 Task: Look for house in Lake Geneva with Lakeside.
Action: Key pressed <Key.caps_lock>L<Key.caps_lock>ake<Key.space><Key.caps_lock>G<Key.caps_lock>n<Key.backspace>eneva
Screenshot: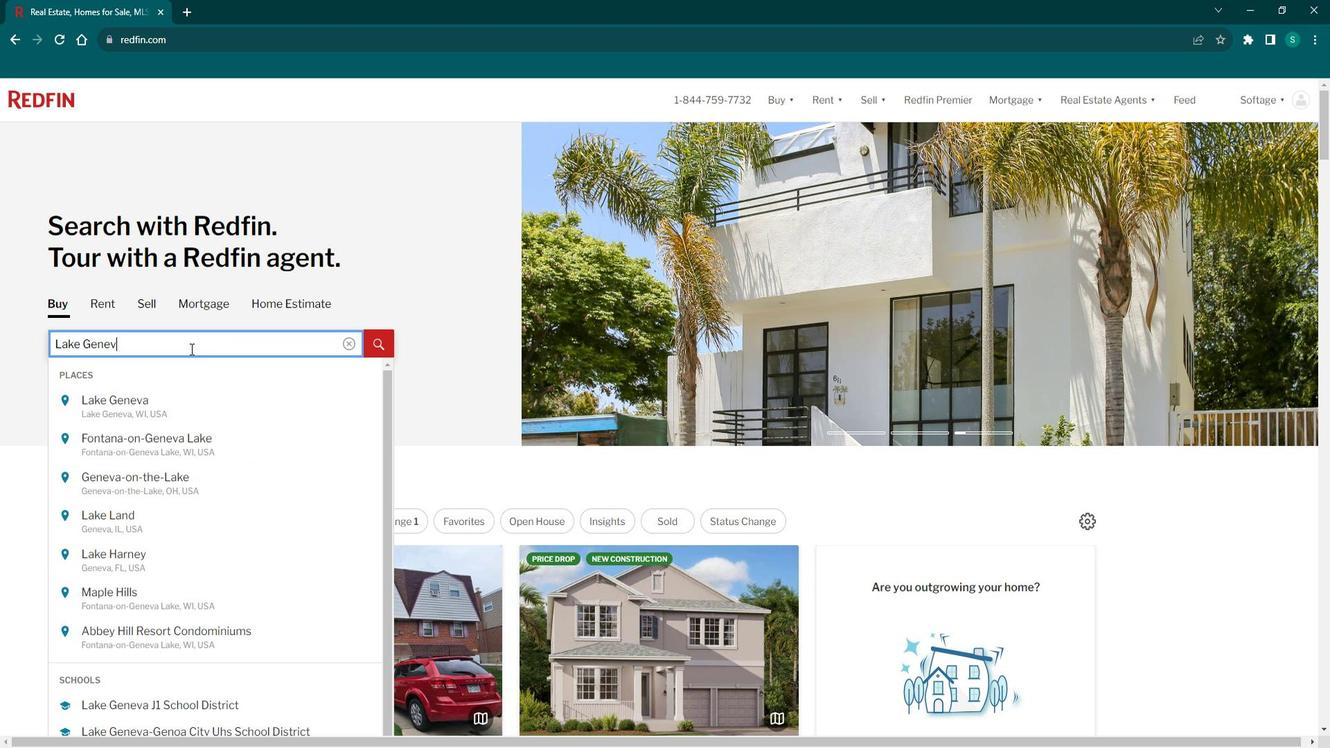 
Action: Mouse moved to (195, 402)
Screenshot: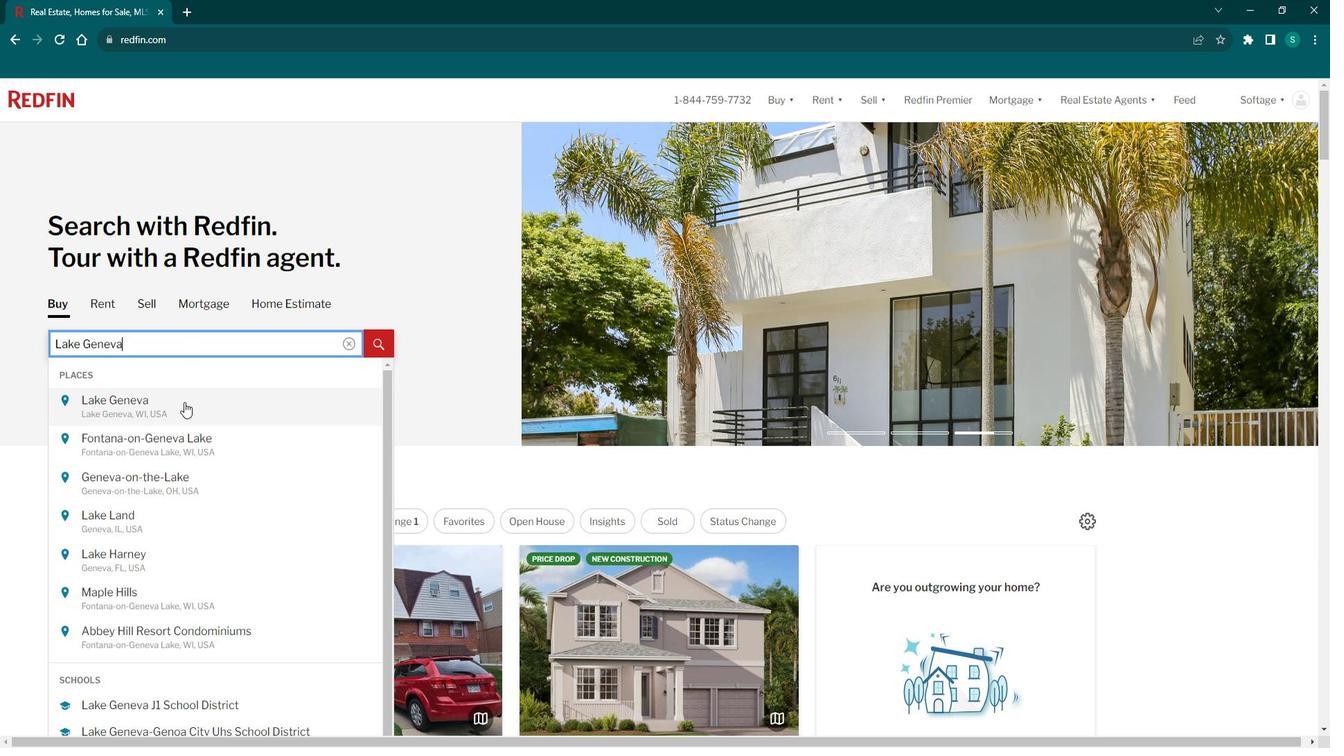 
Action: Mouse pressed left at (195, 402)
Screenshot: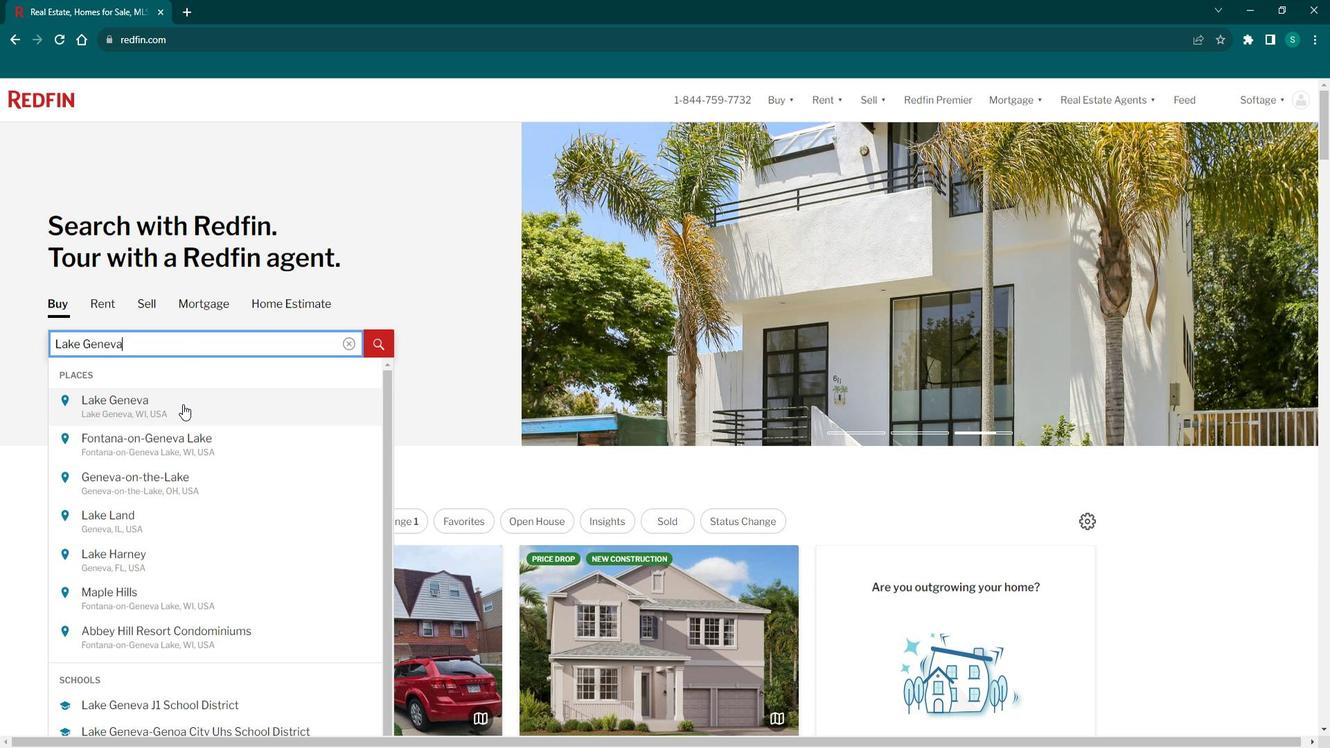 
Action: Mouse moved to (1201, 192)
Screenshot: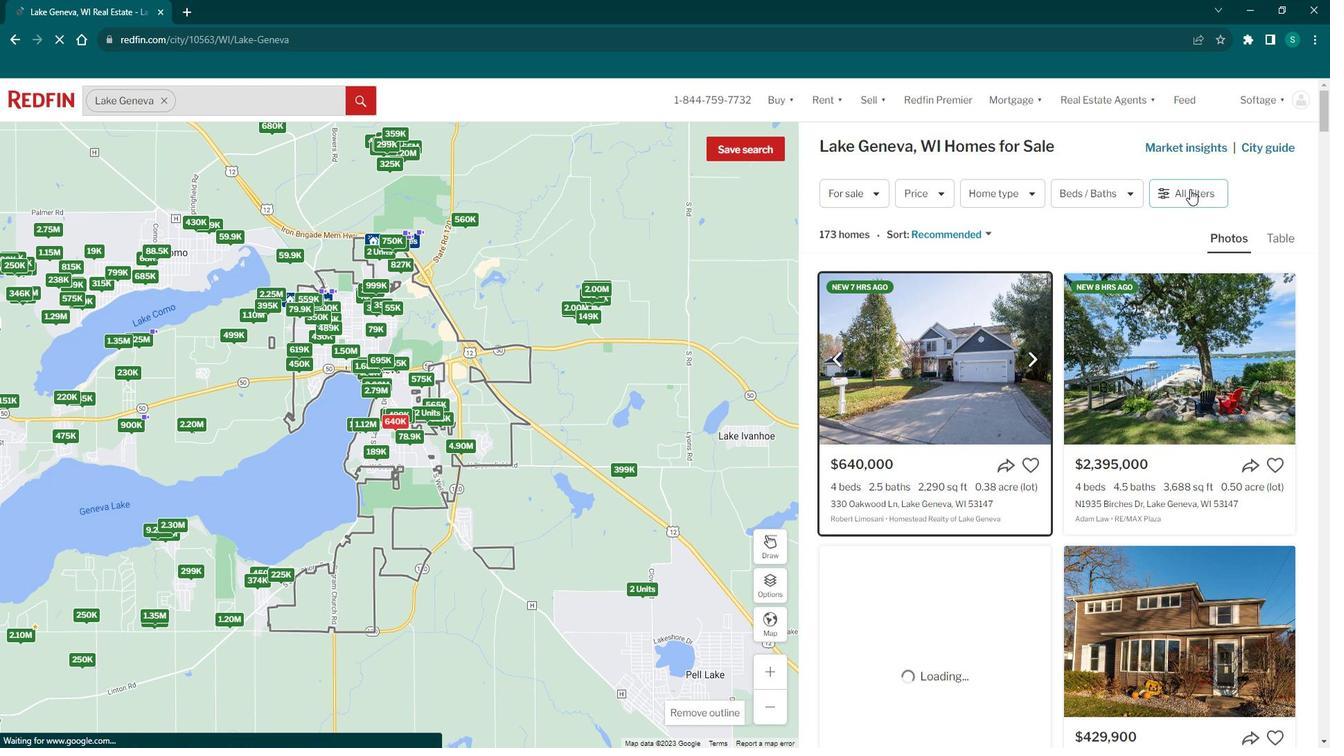 
Action: Mouse pressed left at (1201, 192)
Screenshot: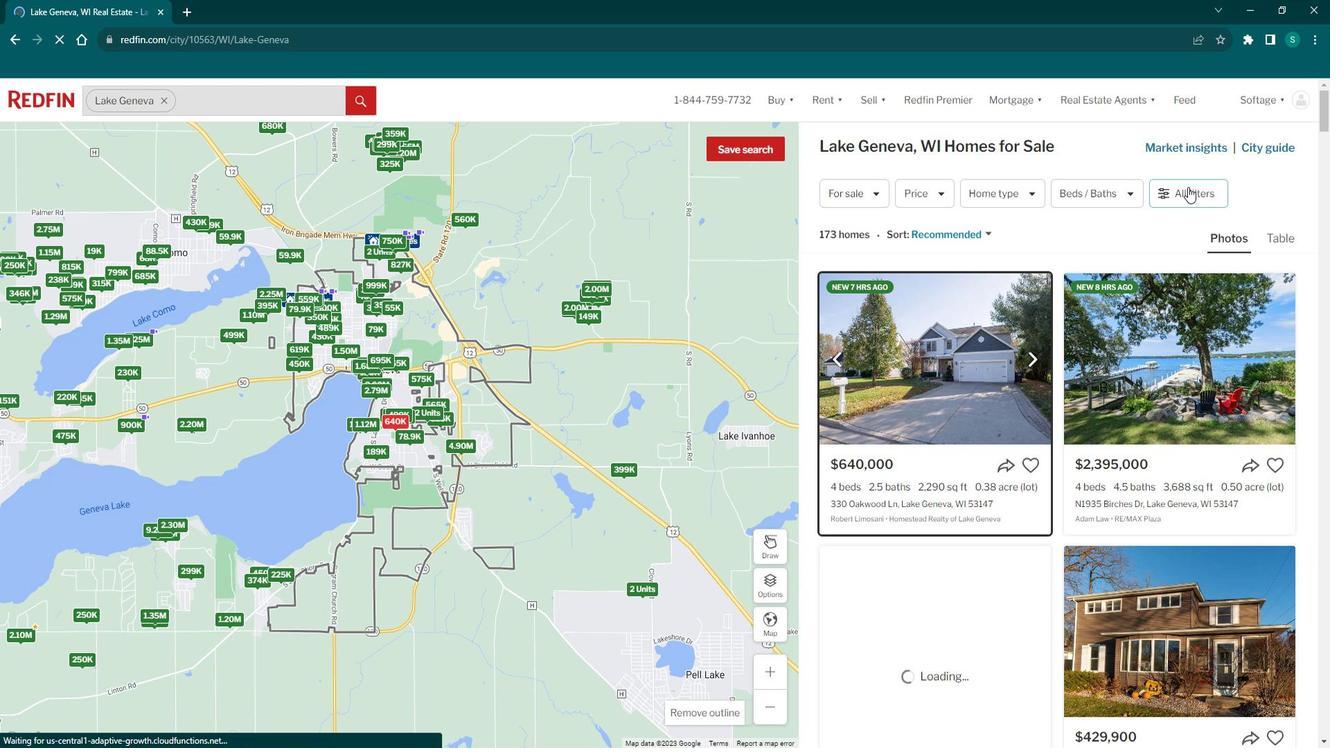 
Action: Mouse pressed left at (1201, 192)
Screenshot: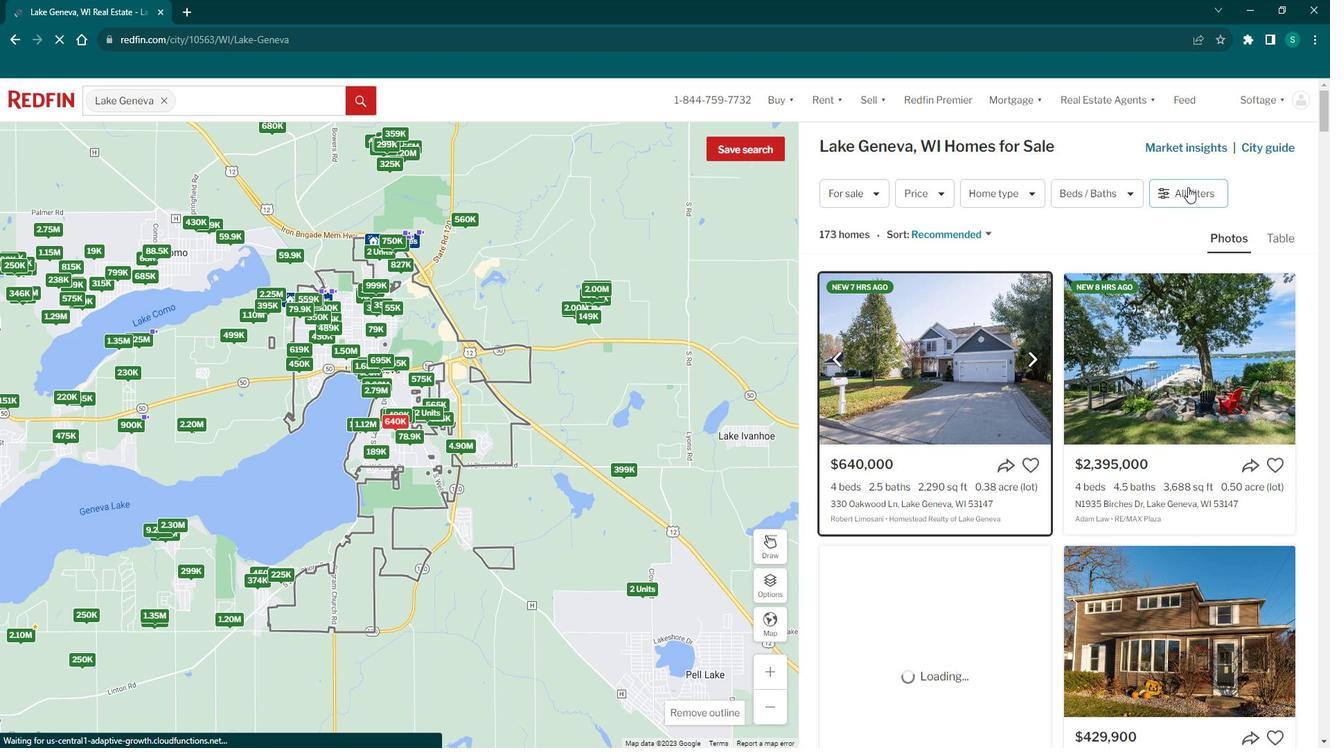 
Action: Mouse moved to (932, 445)
Screenshot: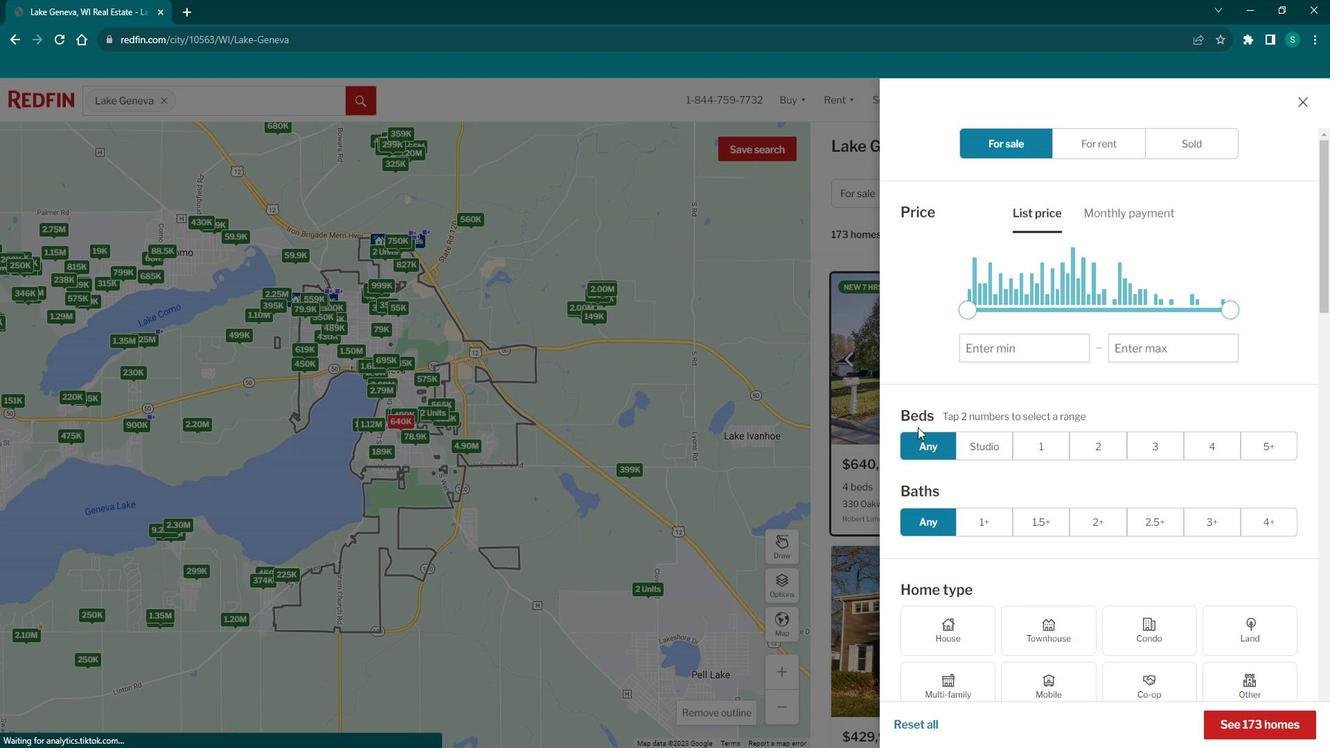
Action: Mouse scrolled (932, 444) with delta (0, 0)
Screenshot: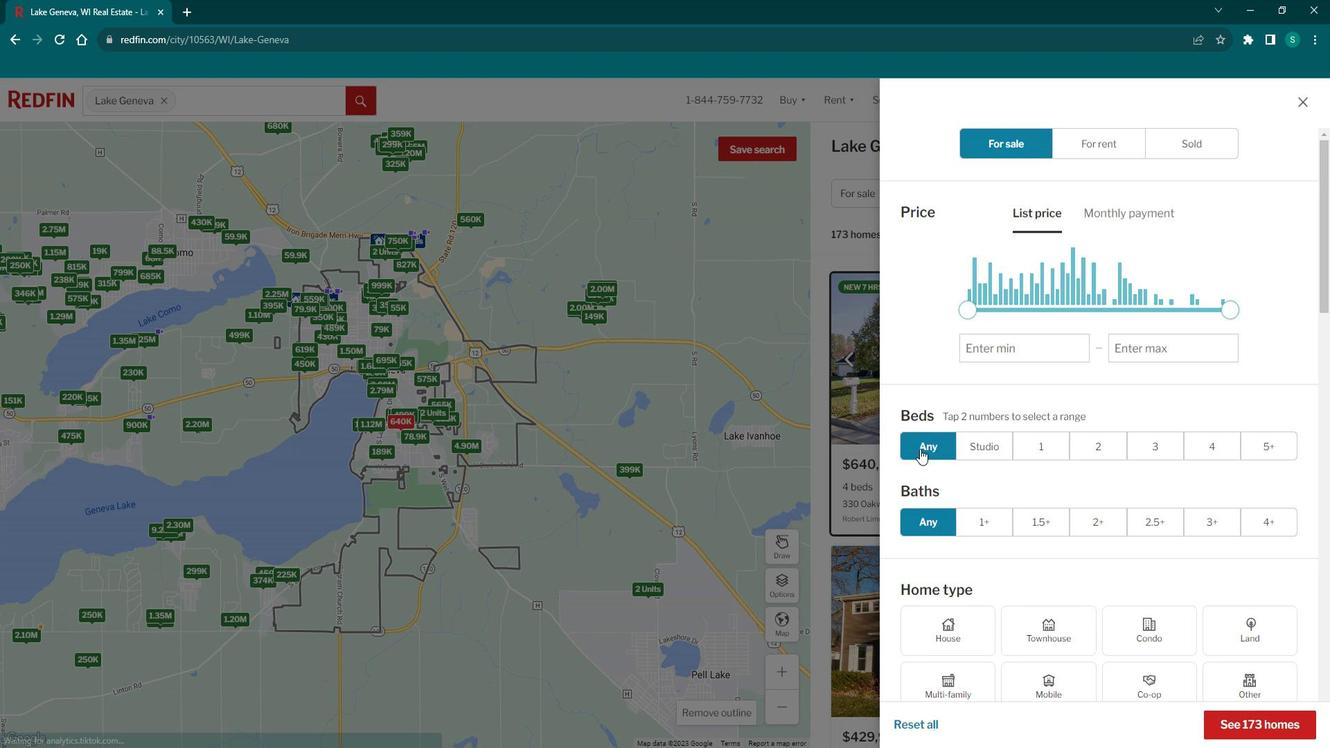 
Action: Mouse scrolled (932, 444) with delta (0, 0)
Screenshot: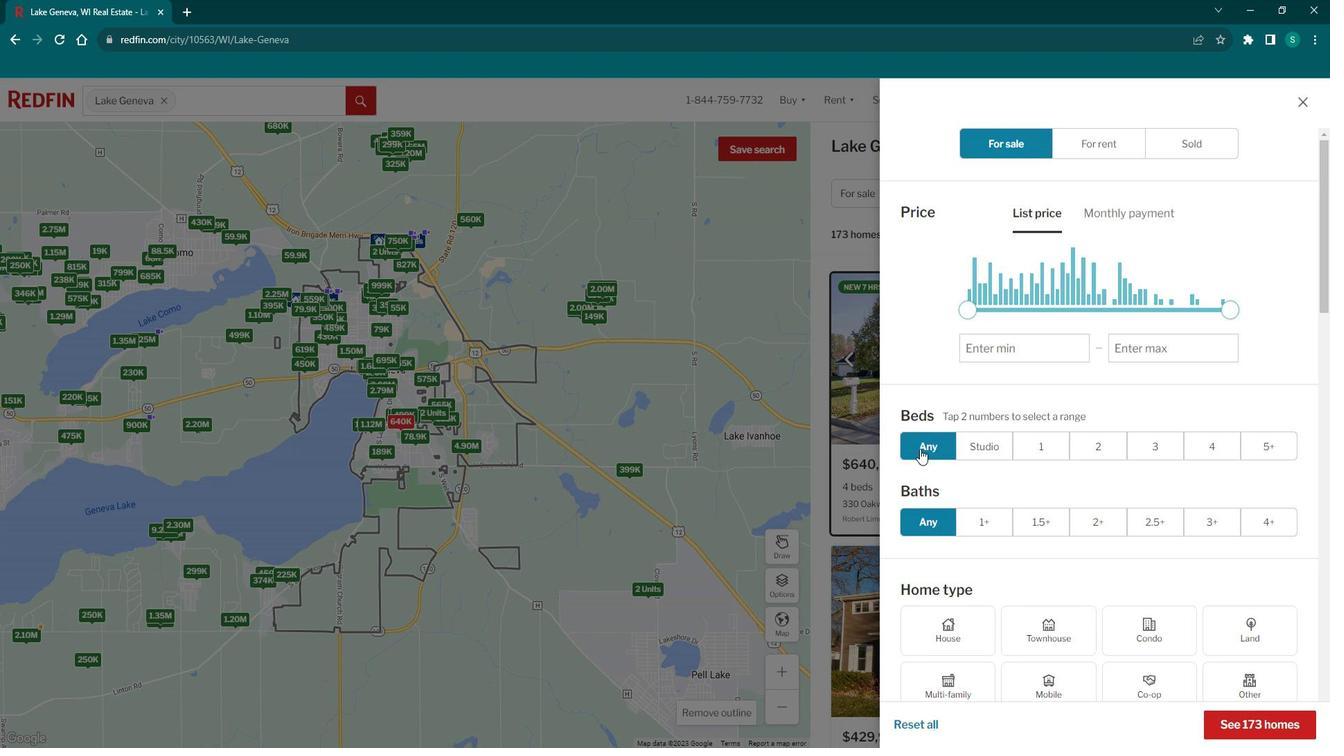 
Action: Mouse scrolled (932, 444) with delta (0, 0)
Screenshot: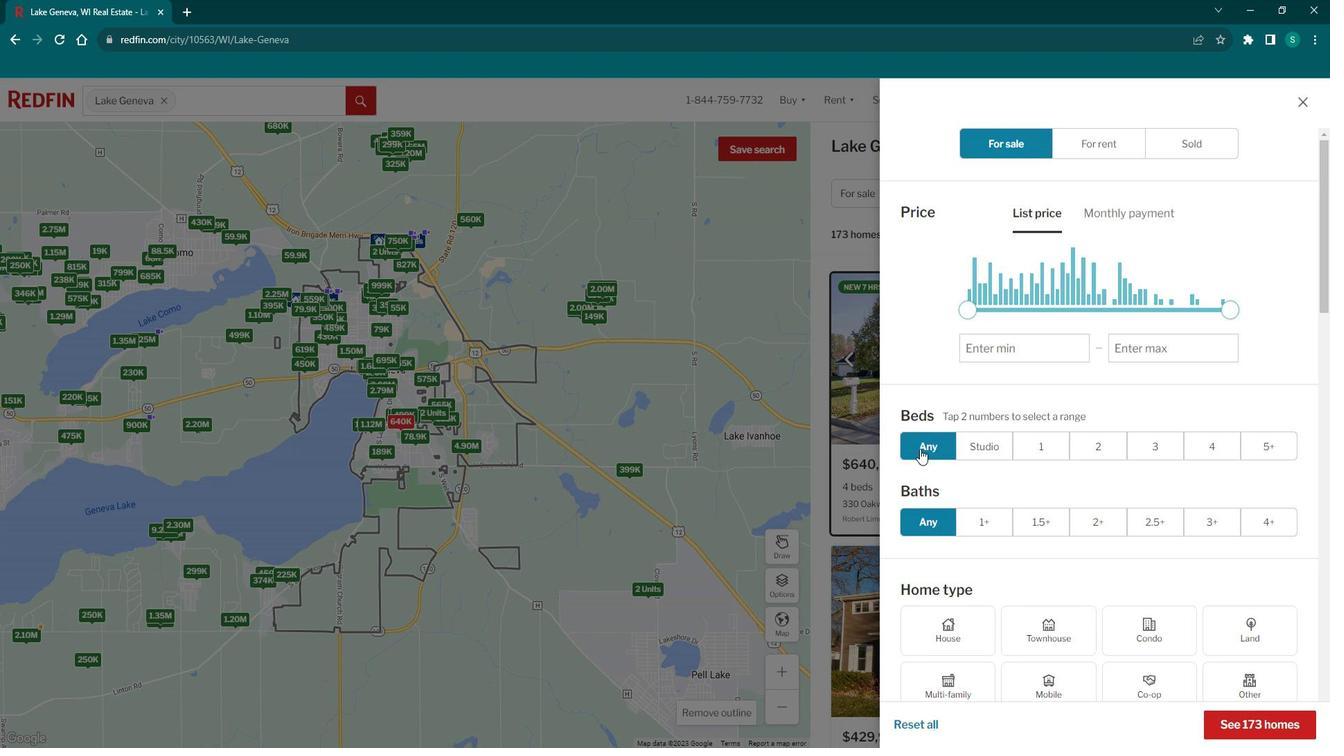 
Action: Mouse scrolled (932, 444) with delta (0, 0)
Screenshot: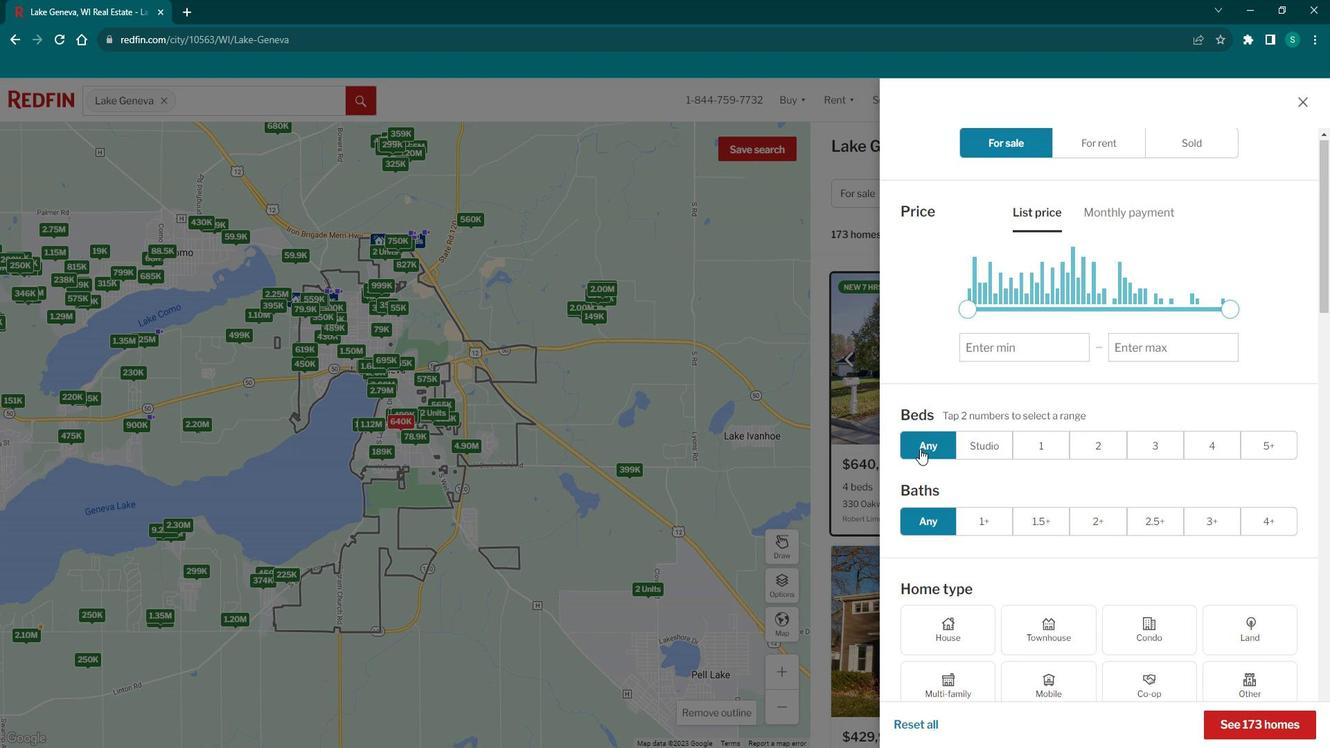 
Action: Mouse scrolled (932, 444) with delta (0, 0)
Screenshot: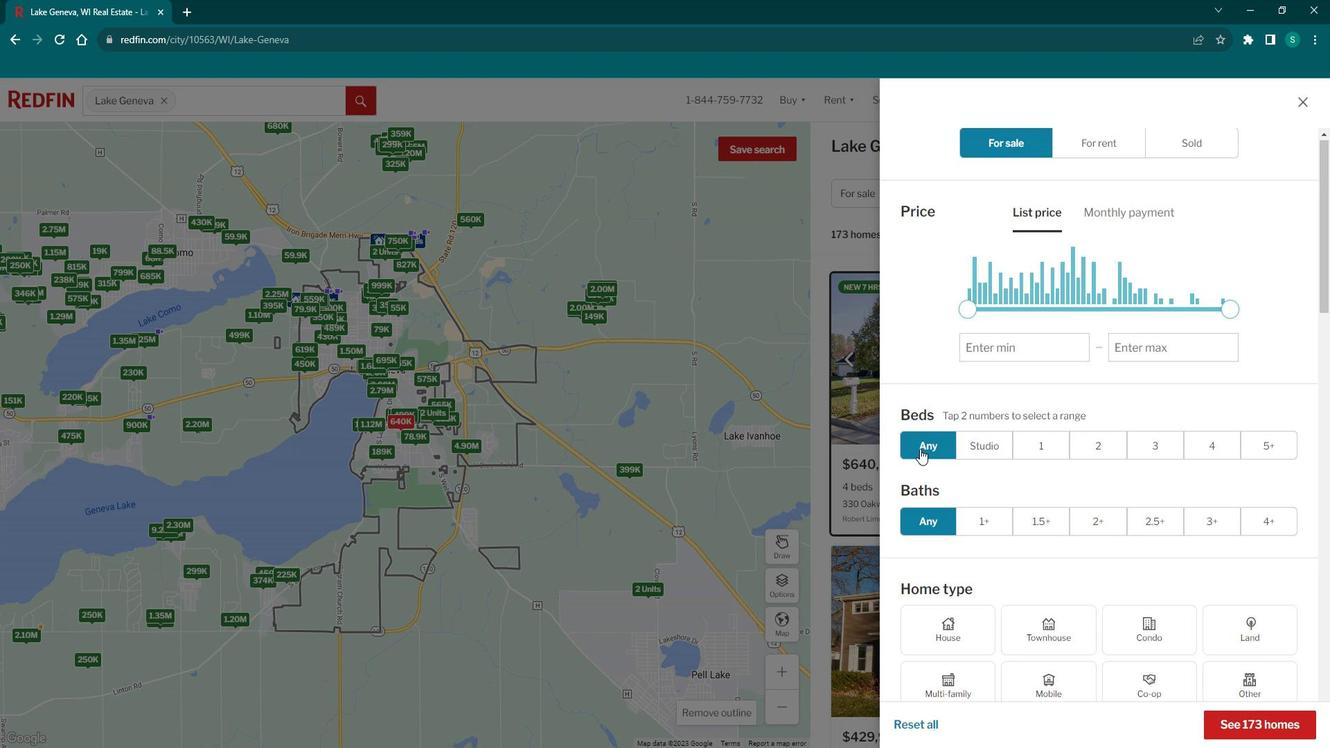 
Action: Mouse moved to (960, 269)
Screenshot: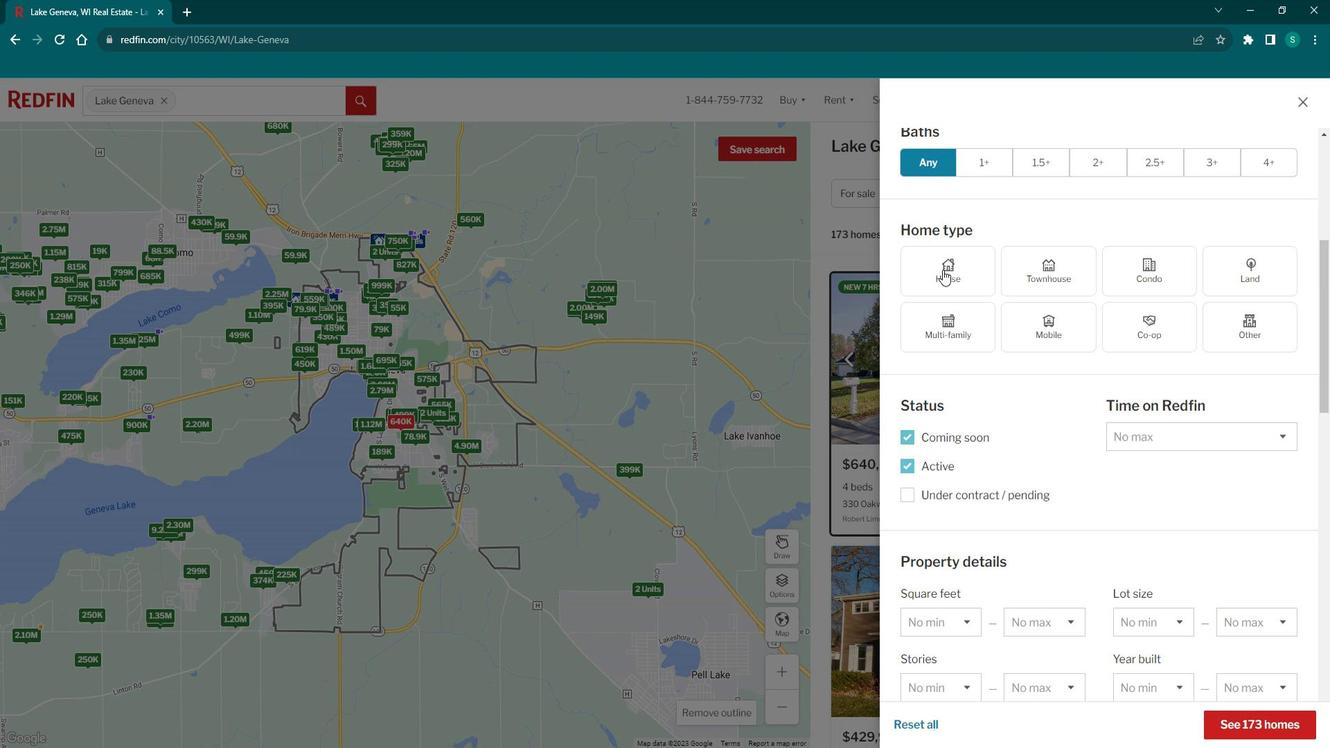 
Action: Mouse pressed left at (960, 269)
Screenshot: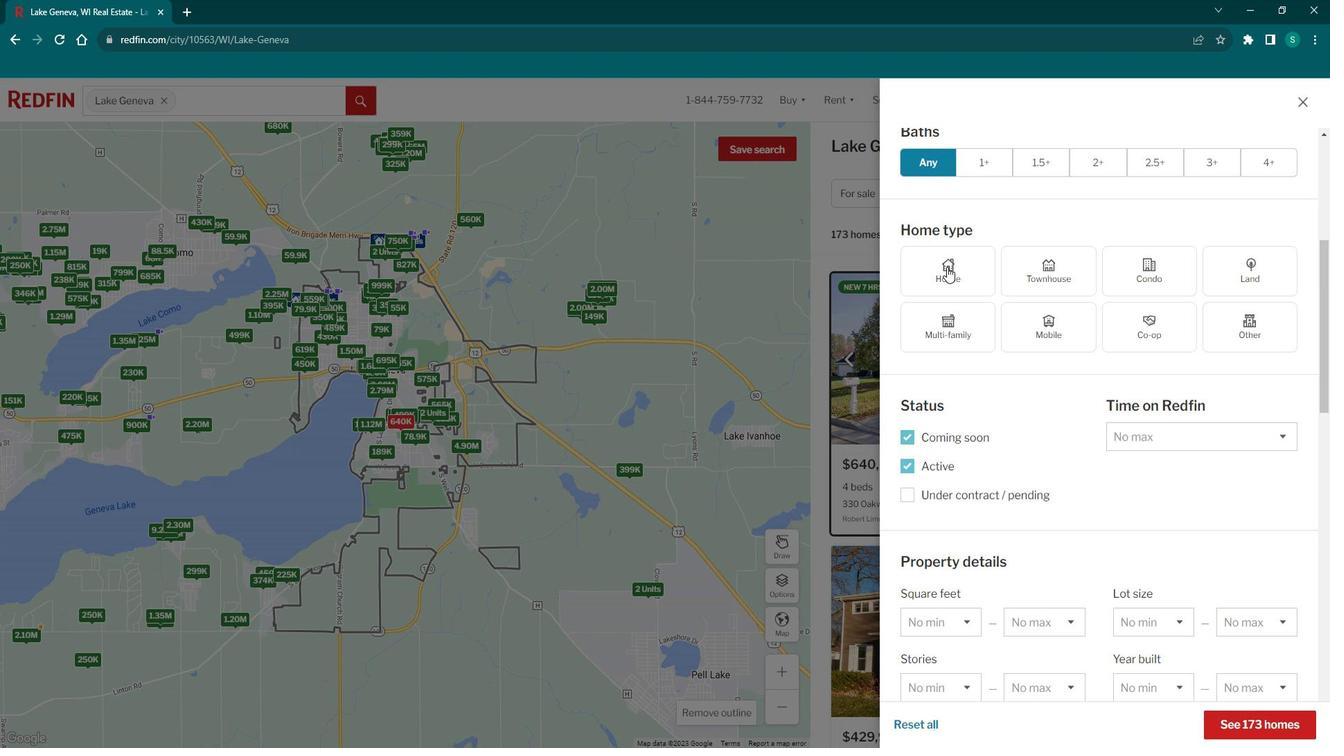 
Action: Mouse moved to (993, 334)
Screenshot: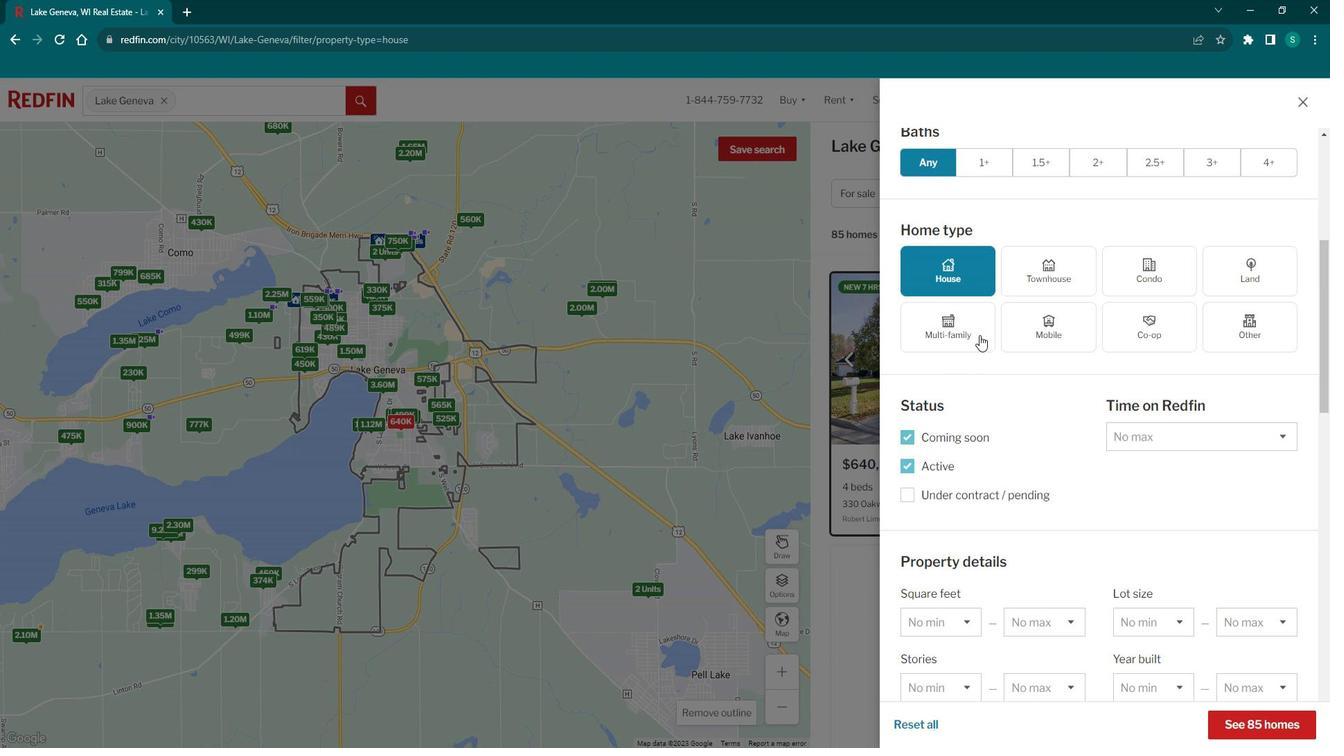 
Action: Mouse scrolled (993, 333) with delta (0, 0)
Screenshot: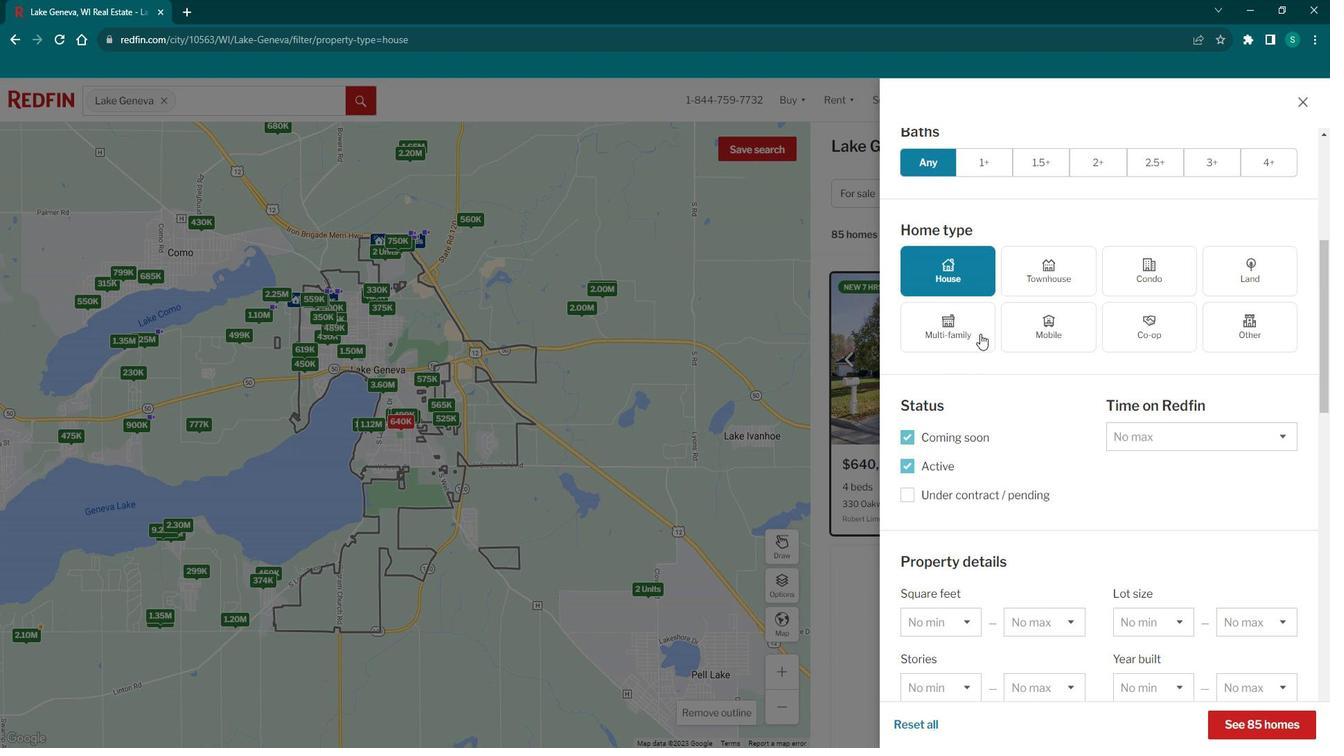 
Action: Mouse scrolled (993, 333) with delta (0, 0)
Screenshot: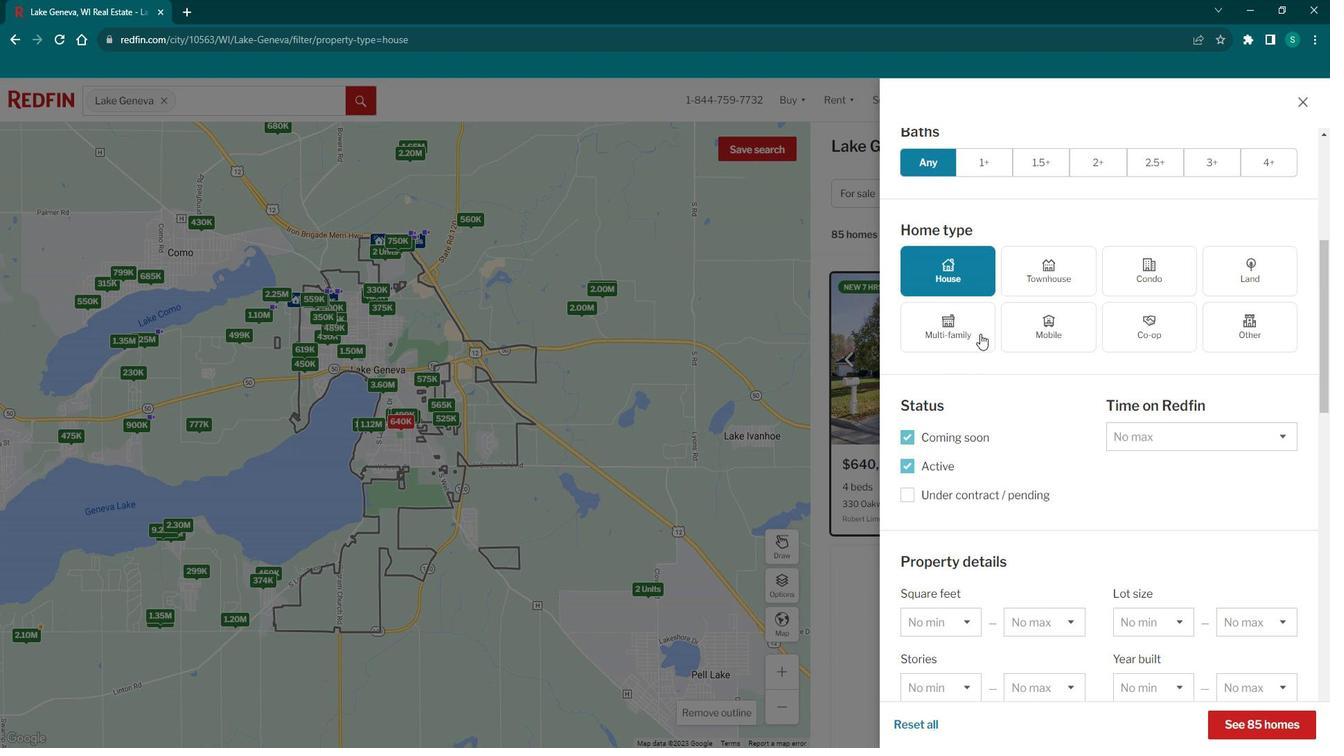 
Action: Mouse scrolled (993, 333) with delta (0, 0)
Screenshot: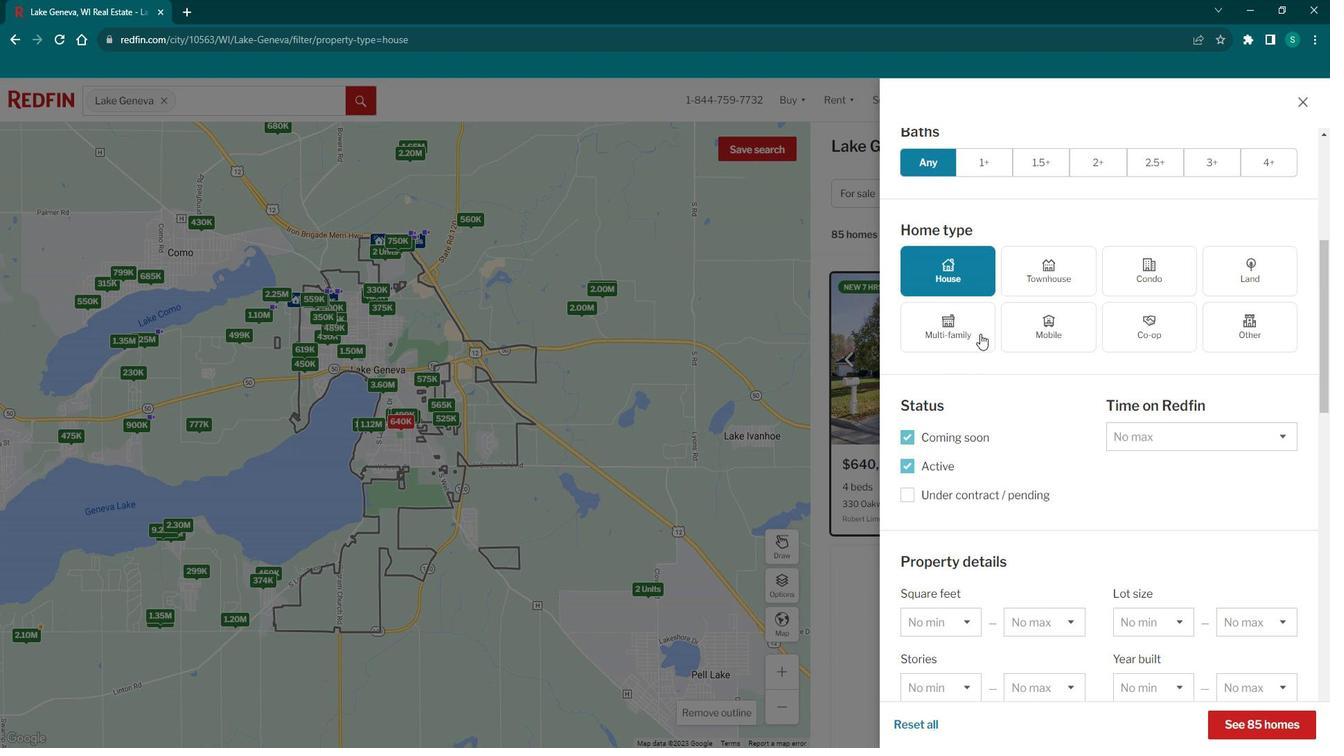
Action: Mouse scrolled (993, 333) with delta (0, 0)
Screenshot: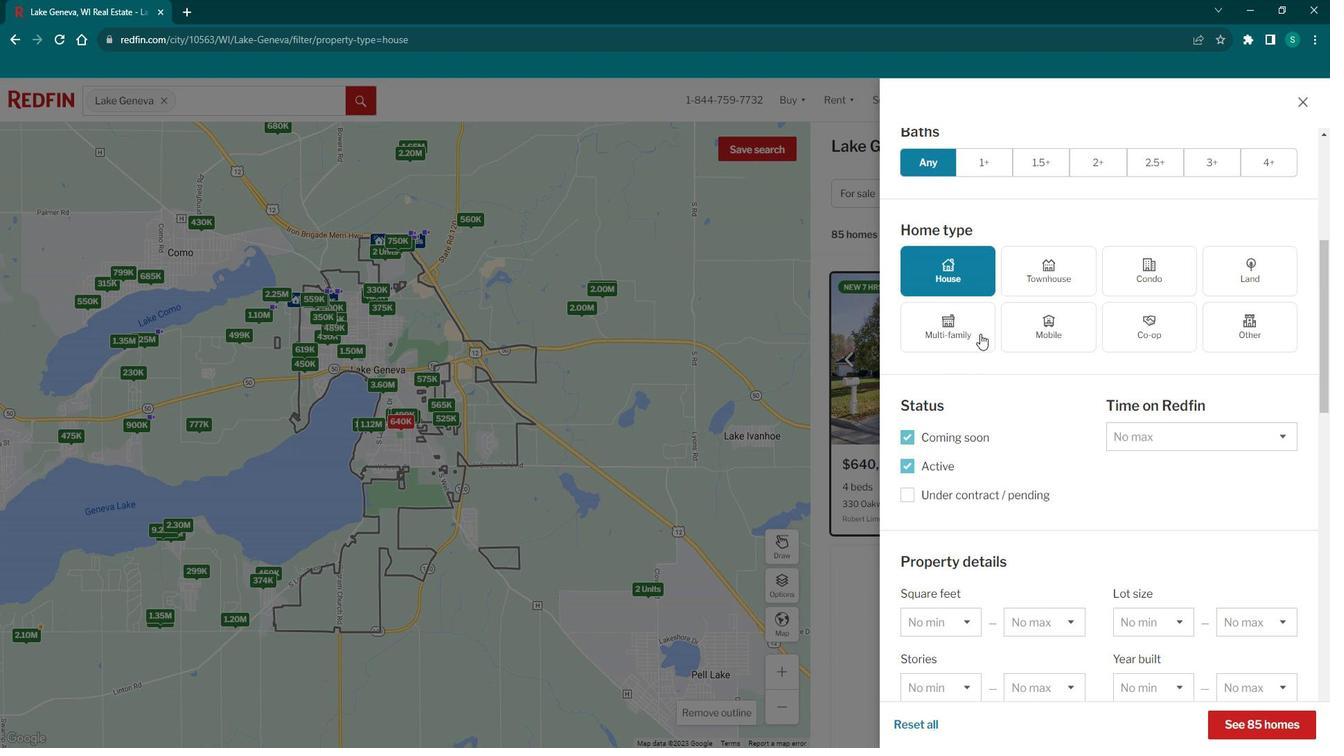 
Action: Mouse moved to (985, 342)
Screenshot: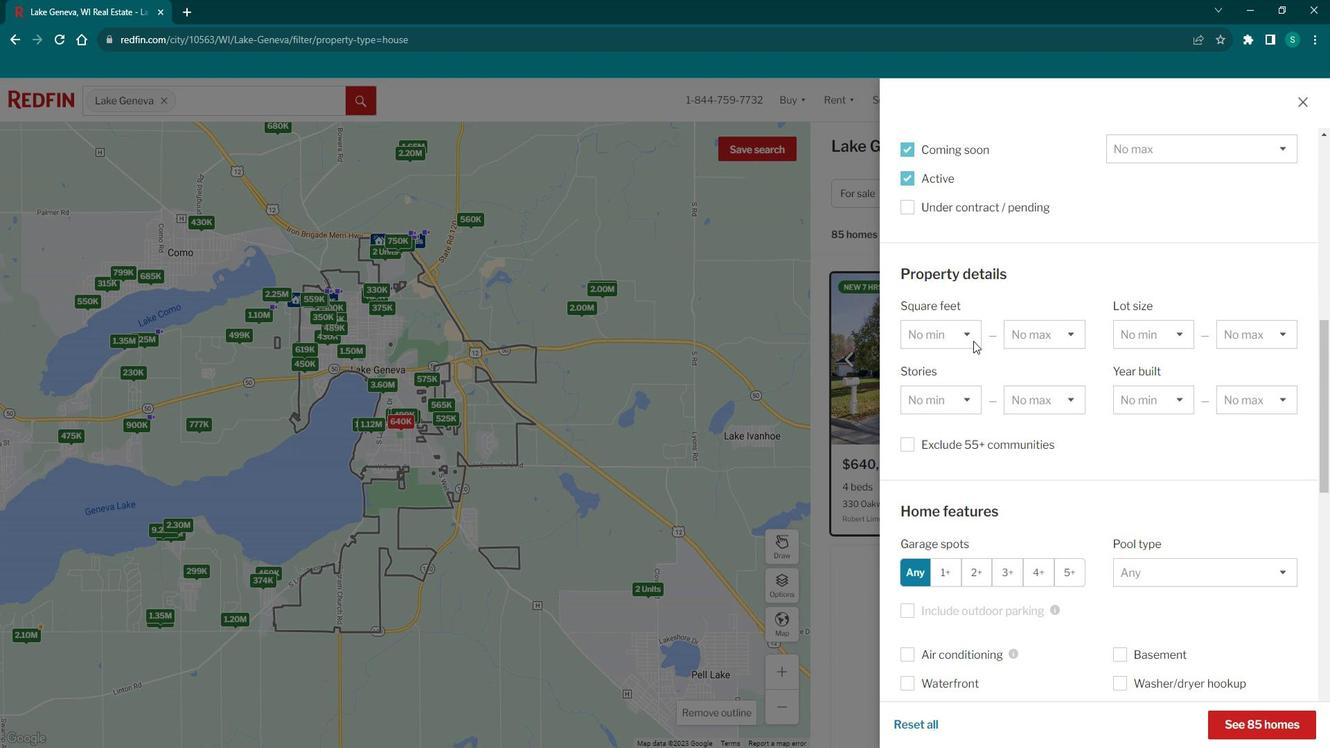 
Action: Mouse scrolled (985, 341) with delta (0, 0)
Screenshot: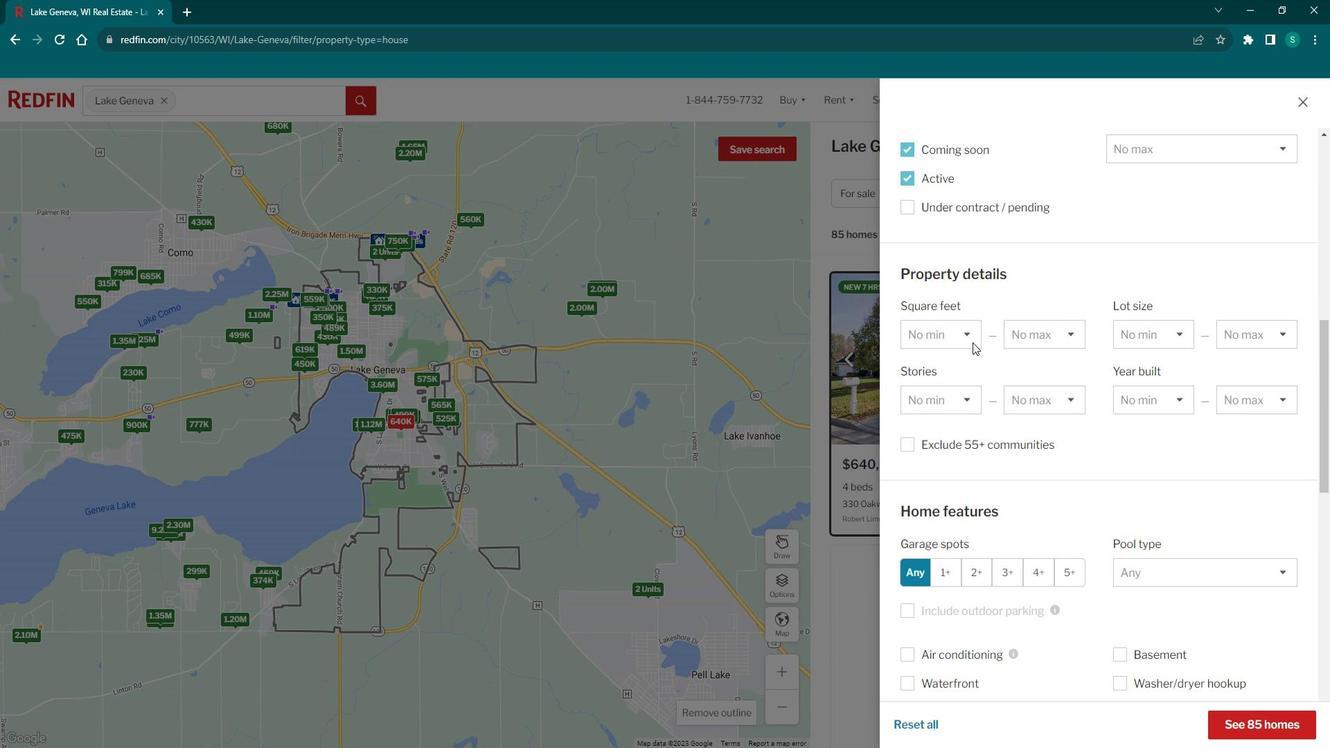 
Action: Mouse scrolled (985, 341) with delta (0, 0)
Screenshot: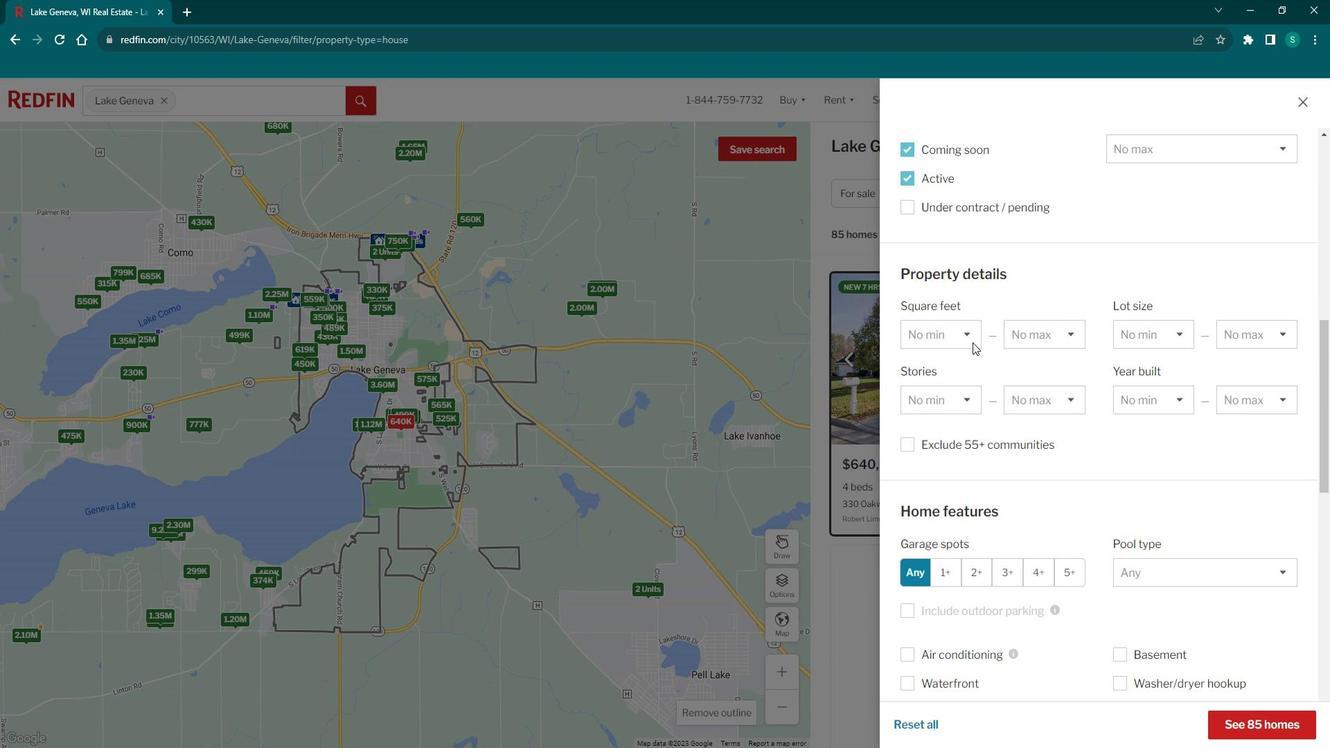 
Action: Mouse scrolled (985, 341) with delta (0, 0)
Screenshot: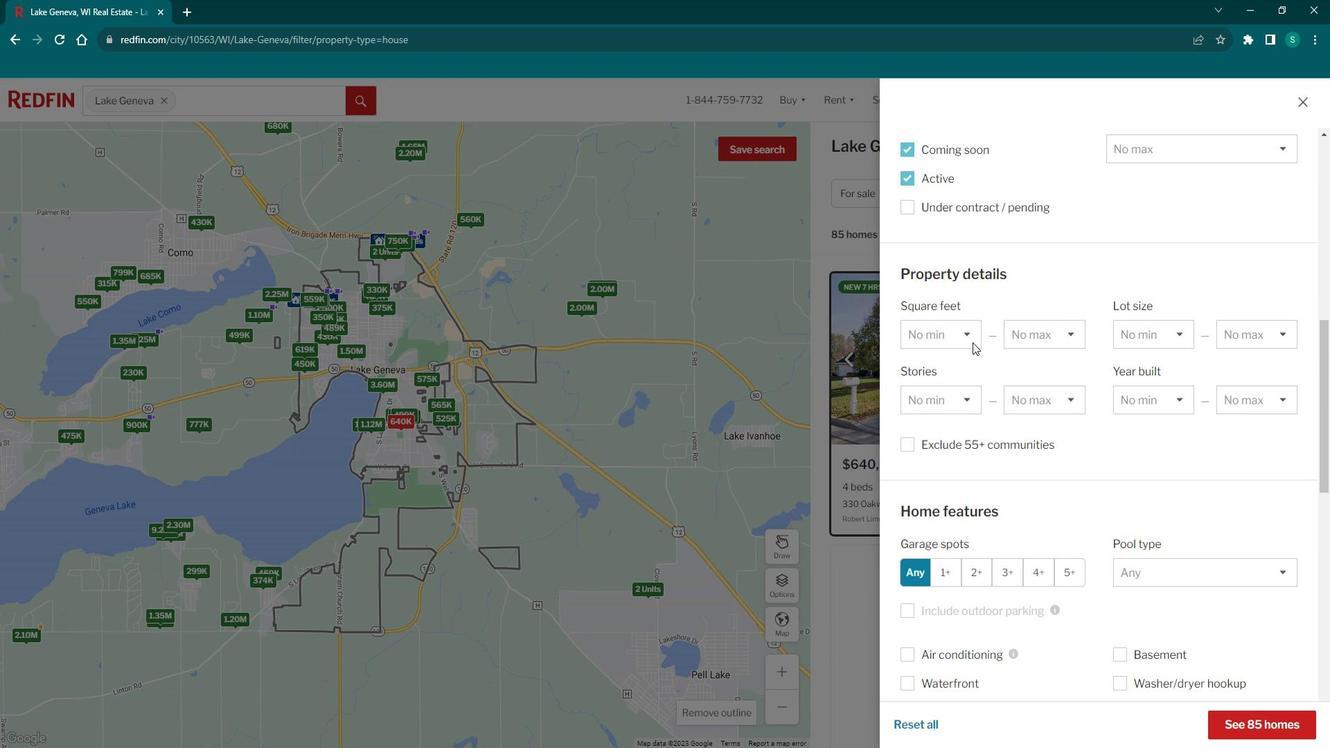 
Action: Mouse moved to (982, 345)
Screenshot: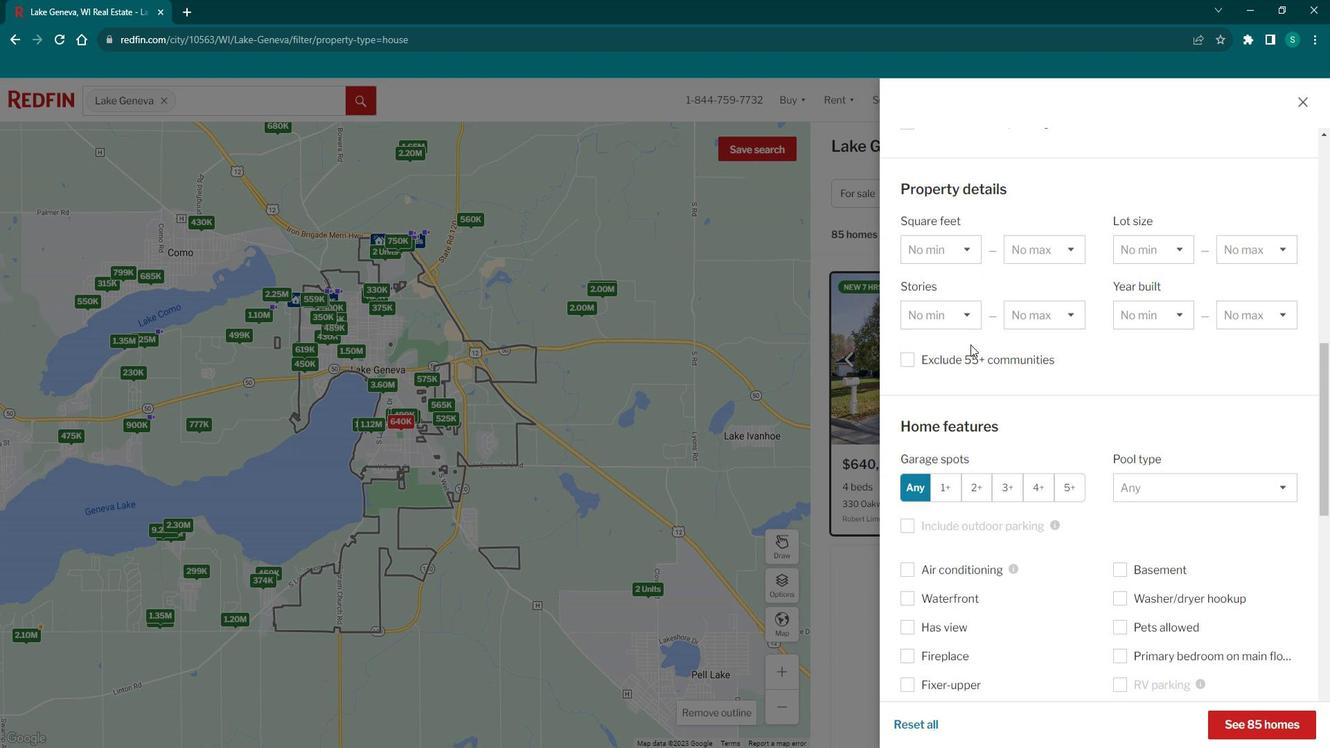 
Action: Mouse scrolled (982, 344) with delta (0, 0)
Screenshot: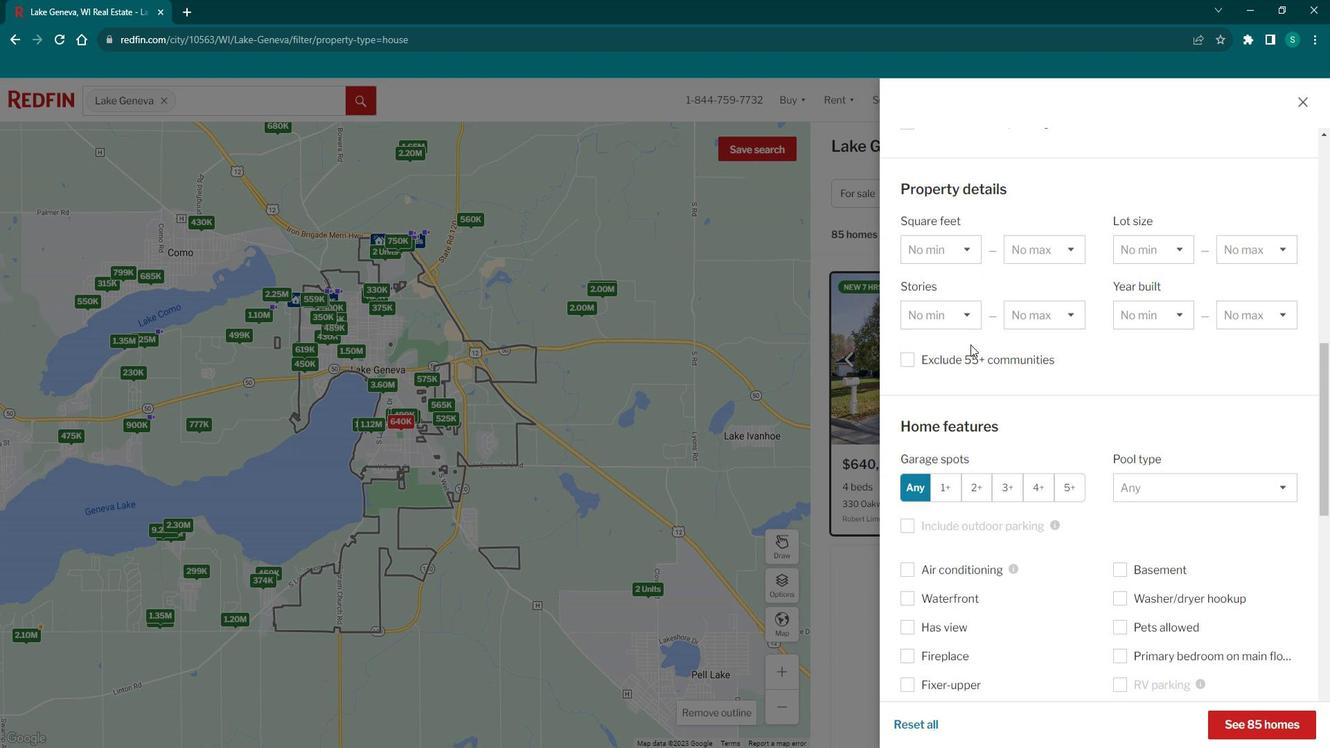 
Action: Mouse moved to (981, 348)
Screenshot: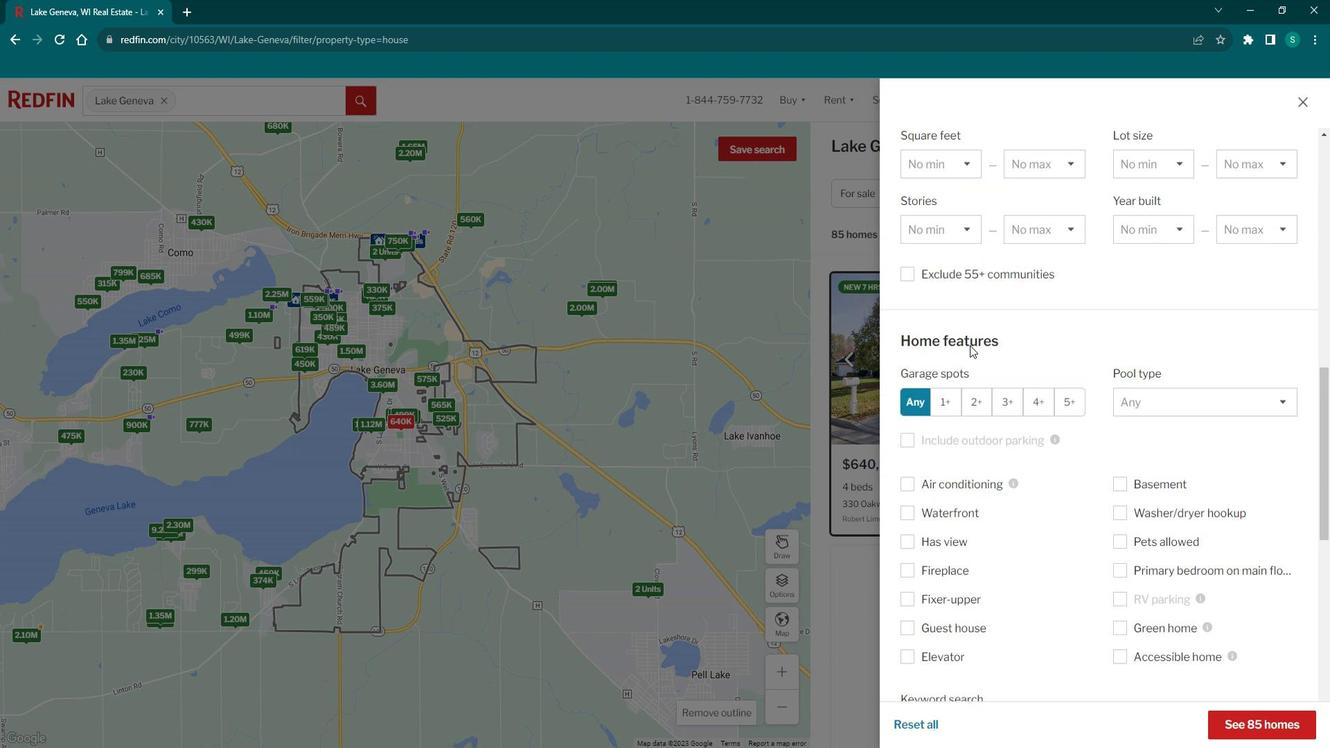 
Action: Mouse scrolled (981, 349) with delta (0, 0)
Screenshot: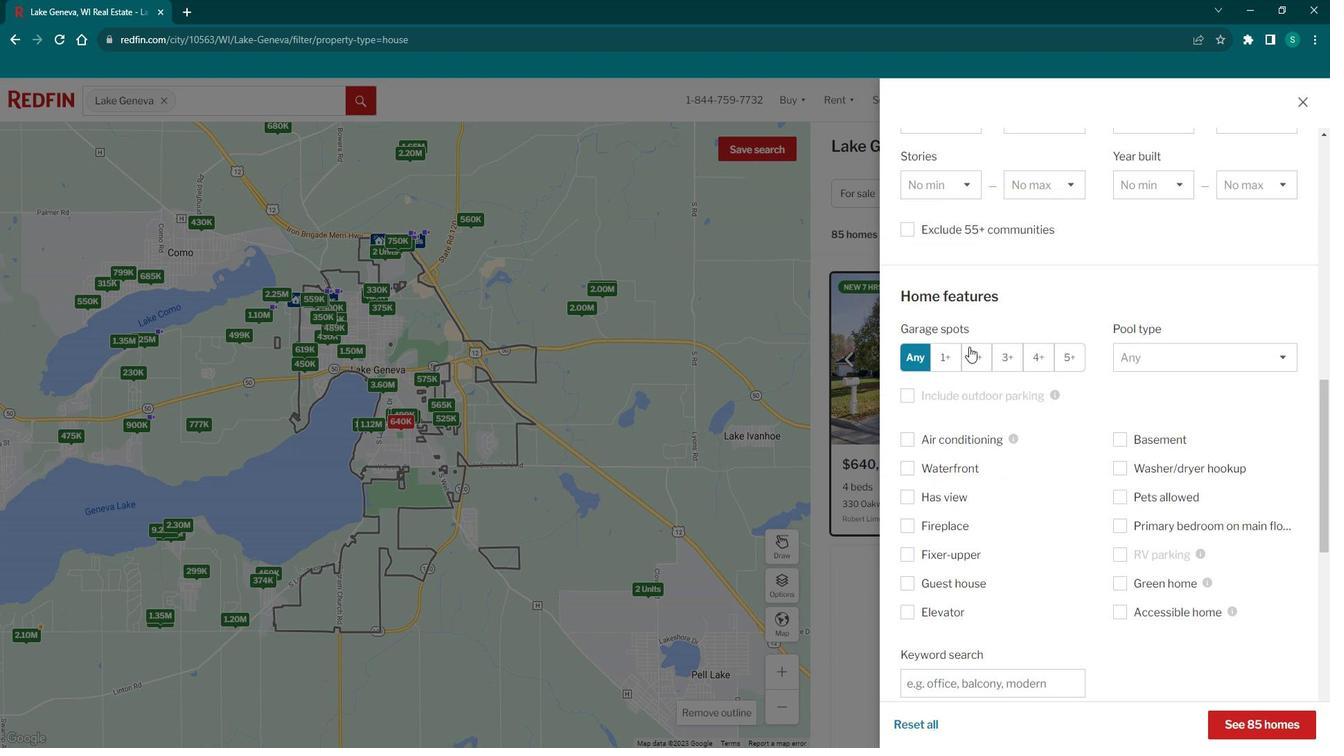 
Action: Mouse moved to (978, 354)
Screenshot: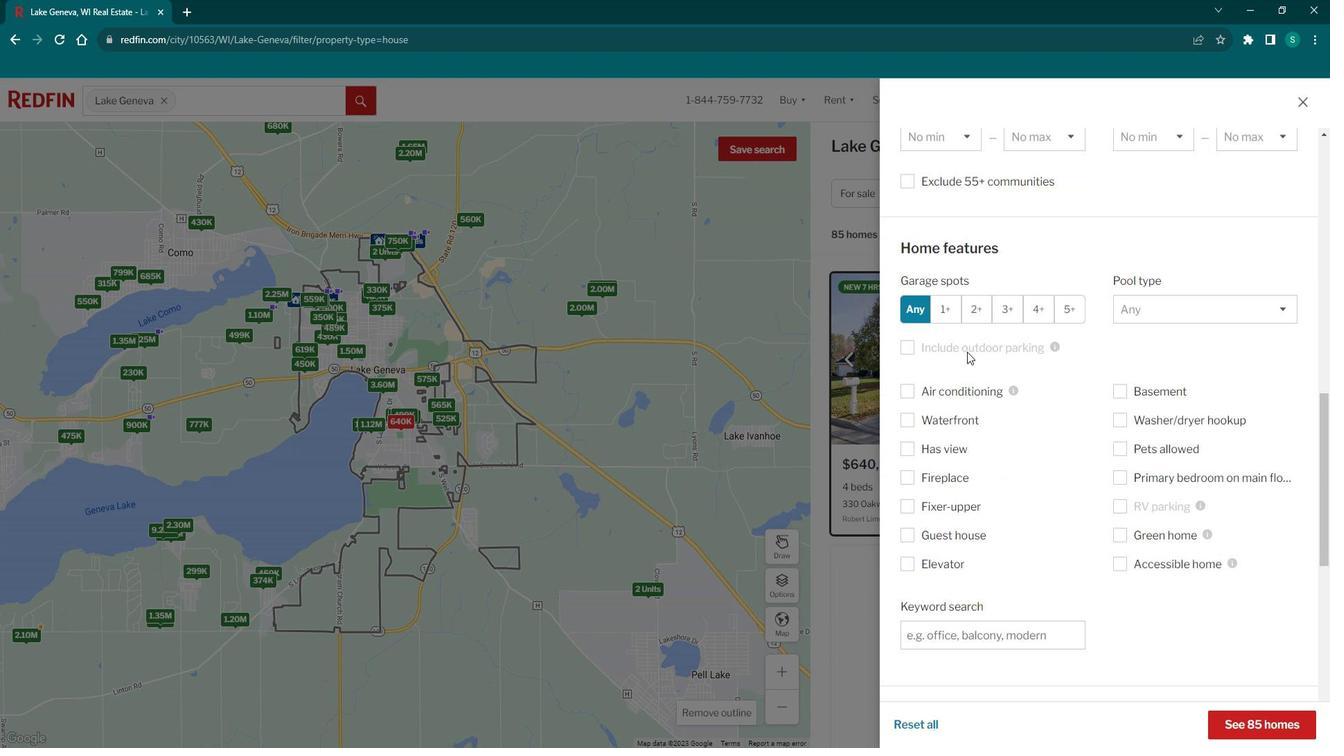 
Action: Mouse scrolled (978, 353) with delta (0, 0)
Screenshot: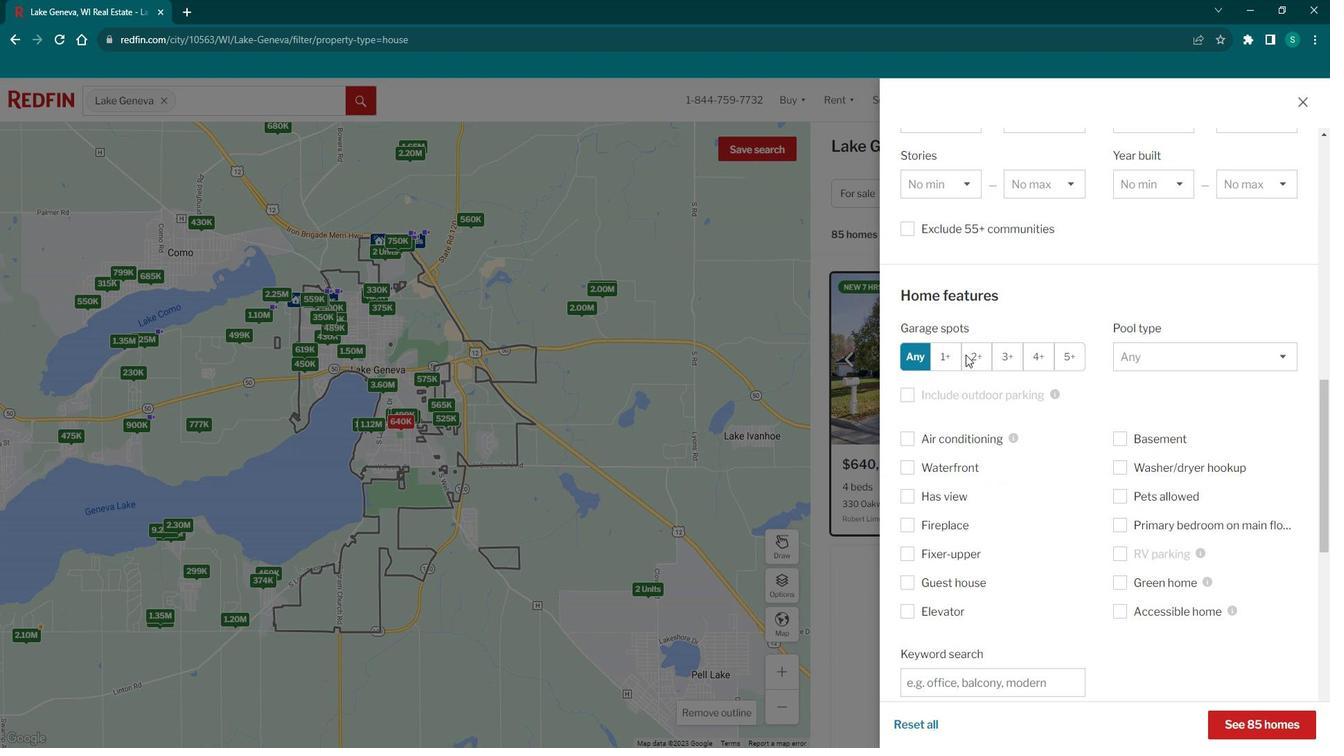 
Action: Mouse scrolled (978, 353) with delta (0, 0)
Screenshot: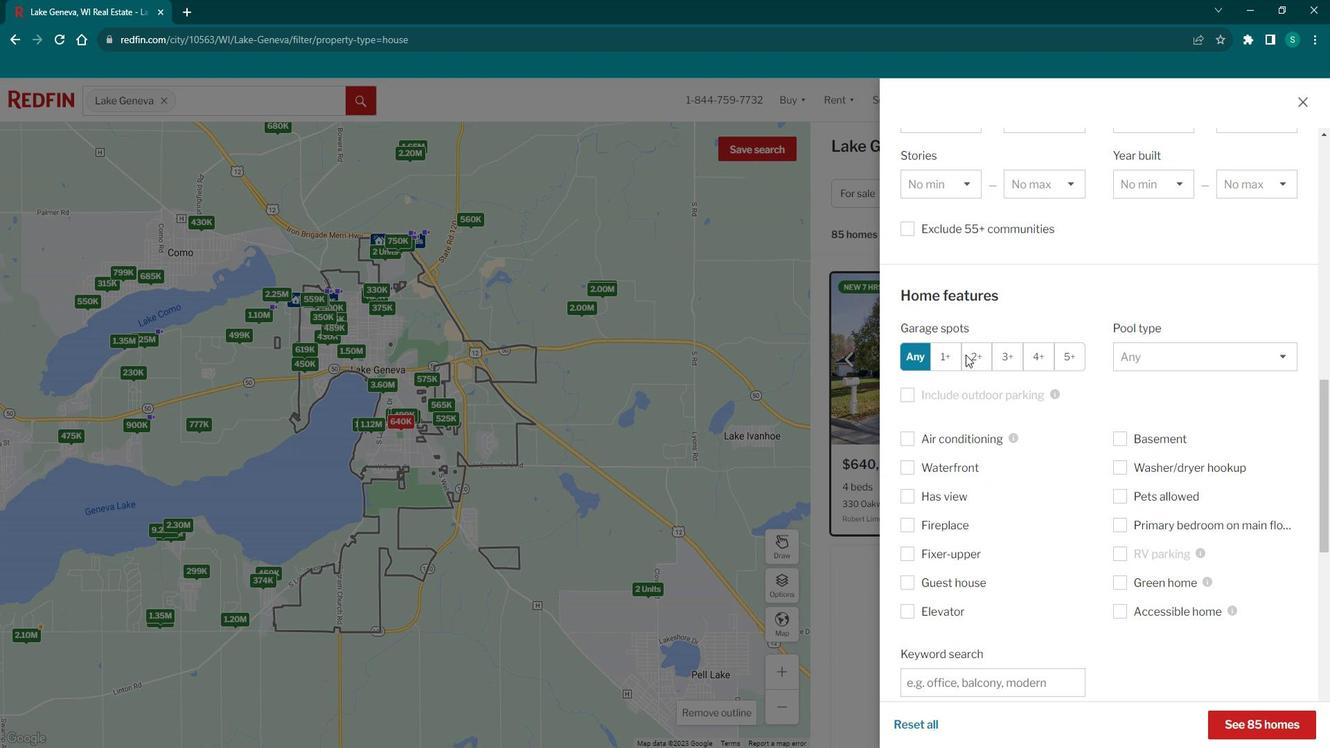 
Action: Mouse scrolled (978, 353) with delta (0, 0)
Screenshot: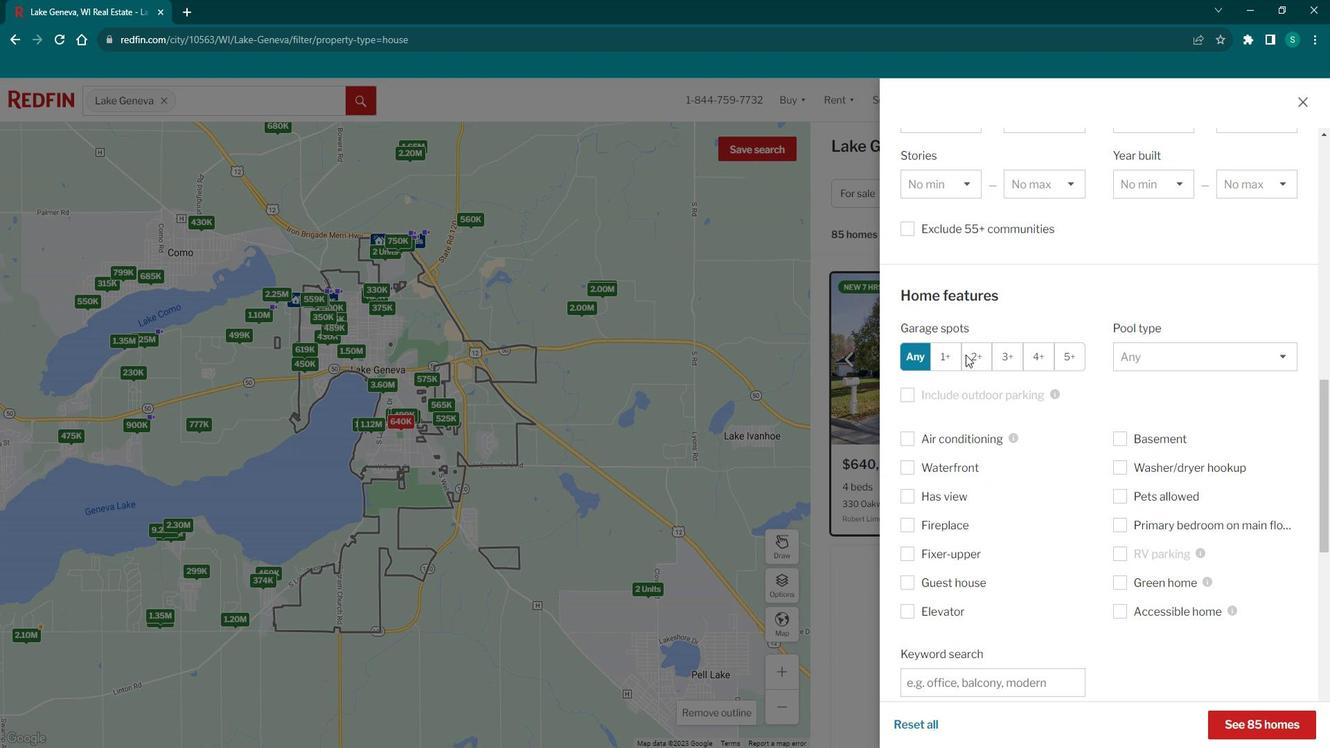 
Action: Mouse scrolled (978, 353) with delta (0, 0)
Screenshot: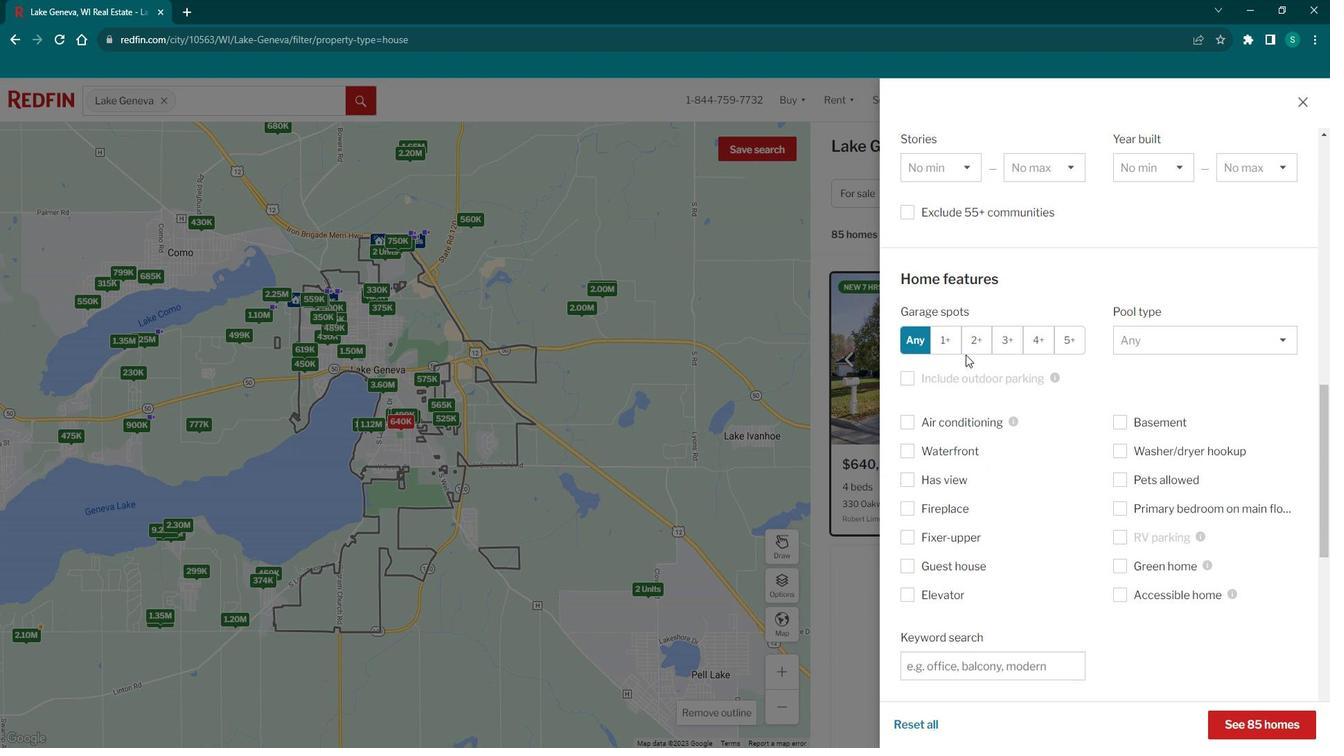 
Action: Mouse moved to (925, 187)
Screenshot: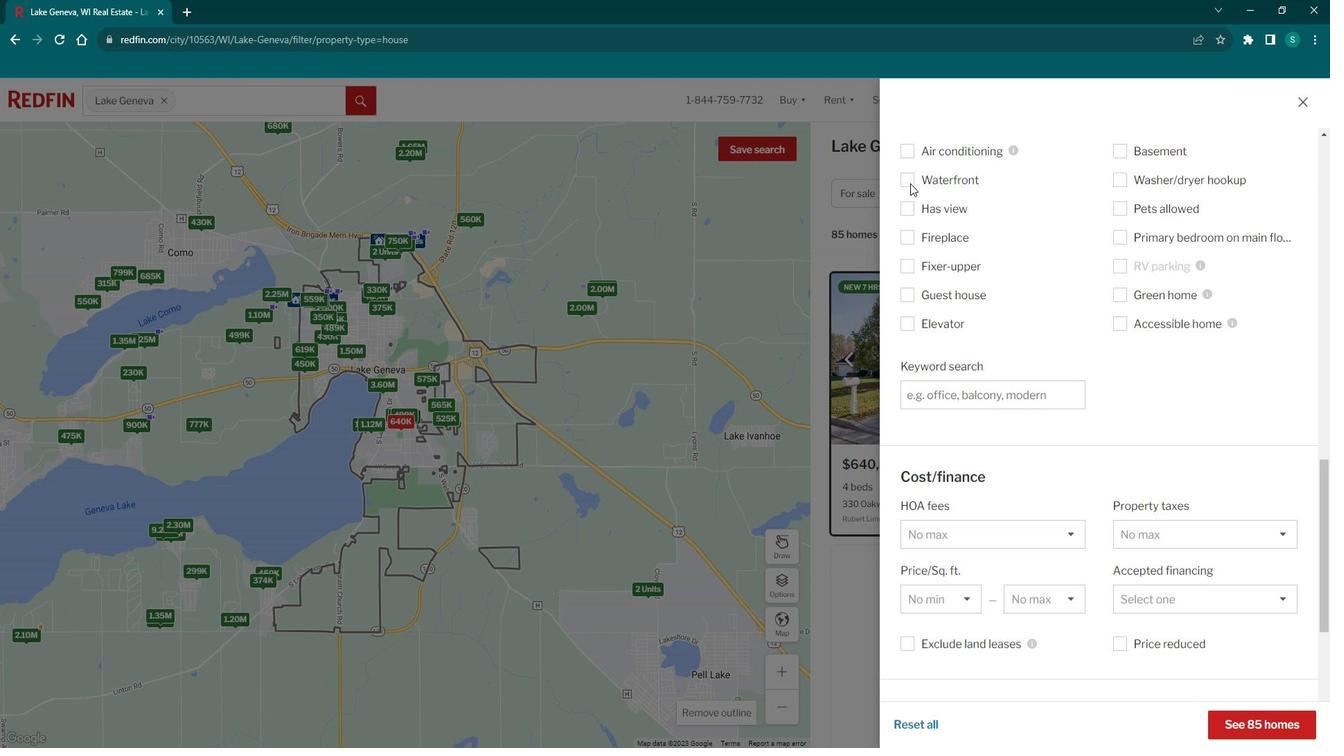 
Action: Mouse pressed left at (925, 187)
Screenshot: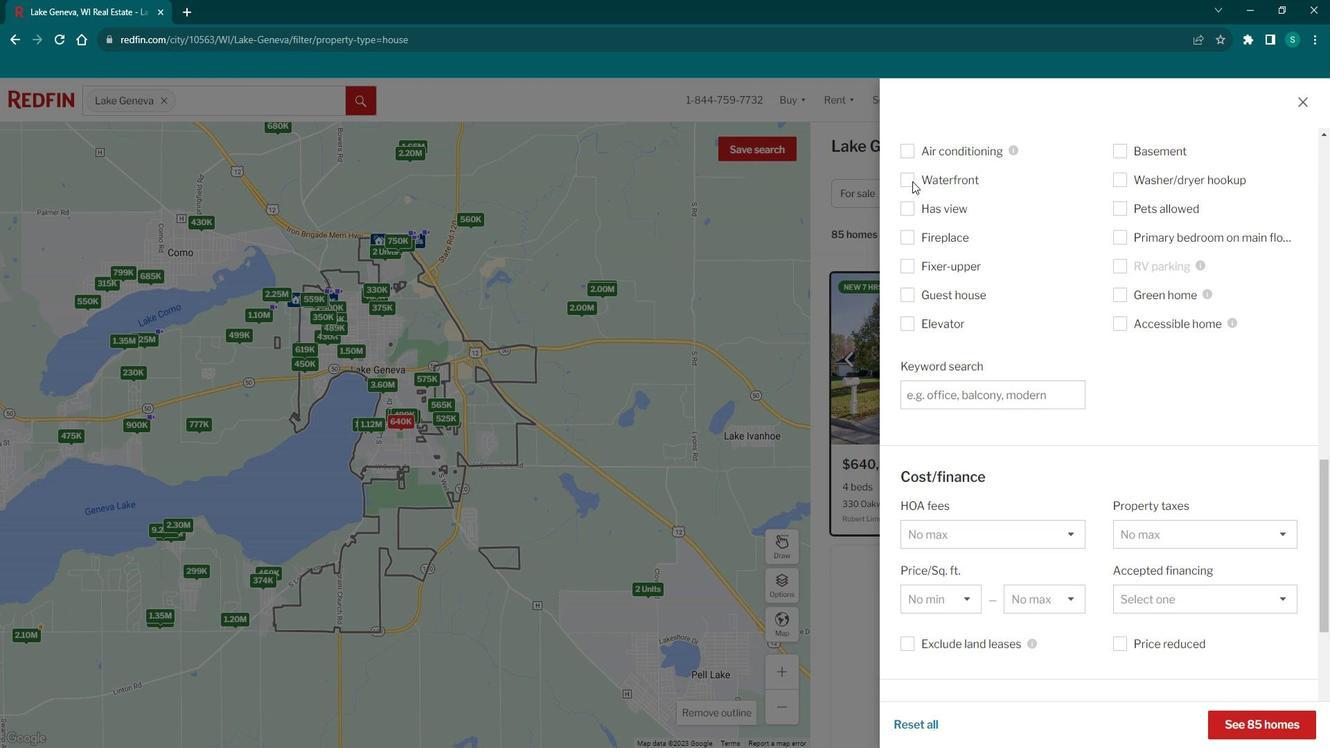 
Action: Mouse moved to (976, 393)
Screenshot: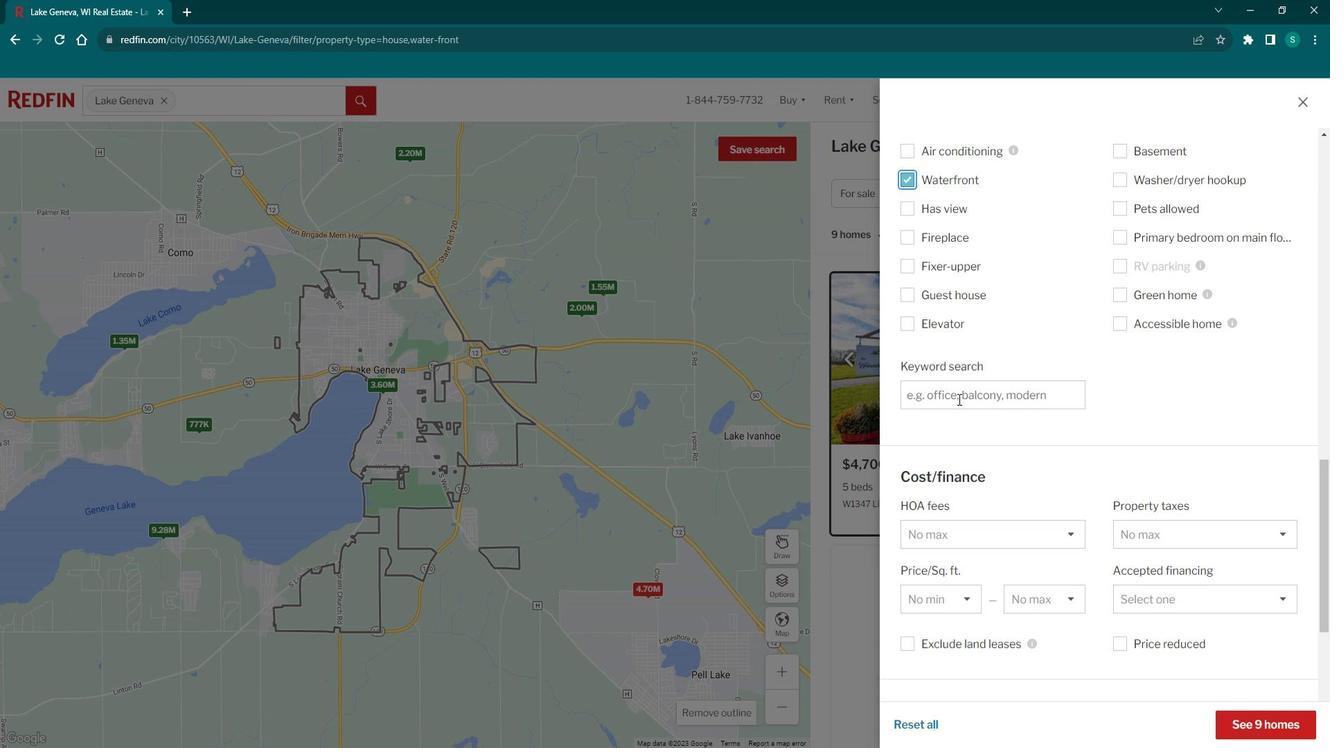
Action: Mouse pressed left at (976, 393)
Screenshot: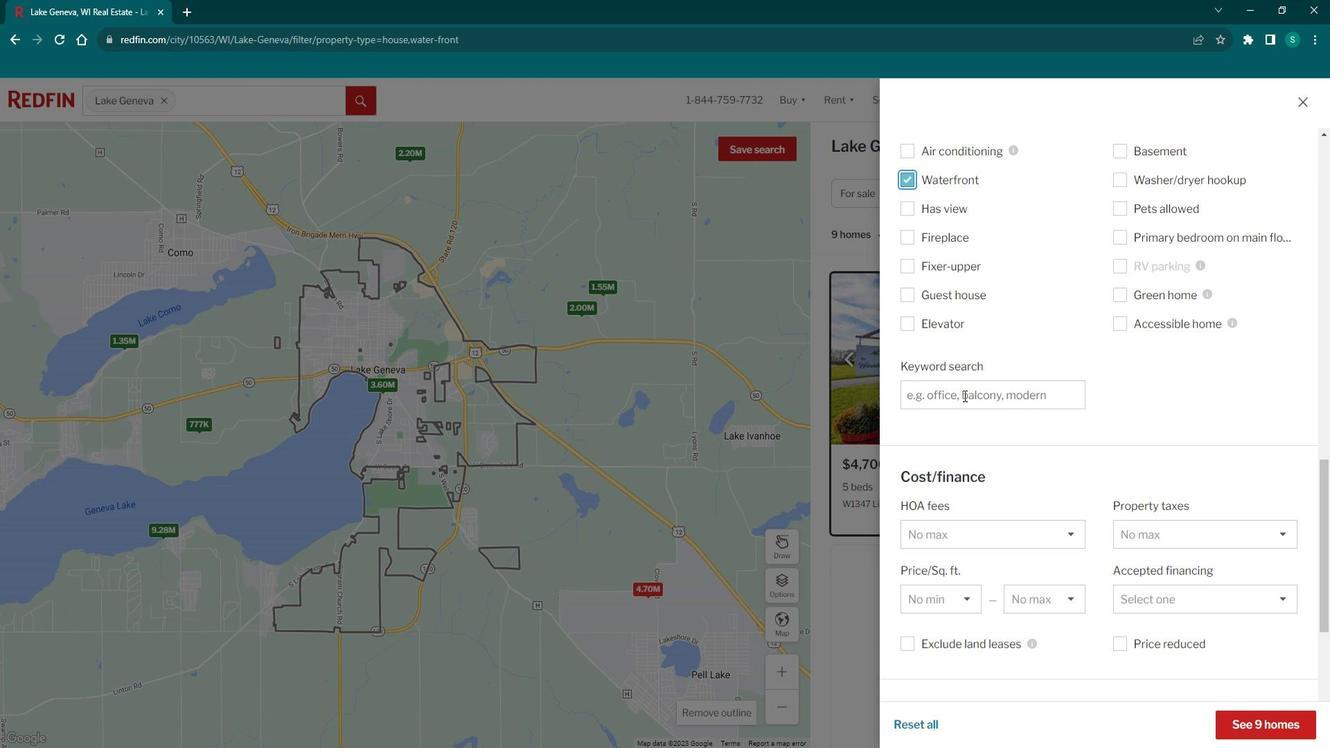 
Action: Key pressed <Key.caps_lock>L<Key.caps_lock>akeside
Screenshot: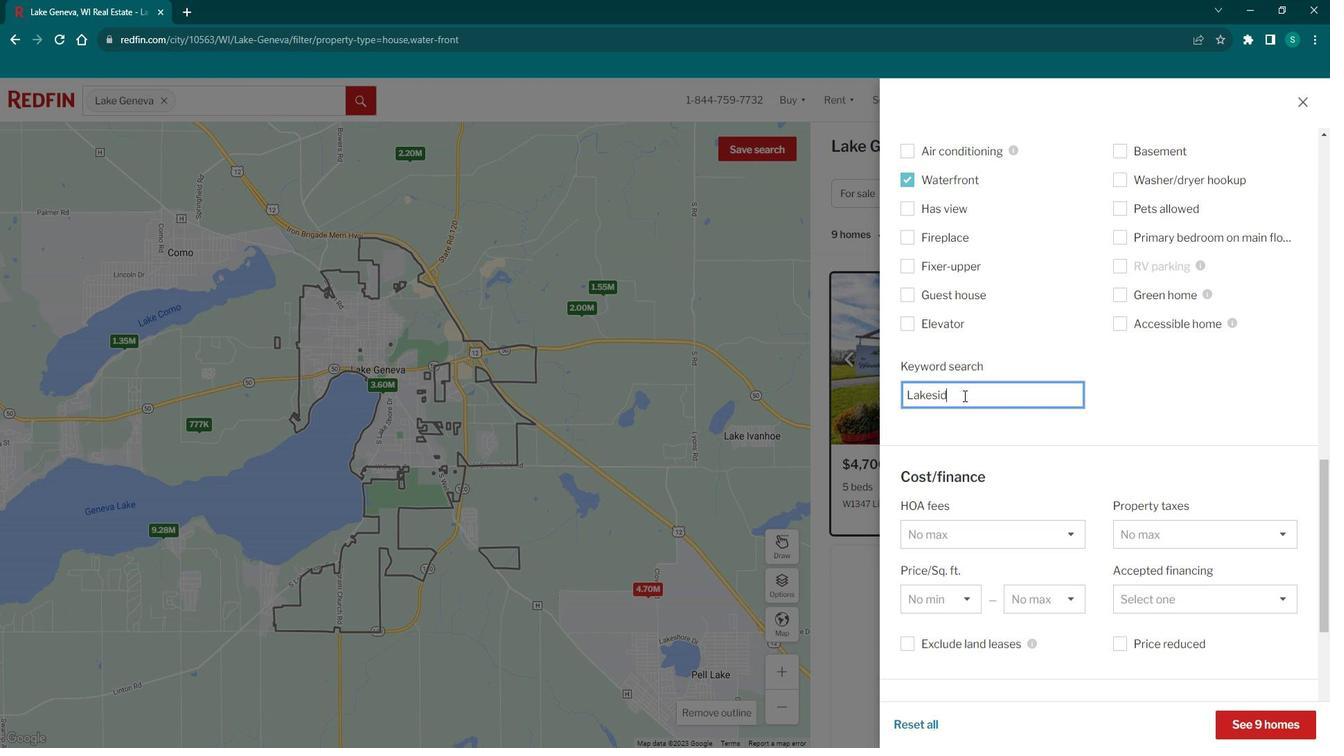 
Action: Mouse moved to (928, 189)
Screenshot: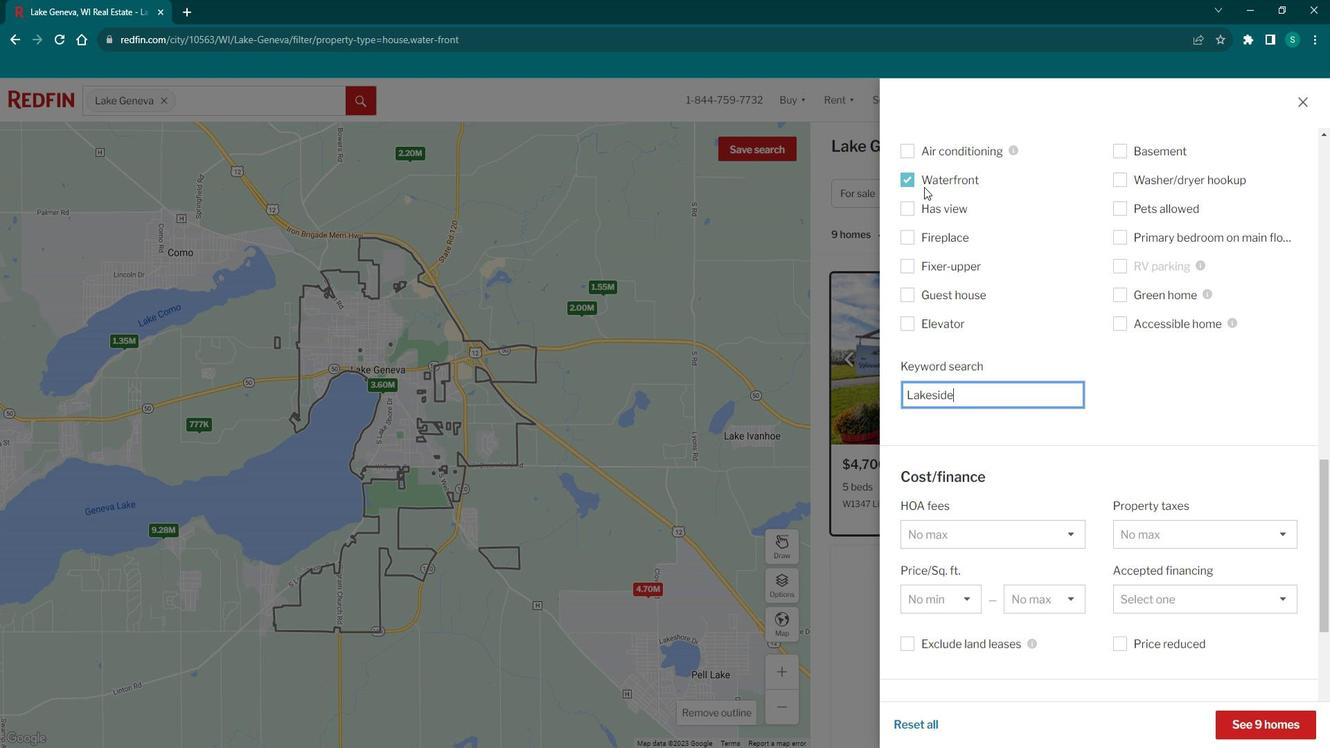 
Action: Mouse pressed left at (928, 189)
Screenshot: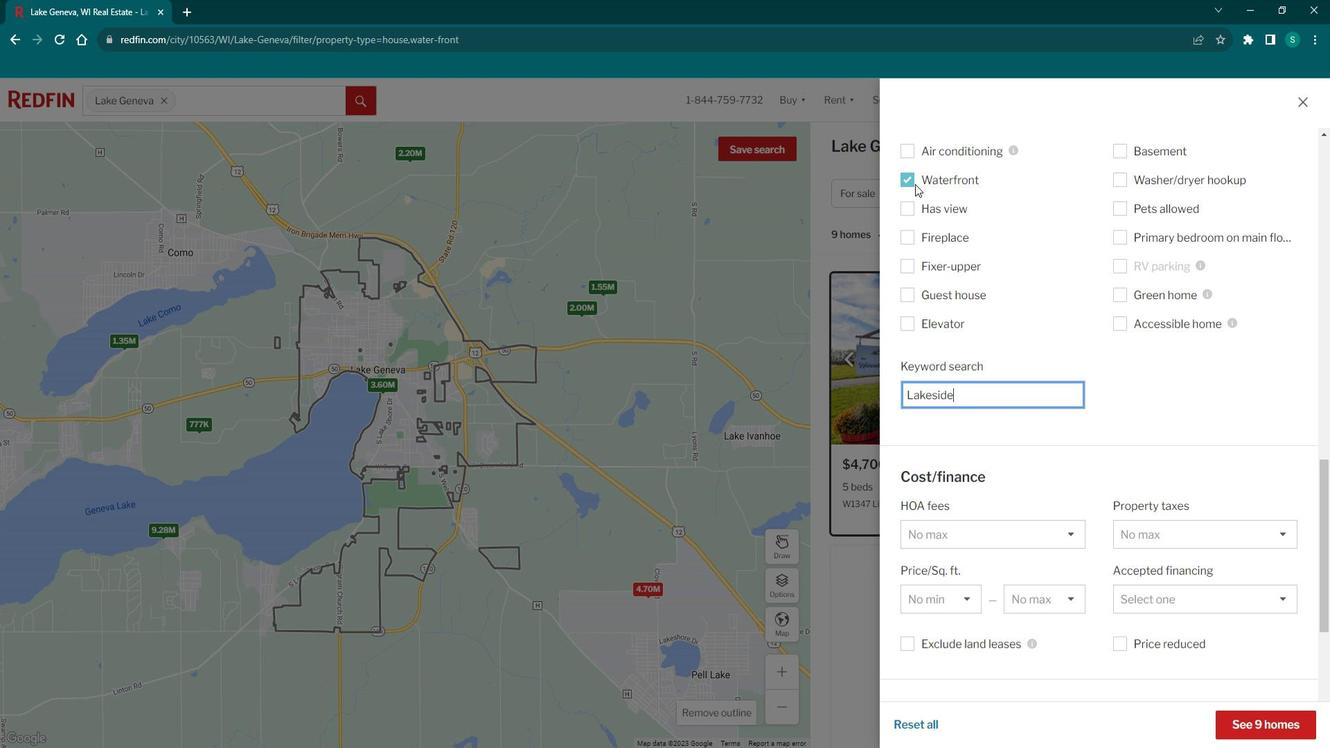
Action: Mouse moved to (926, 185)
Screenshot: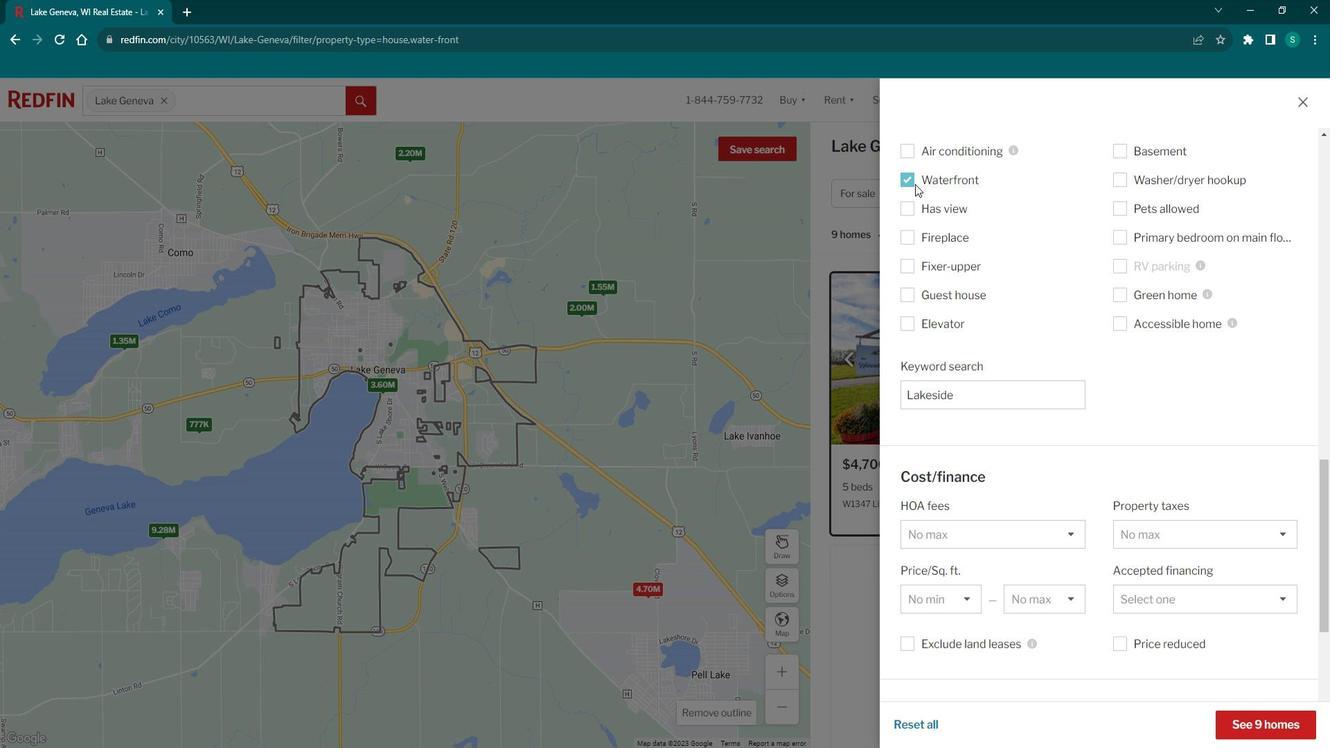 
Action: Mouse pressed left at (926, 185)
Screenshot: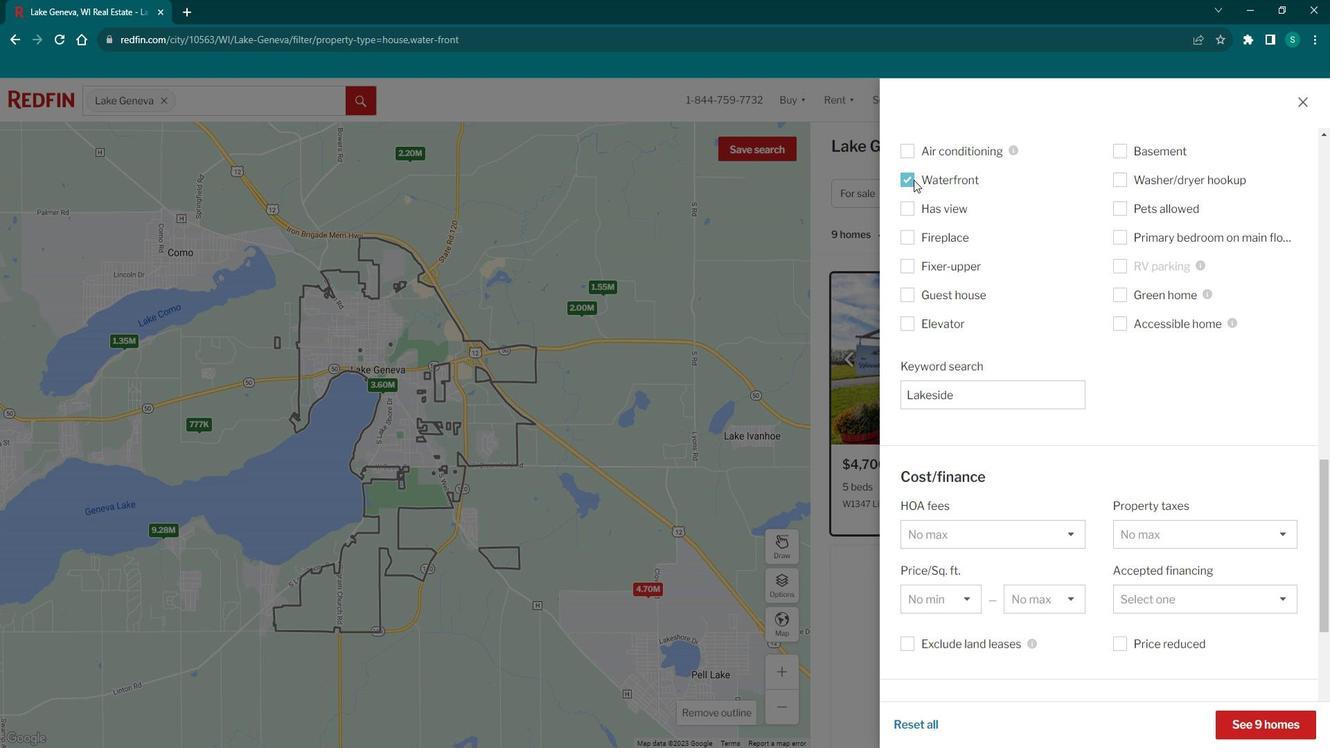 
Action: Mouse moved to (1280, 710)
Screenshot: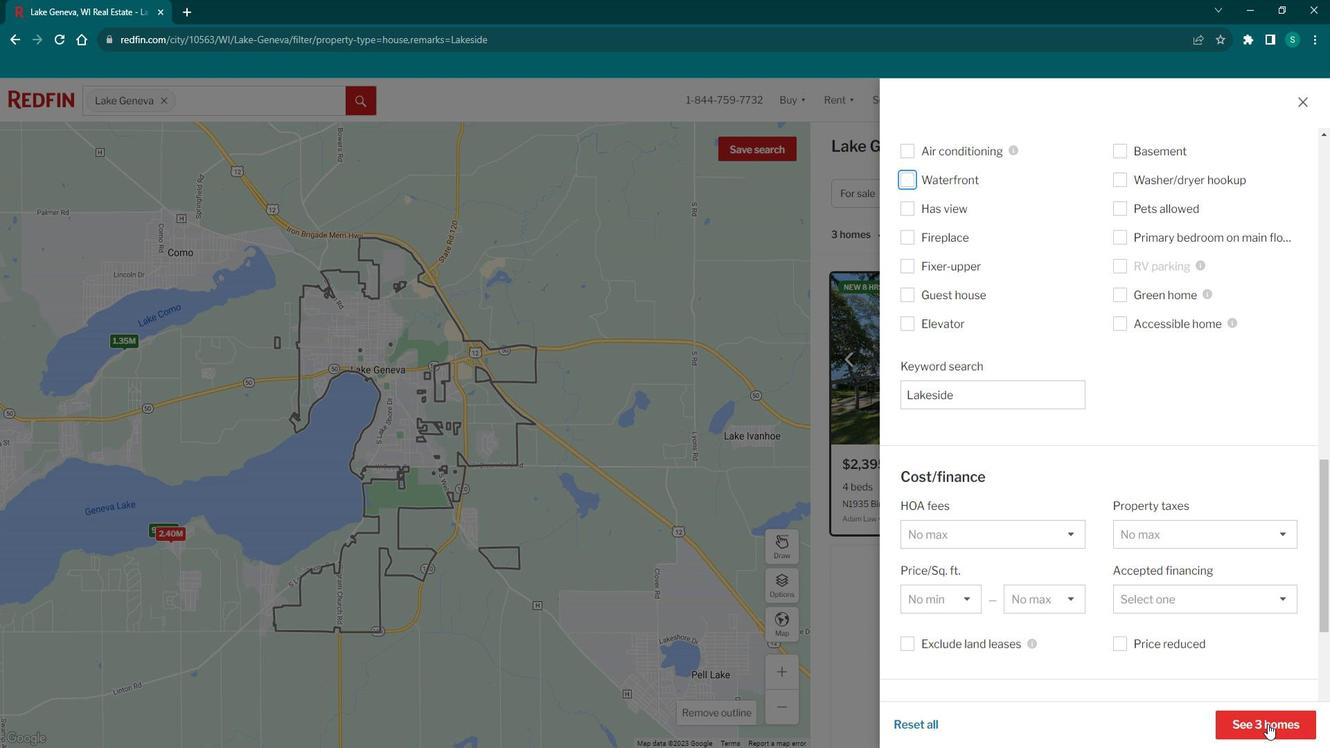 
Action: Mouse pressed left at (1280, 710)
Screenshot: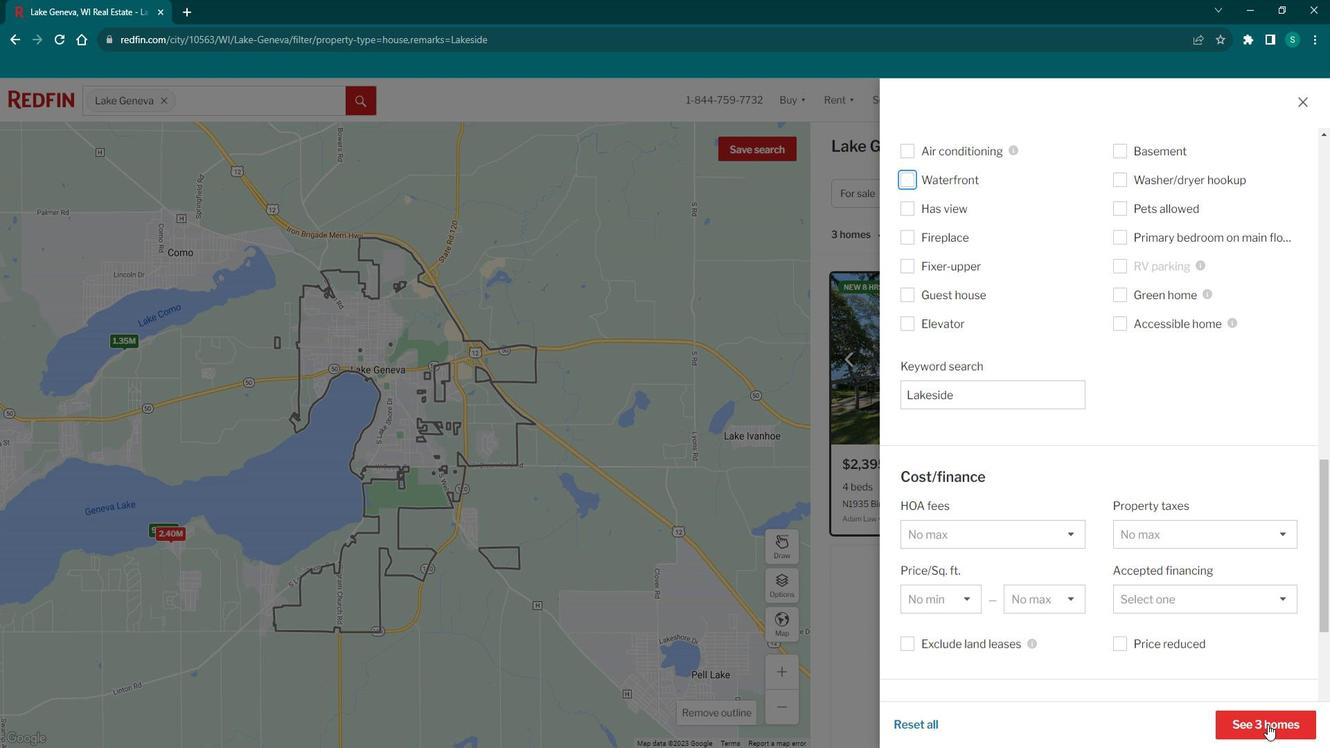
Action: Mouse moved to (1179, 549)
Screenshot: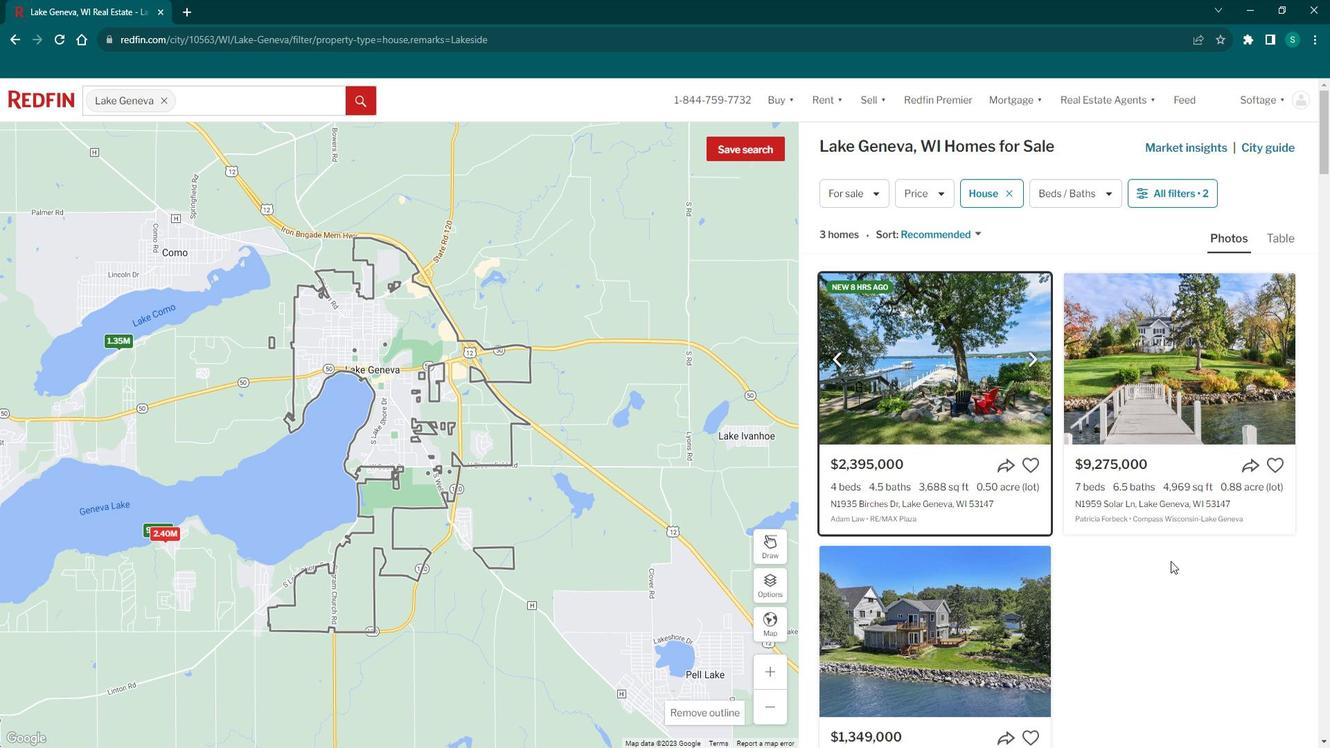 
Action: Mouse scrolled (1179, 548) with delta (0, 0)
Screenshot: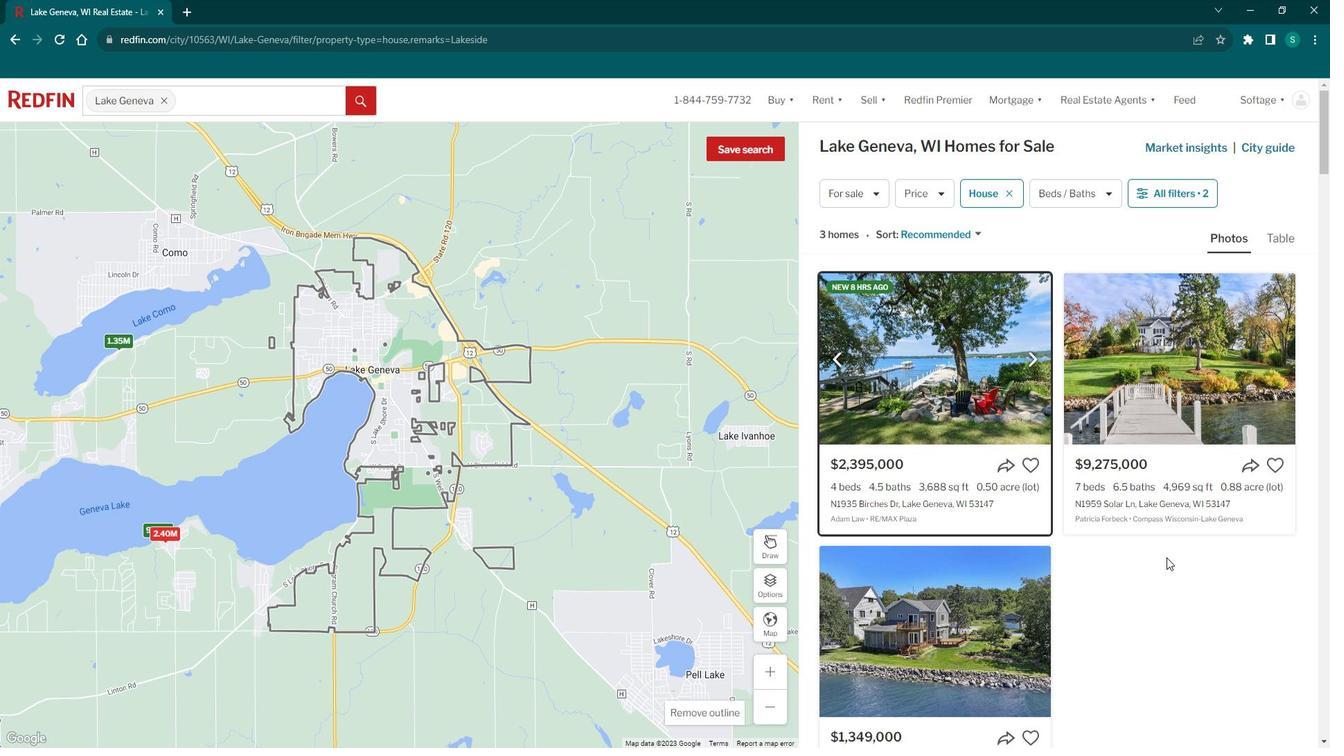 
Action: Mouse scrolled (1179, 548) with delta (0, 0)
Screenshot: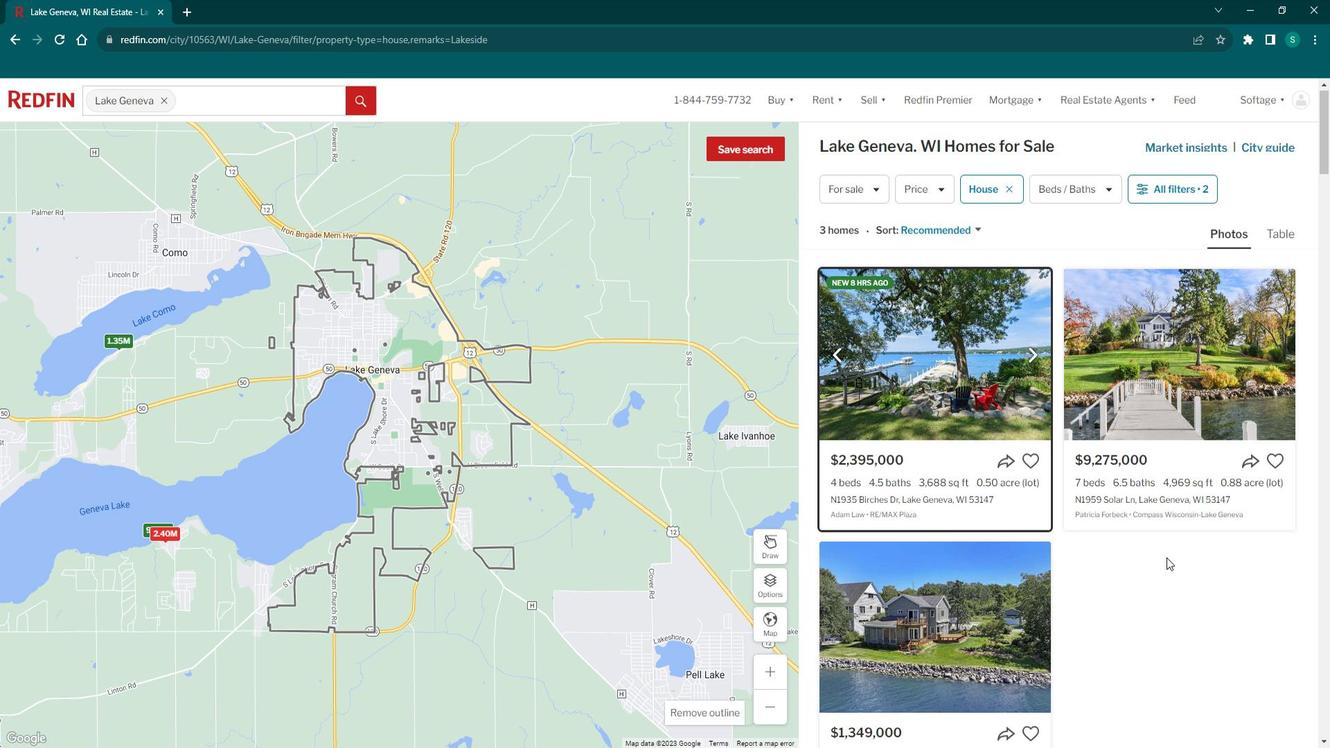 
Action: Mouse moved to (1175, 543)
Screenshot: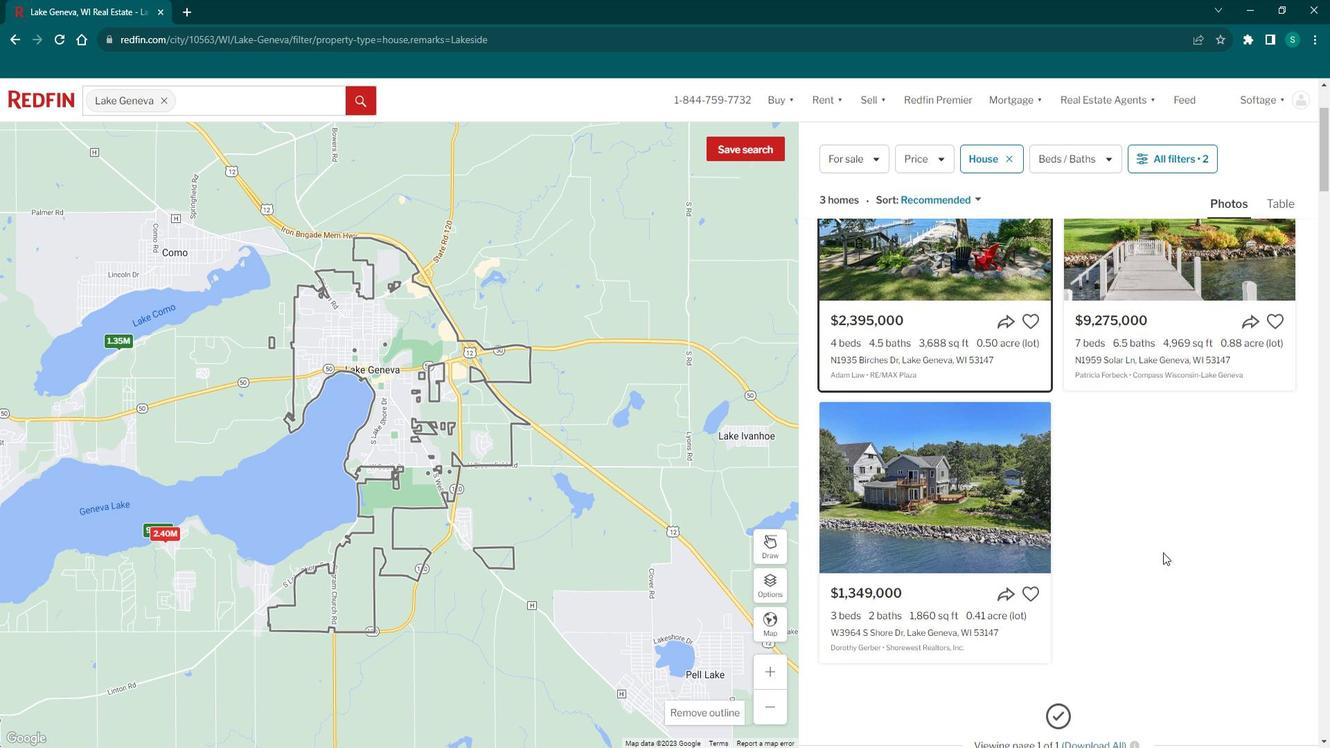 
Action: Mouse scrolled (1175, 544) with delta (0, 0)
Screenshot: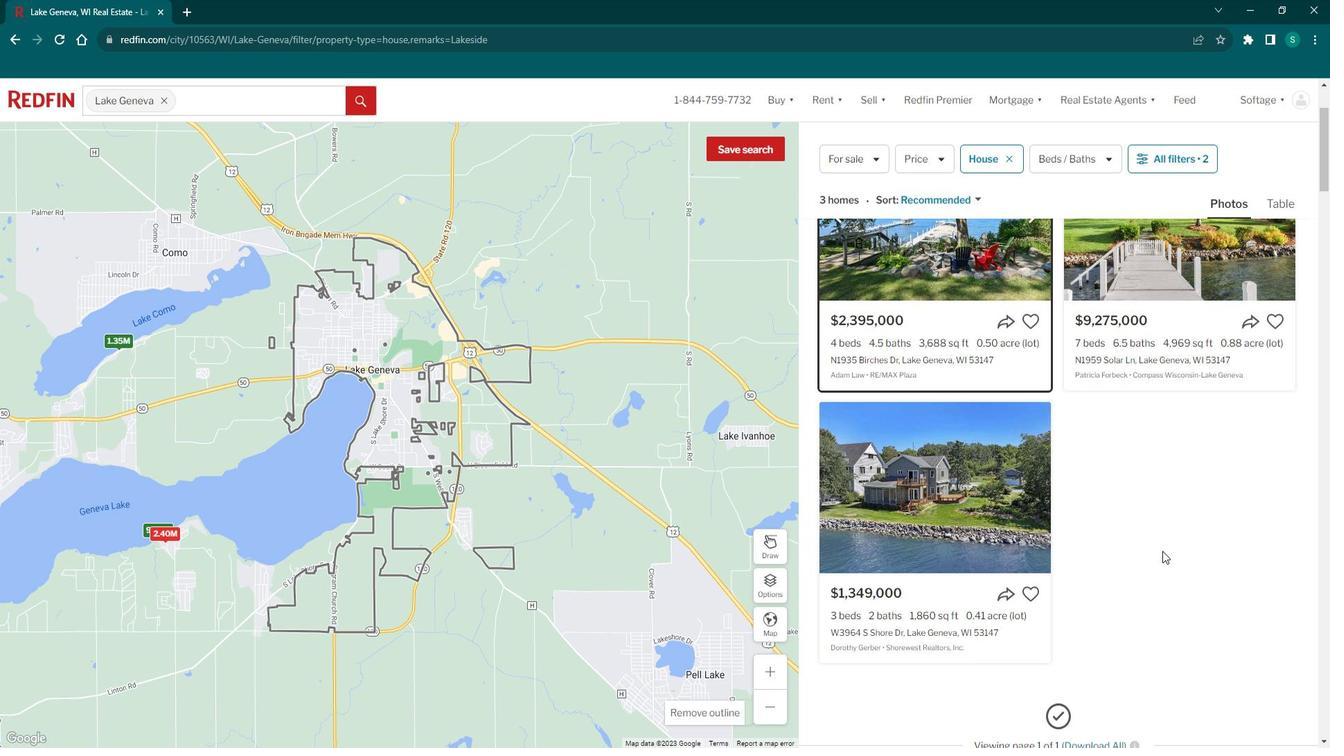 
Action: Mouse moved to (1018, 413)
Screenshot: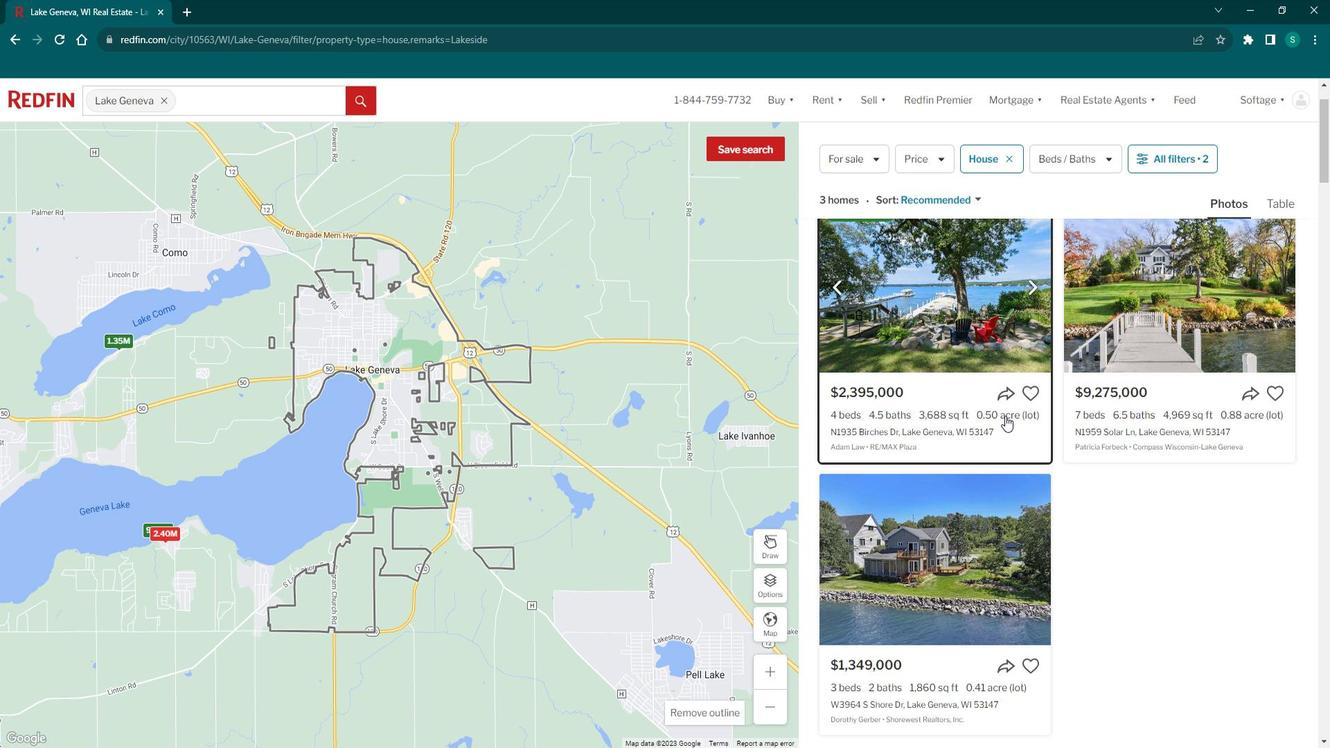 
Action: Mouse pressed left at (1018, 413)
Screenshot: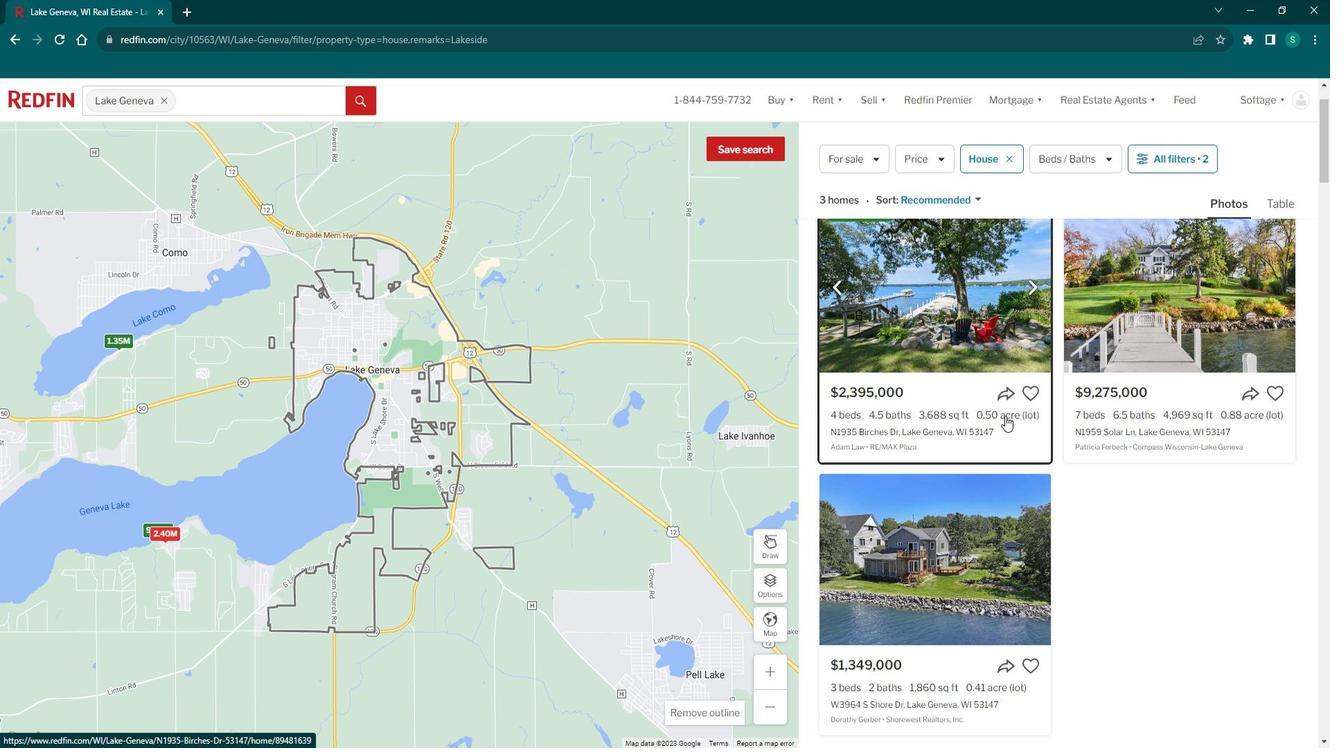 
Action: Mouse moved to (571, 365)
Screenshot: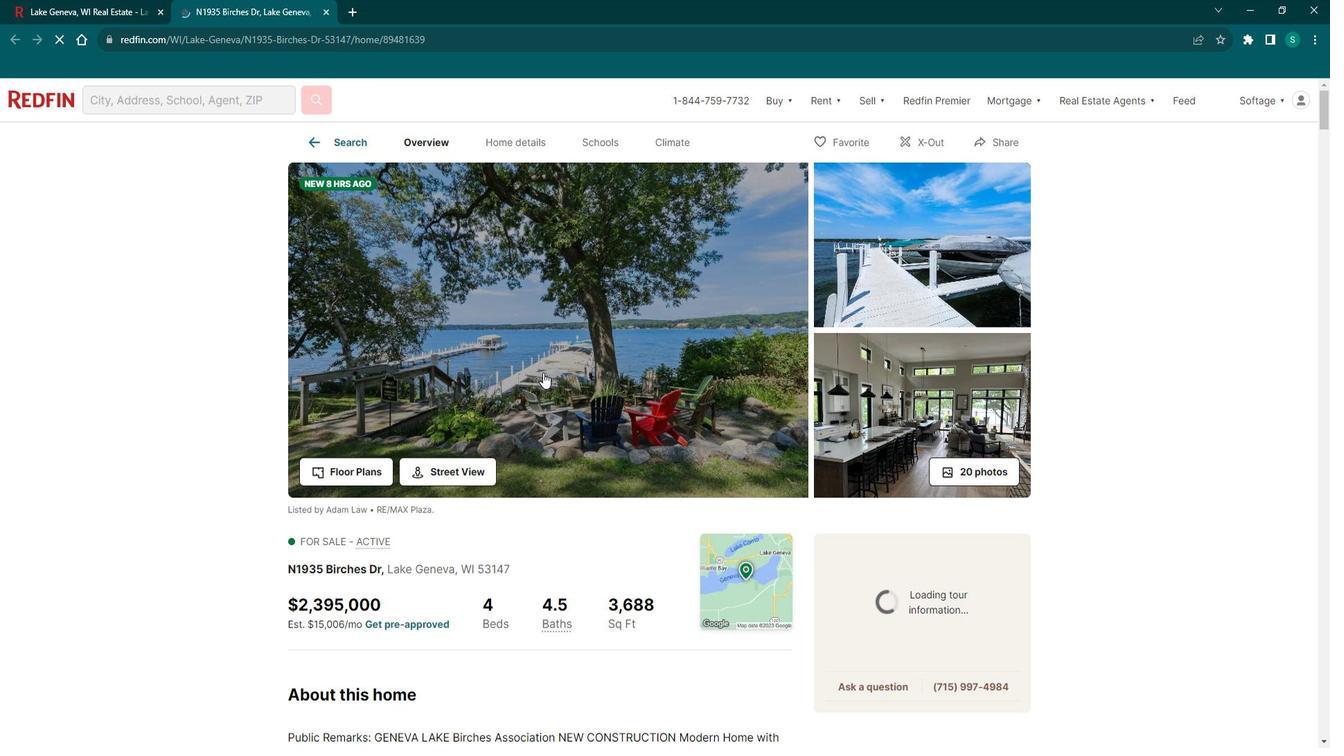 
Action: Mouse pressed left at (571, 365)
Screenshot: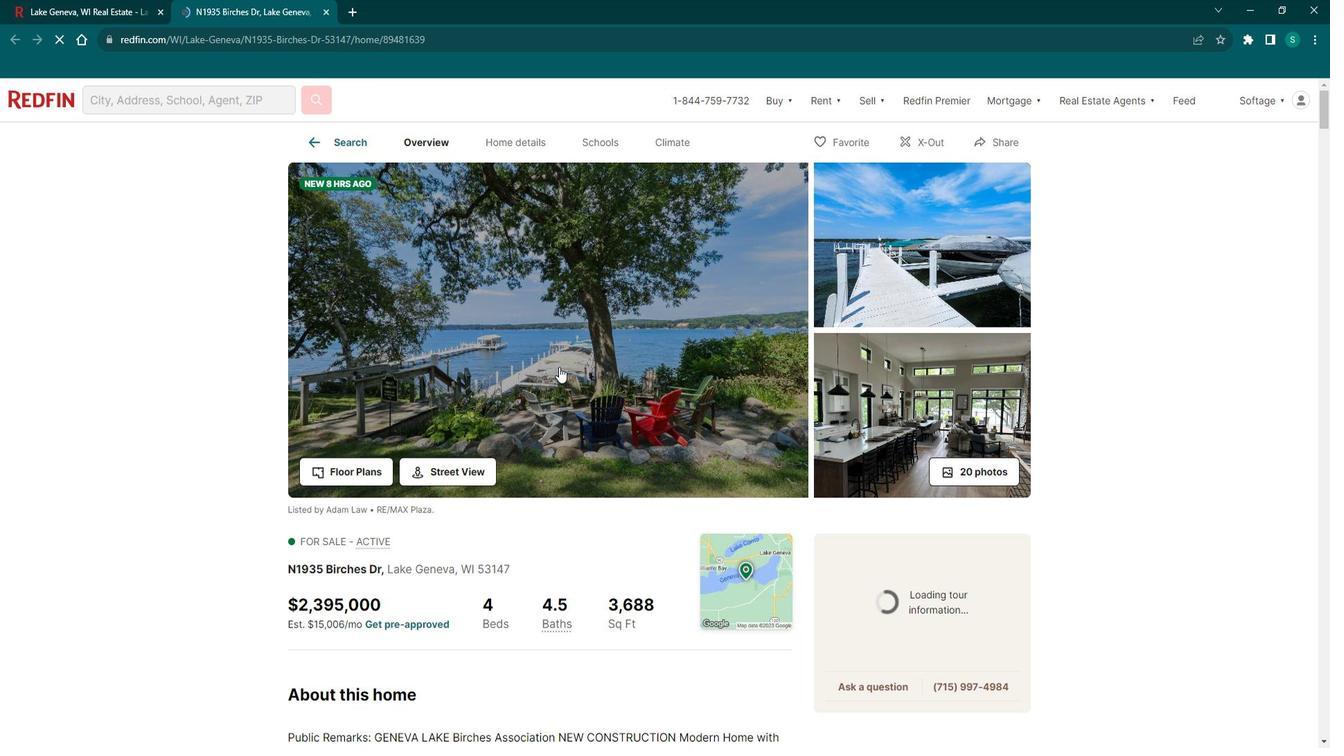 
Action: Mouse moved to (459, 354)
Screenshot: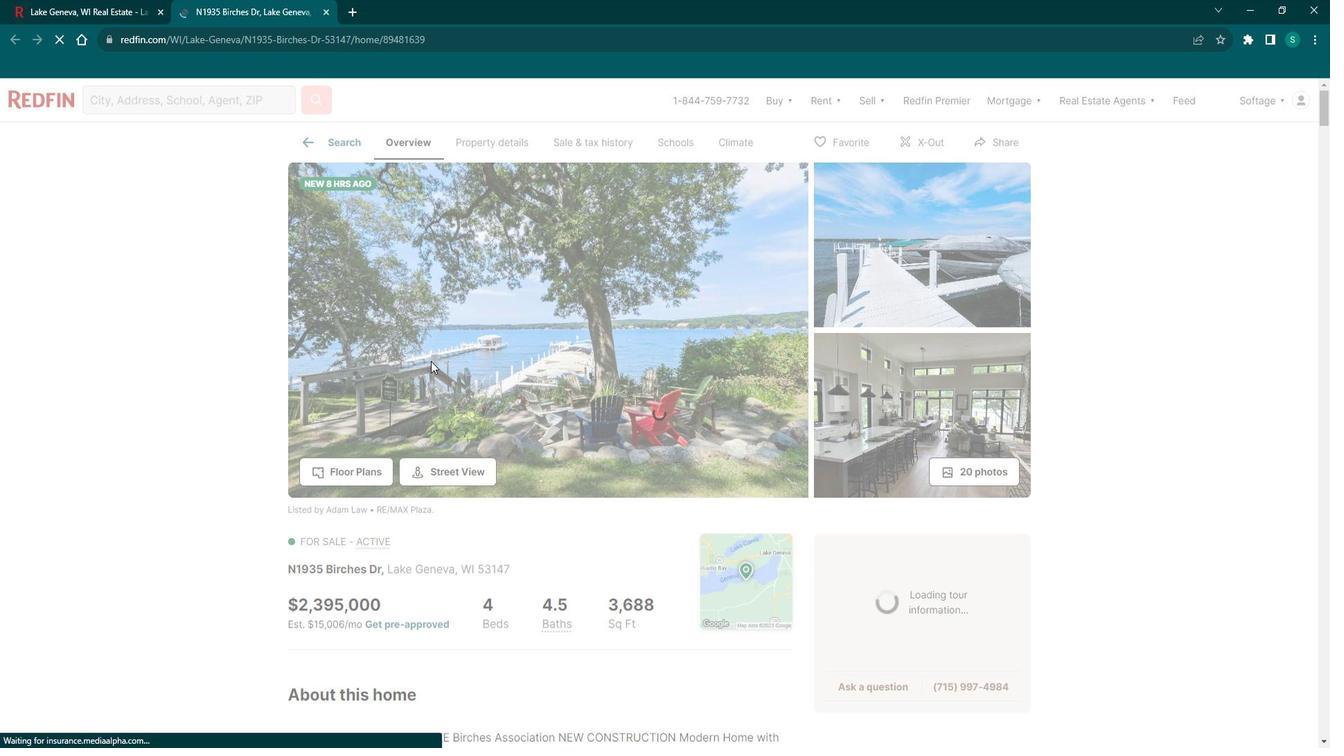 
Action: Mouse pressed left at (459, 354)
Screenshot: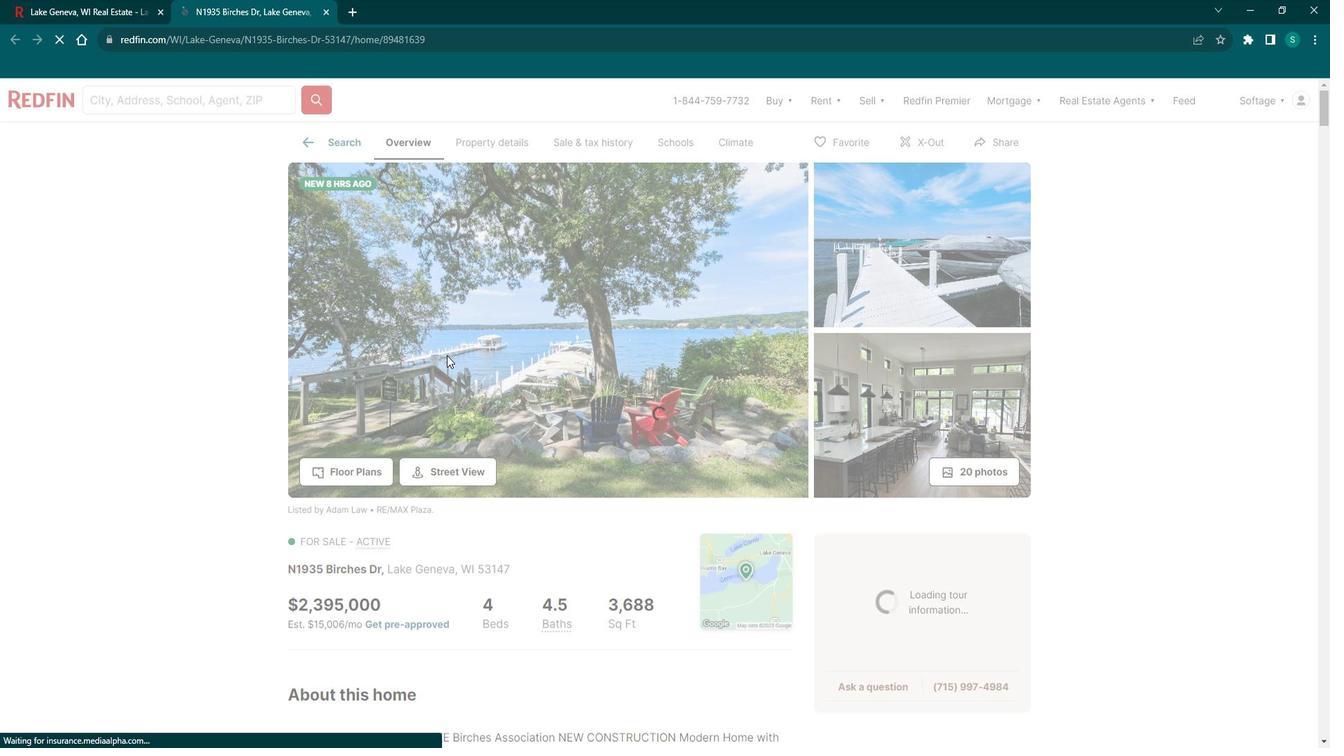 
Action: Mouse moved to (223, 241)
Screenshot: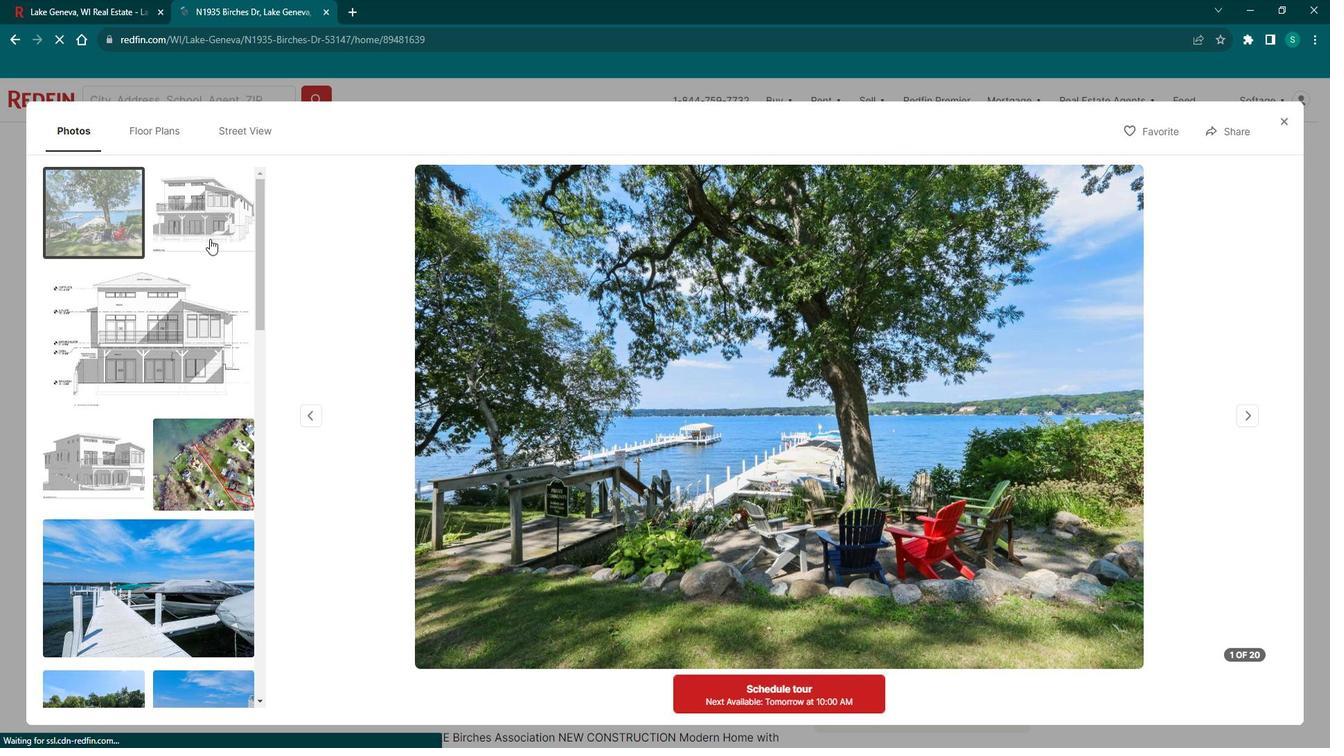 
Action: Mouse pressed left at (223, 241)
Screenshot: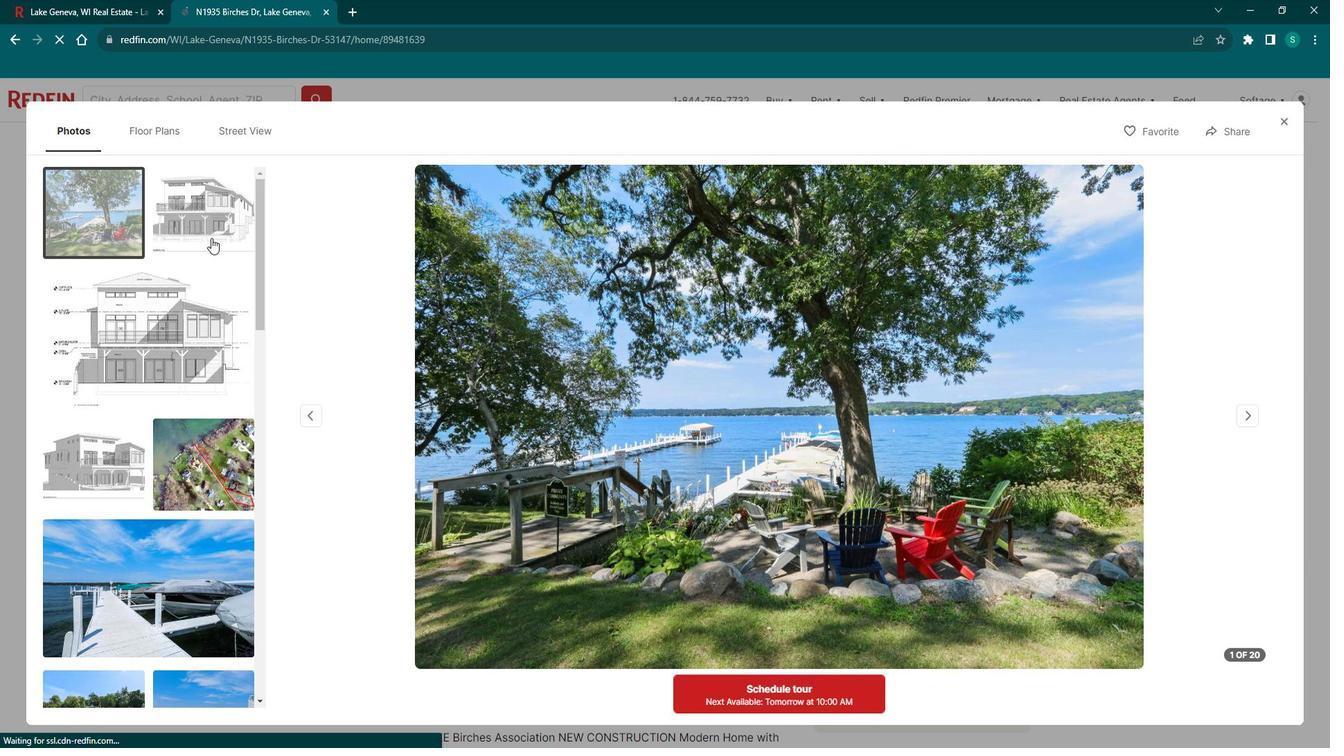 
Action: Mouse moved to (198, 445)
Screenshot: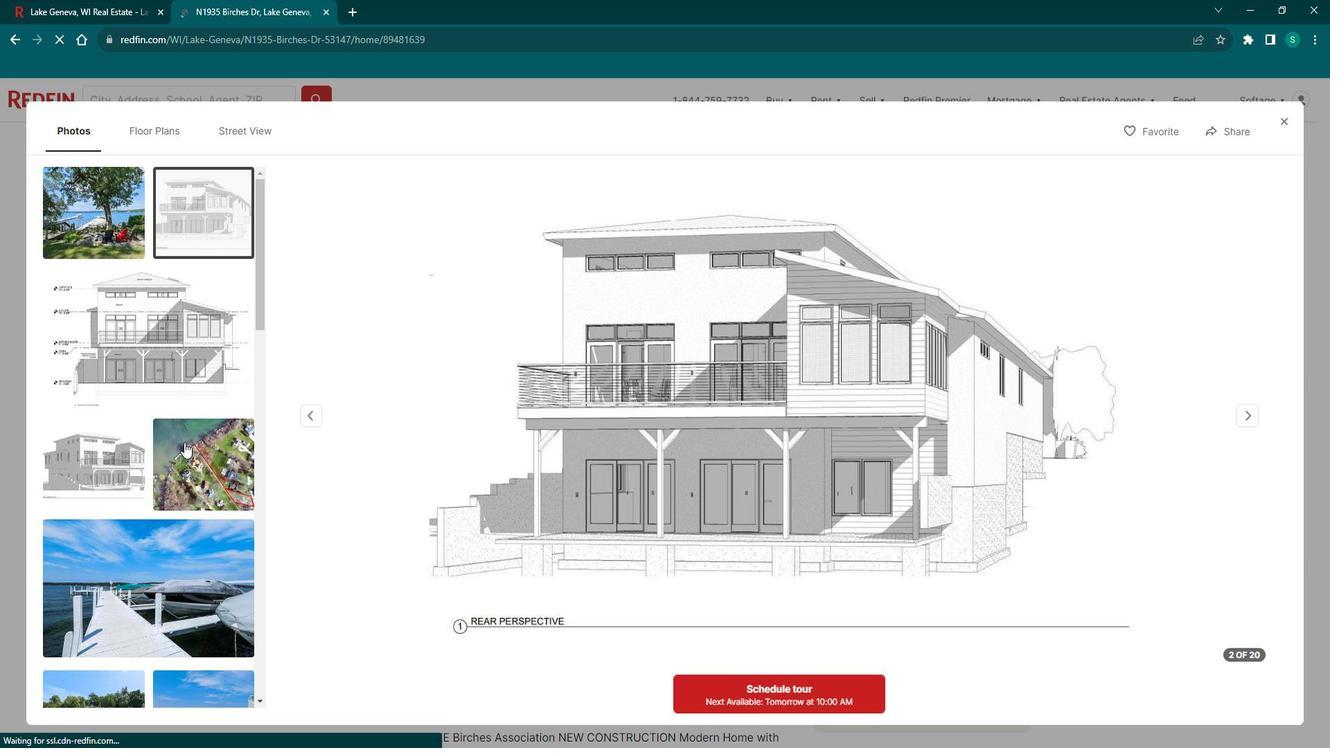 
Action: Mouse pressed left at (198, 445)
Screenshot: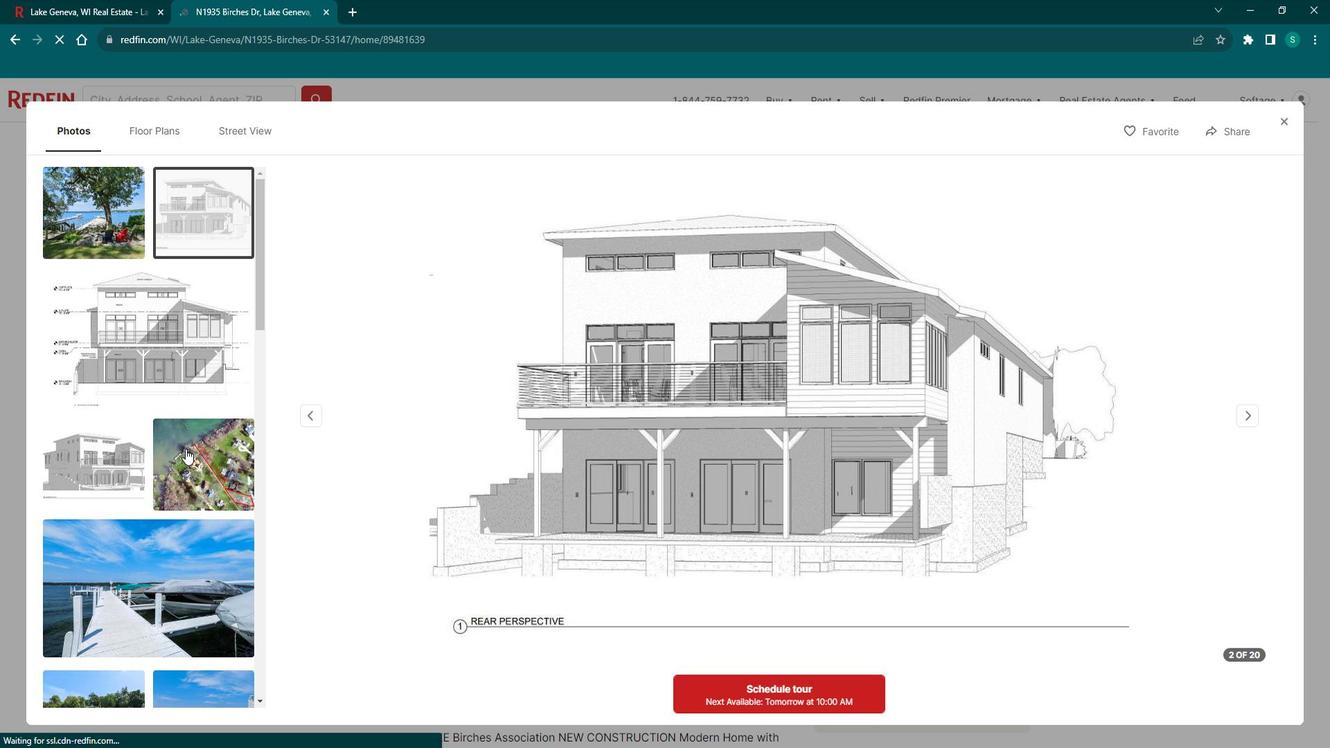 
Action: Mouse moved to (107, 532)
Screenshot: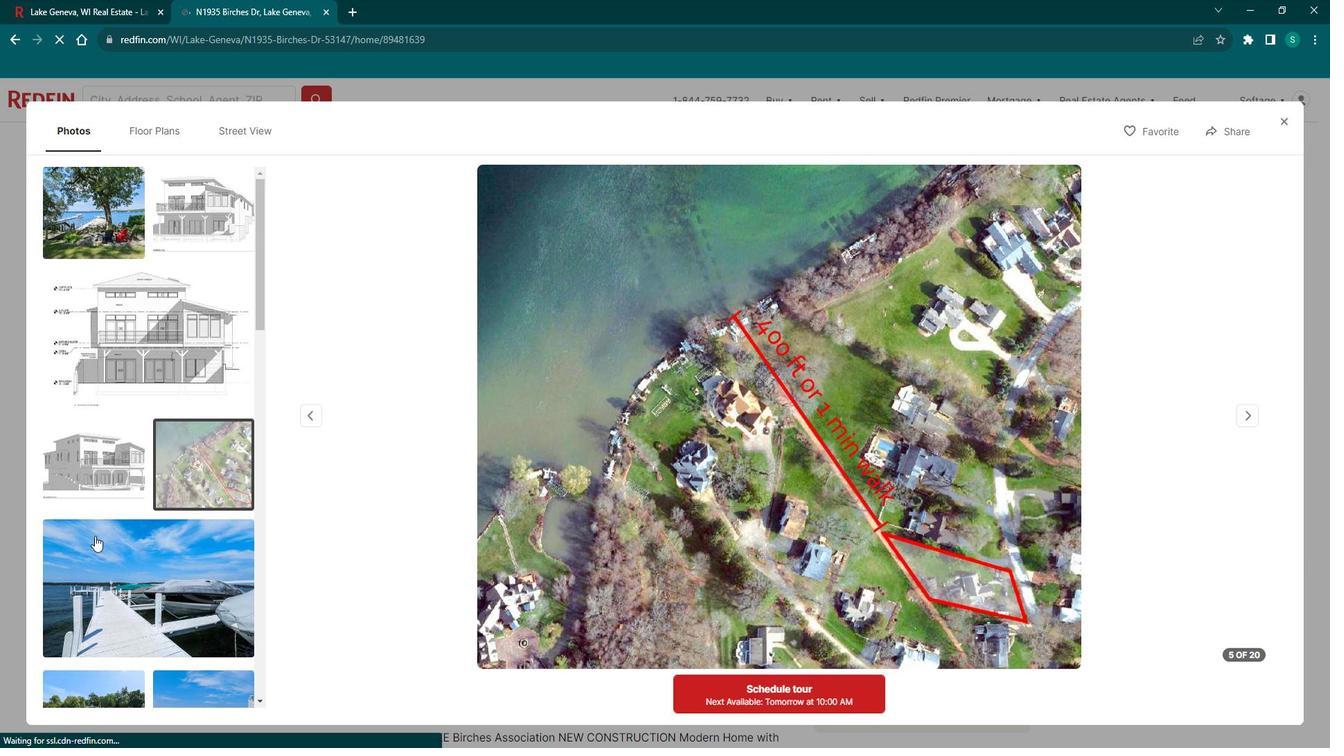 
Action: Mouse pressed left at (107, 532)
Screenshot: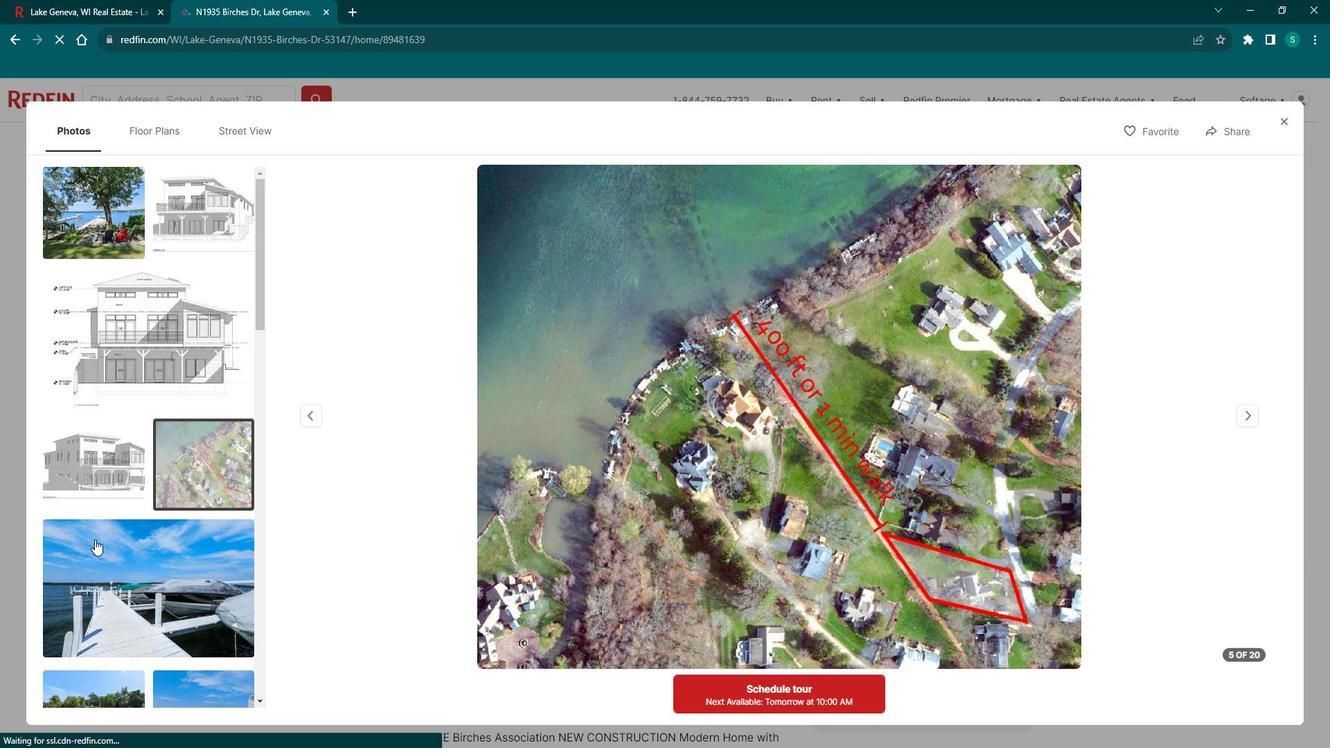 
Action: Mouse moved to (124, 511)
Screenshot: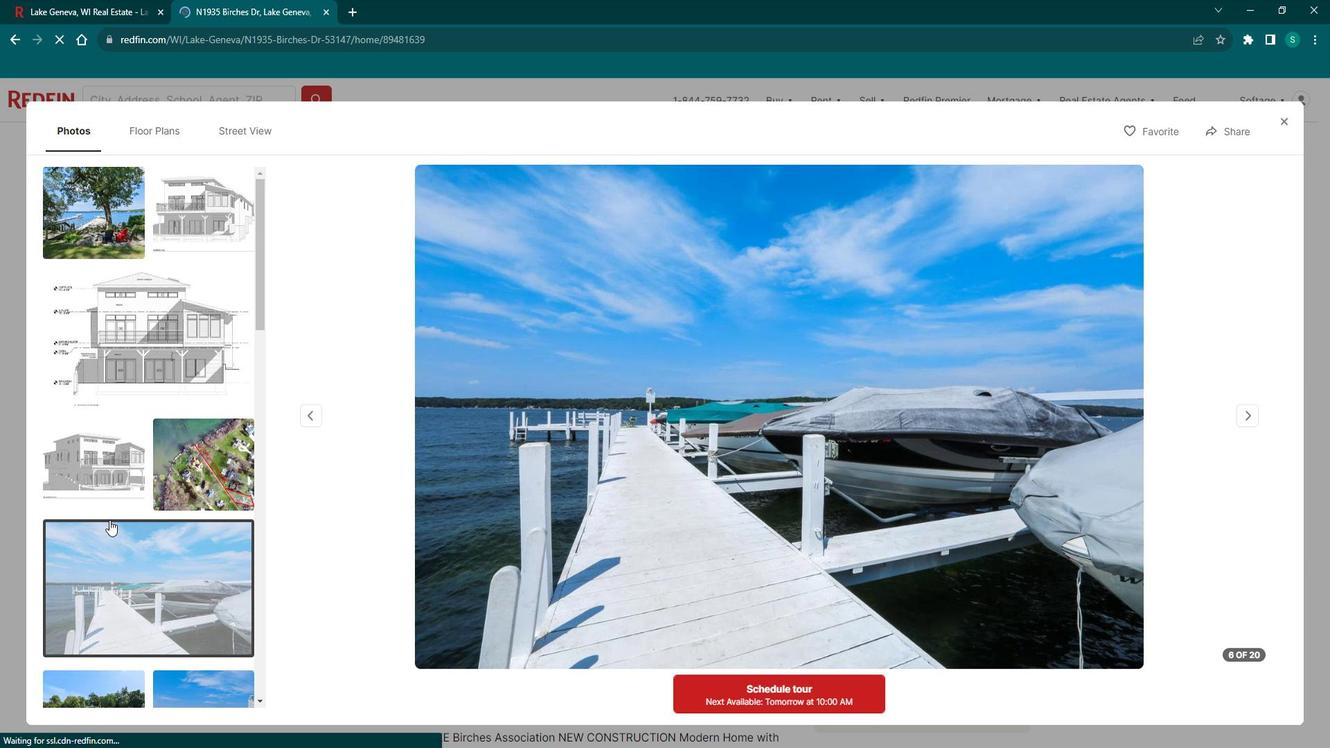 
Action: Mouse scrolled (124, 510) with delta (0, 0)
Screenshot: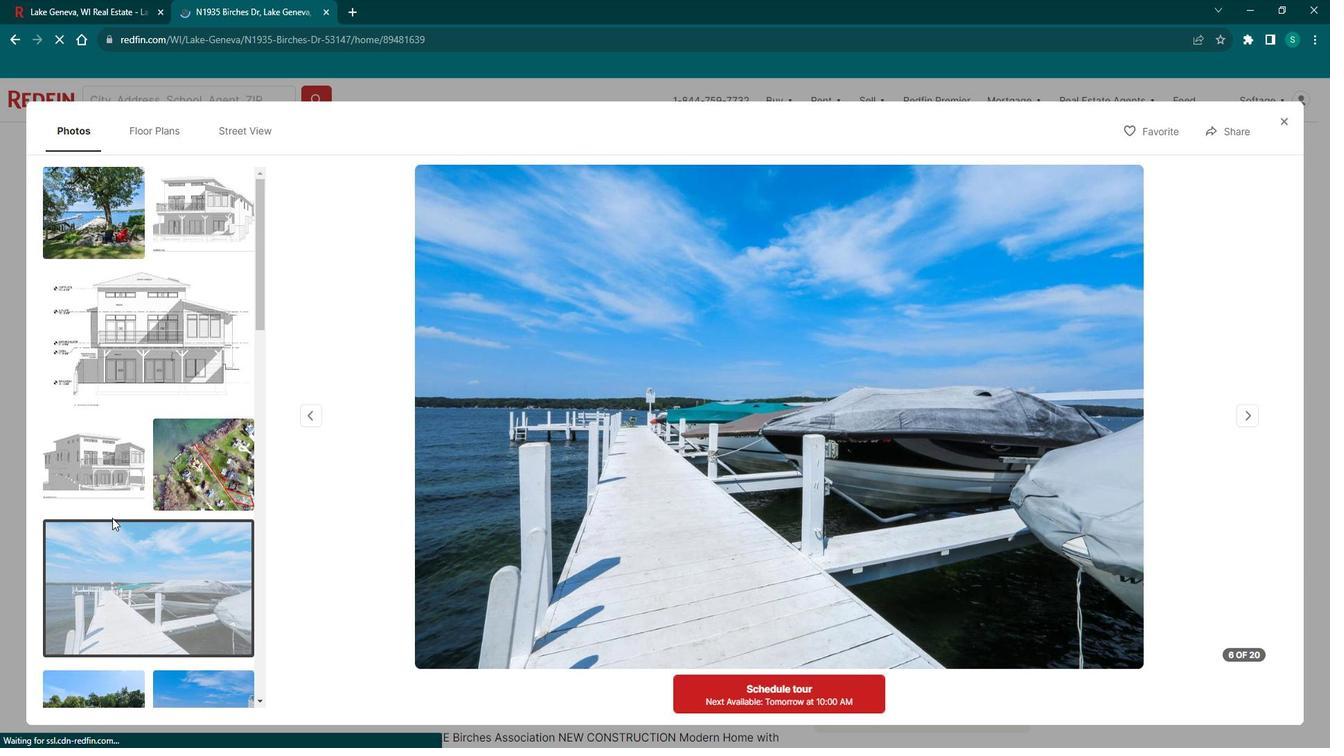 
Action: Mouse scrolled (124, 510) with delta (0, 0)
Screenshot: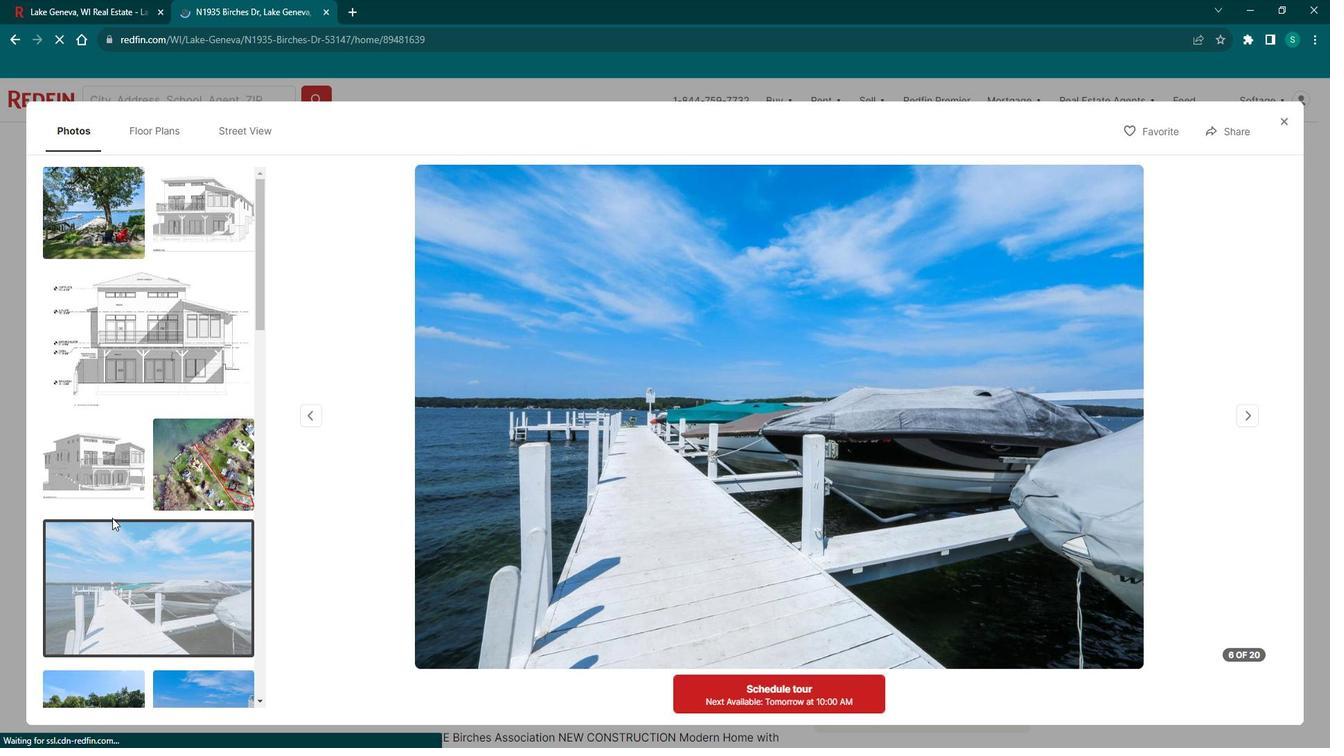 
Action: Mouse scrolled (124, 510) with delta (0, 0)
Screenshot: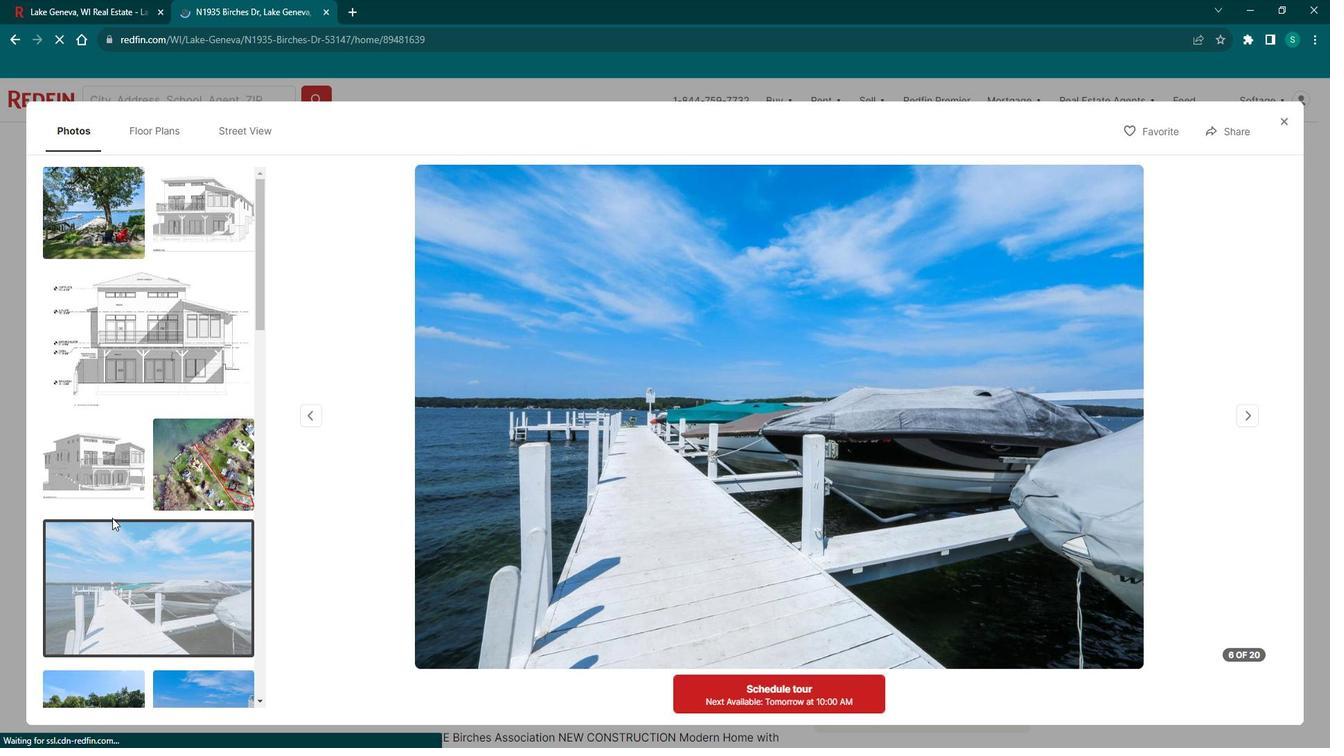 
Action: Mouse scrolled (124, 510) with delta (0, 0)
Screenshot: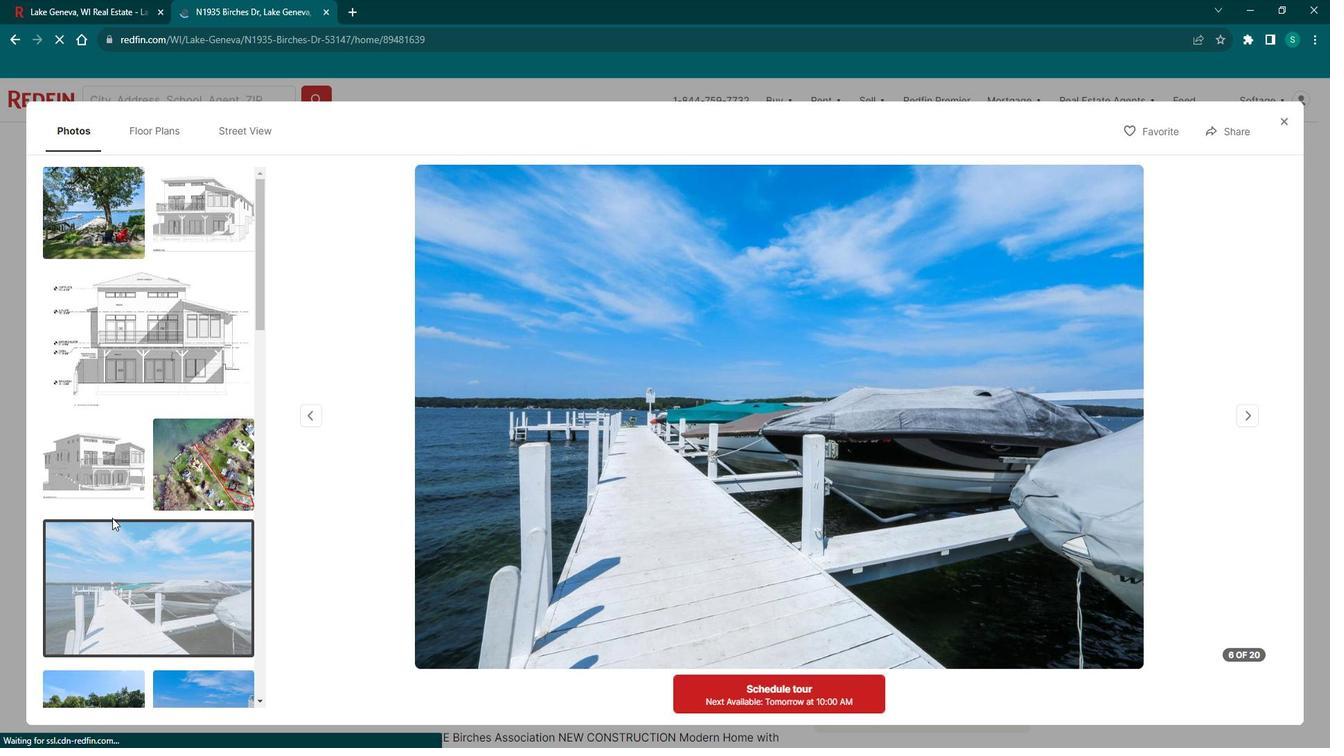 
Action: Mouse scrolled (124, 510) with delta (0, 0)
Screenshot: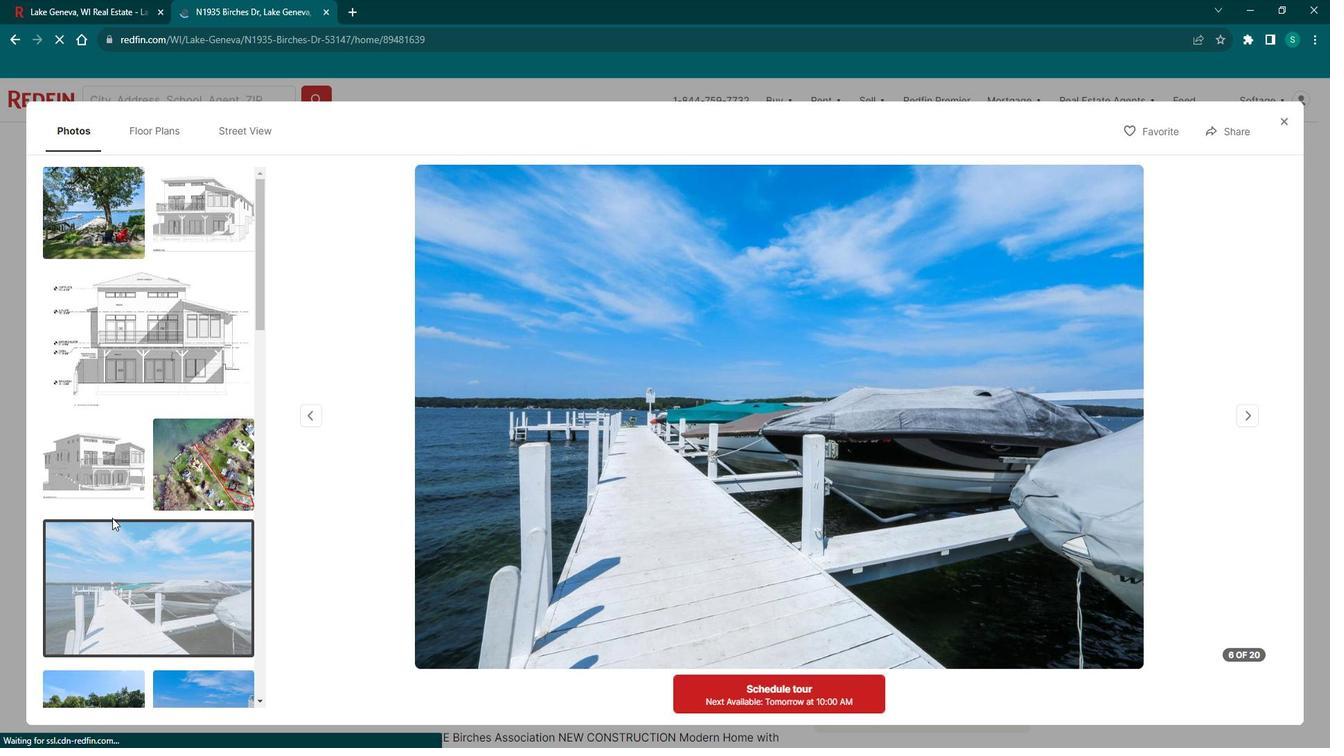 
Action: Mouse scrolled (124, 510) with delta (0, 0)
Screenshot: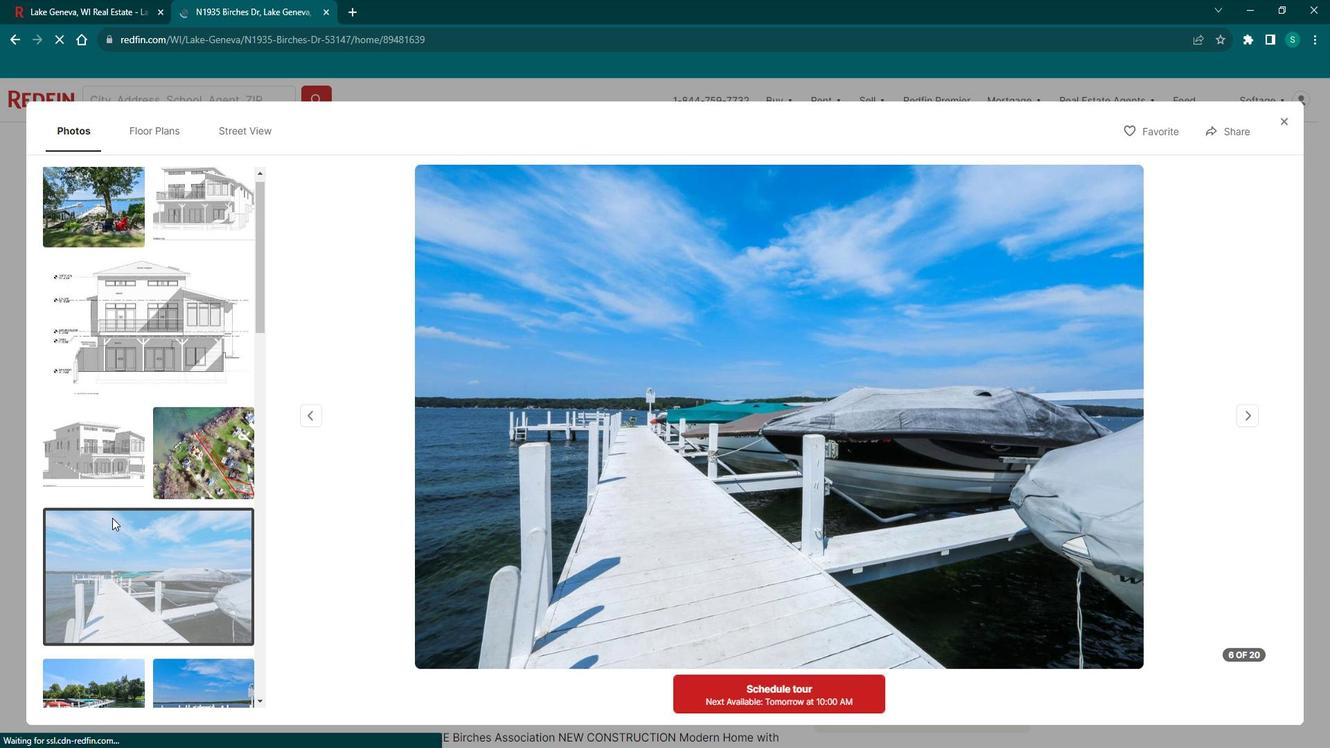 
Action: Mouse moved to (130, 324)
Screenshot: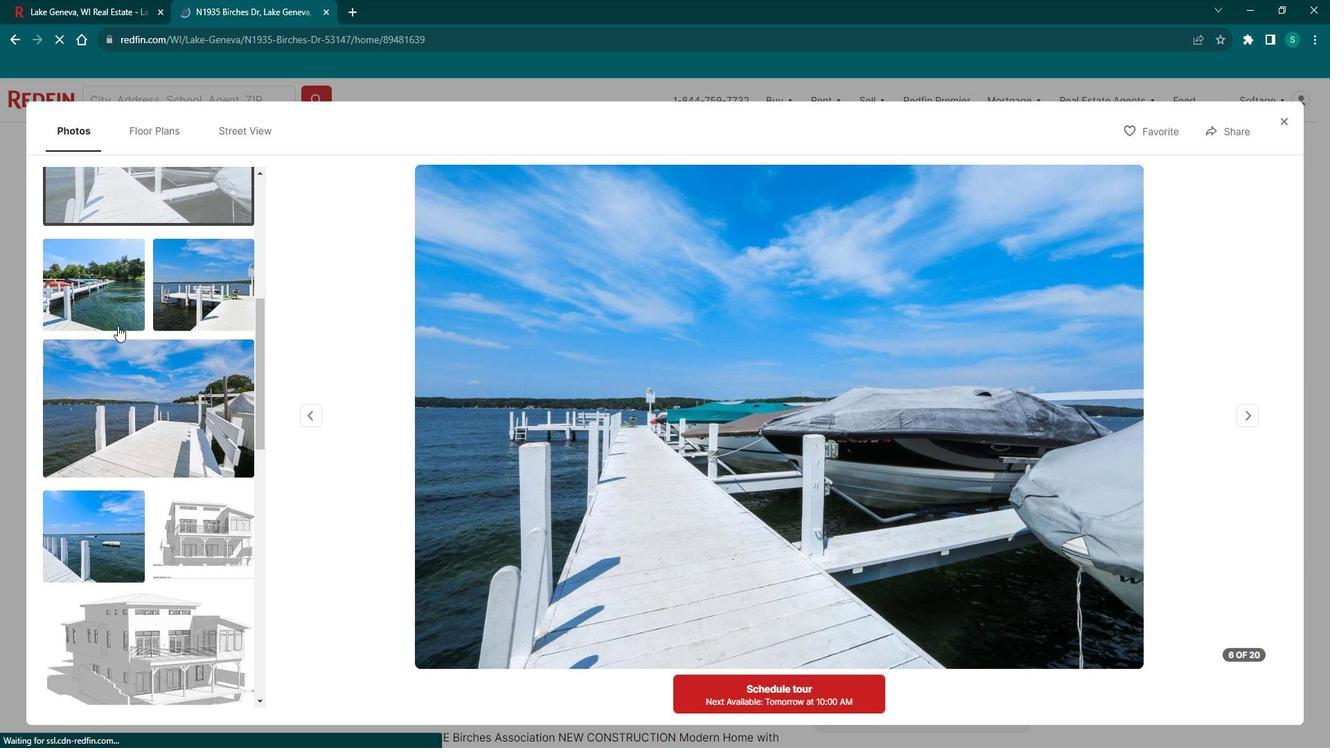 
Action: Mouse pressed left at (130, 324)
Screenshot: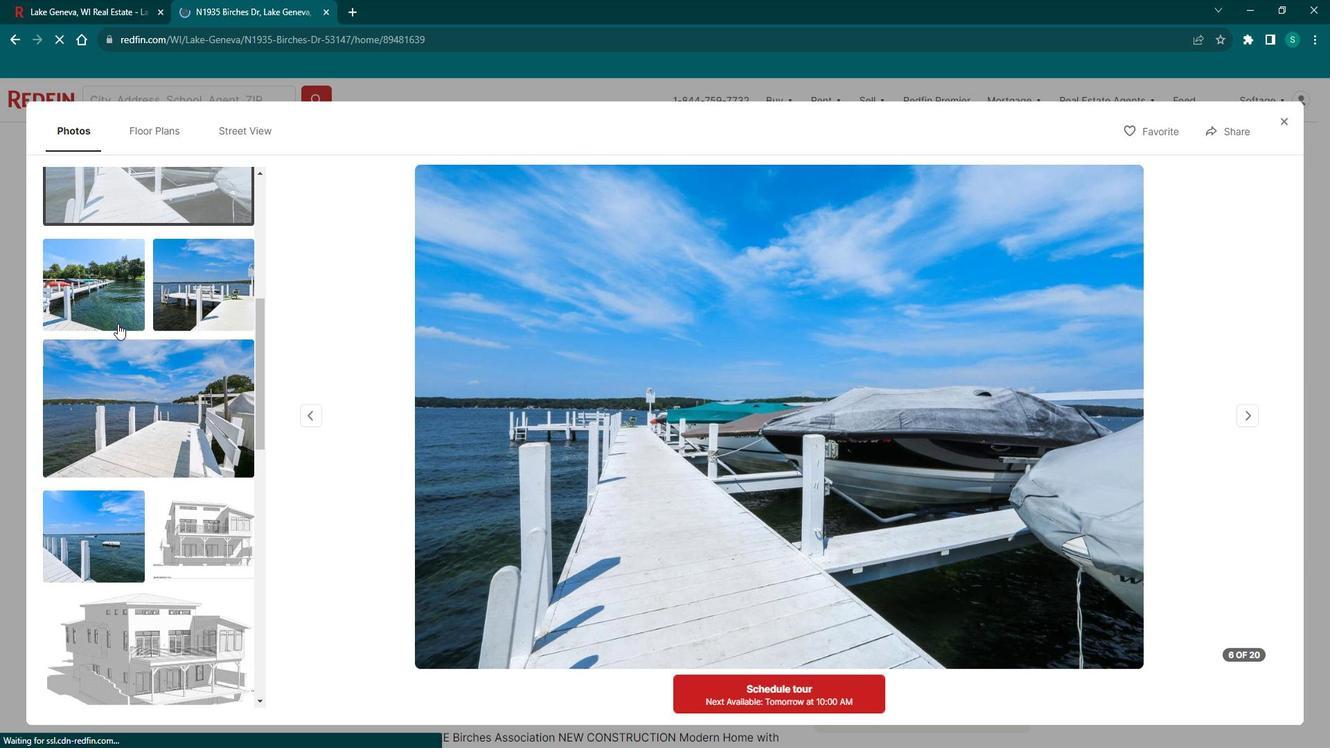 
Action: Mouse moved to (241, 320)
Screenshot: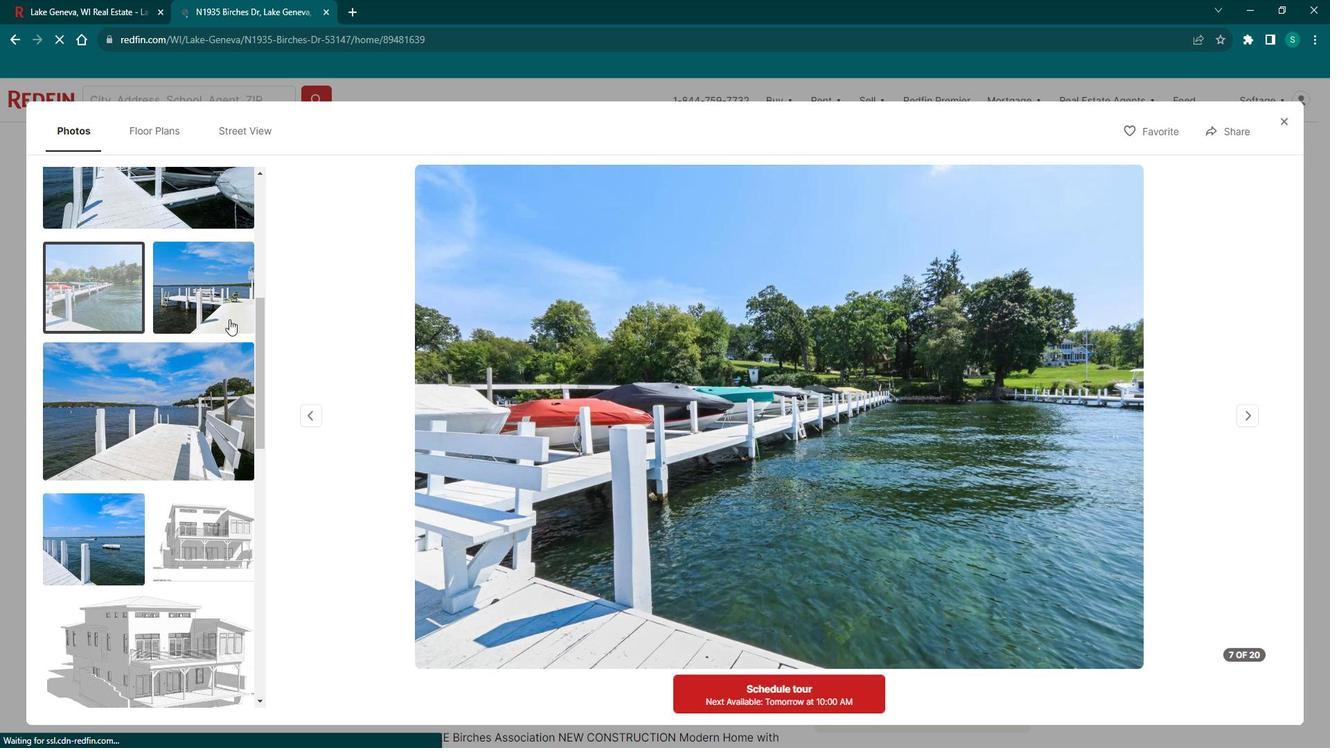 
Action: Mouse pressed left at (241, 320)
Screenshot: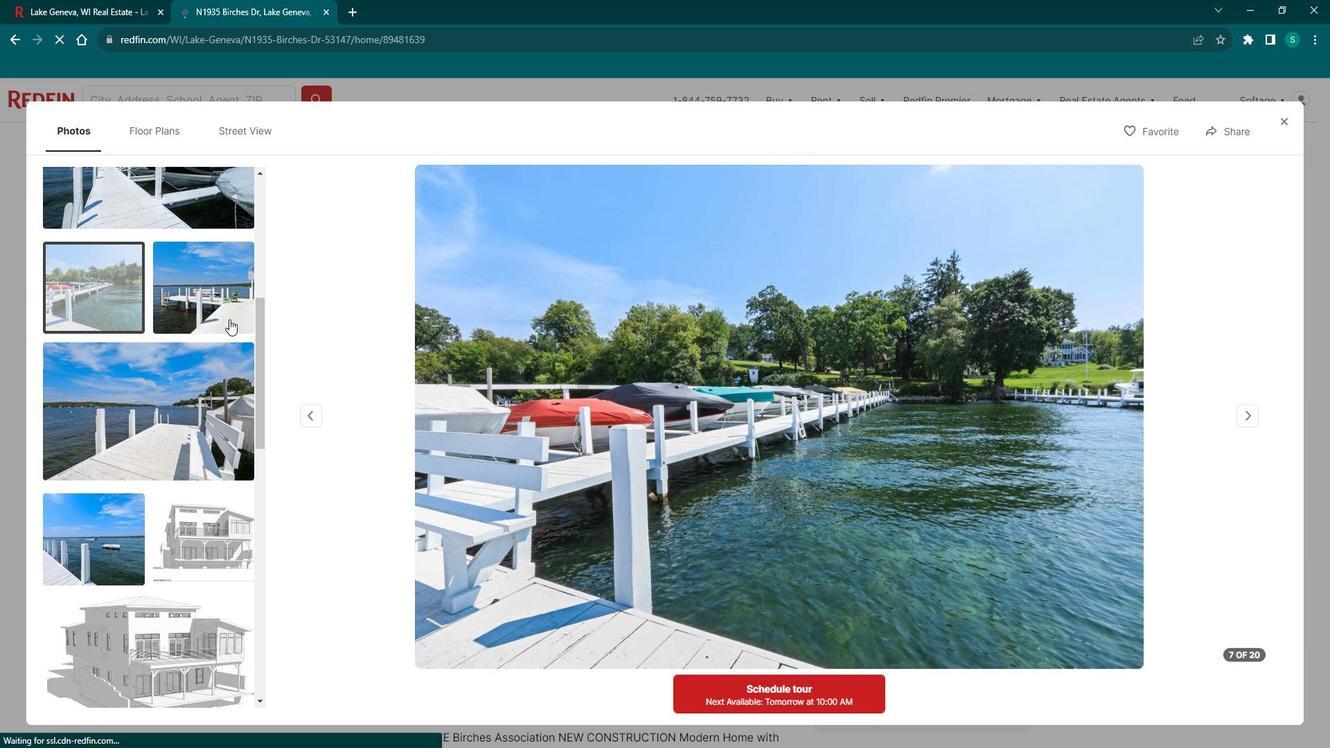 
Action: Mouse moved to (188, 411)
Screenshot: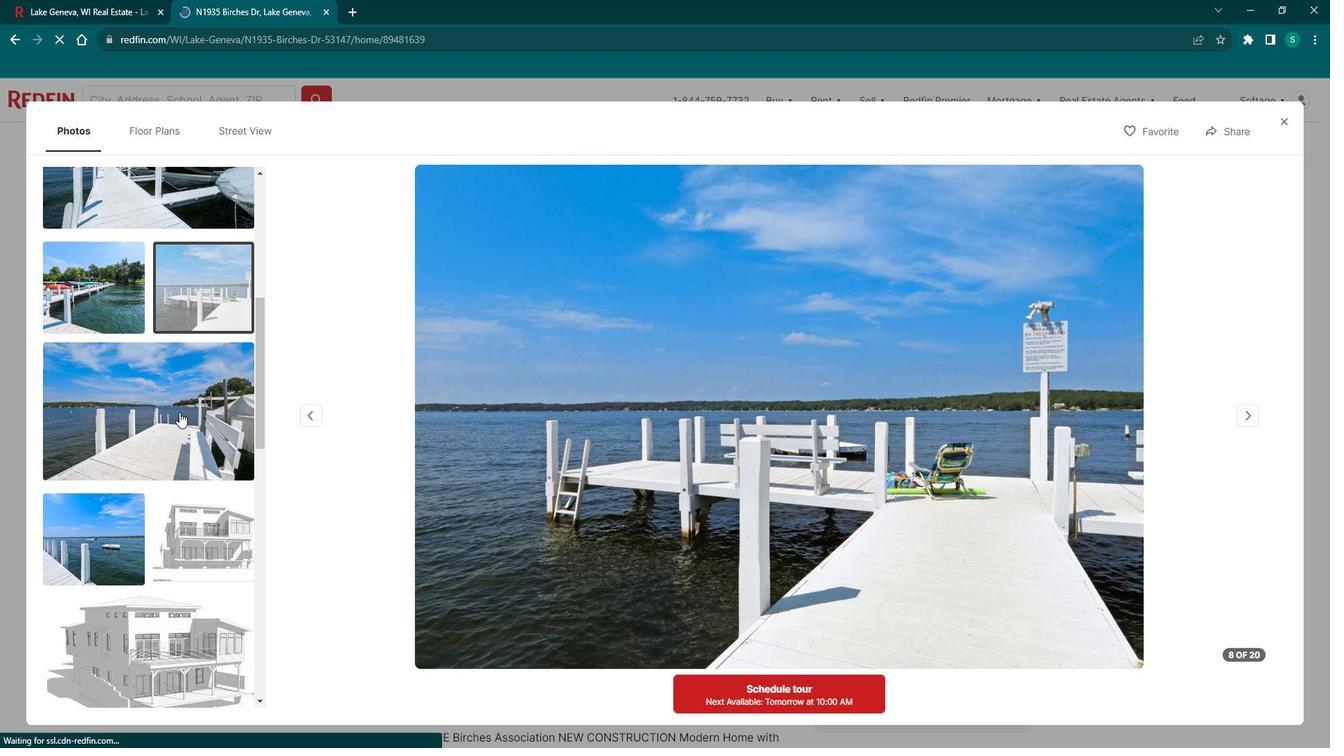 
Action: Mouse pressed left at (188, 411)
Screenshot: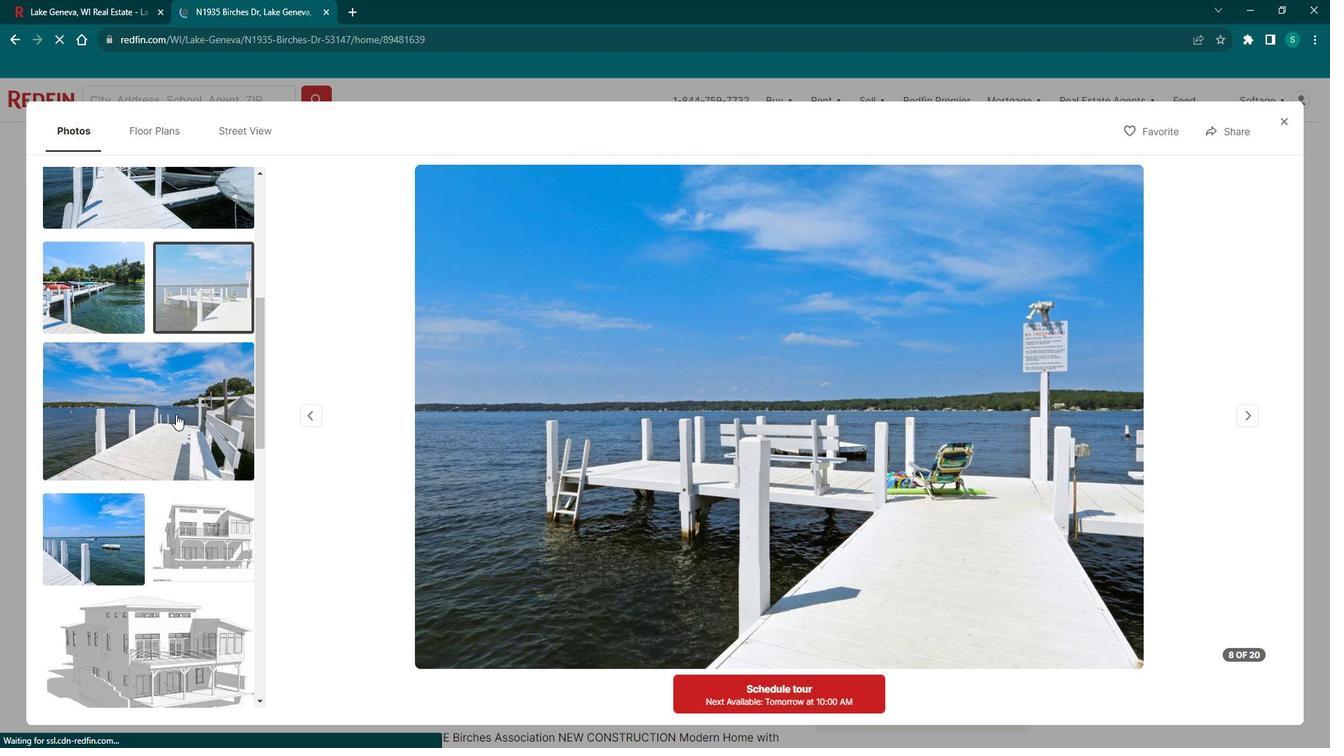 
Action: Mouse moved to (119, 510)
Screenshot: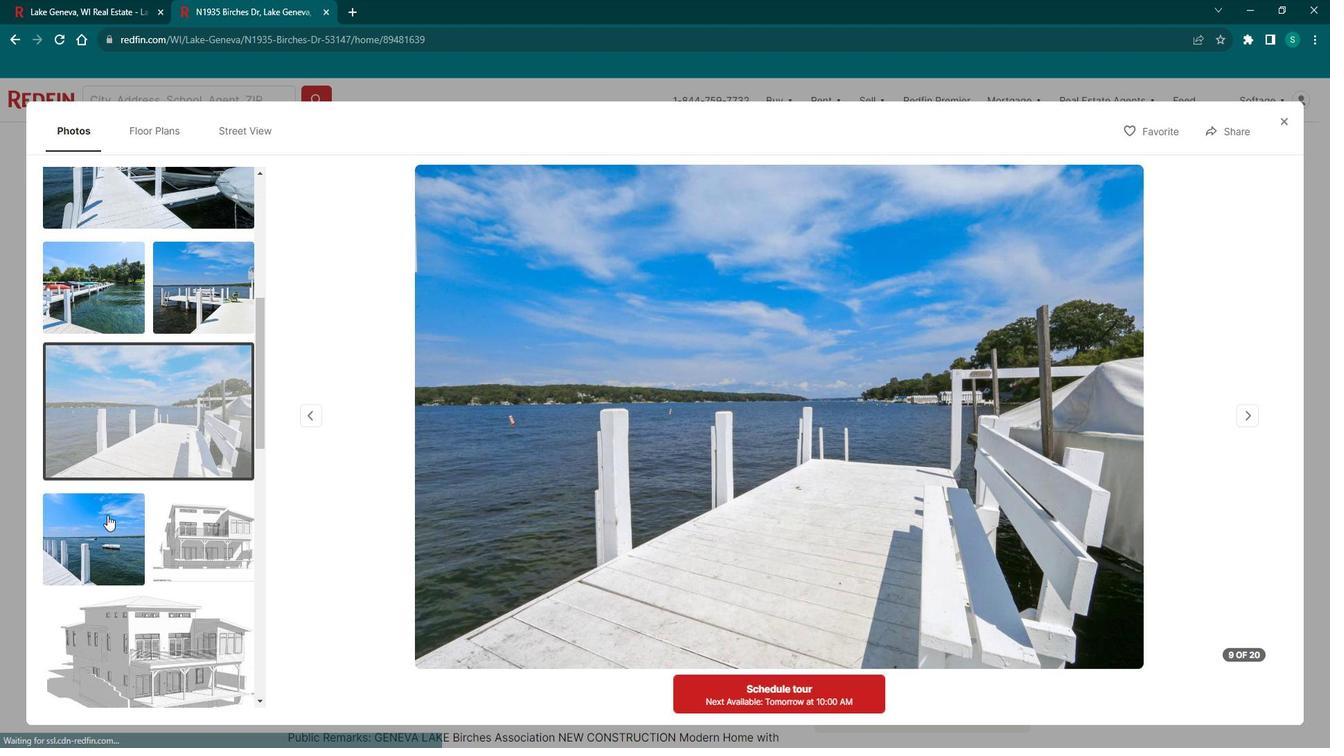 
Action: Mouse pressed left at (119, 510)
Screenshot: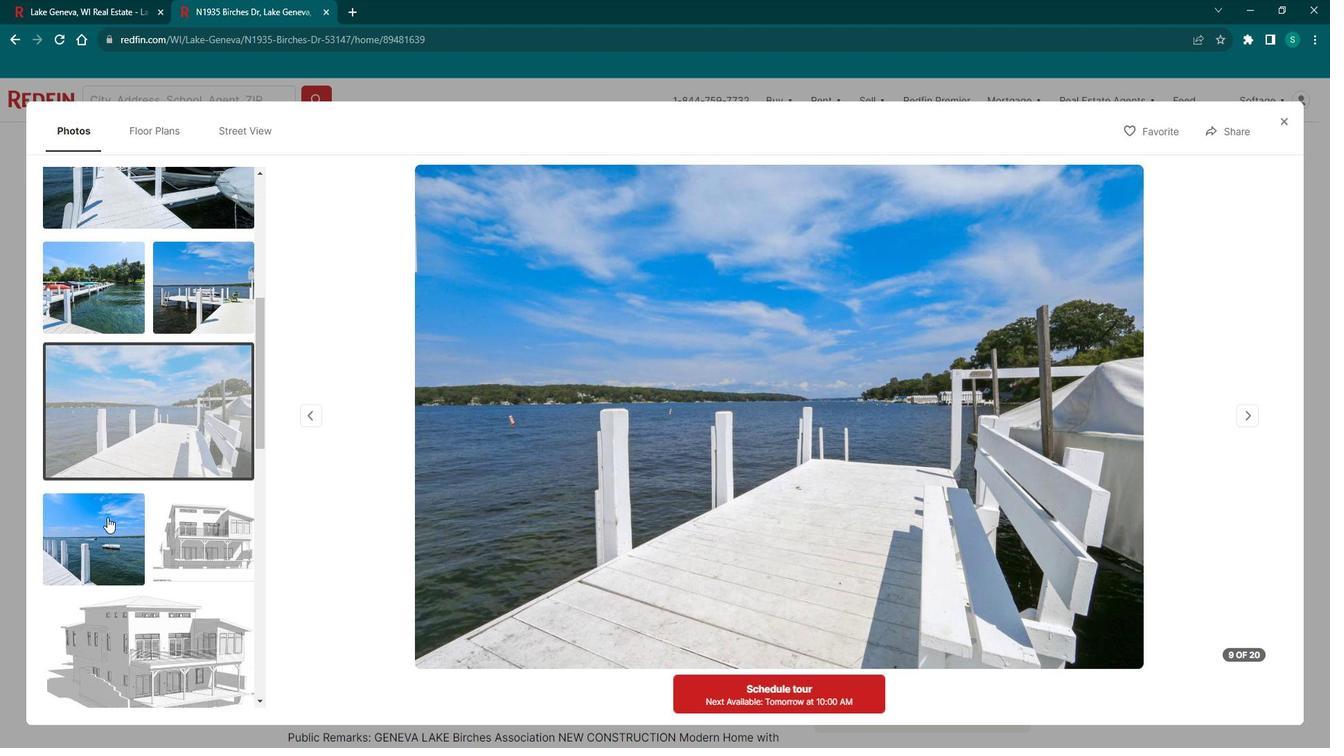 
Action: Mouse moved to (247, 503)
Screenshot: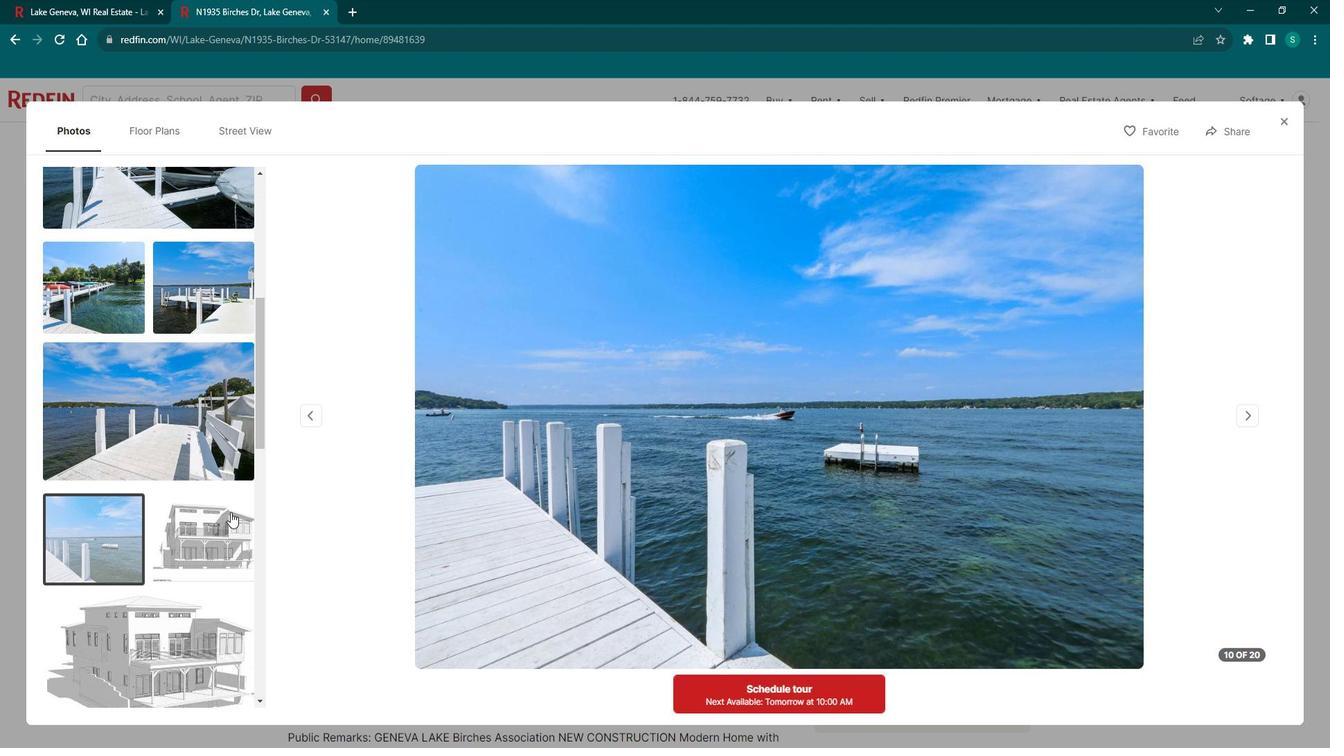 
Action: Mouse pressed left at (247, 503)
Screenshot: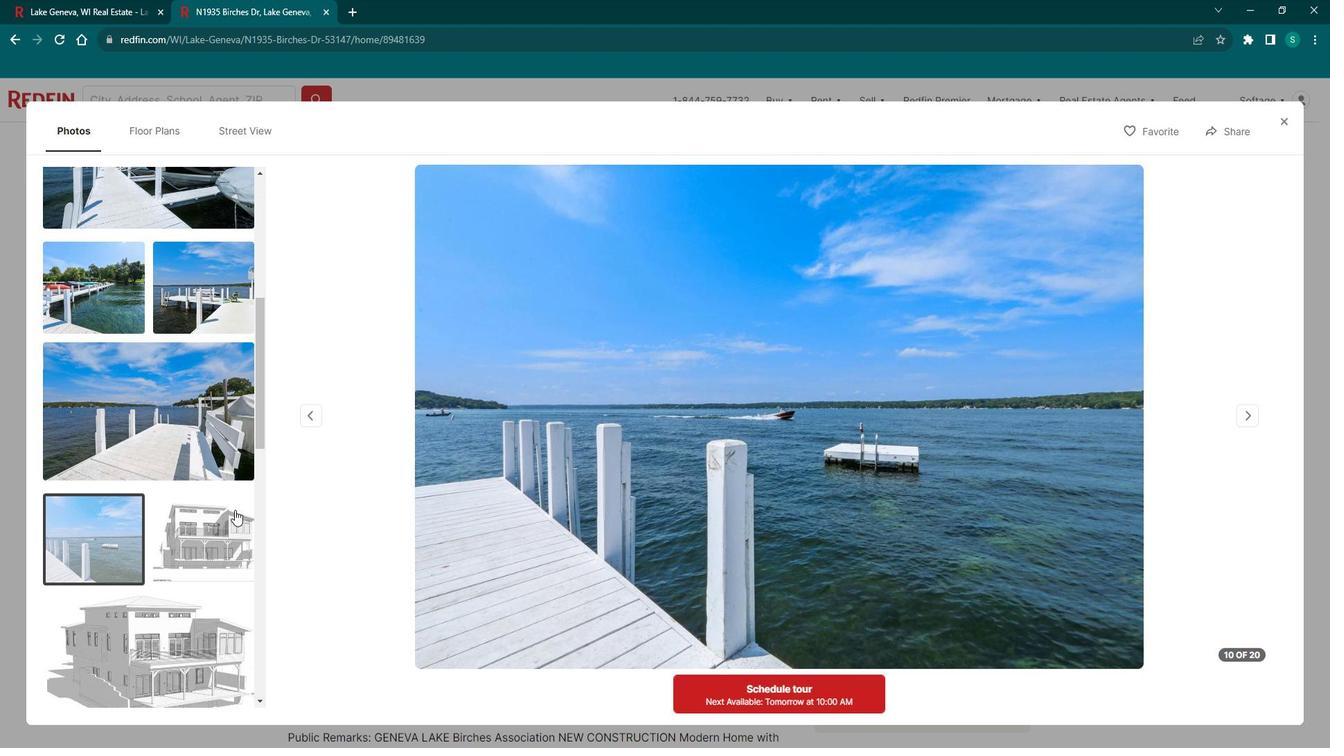 
Action: Mouse moved to (209, 643)
Screenshot: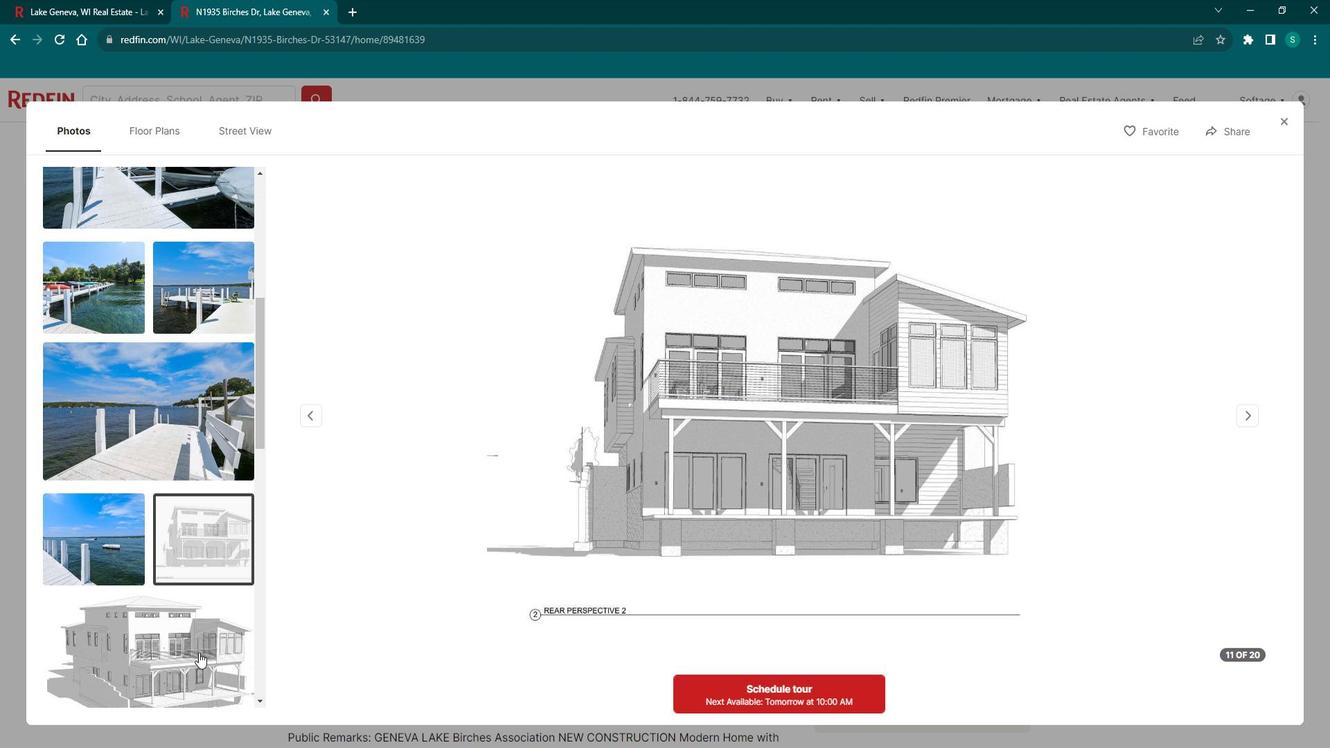 
Action: Mouse pressed left at (209, 643)
Screenshot: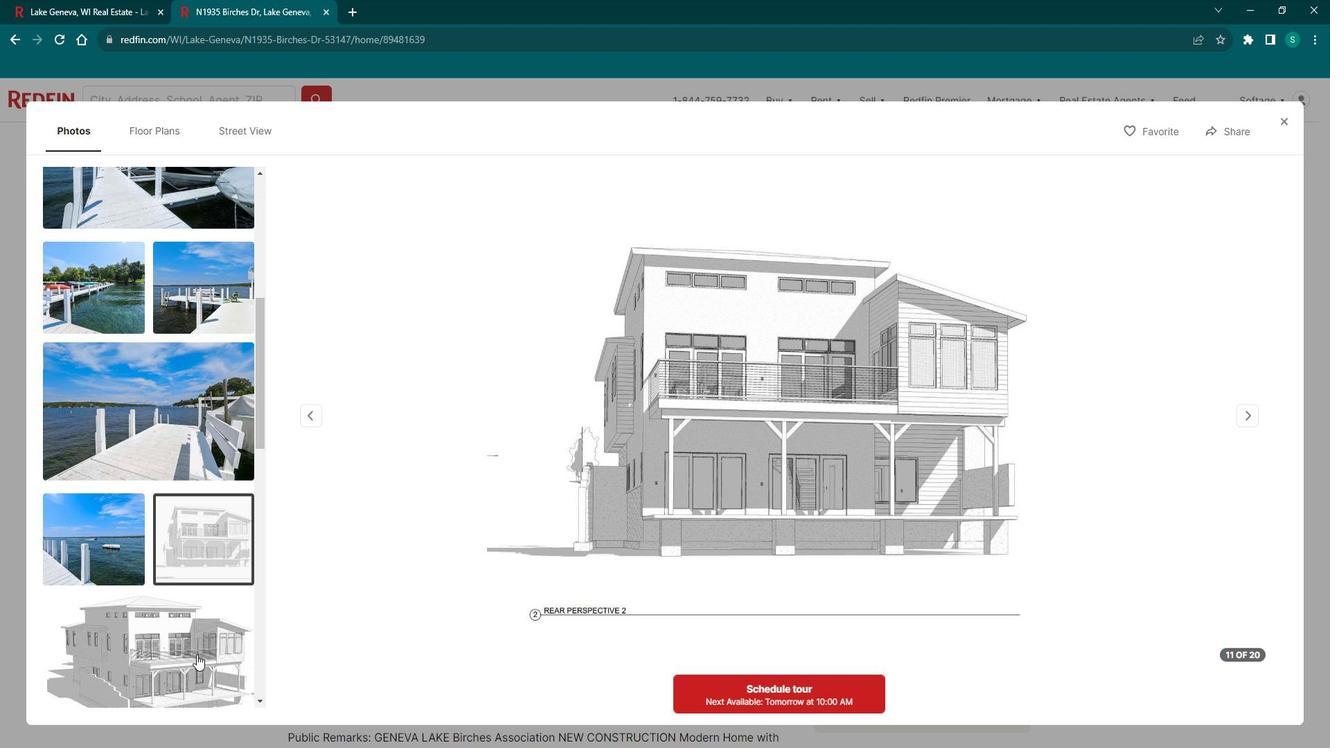 
Action: Mouse moved to (1295, 131)
Screenshot: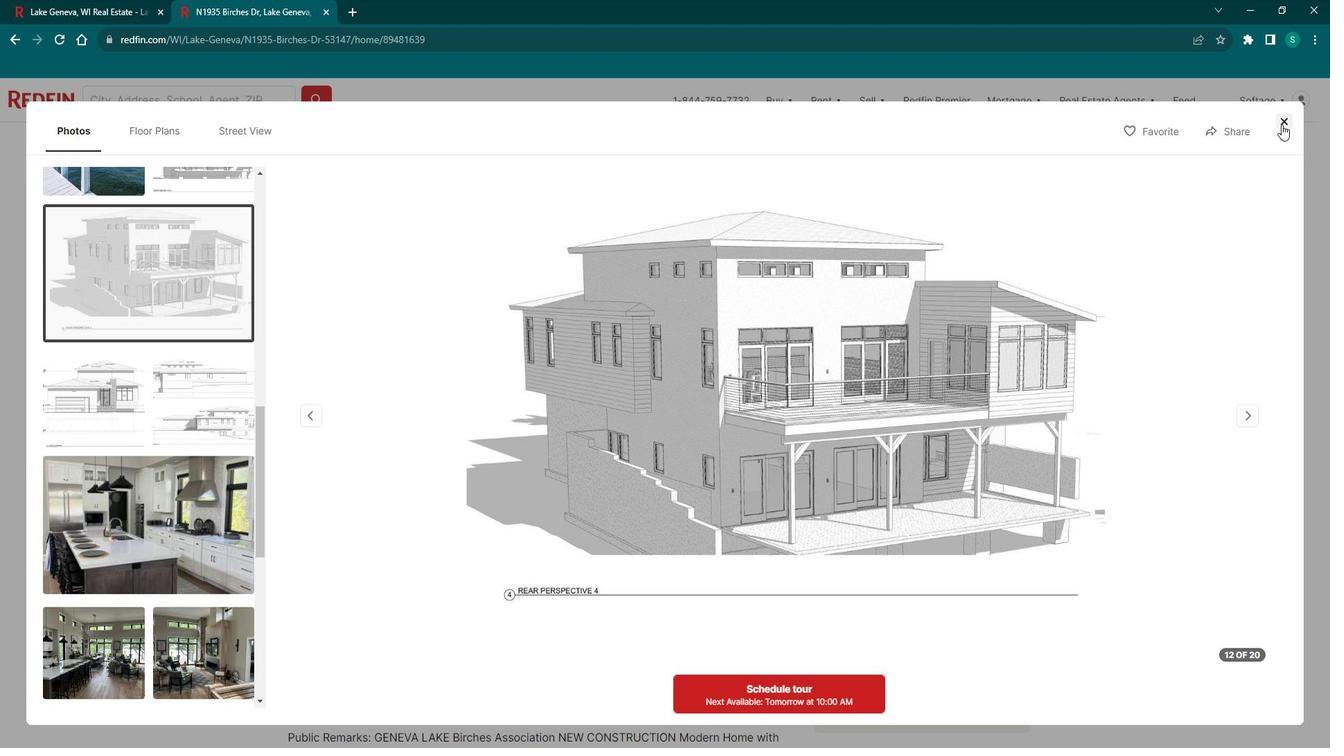 
Action: Mouse pressed left at (1295, 131)
Screenshot: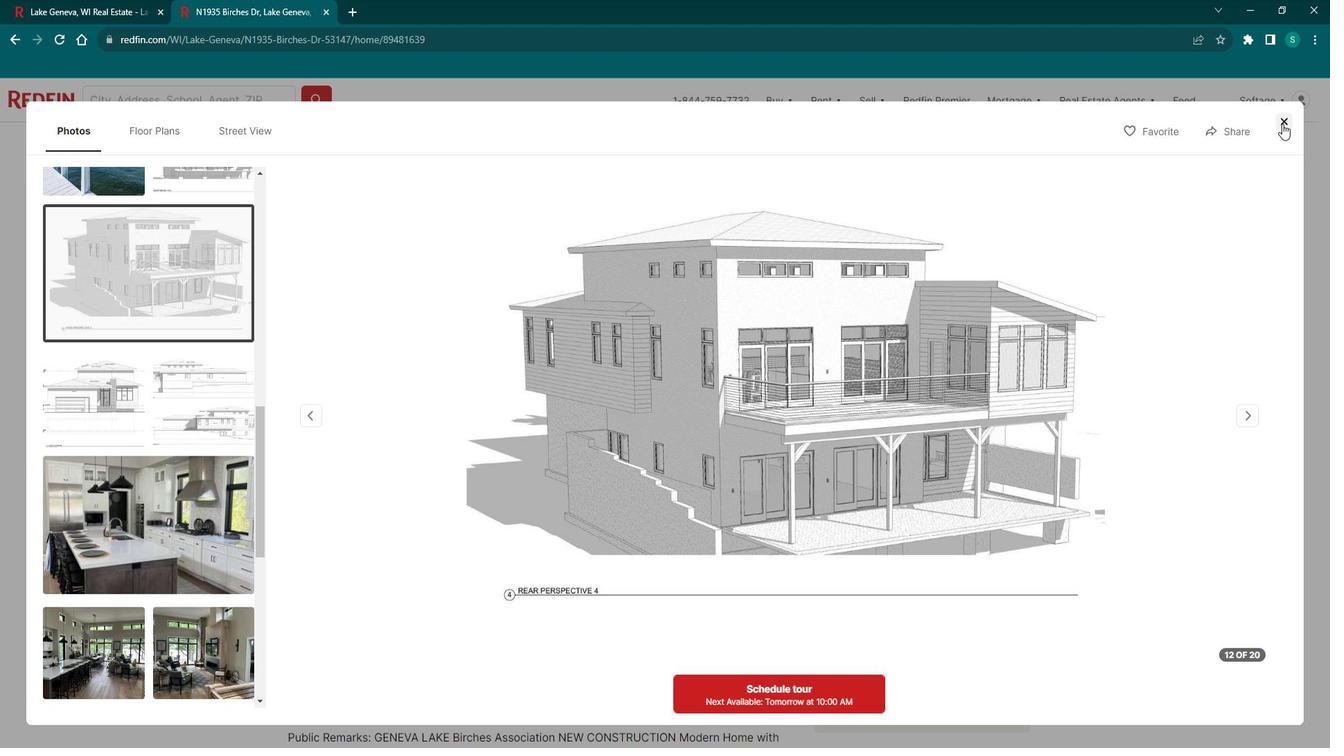 
Action: Mouse moved to (565, 454)
Screenshot: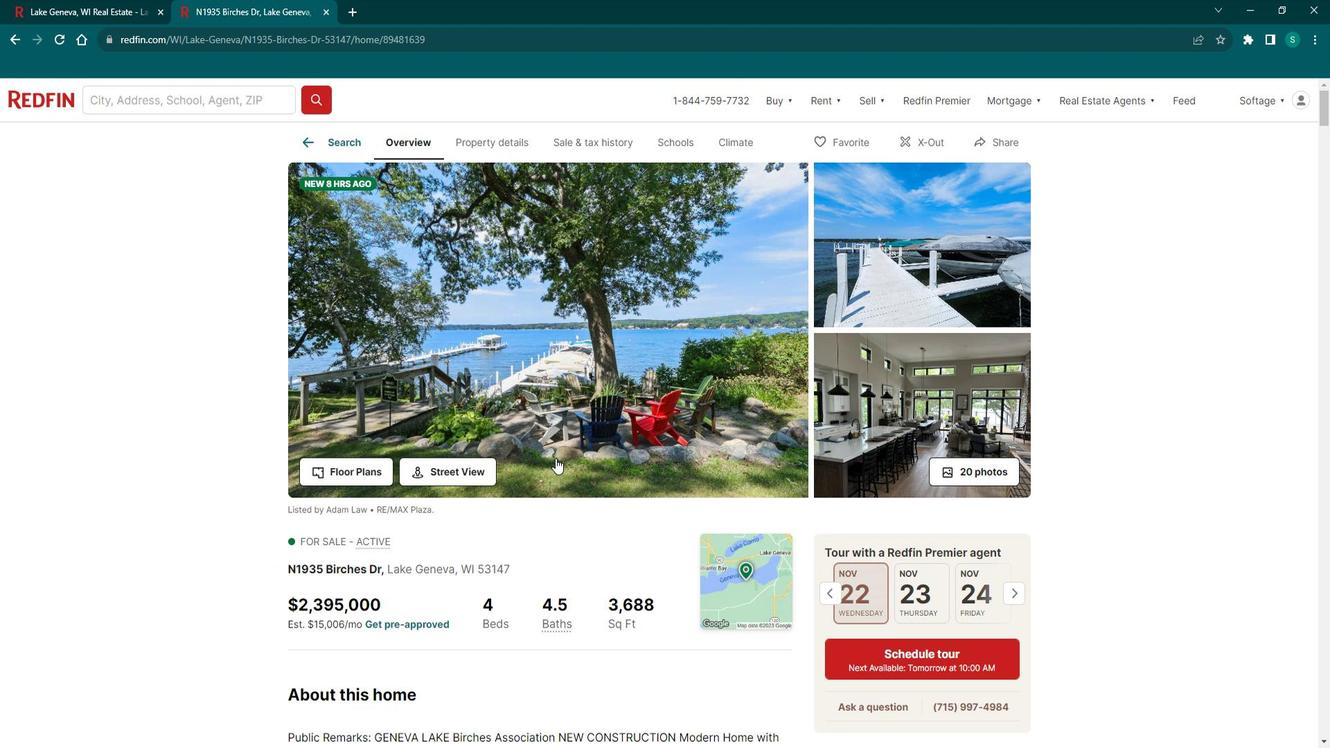 
Action: Mouse scrolled (565, 453) with delta (0, 0)
Screenshot: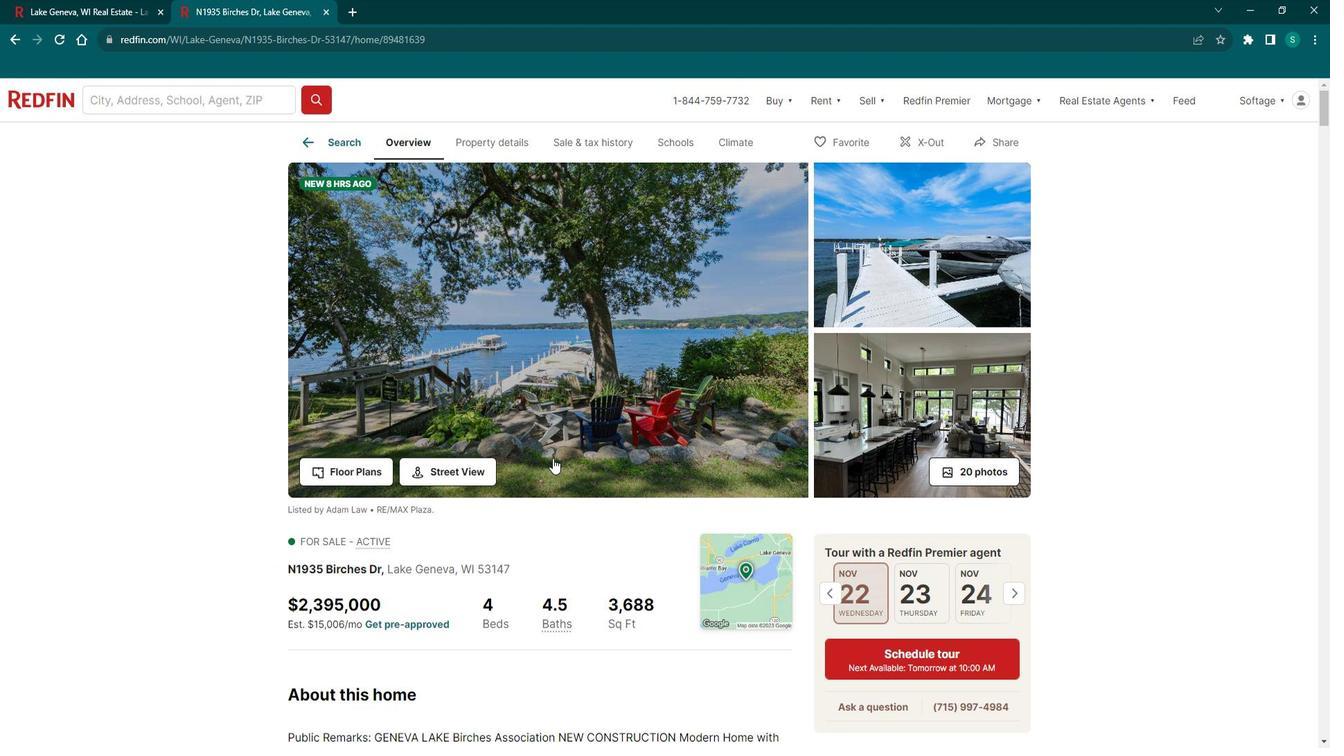 
Action: Mouse scrolled (565, 453) with delta (0, 0)
Screenshot: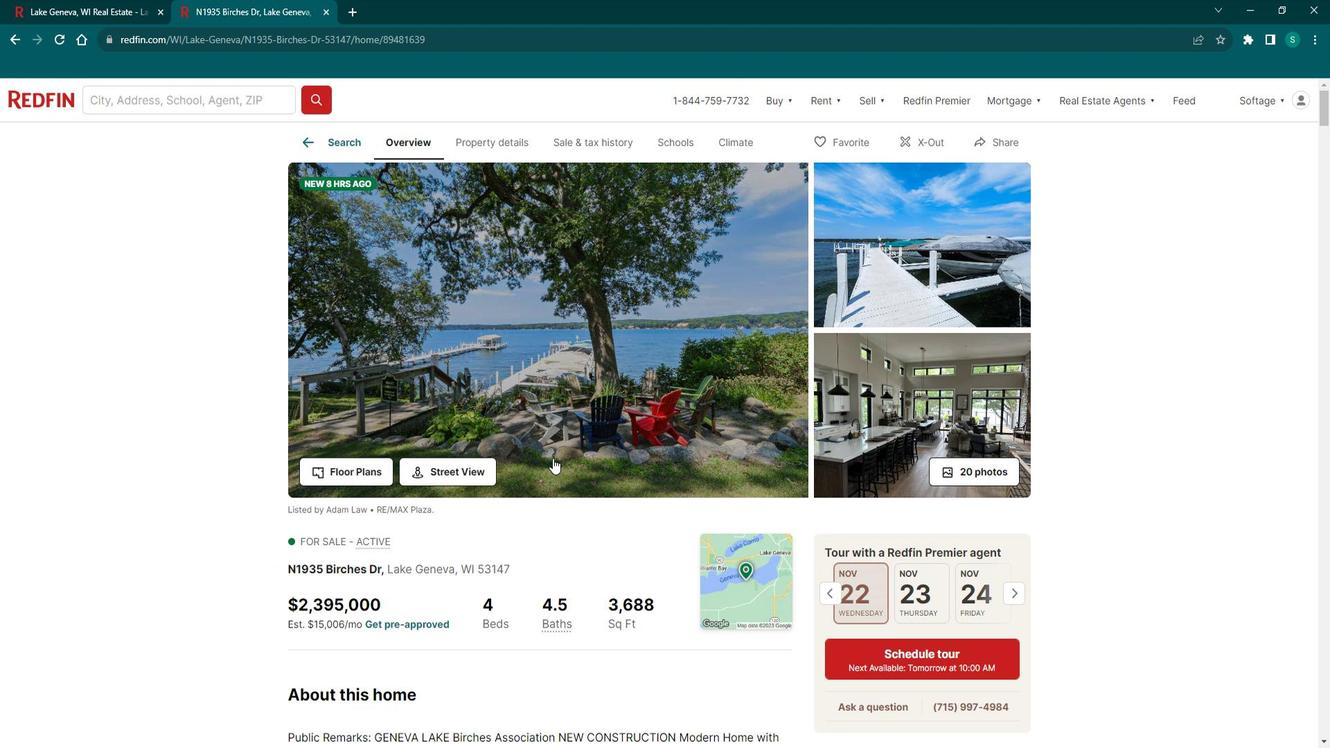
Action: Mouse scrolled (565, 453) with delta (0, 0)
Screenshot: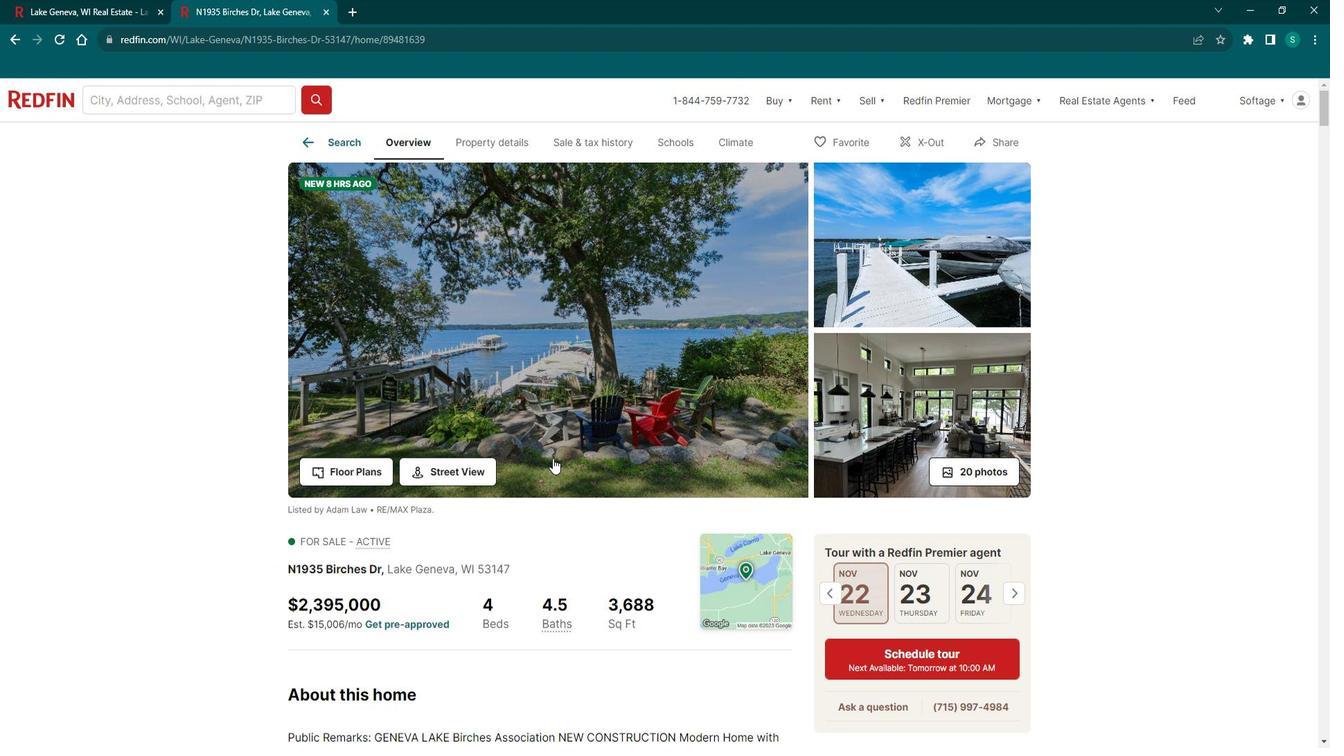 
Action: Mouse scrolled (565, 453) with delta (0, 0)
Screenshot: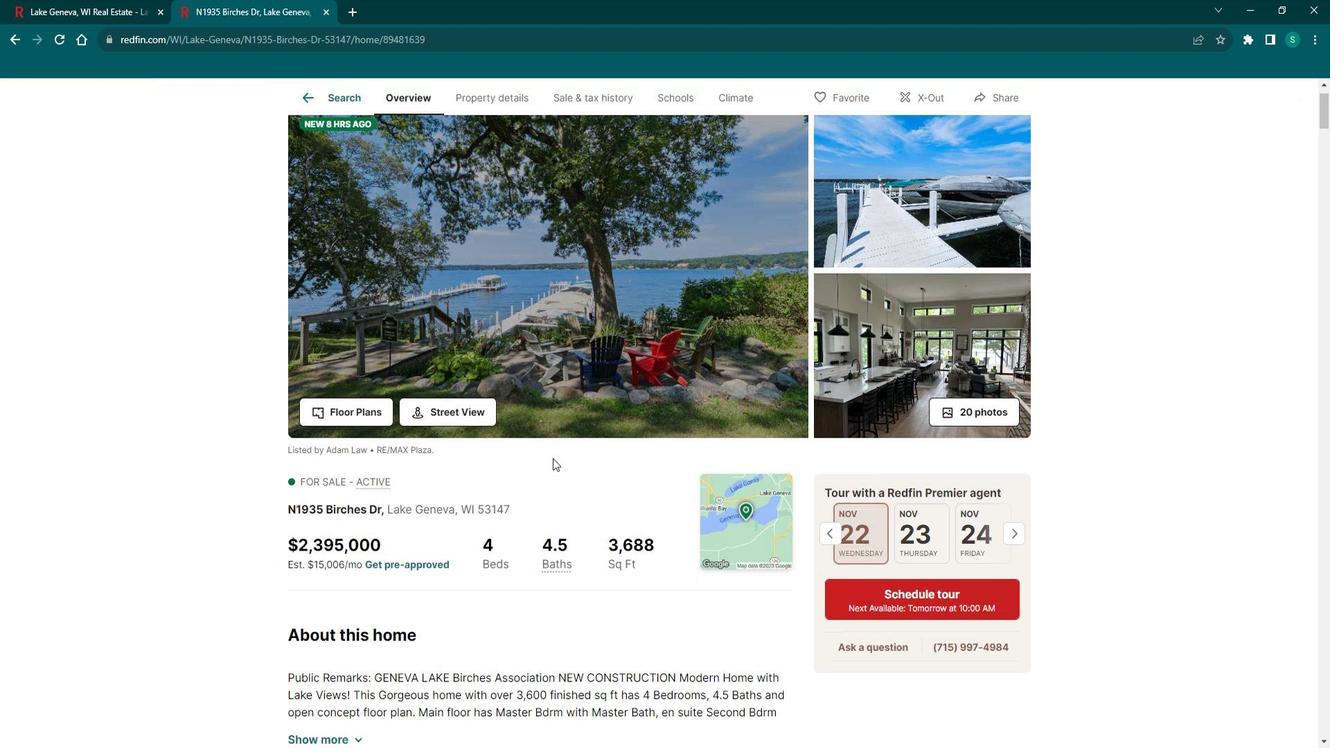 
Action: Mouse moved to (338, 501)
Screenshot: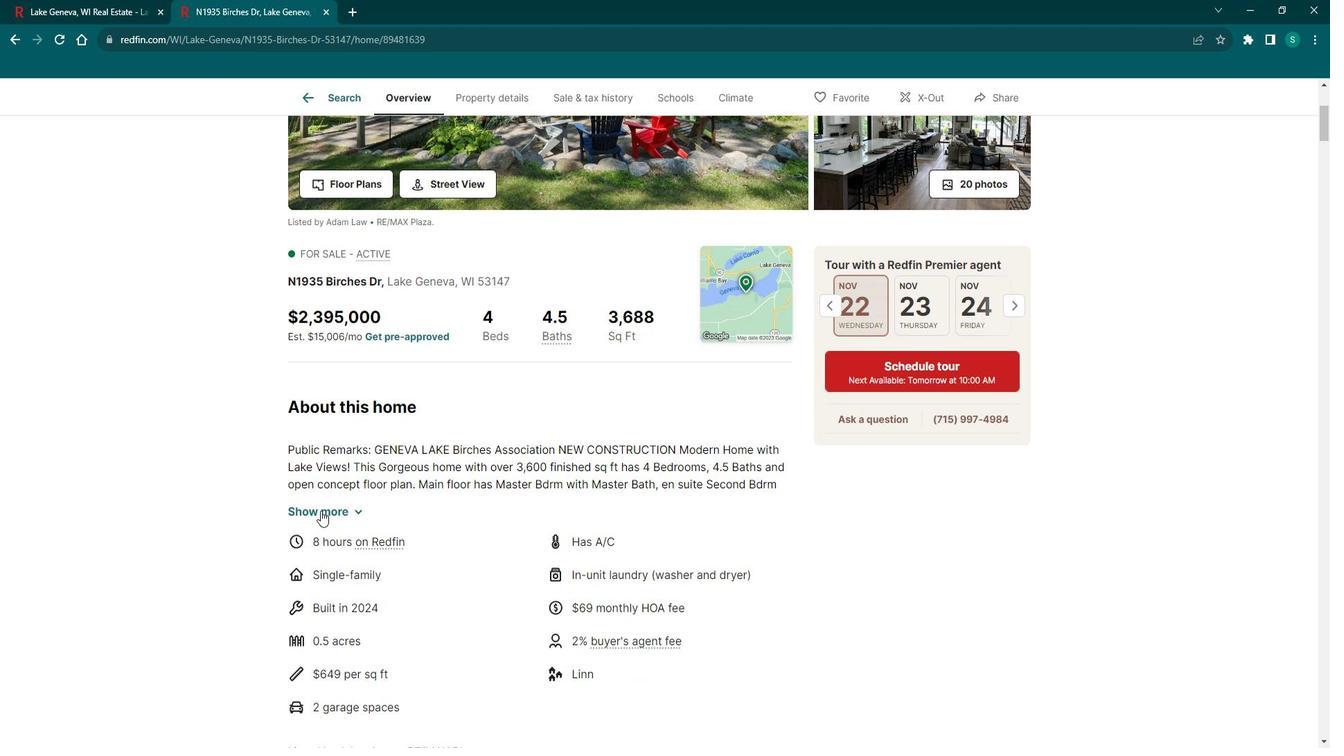 
Action: Mouse pressed left at (338, 501)
Screenshot: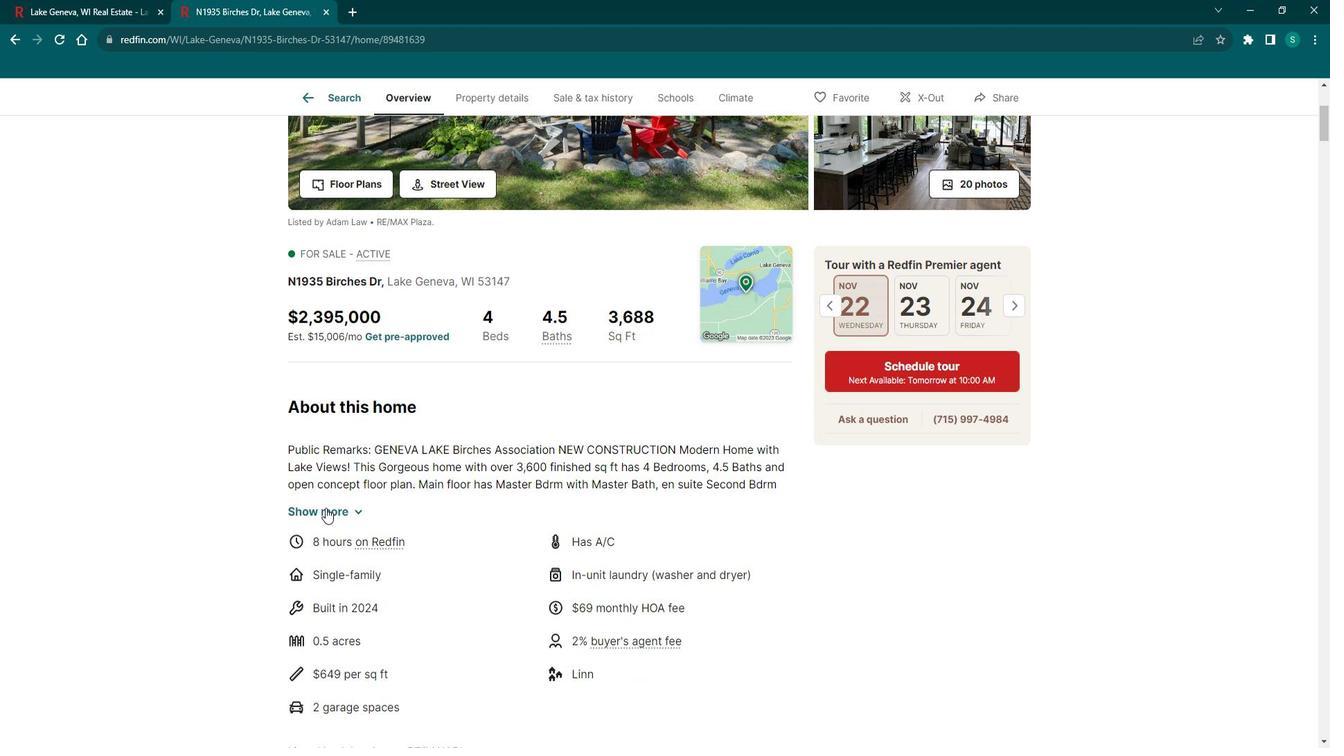 
Action: Mouse scrolled (338, 501) with delta (0, 0)
Screenshot: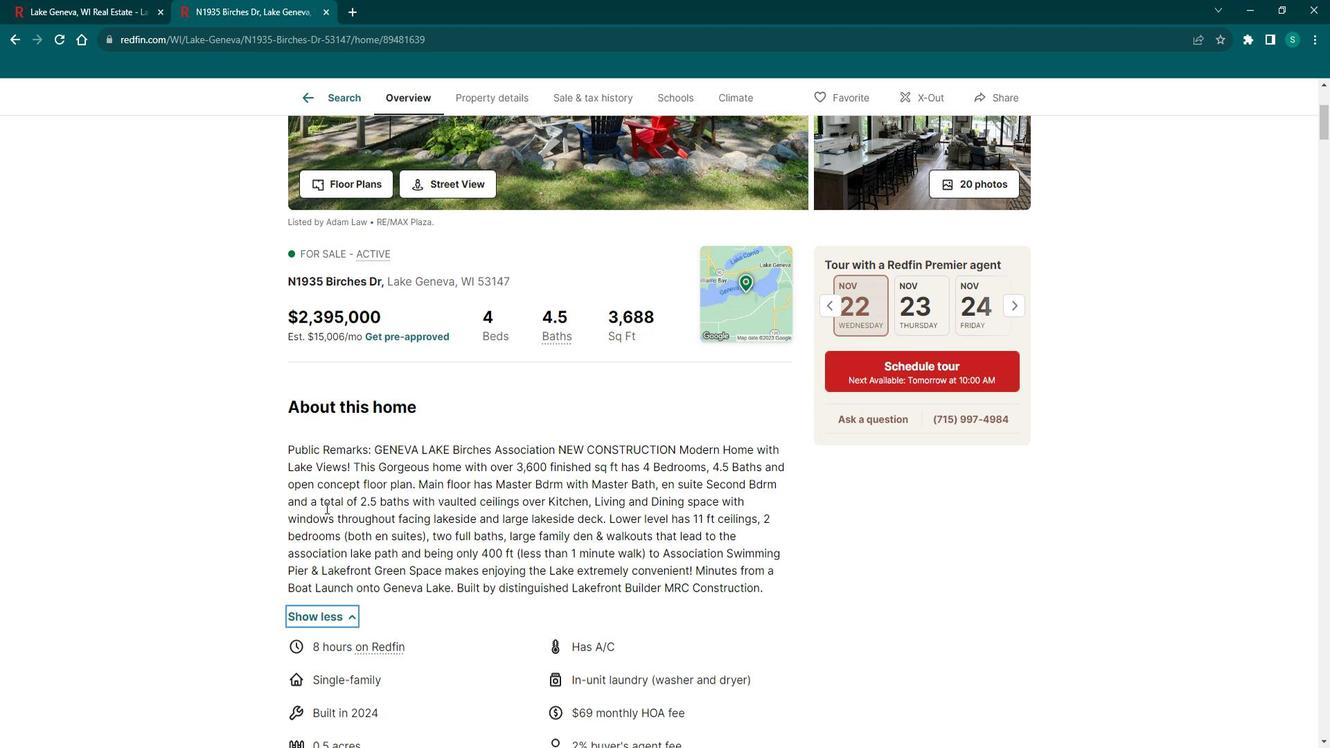 
Action: Mouse scrolled (338, 501) with delta (0, 0)
Screenshot: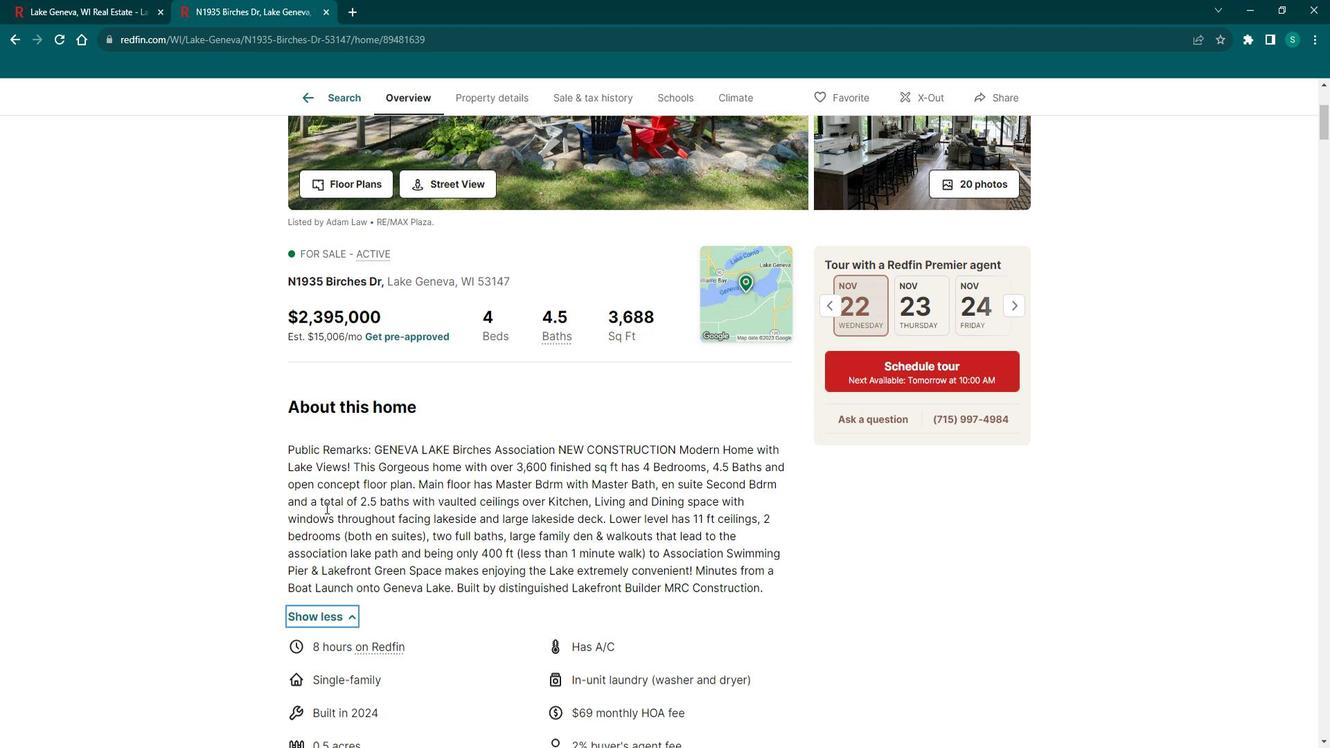 
Action: Mouse scrolled (338, 501) with delta (0, 0)
Screenshot: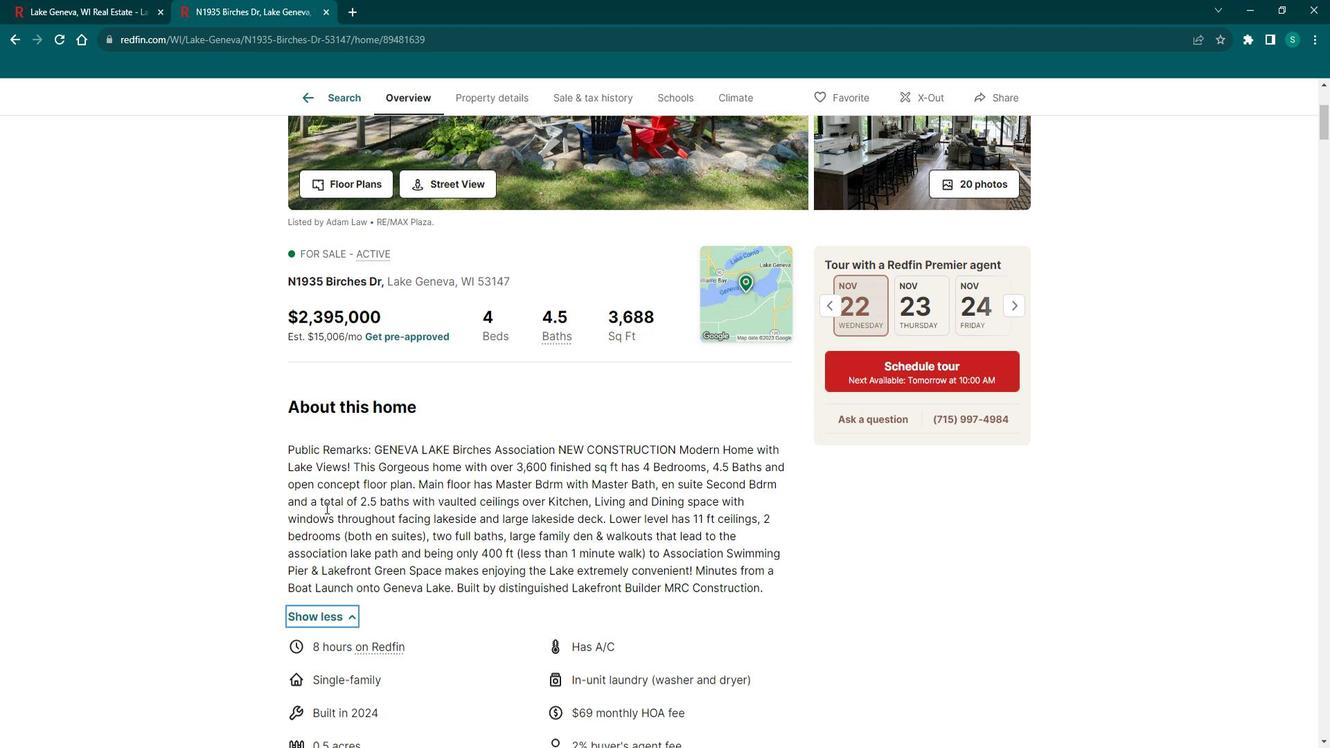 
Action: Mouse scrolled (338, 501) with delta (0, 0)
Screenshot: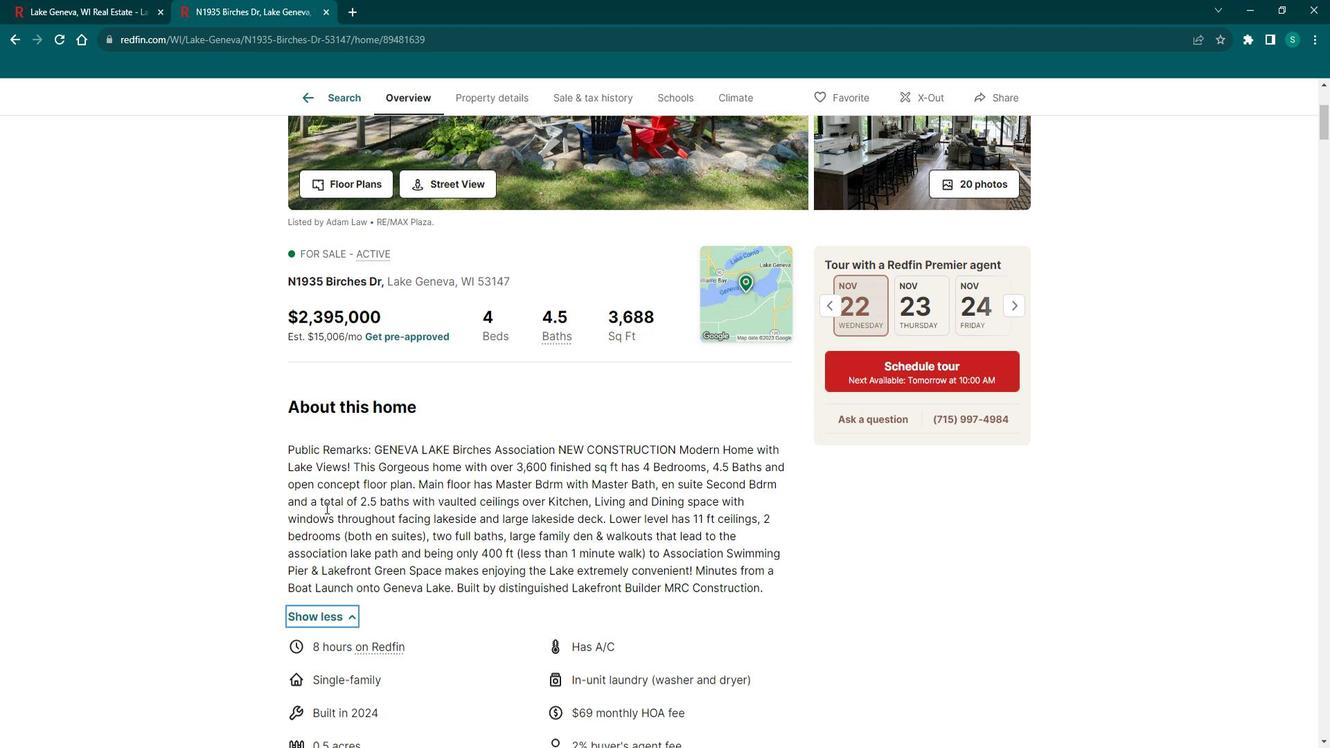
Action: Mouse scrolled (338, 501) with delta (0, 0)
Screenshot: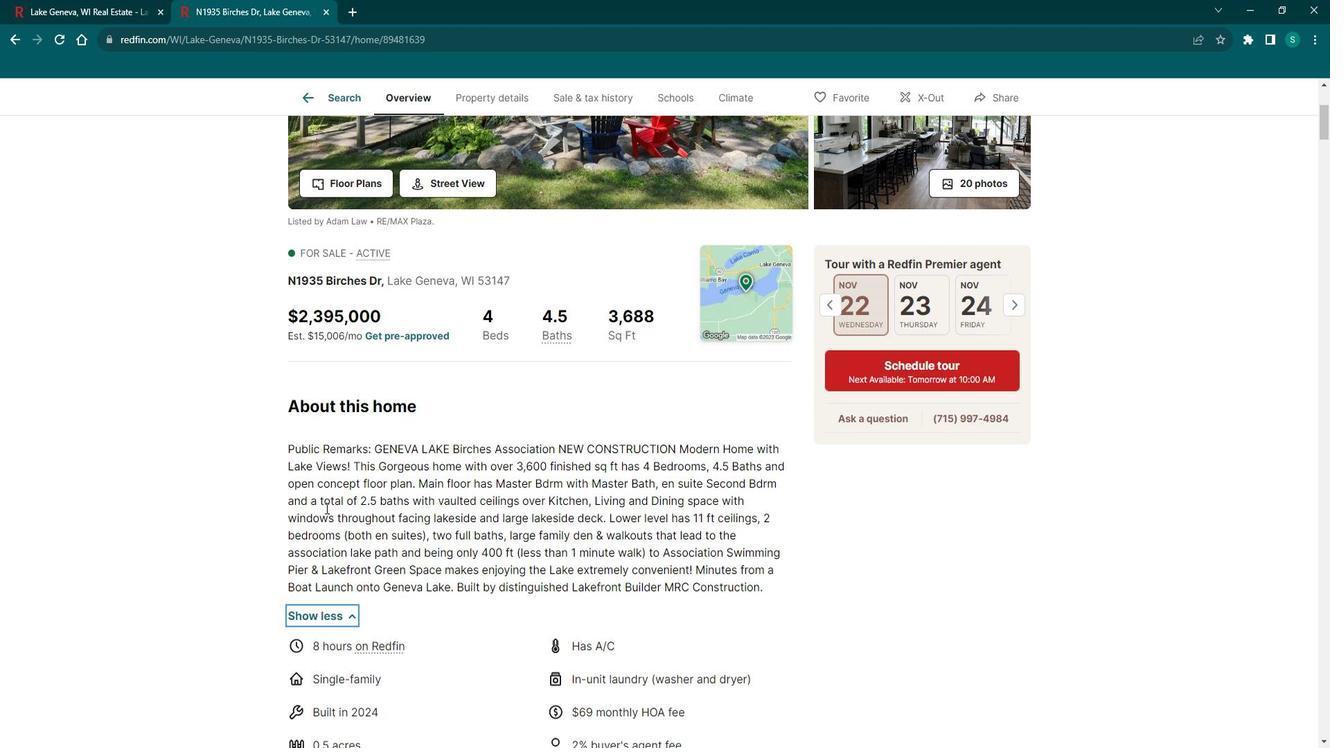 
Action: Mouse scrolled (338, 501) with delta (0, 0)
Screenshot: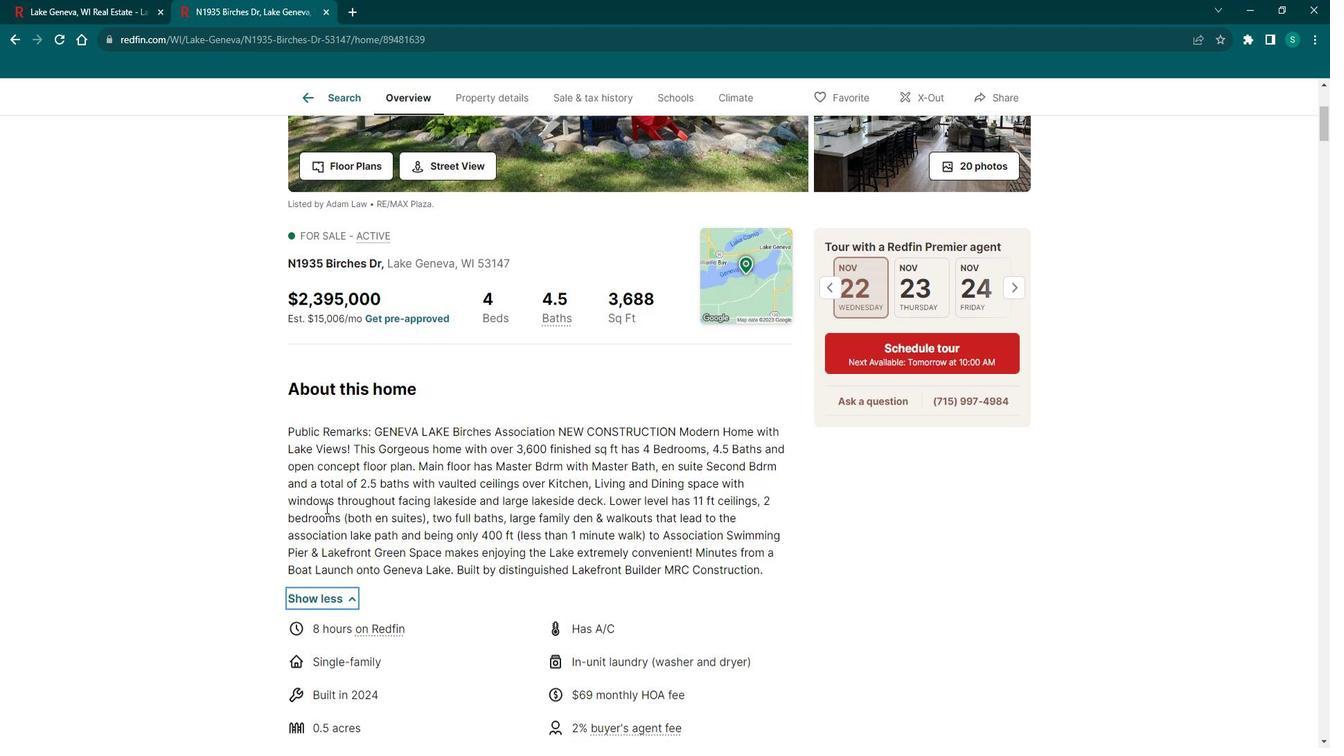 
Action: Mouse scrolled (338, 501) with delta (0, 0)
Screenshot: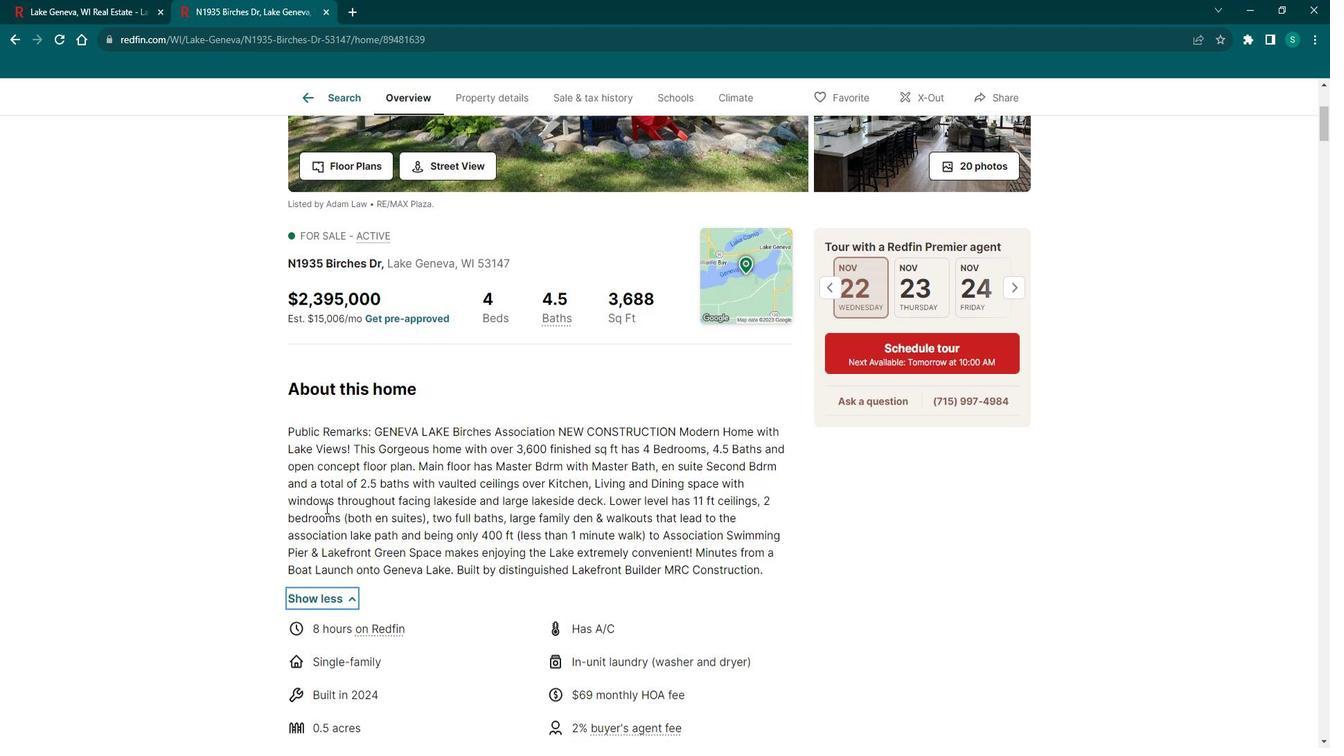 
Action: Mouse moved to (362, 404)
Screenshot: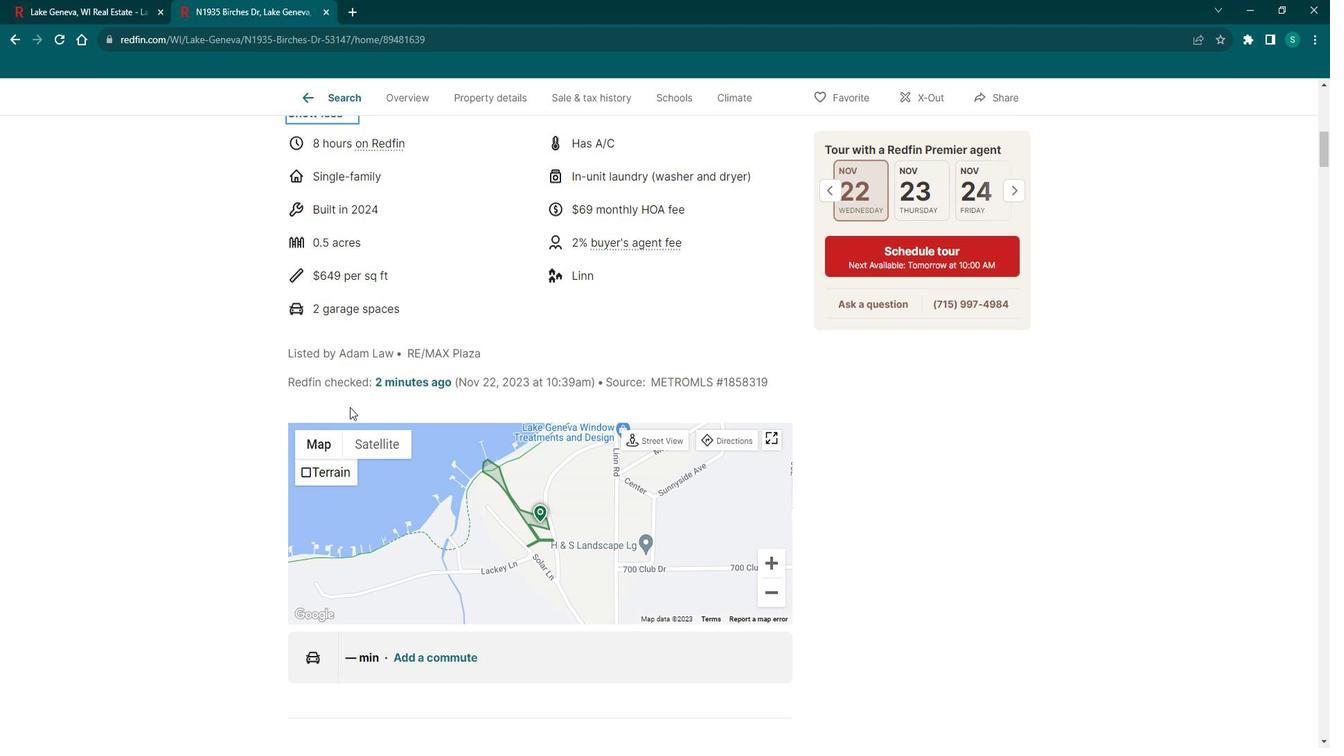 
Action: Mouse scrolled (362, 404) with delta (0, 0)
Screenshot: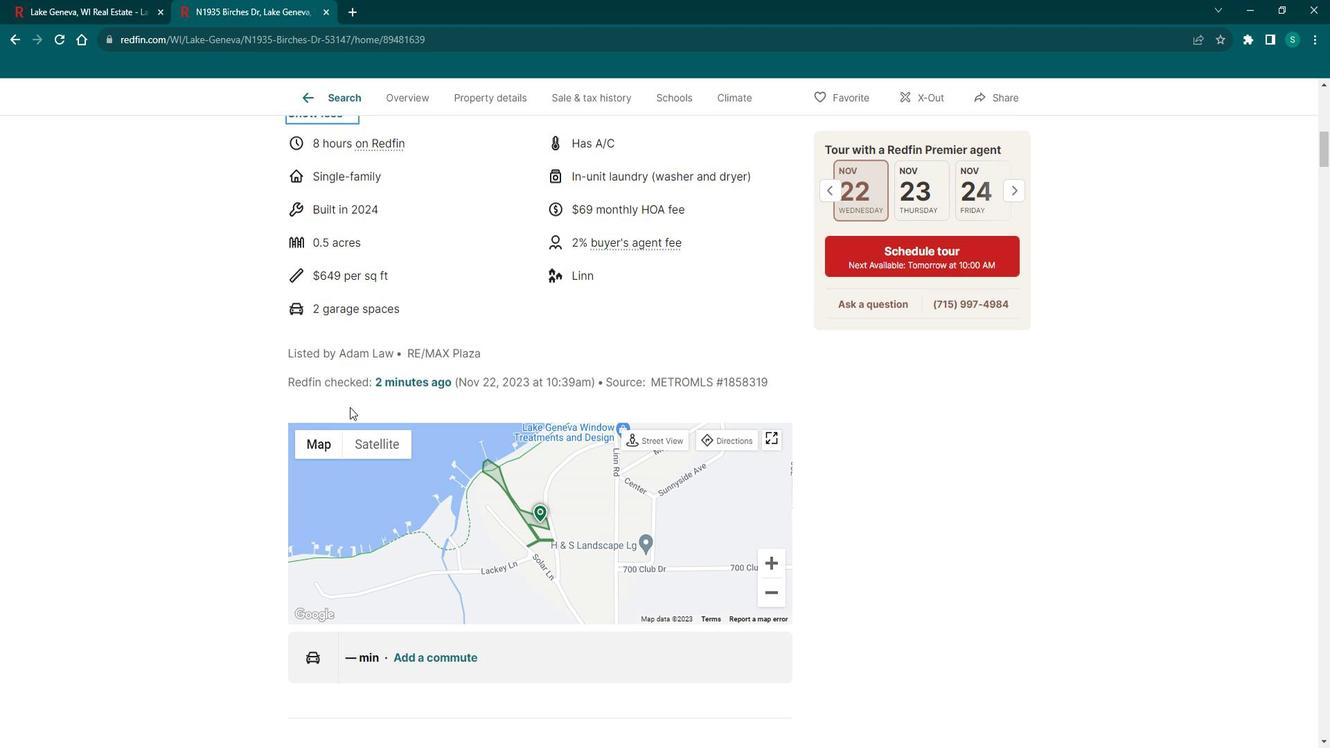 
Action: Mouse scrolled (362, 404) with delta (0, 0)
Screenshot: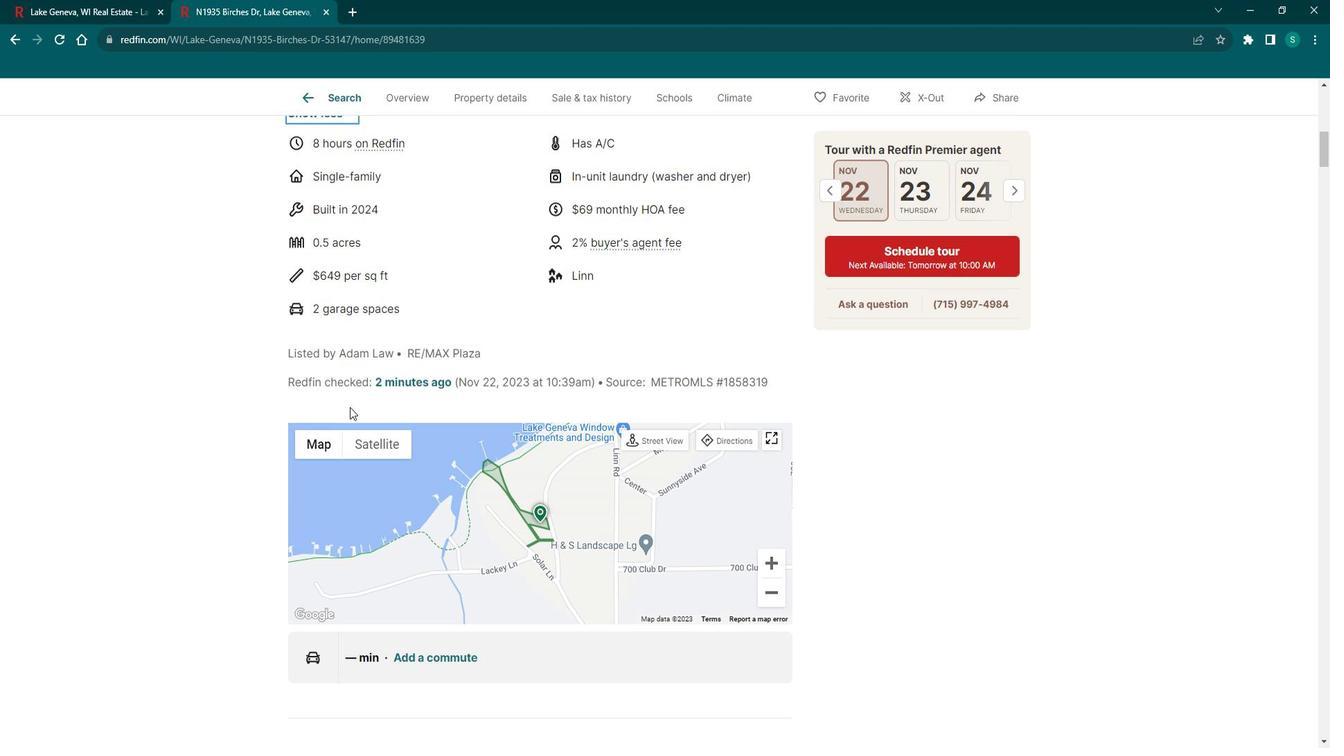 
Action: Mouse scrolled (362, 404) with delta (0, 0)
Screenshot: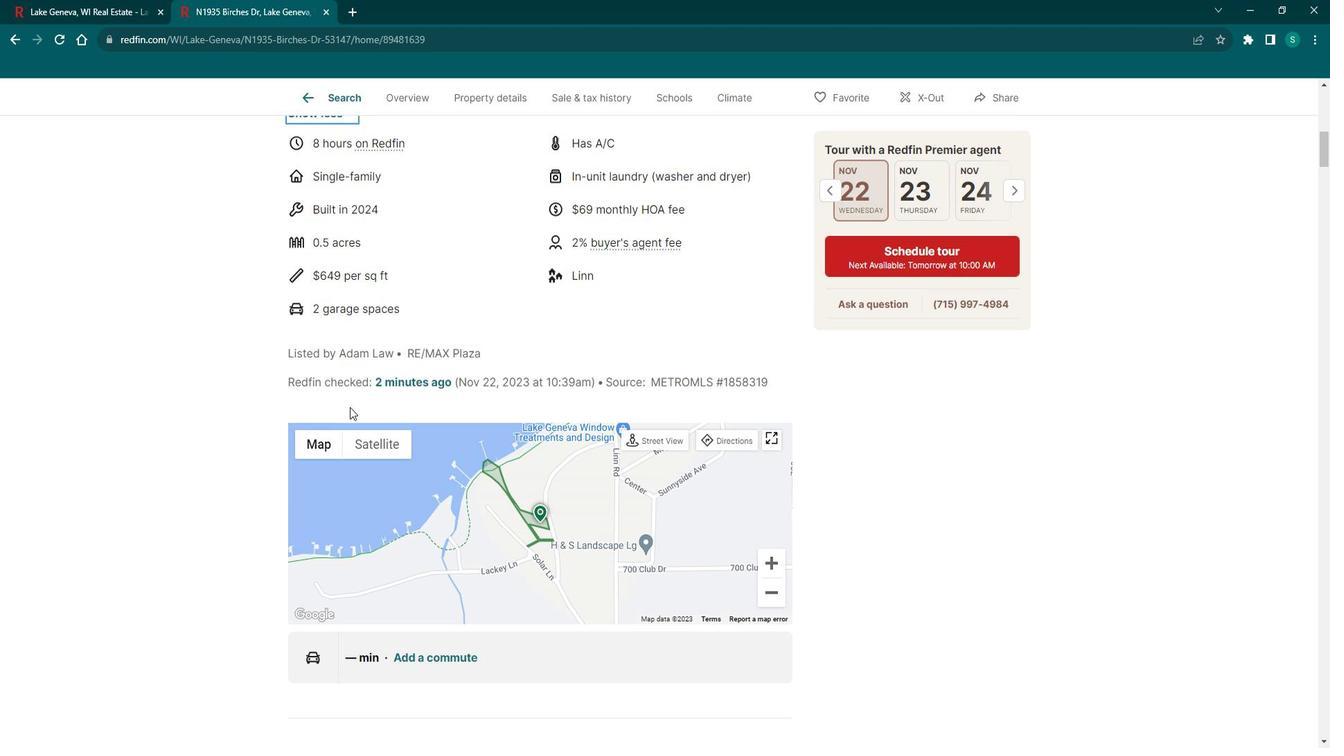 
Action: Mouse scrolled (362, 404) with delta (0, 0)
Screenshot: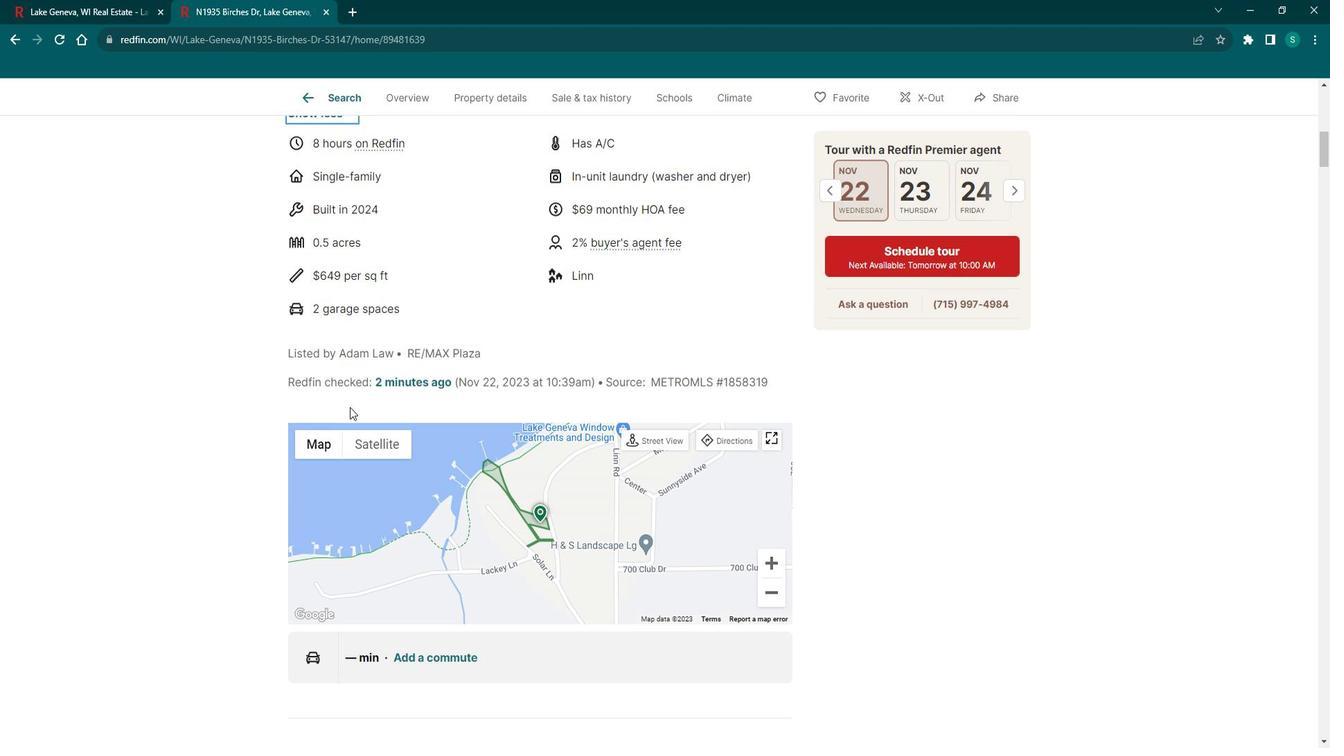
Action: Mouse scrolled (362, 404) with delta (0, 0)
Screenshot: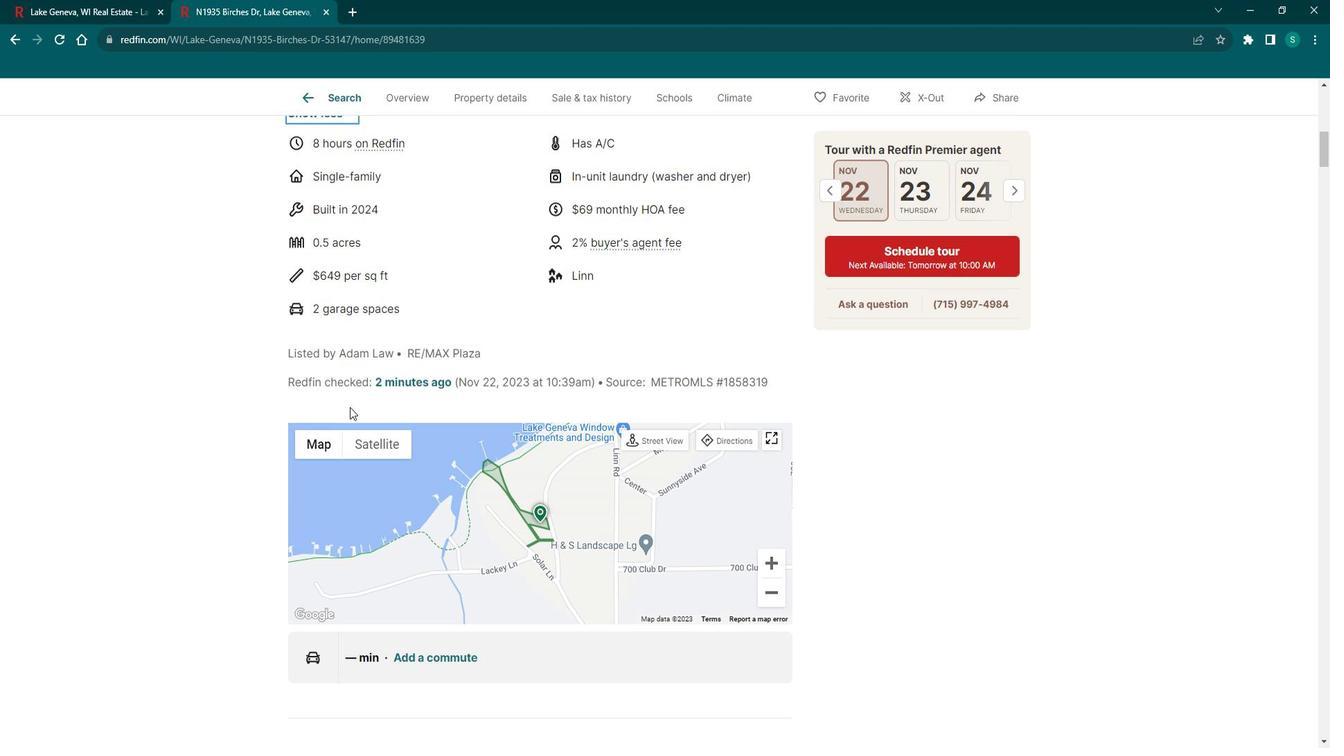 
Action: Mouse scrolled (362, 404) with delta (0, 0)
Screenshot: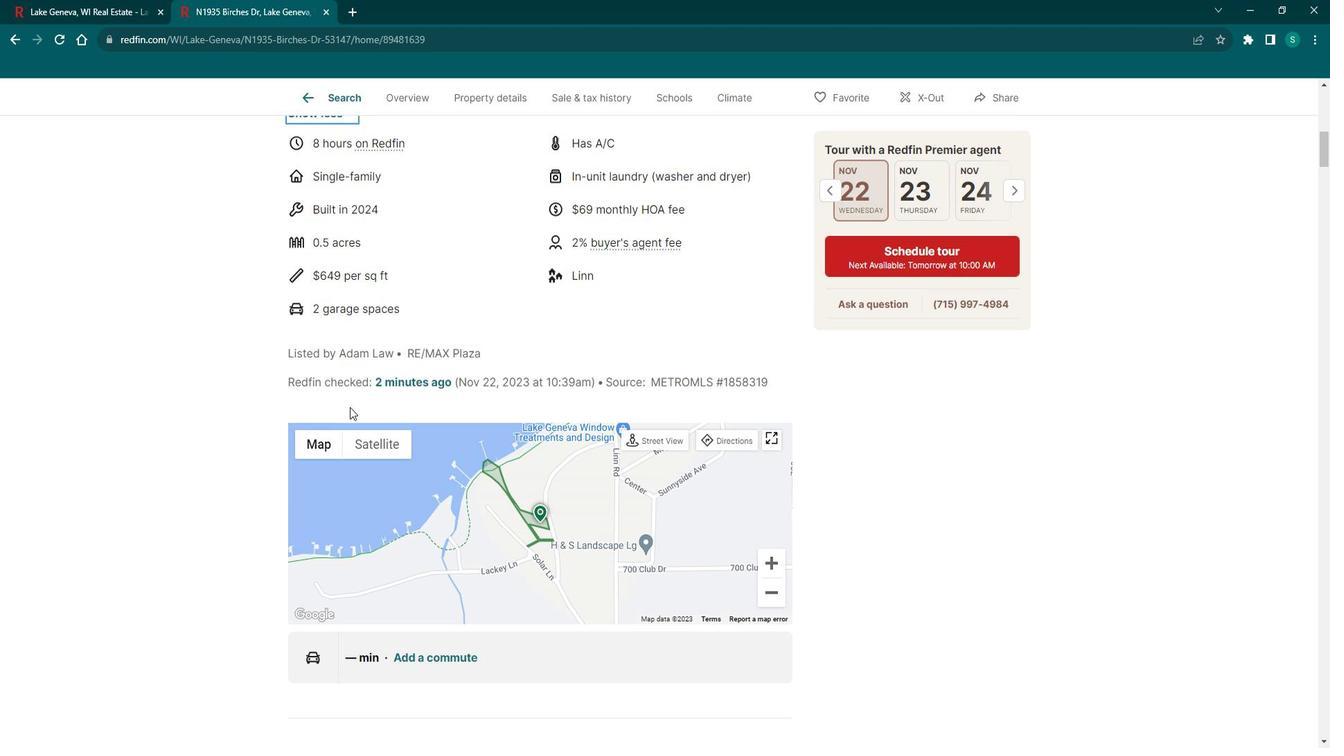 
Action: Mouse scrolled (362, 404) with delta (0, 0)
Screenshot: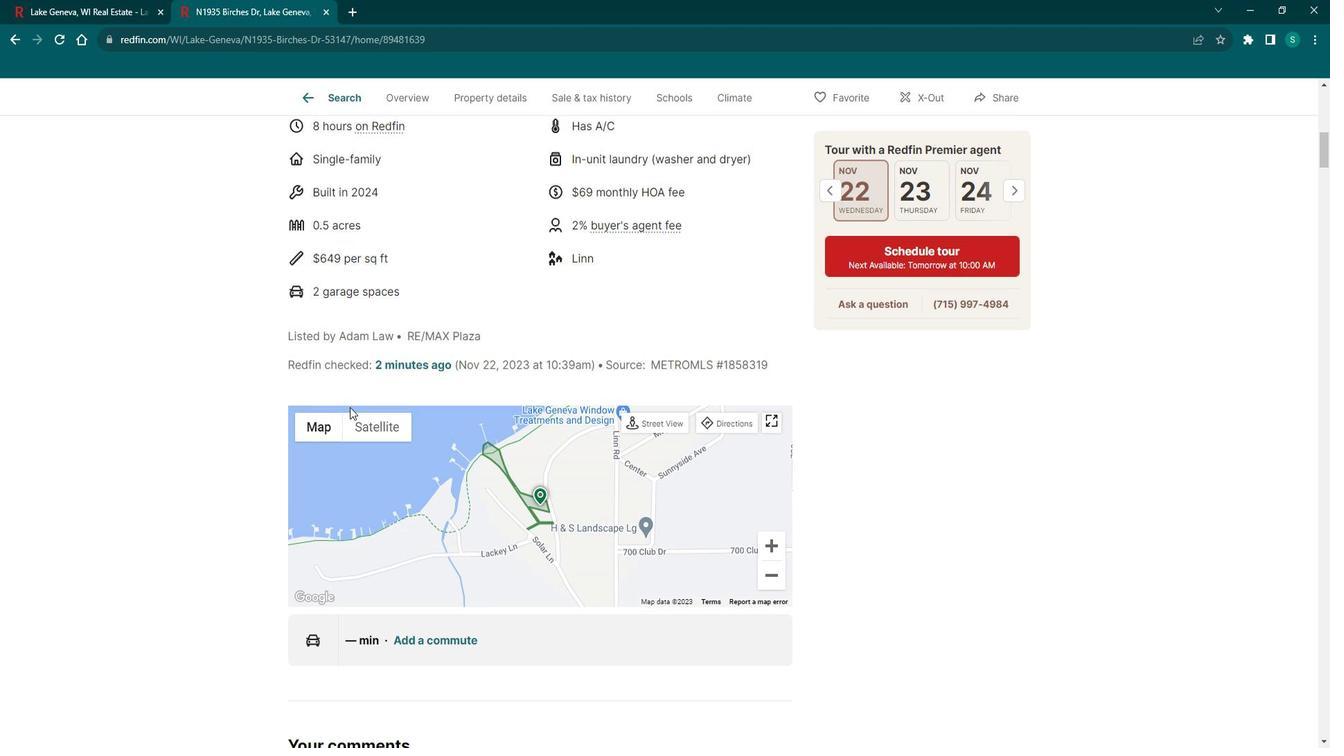 
Action: Mouse scrolled (362, 404) with delta (0, 0)
Screenshot: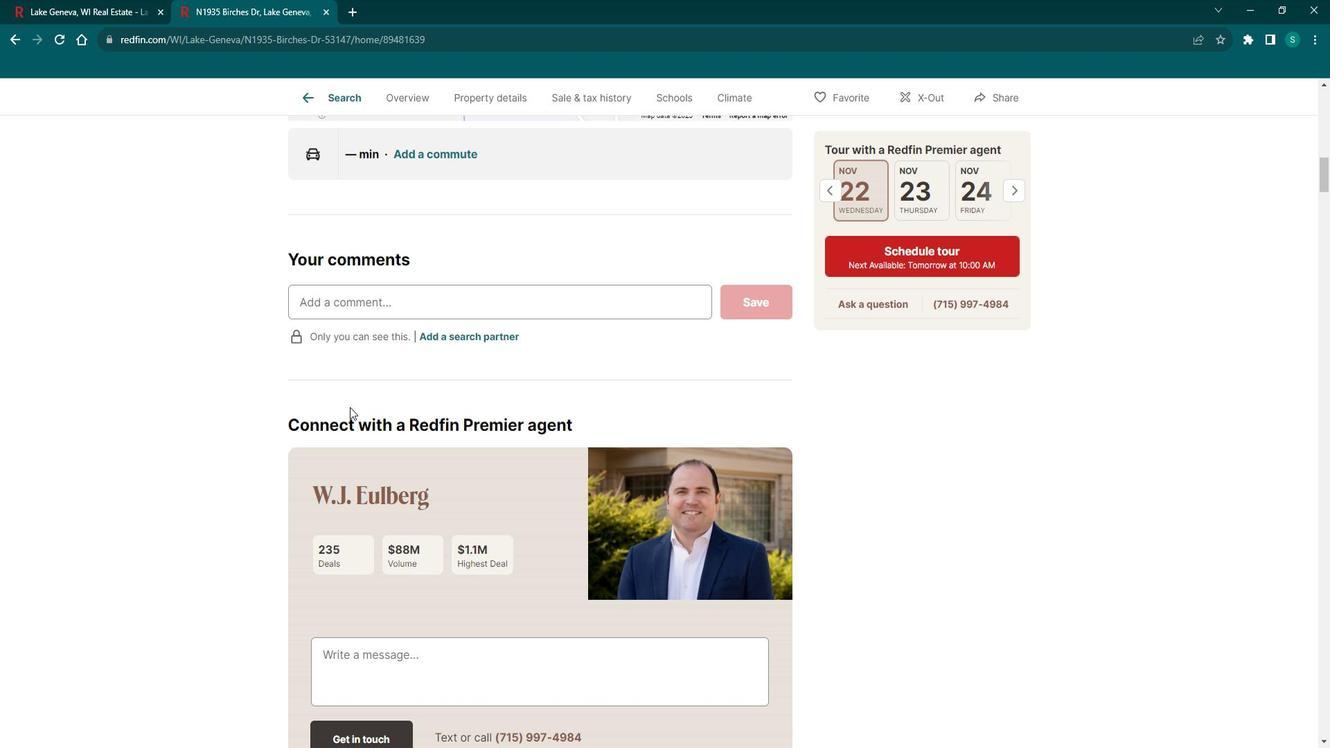 
Action: Mouse scrolled (362, 404) with delta (0, 0)
Screenshot: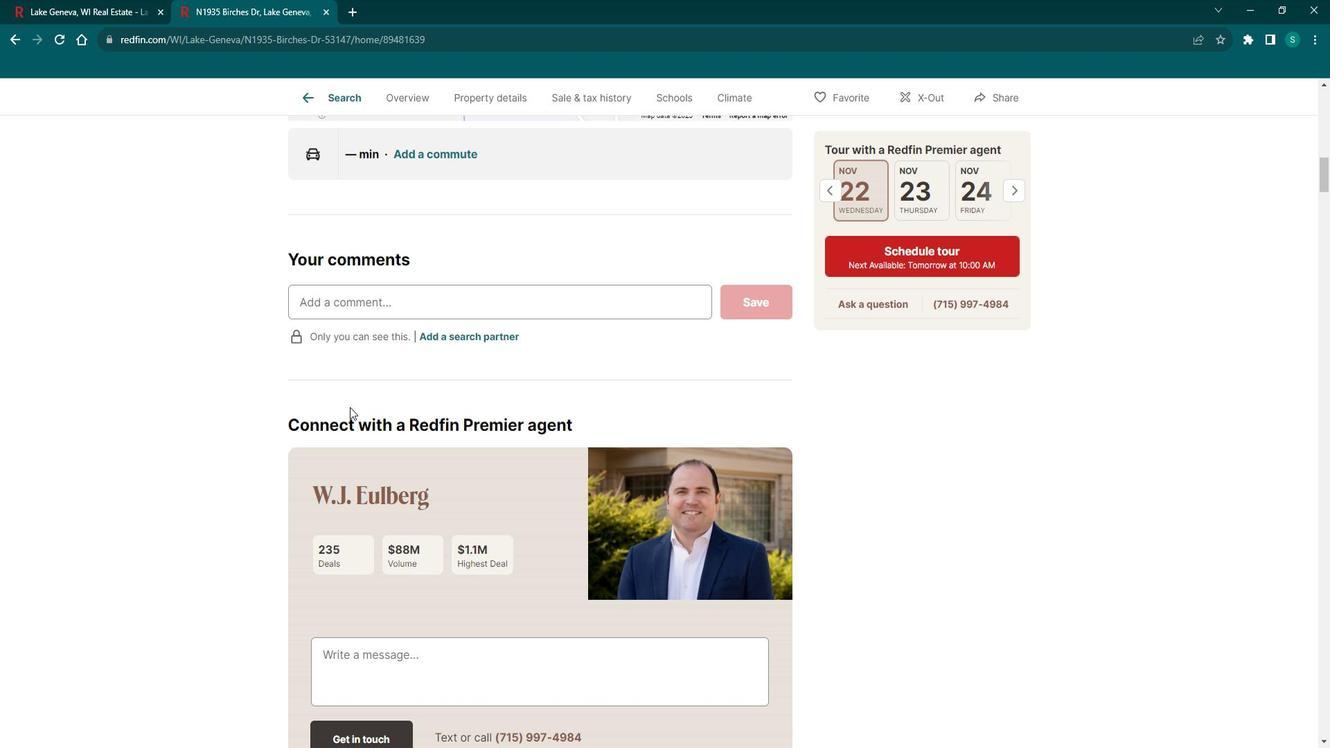 
Action: Mouse scrolled (362, 404) with delta (0, 0)
Screenshot: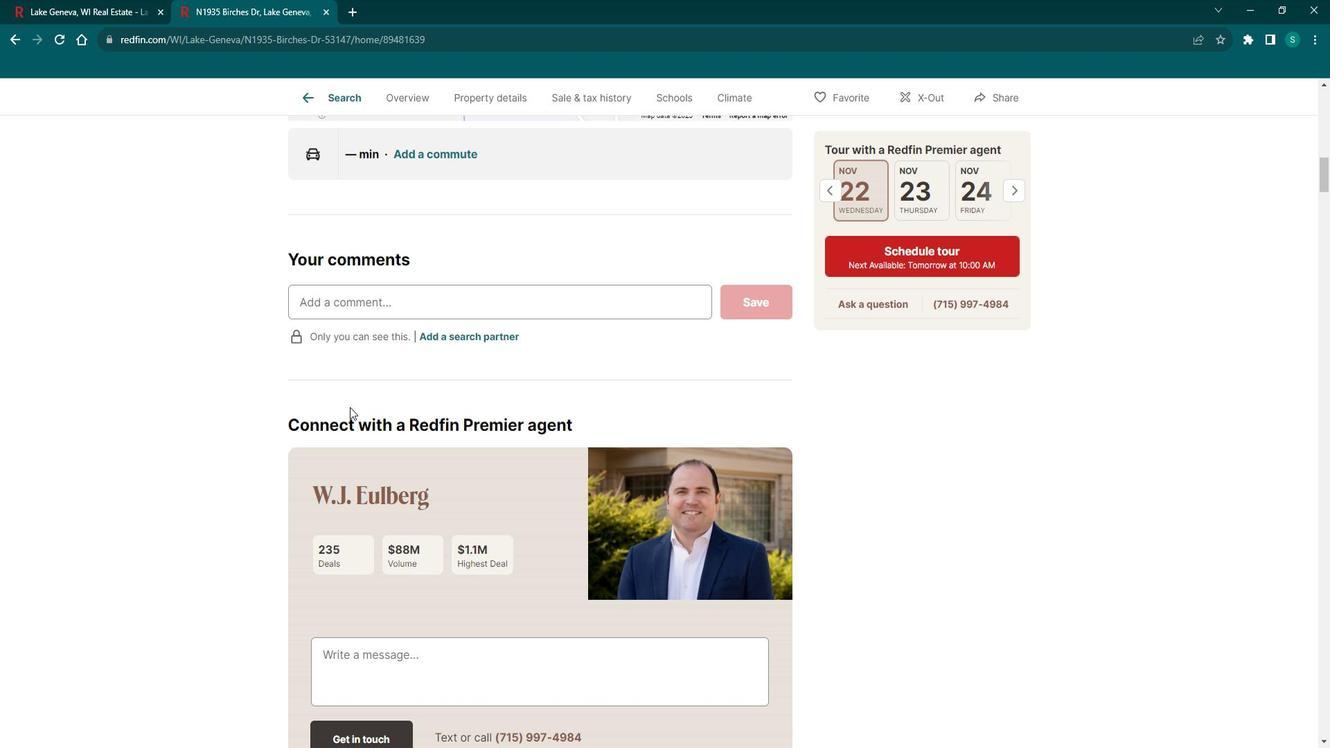 
Action: Mouse scrolled (362, 404) with delta (0, 0)
Screenshot: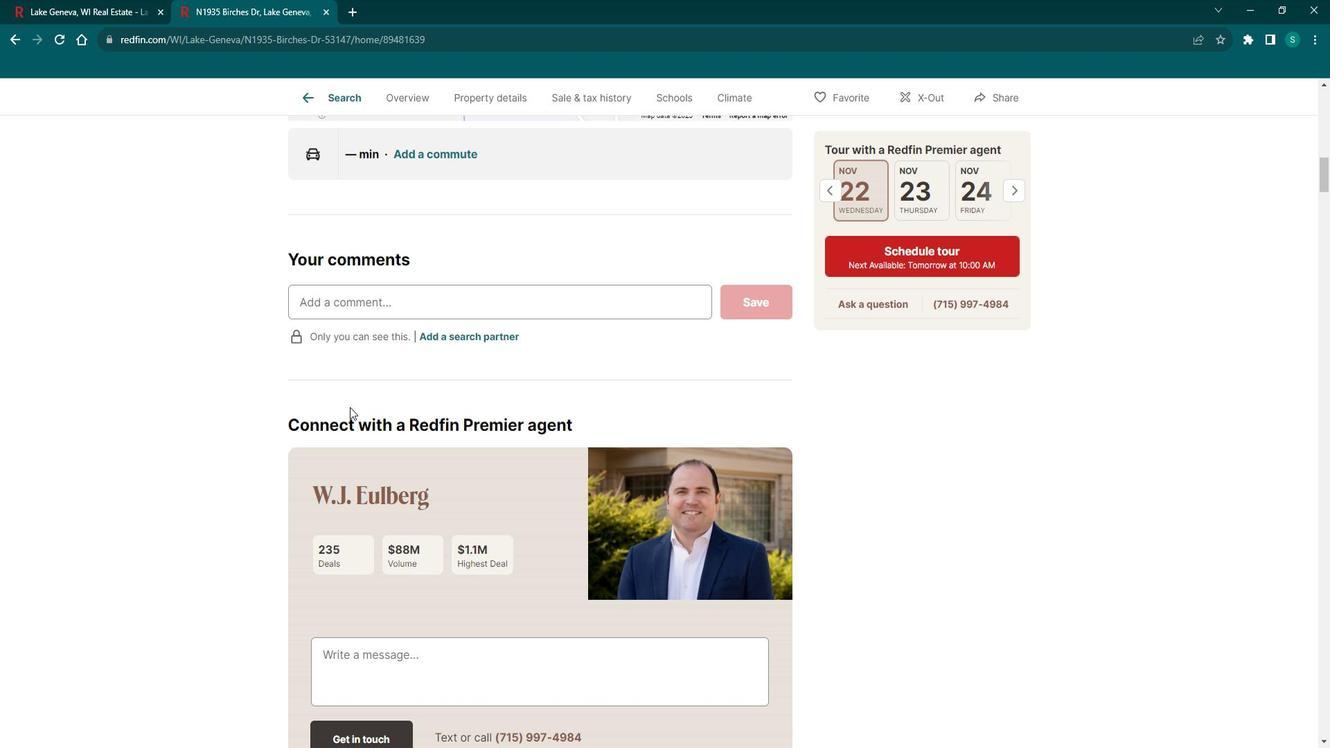 
Action: Mouse scrolled (362, 404) with delta (0, 0)
Screenshot: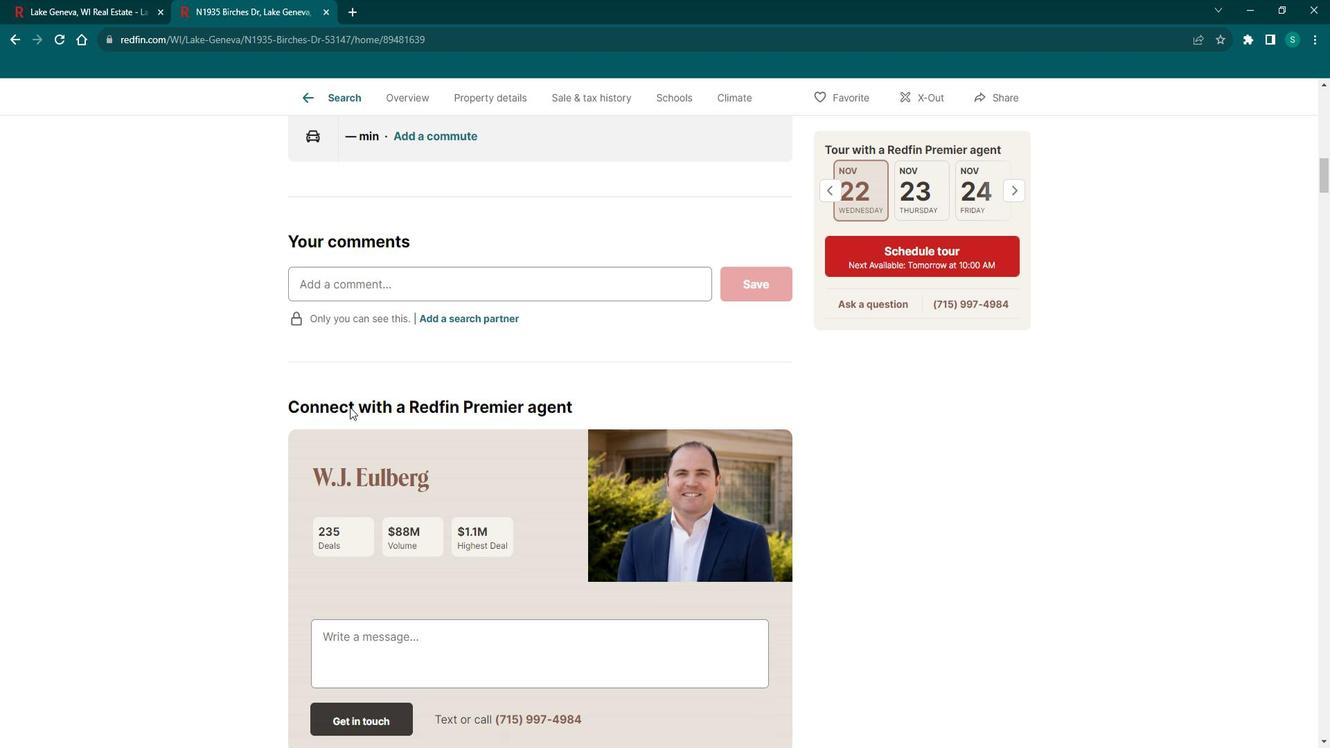 
Action: Mouse scrolled (362, 404) with delta (0, 0)
Screenshot: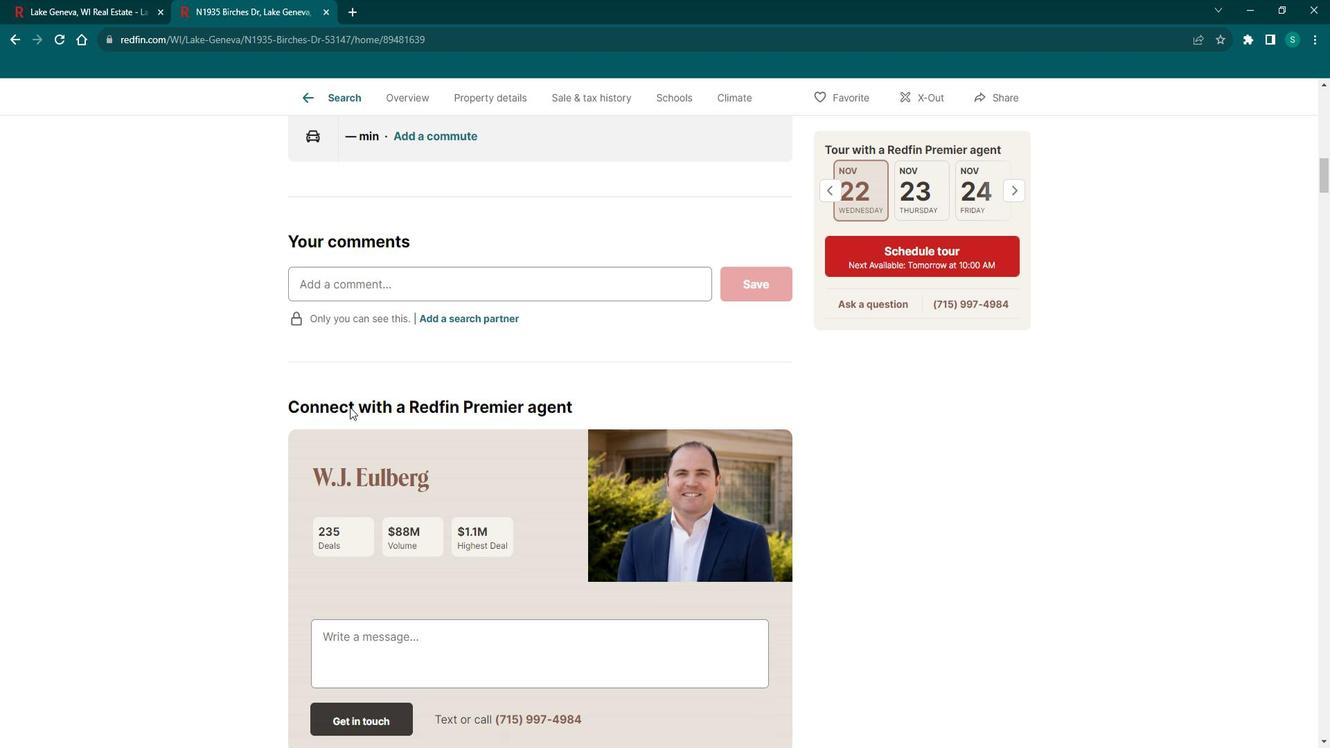 
Action: Mouse scrolled (362, 404) with delta (0, 0)
Screenshot: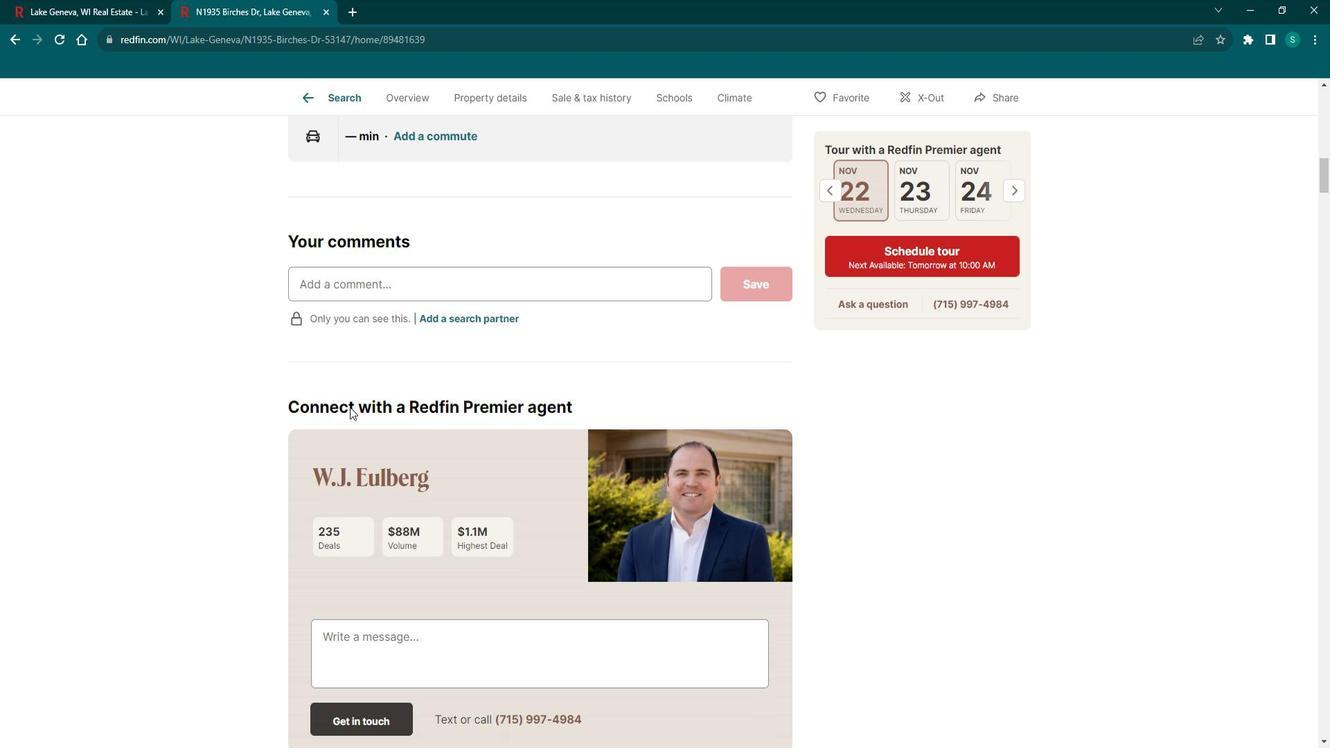 
Action: Mouse scrolled (362, 404) with delta (0, 0)
Screenshot: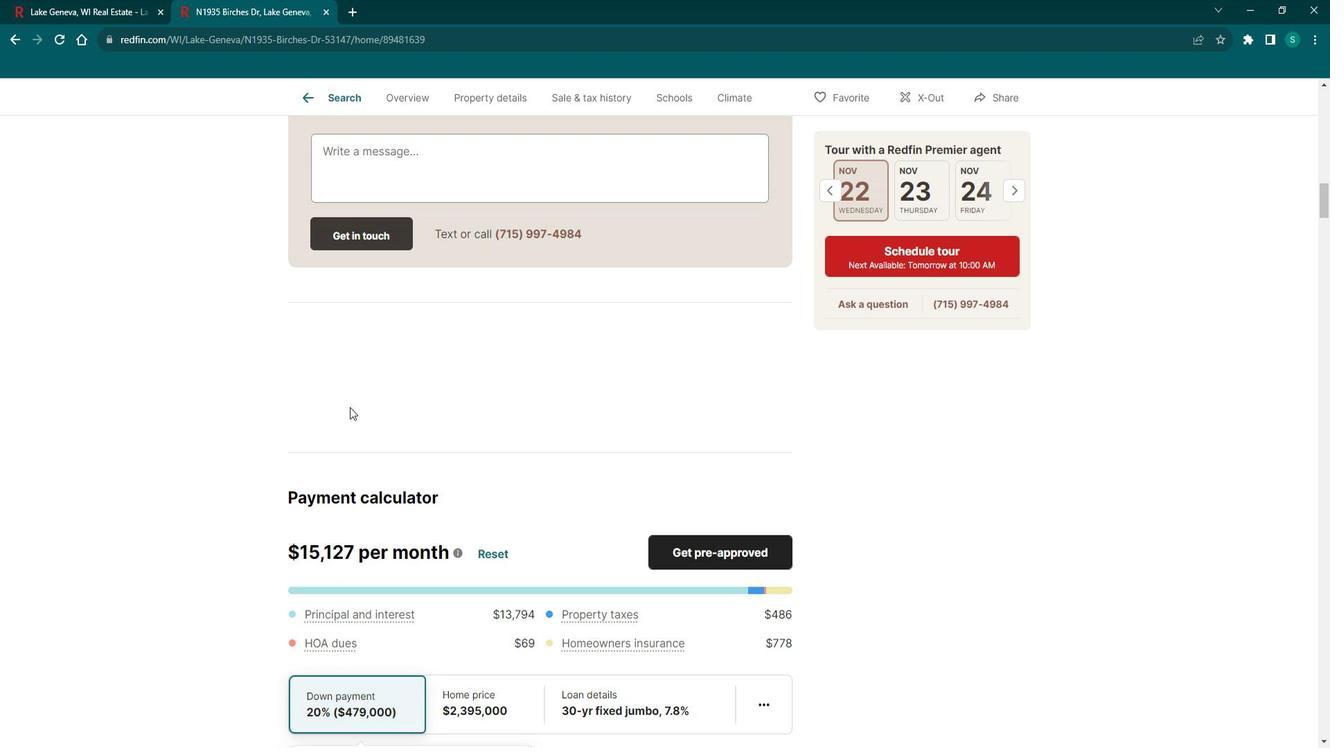 
Action: Mouse scrolled (362, 404) with delta (0, 0)
Screenshot: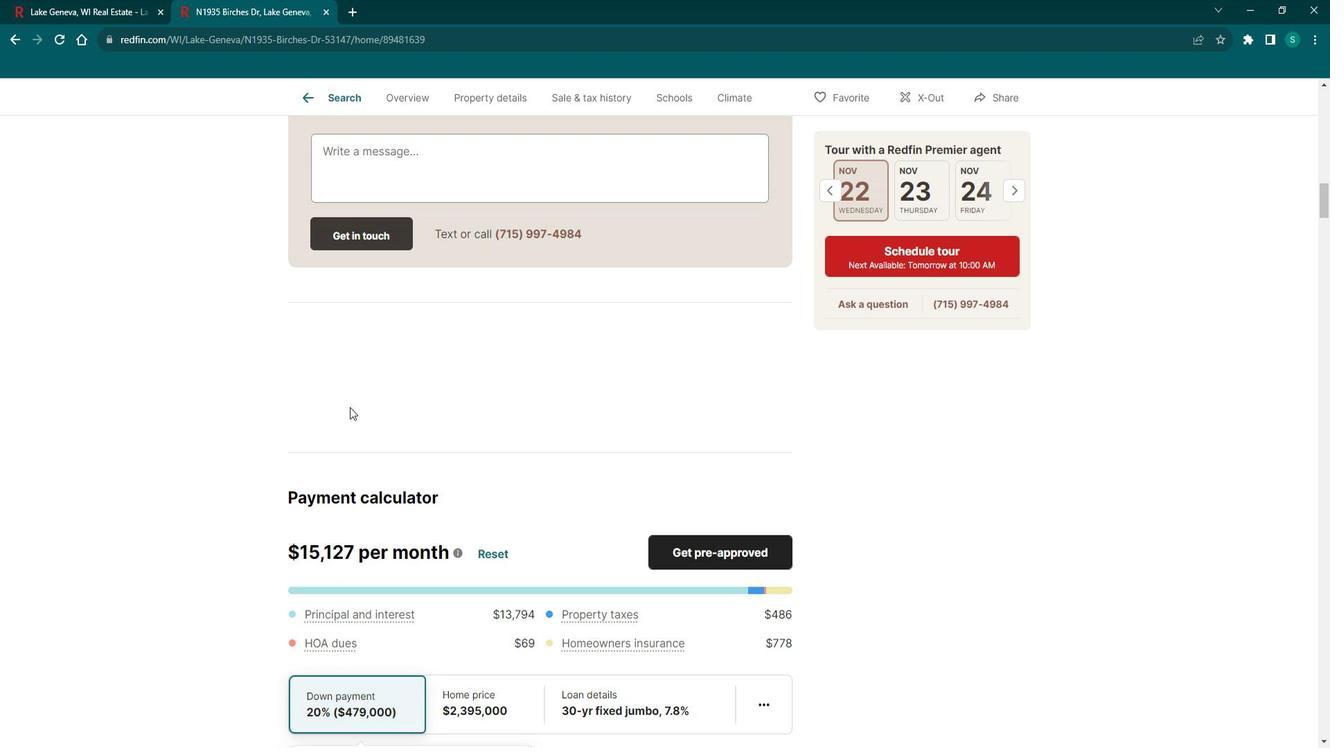 
Action: Mouse scrolled (362, 404) with delta (0, 0)
Screenshot: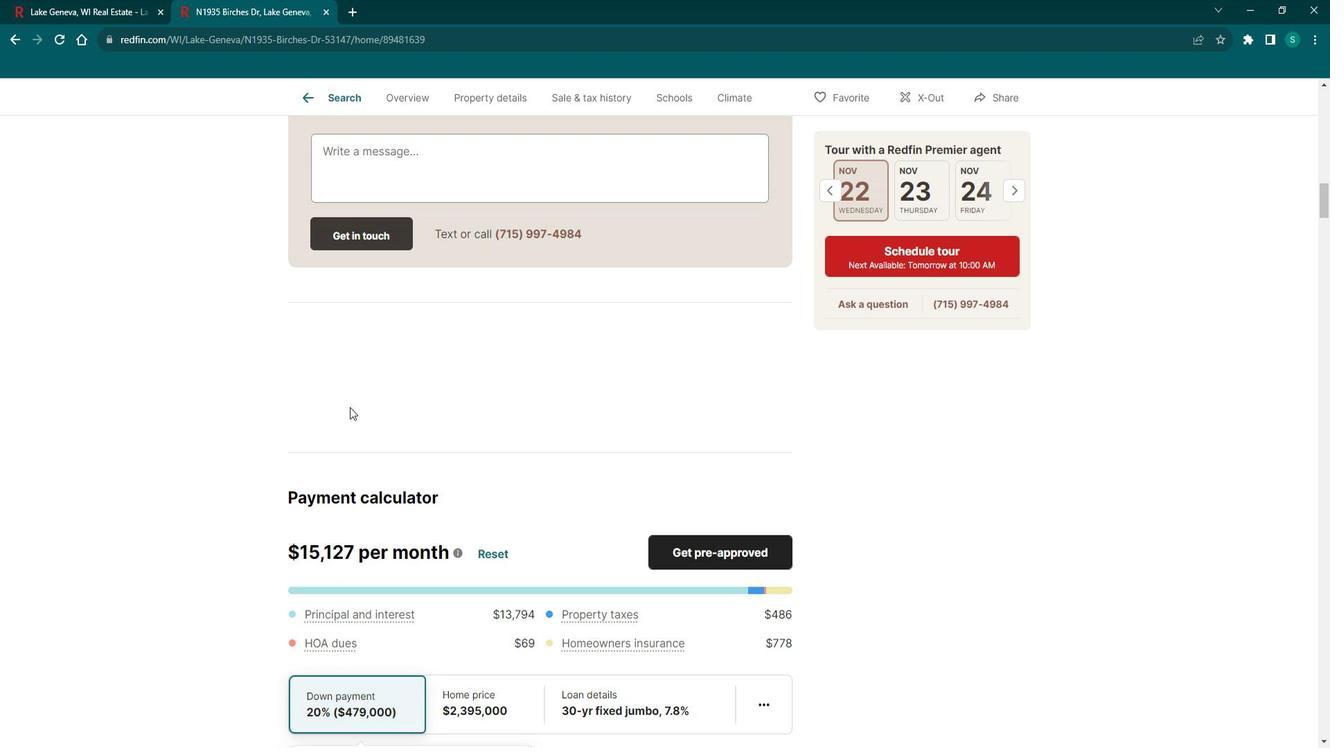 
Action: Mouse scrolled (362, 404) with delta (0, 0)
Screenshot: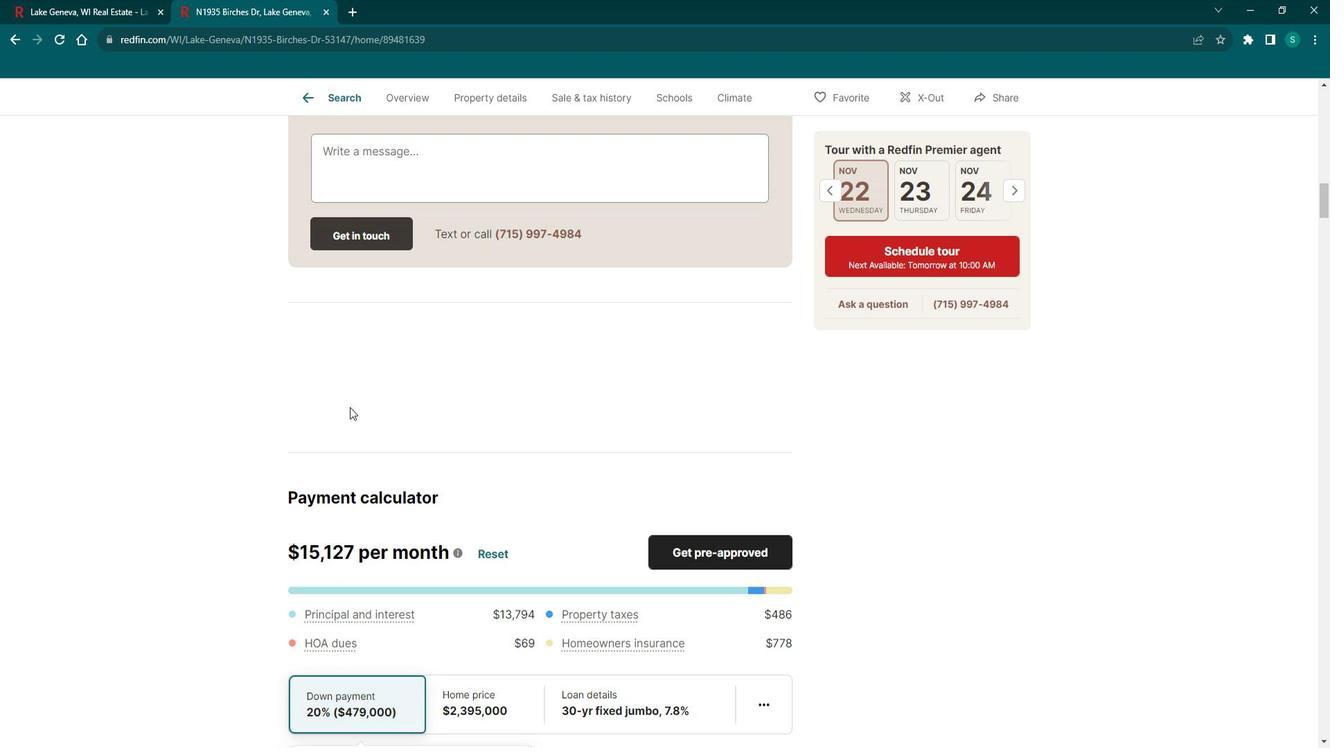 
Action: Mouse scrolled (362, 404) with delta (0, 0)
Screenshot: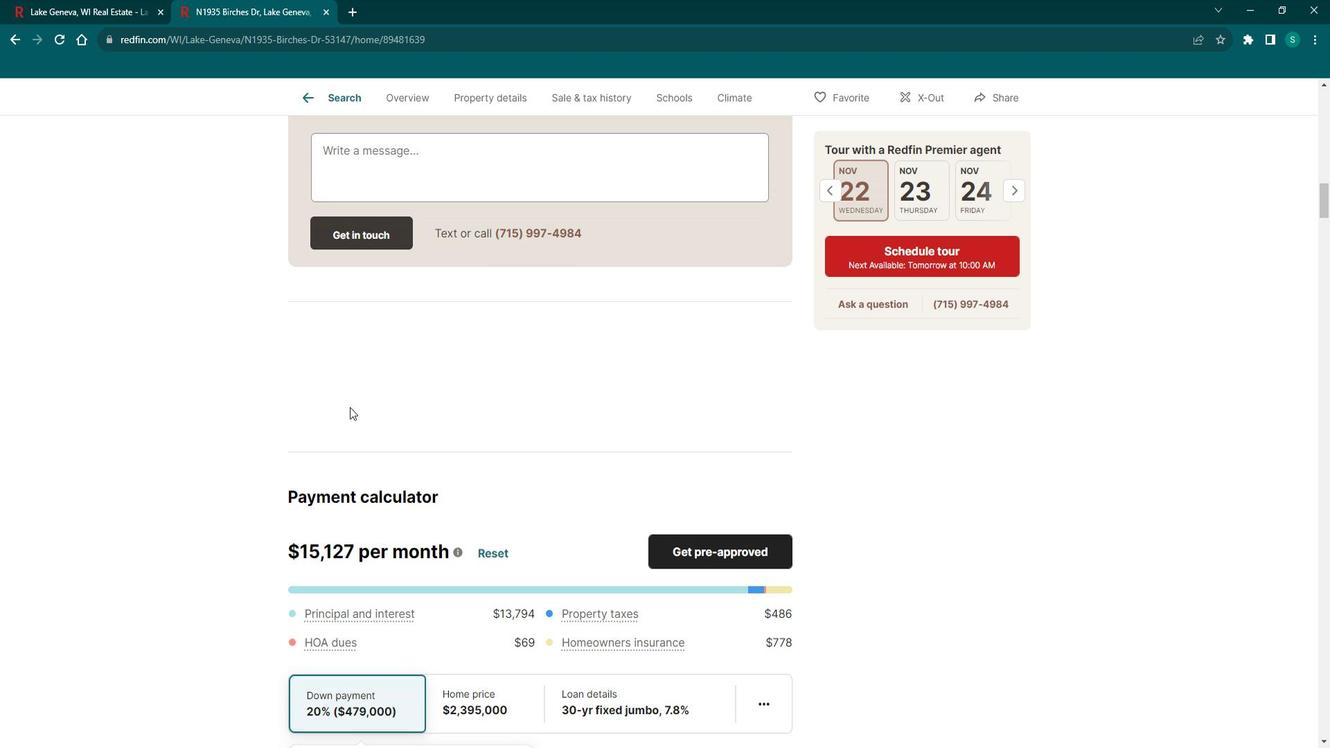 
Action: Mouse scrolled (362, 404) with delta (0, 0)
Screenshot: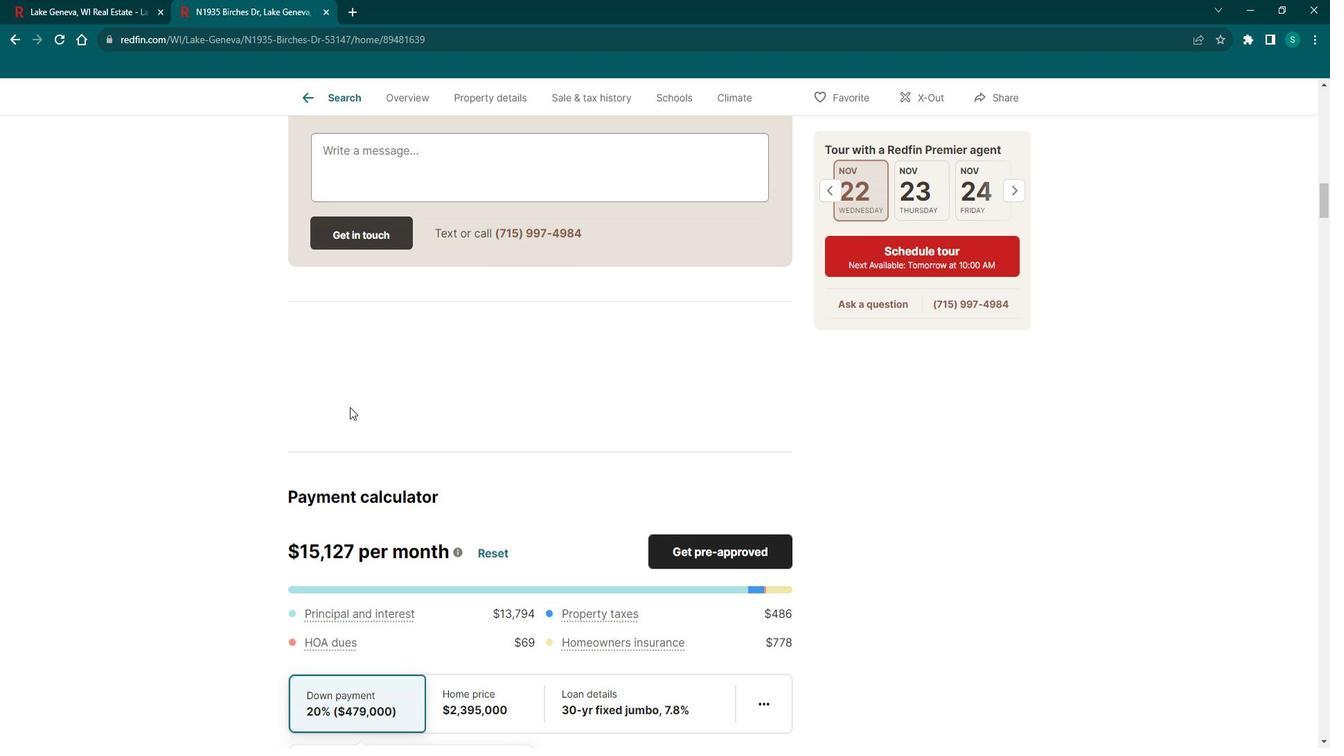 
Action: Mouse scrolled (362, 404) with delta (0, 0)
Screenshot: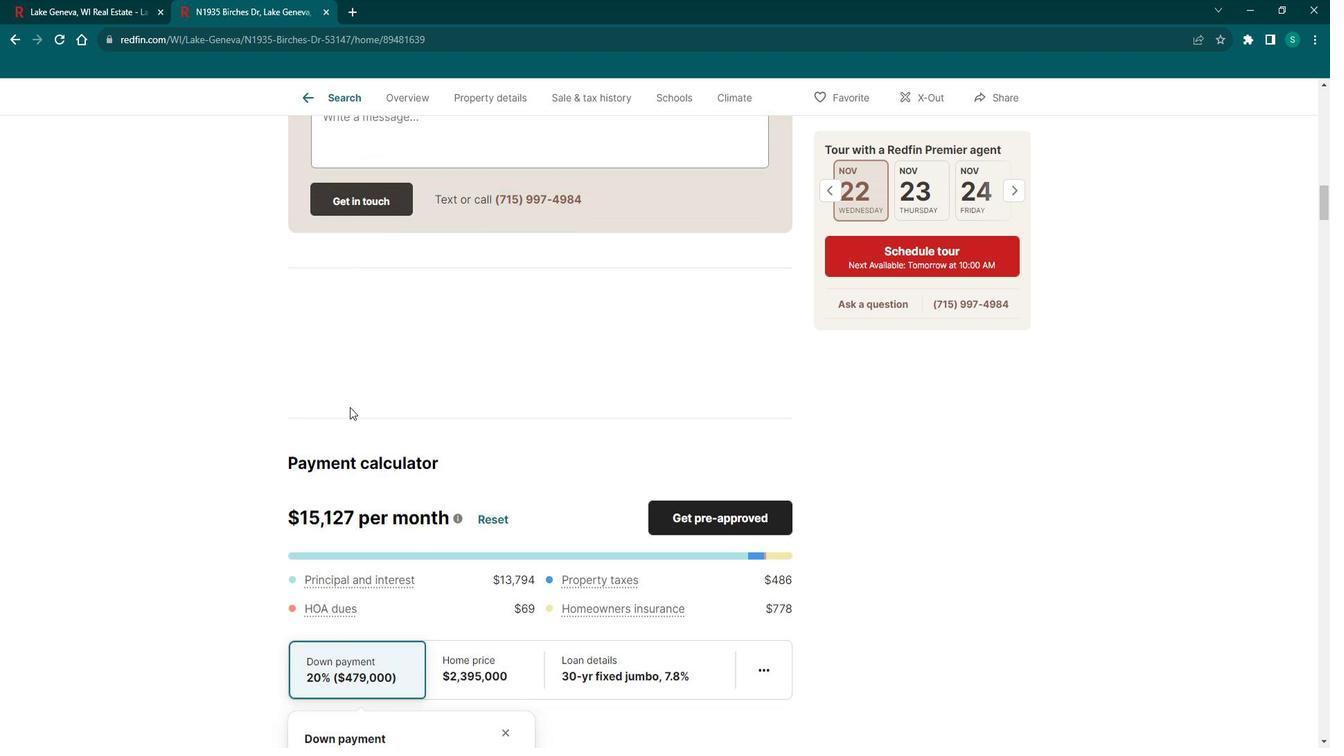 
Action: Mouse scrolled (362, 404) with delta (0, 0)
Screenshot: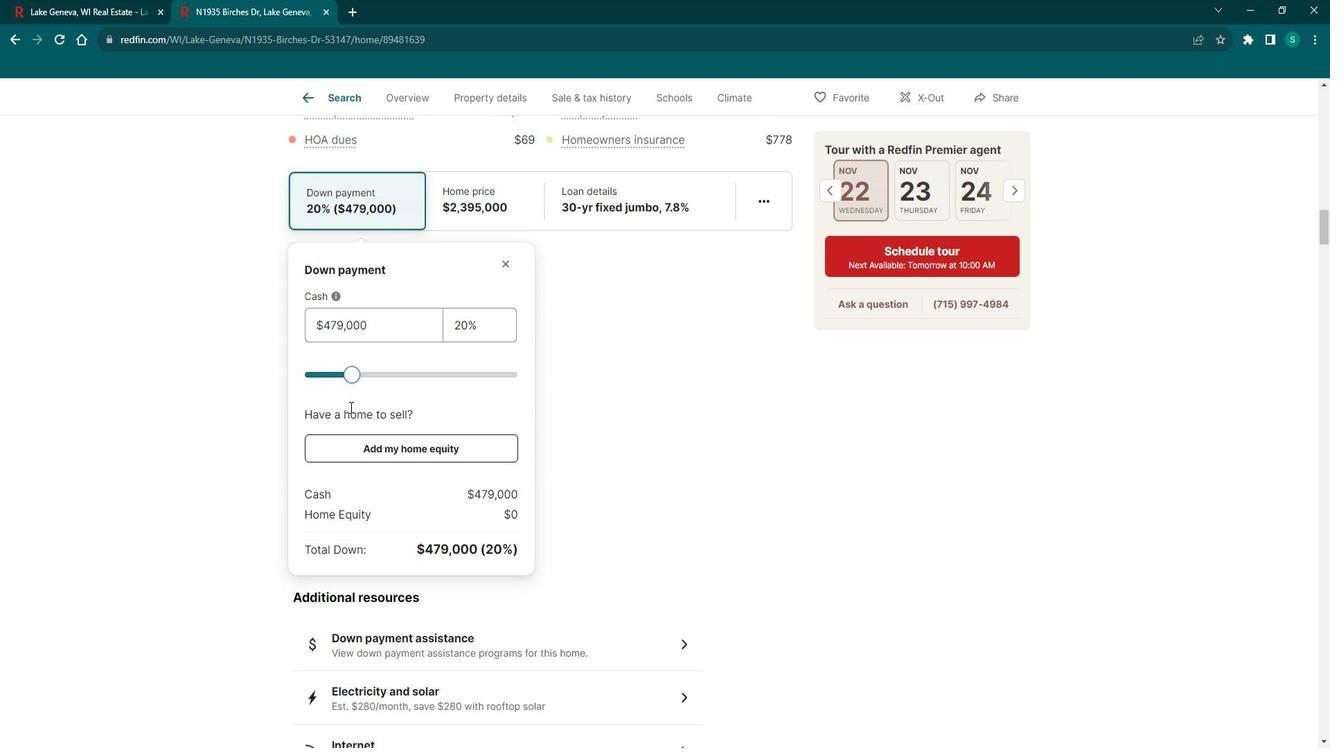 
Action: Mouse scrolled (362, 404) with delta (0, 0)
Screenshot: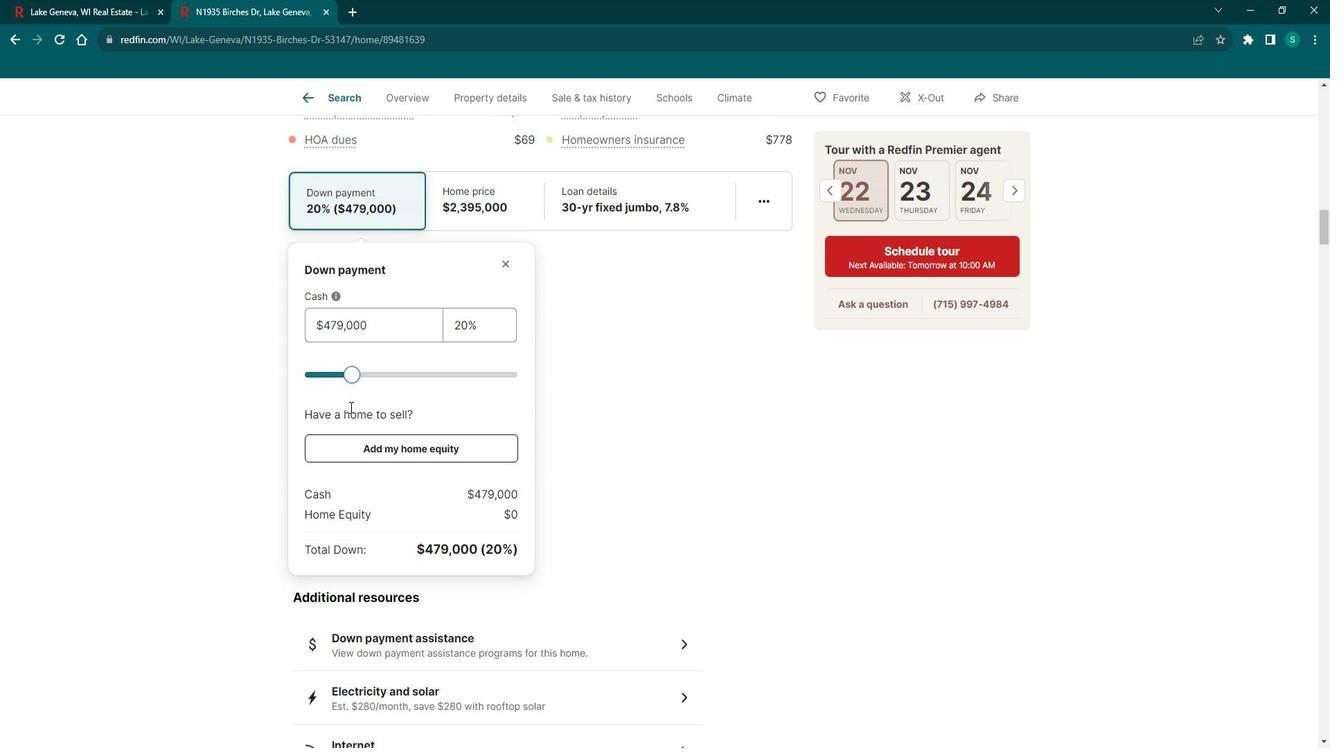 
Action: Mouse scrolled (362, 404) with delta (0, 0)
Screenshot: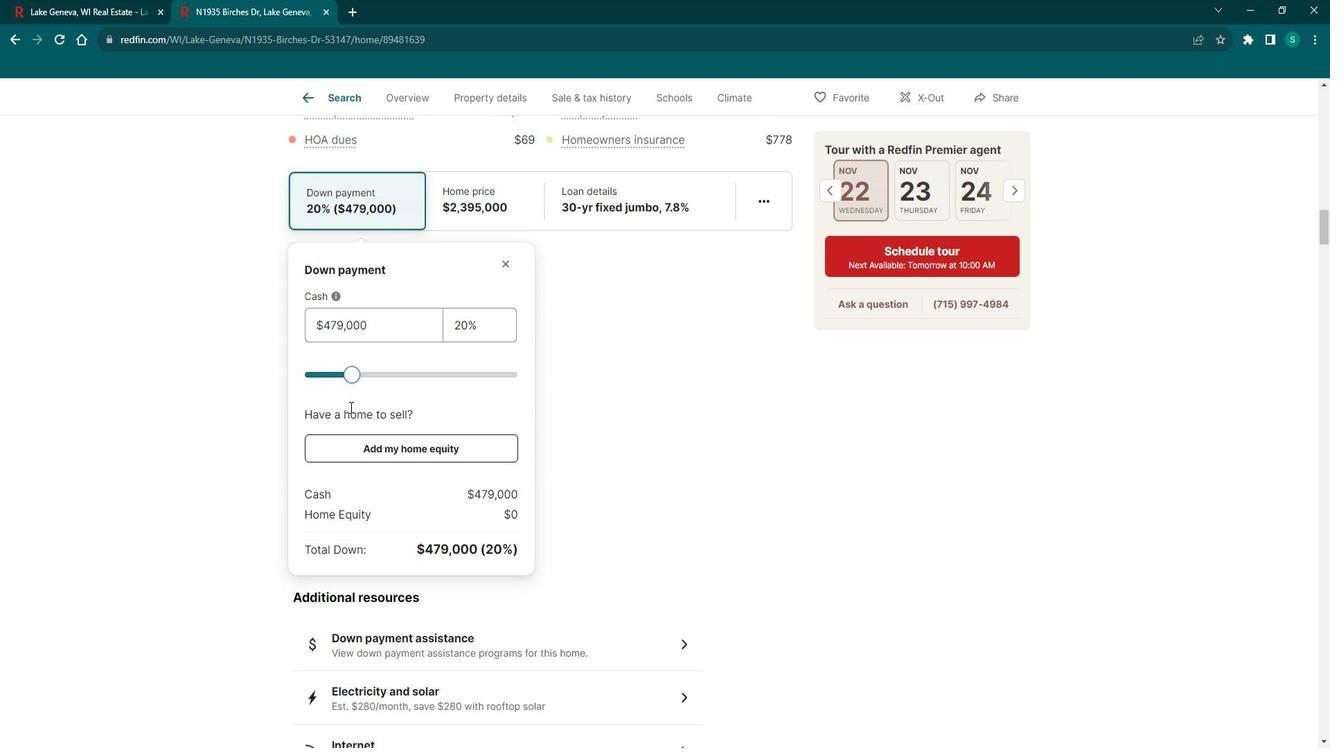 
Action: Mouse scrolled (362, 404) with delta (0, 0)
Screenshot: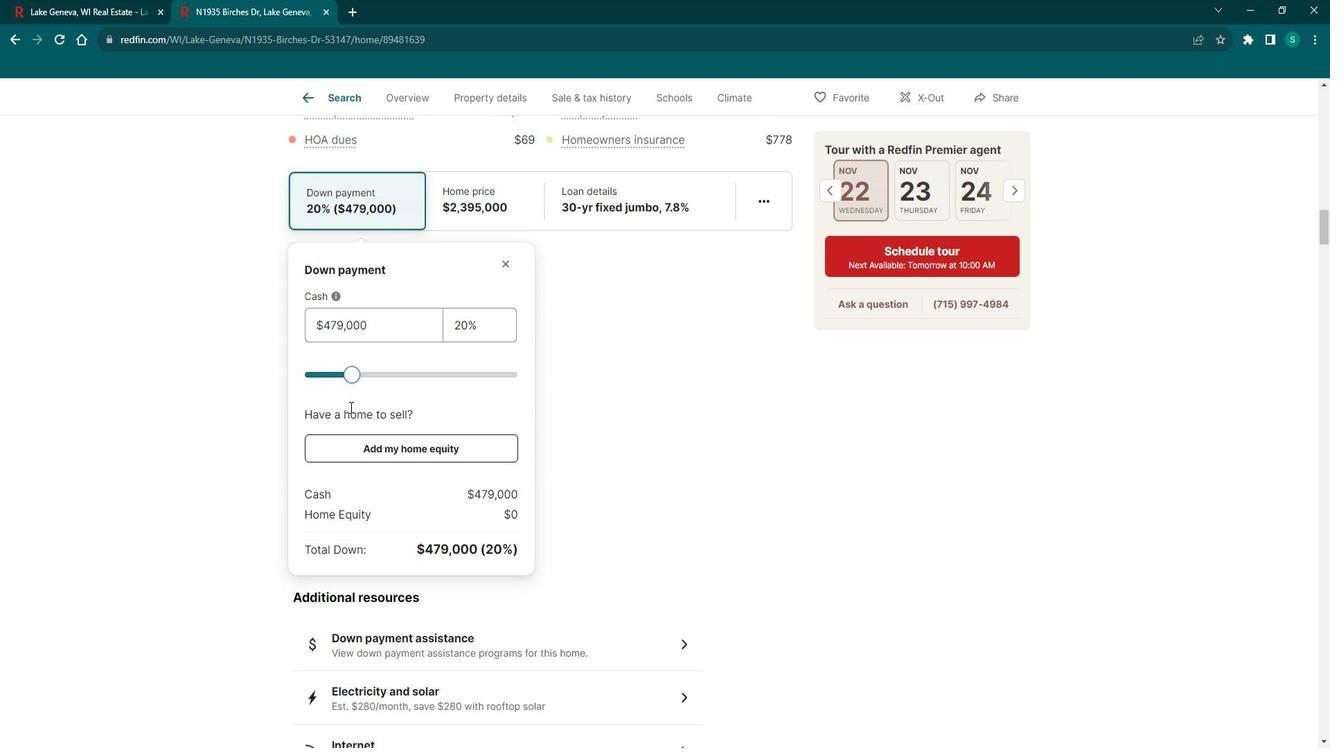 
Action: Mouse scrolled (362, 404) with delta (0, 0)
Screenshot: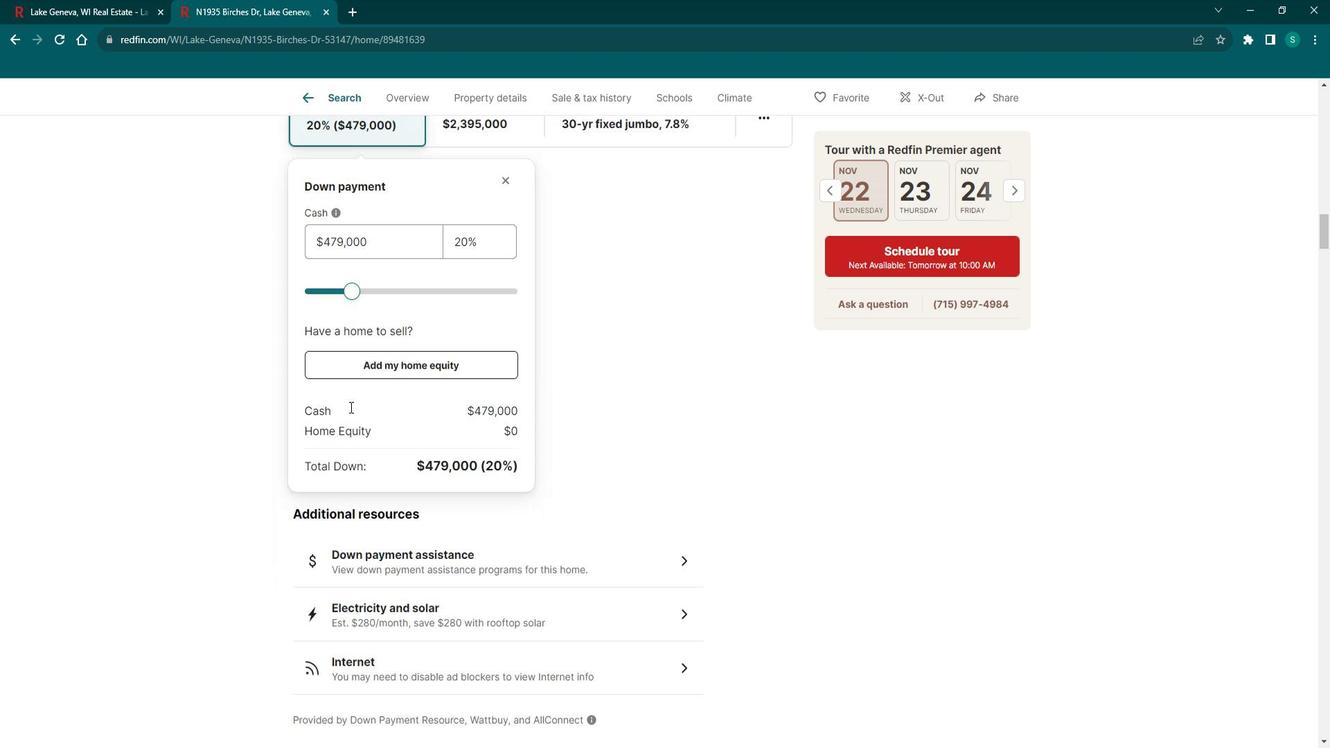 
Action: Mouse scrolled (362, 404) with delta (0, 0)
Screenshot: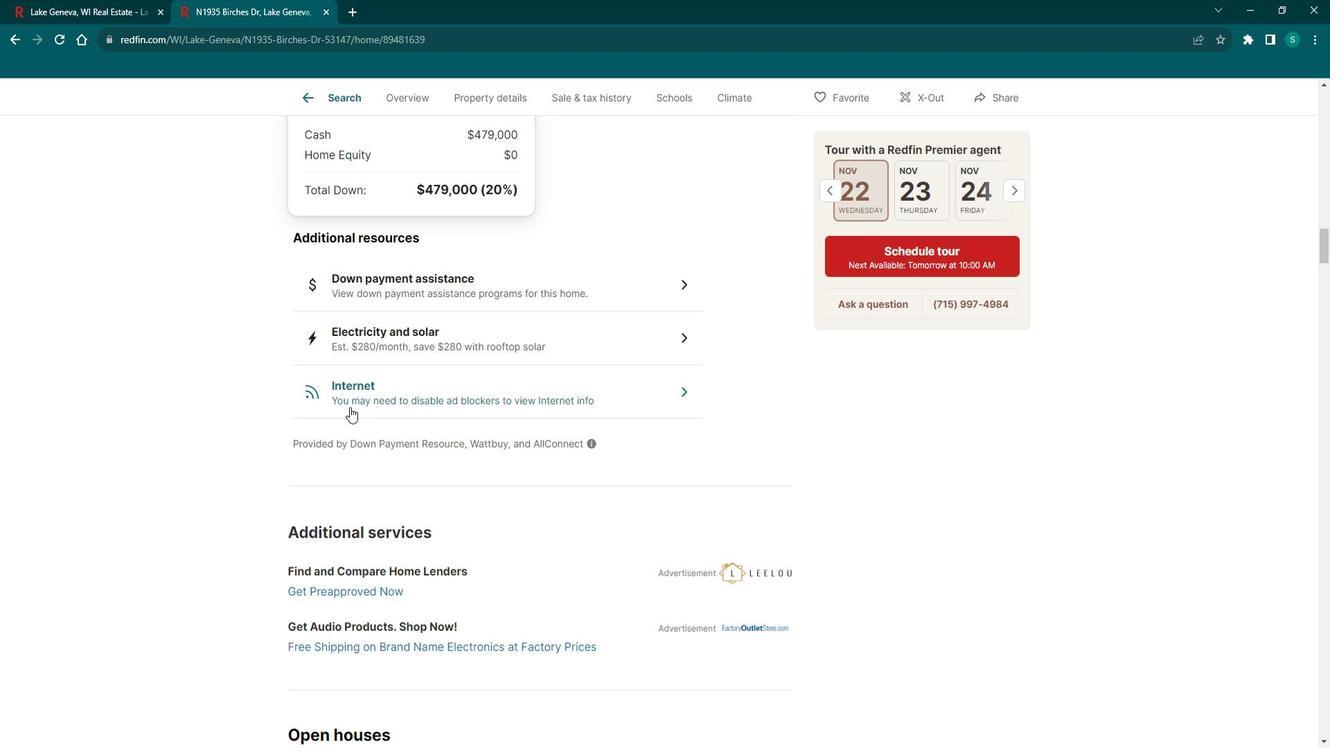 
Action: Mouse scrolled (362, 404) with delta (0, 0)
Screenshot: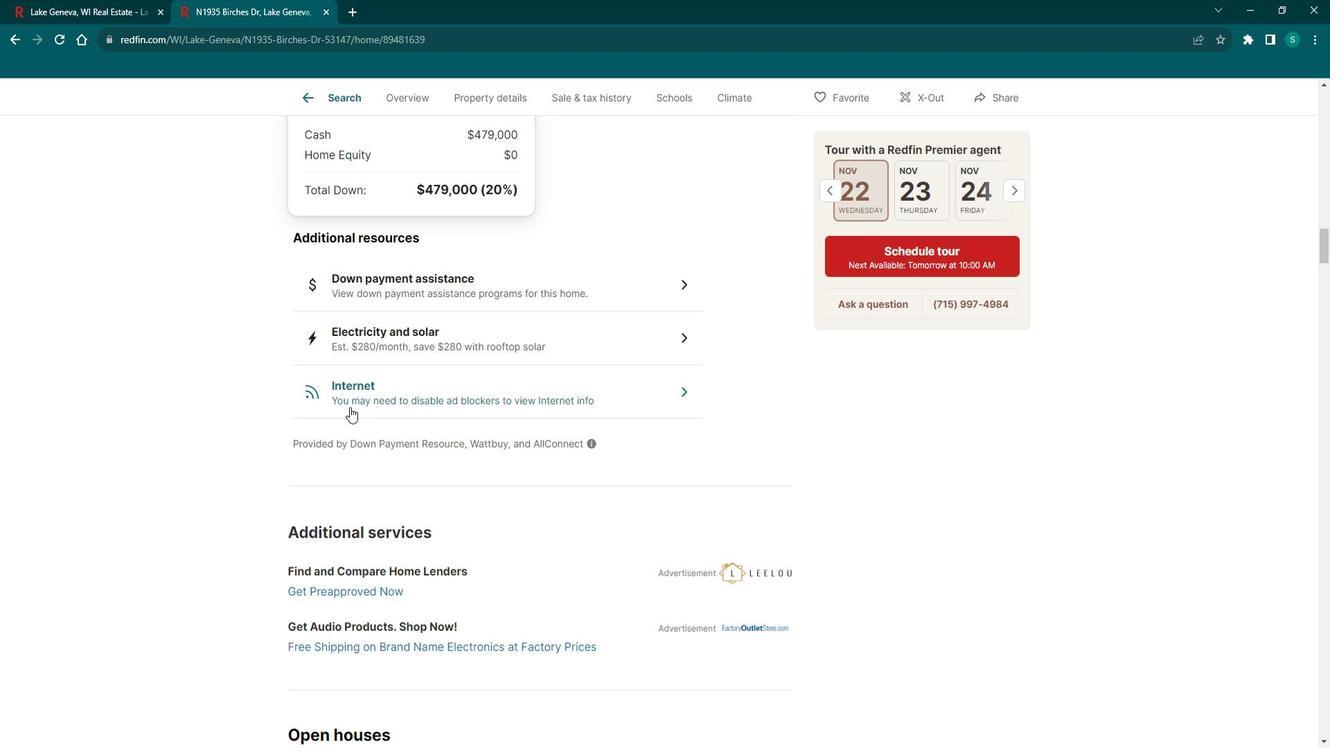 
Action: Mouse scrolled (362, 404) with delta (0, 0)
Screenshot: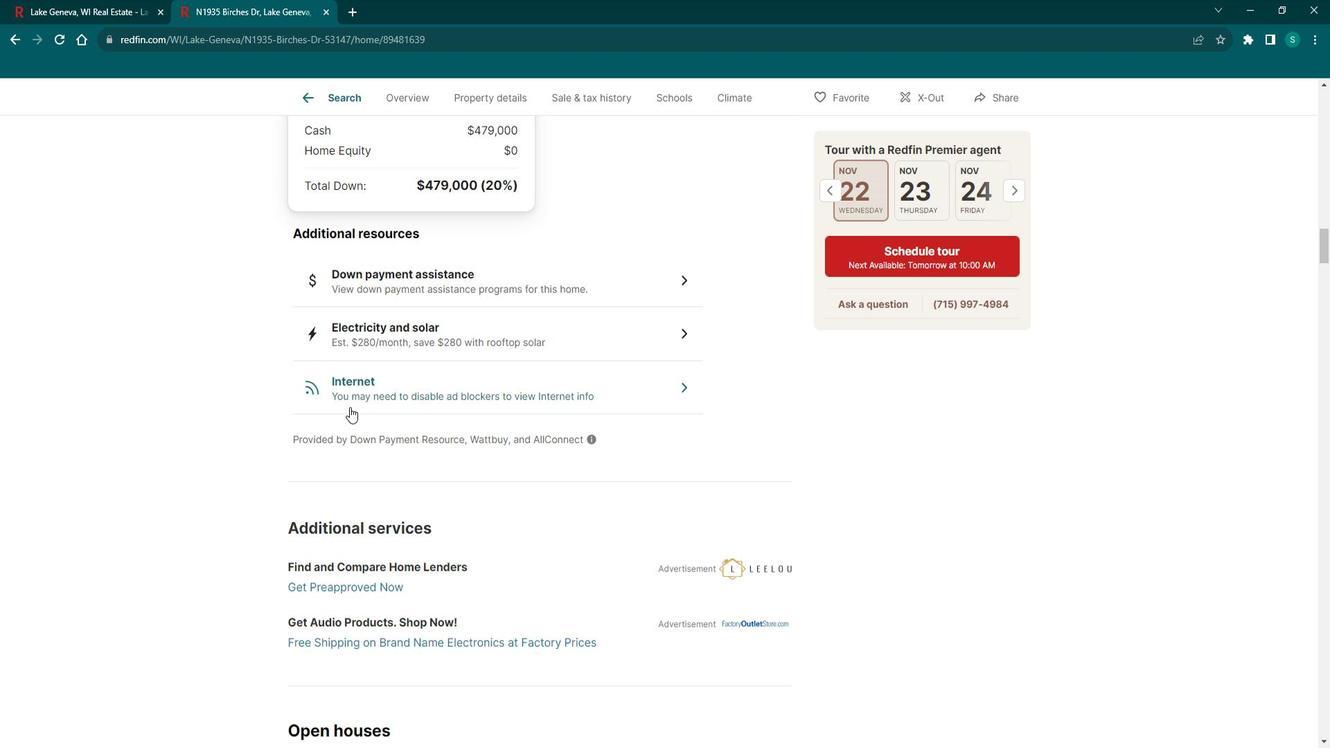 
Action: Mouse scrolled (362, 404) with delta (0, 0)
Screenshot: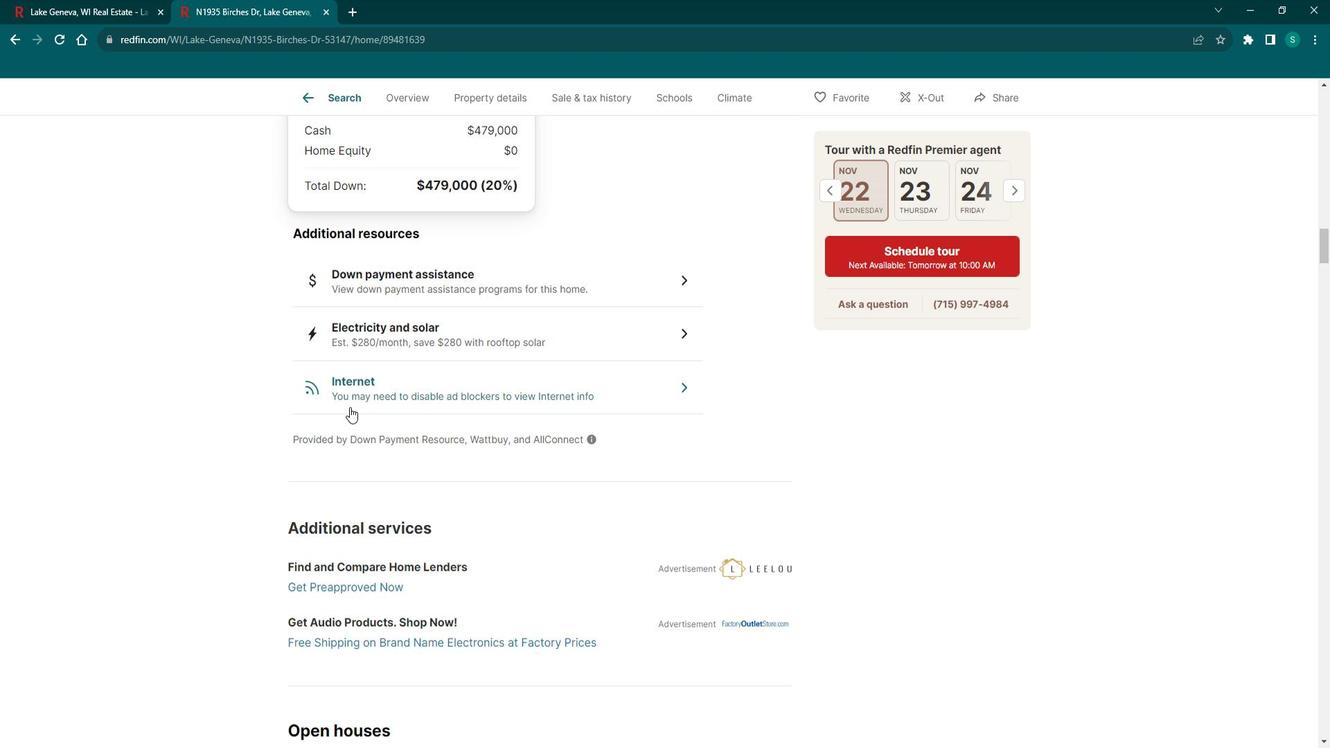 
Action: Mouse scrolled (362, 404) with delta (0, 0)
Screenshot: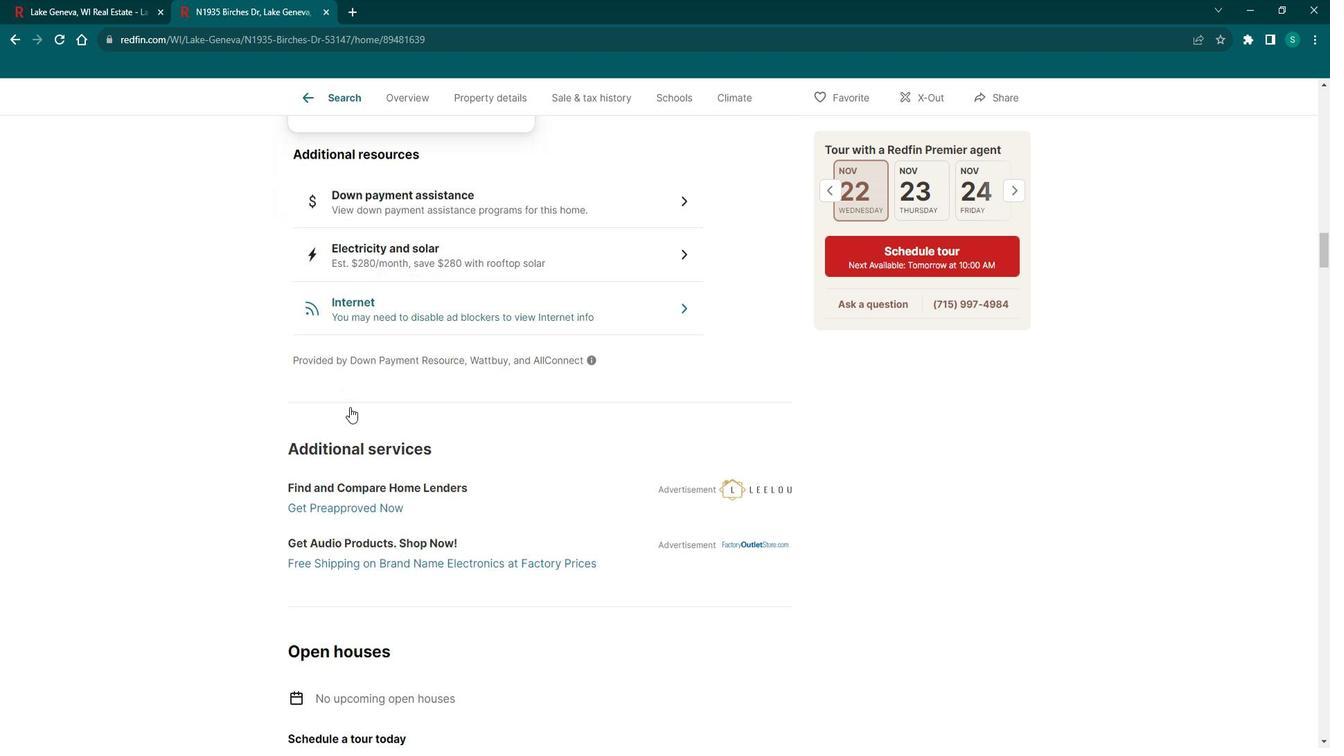 
Action: Mouse scrolled (362, 404) with delta (0, 0)
Screenshot: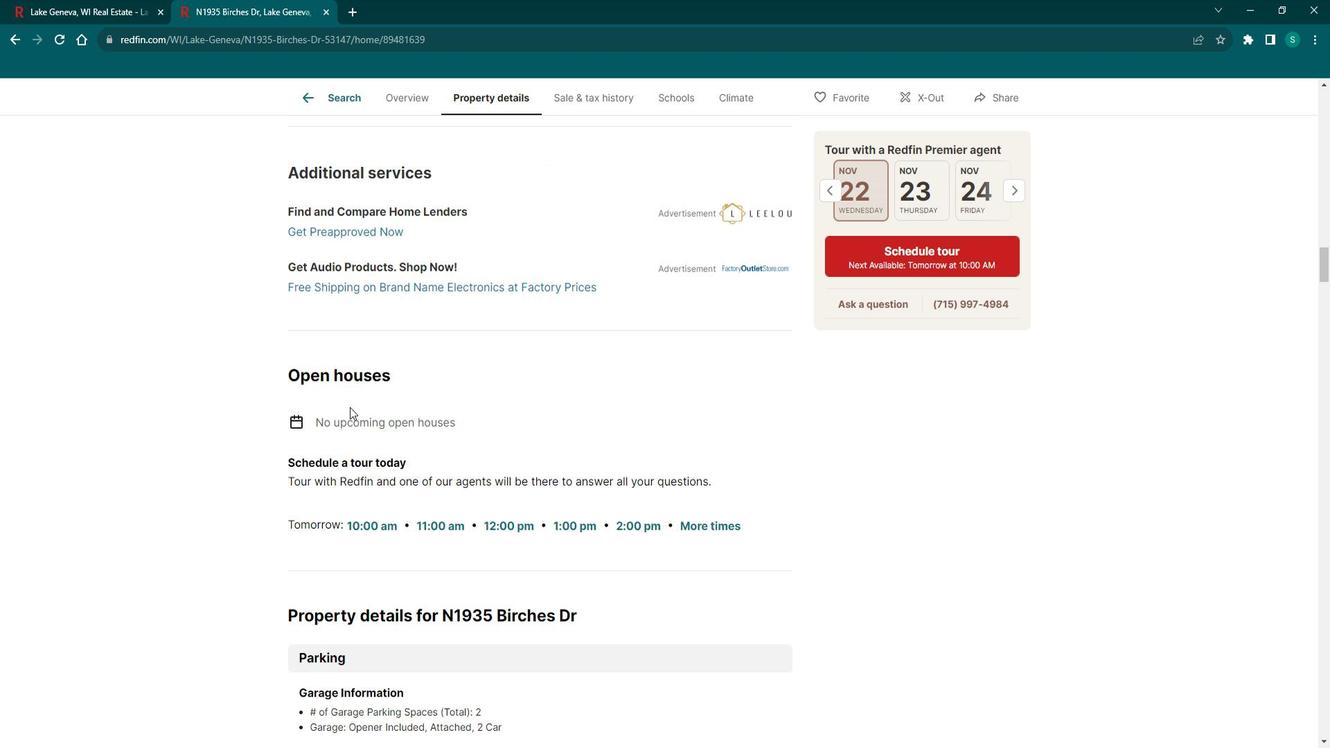 
Action: Mouse scrolled (362, 404) with delta (0, 0)
Screenshot: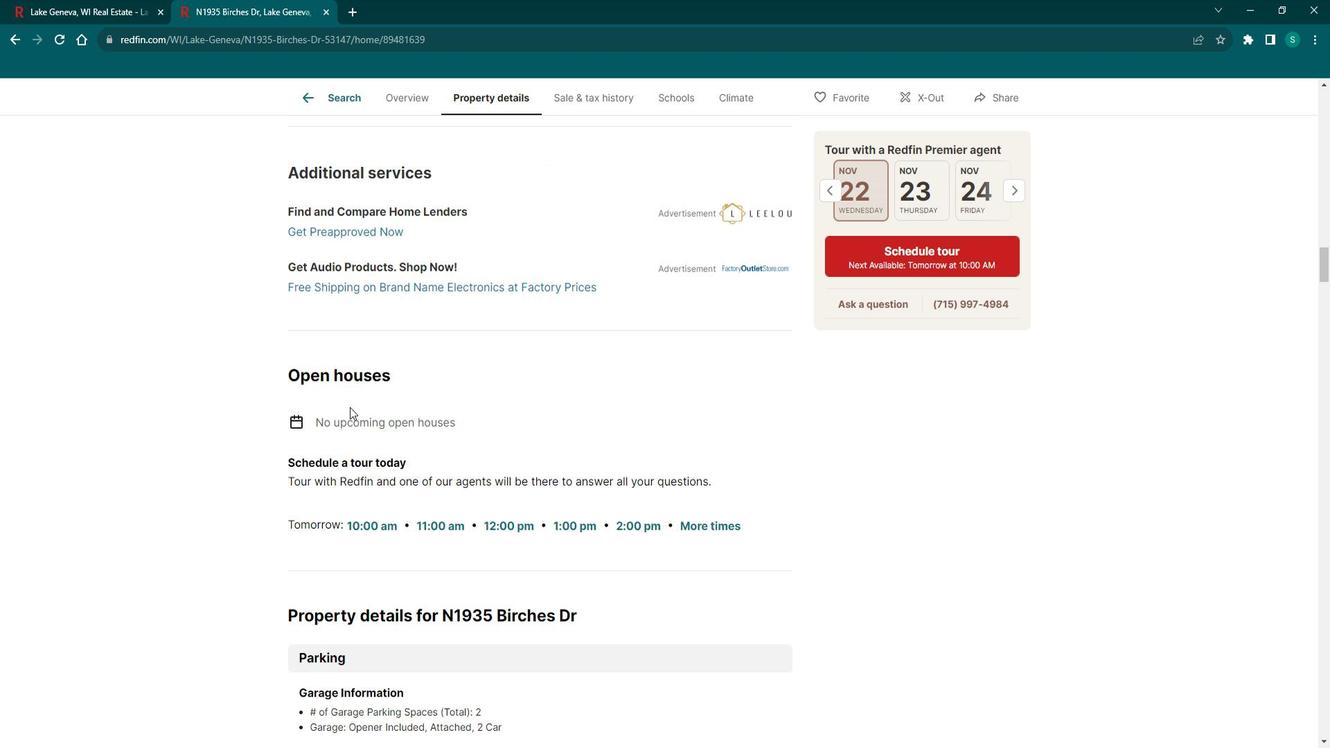 
Action: Mouse scrolled (362, 404) with delta (0, 0)
Screenshot: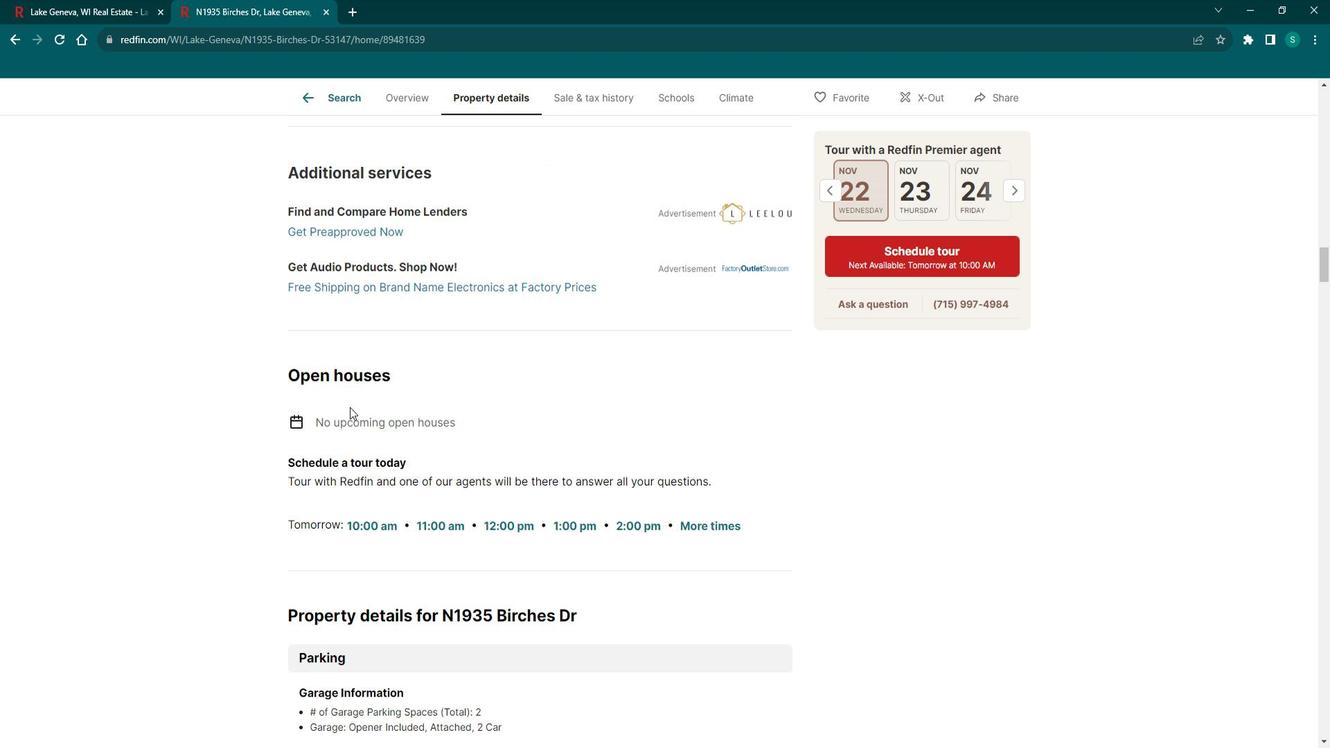 
Action: Mouse scrolled (362, 404) with delta (0, 0)
Screenshot: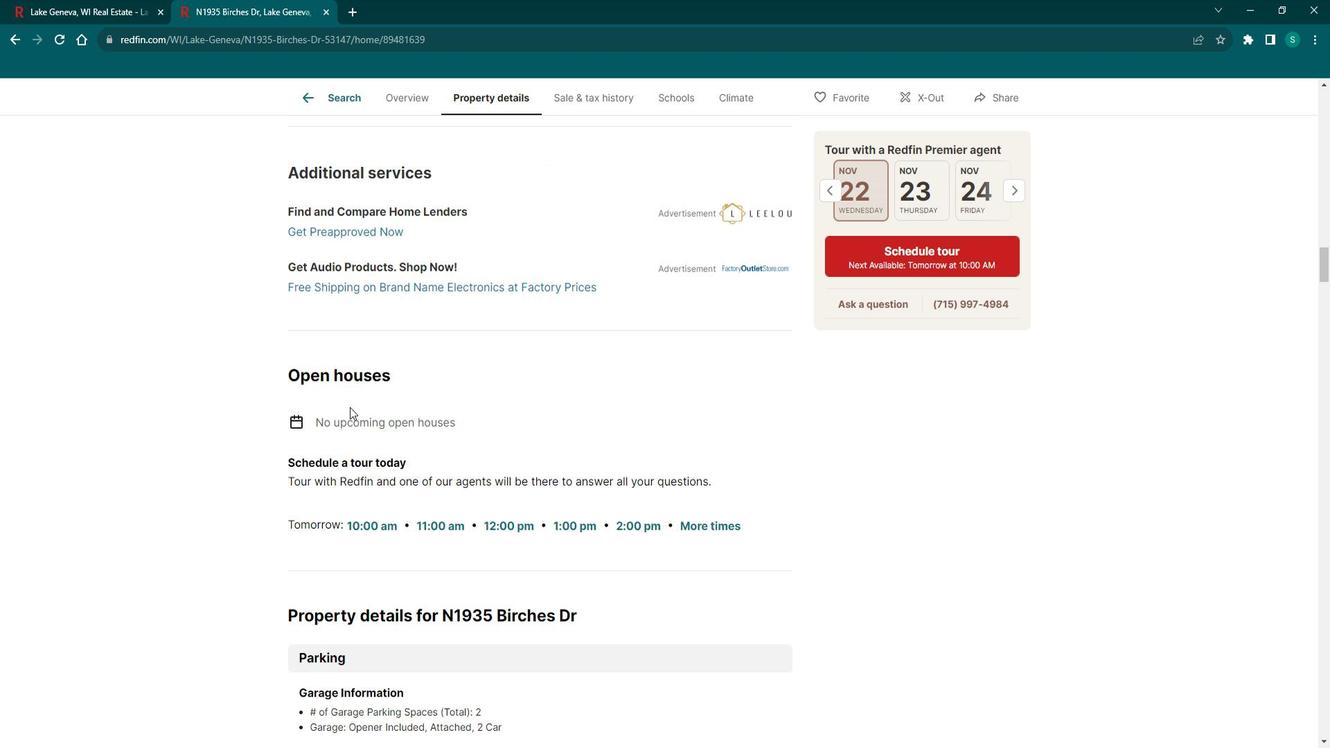 
Action: Mouse scrolled (362, 404) with delta (0, 0)
Screenshot: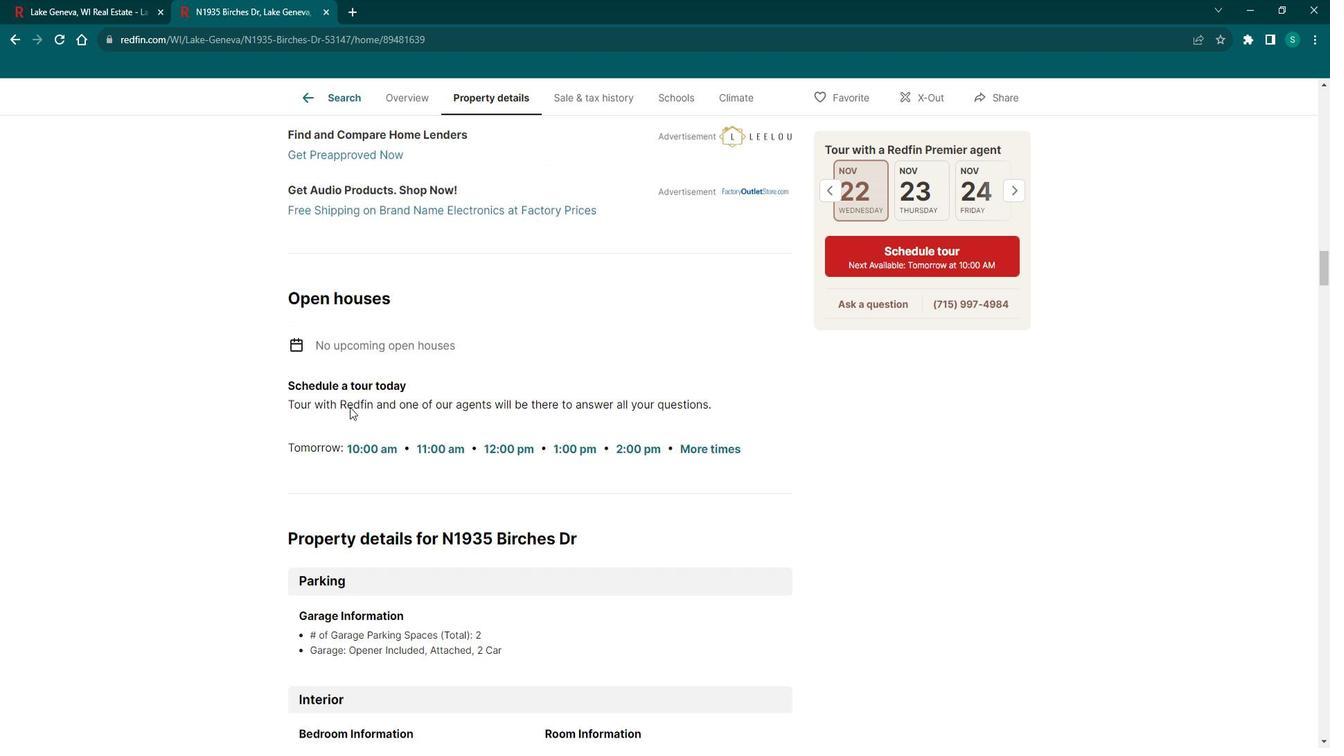 
Action: Mouse scrolled (362, 404) with delta (0, 0)
Screenshot: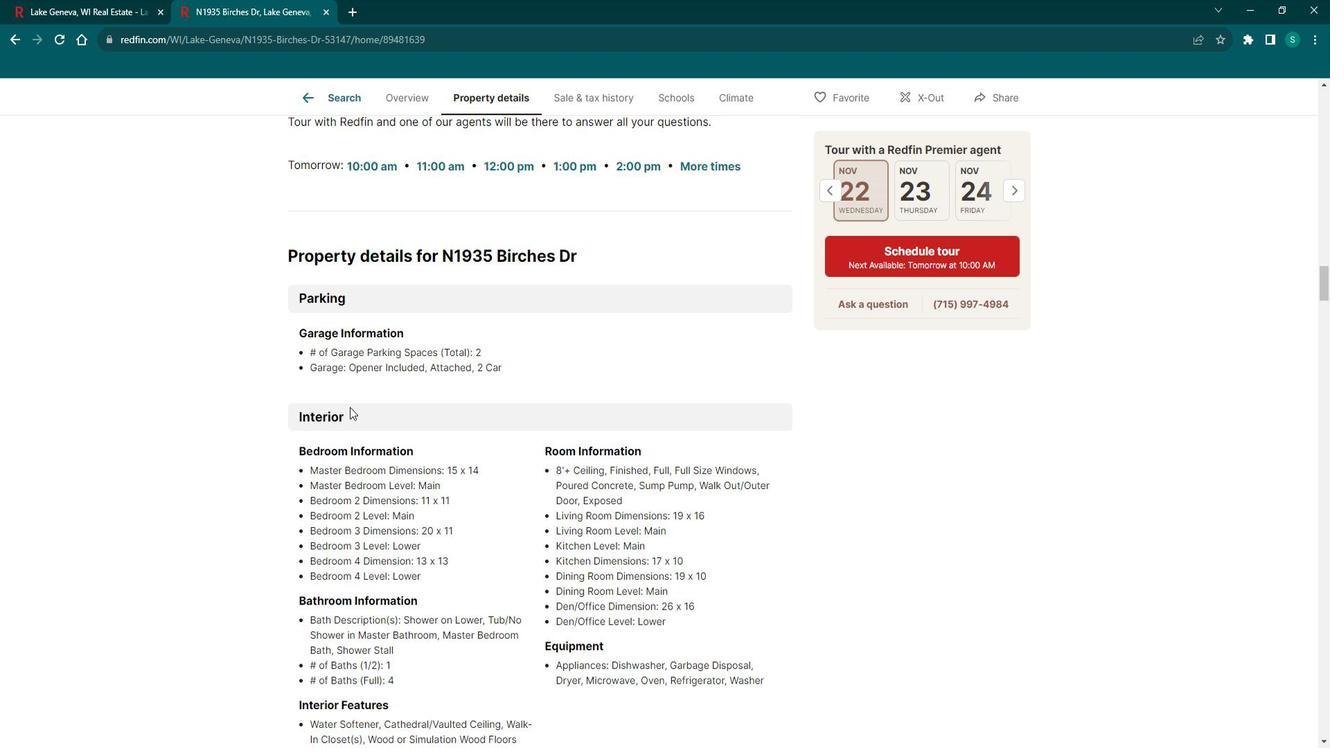 
Action: Mouse scrolled (362, 404) with delta (0, 0)
Screenshot: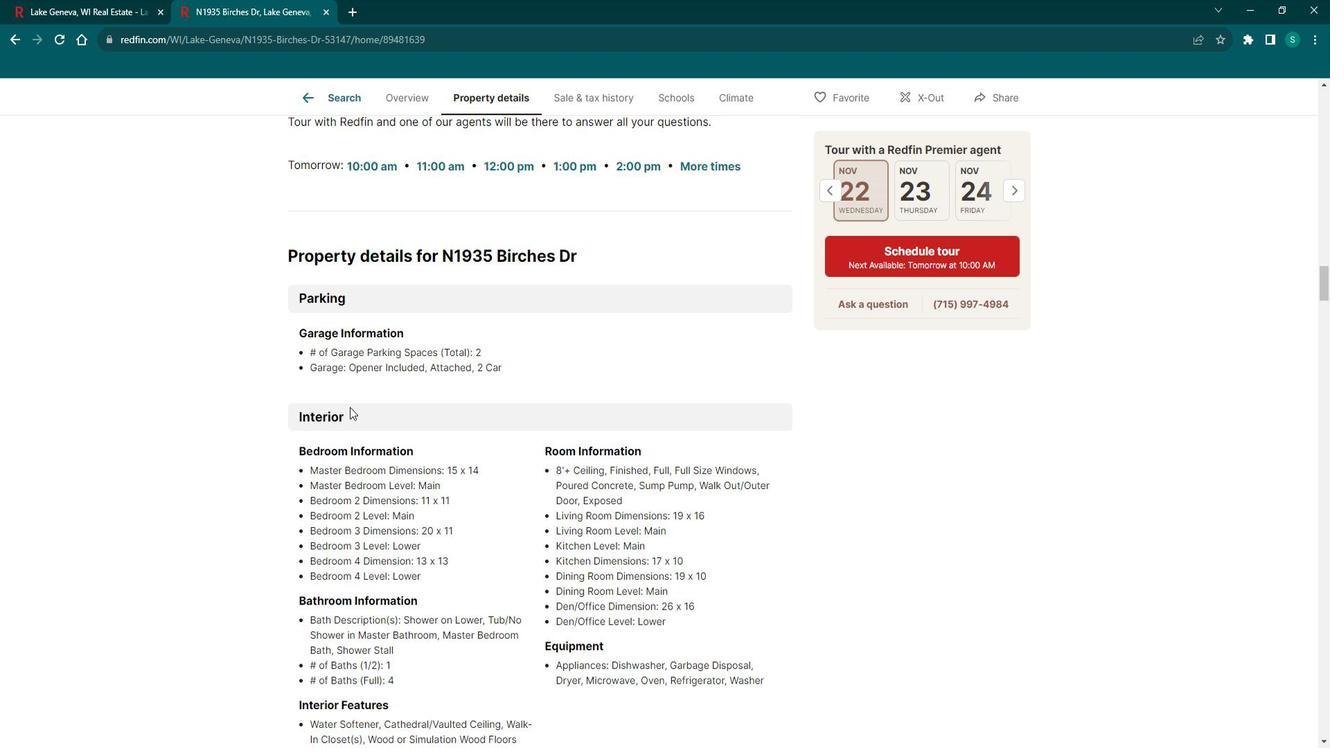 
Action: Mouse scrolled (362, 404) with delta (0, 0)
Screenshot: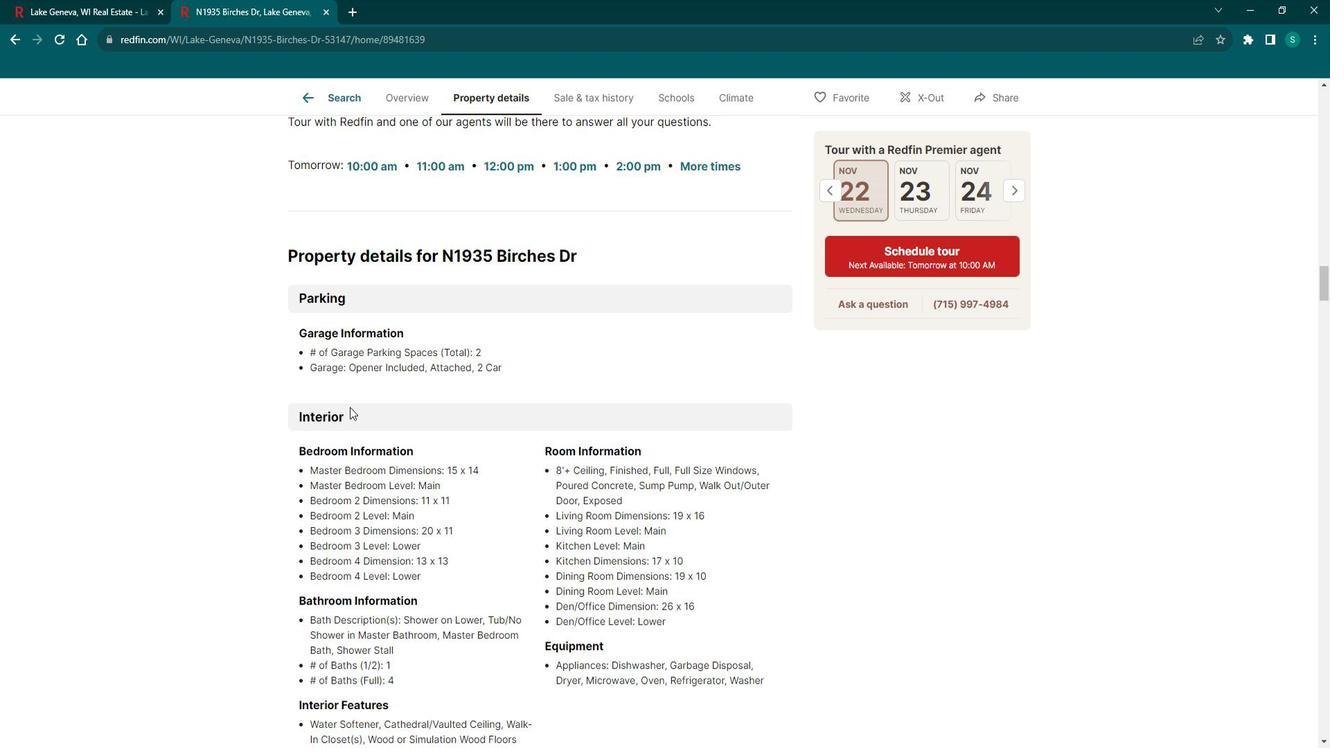 
Action: Mouse scrolled (362, 404) with delta (0, 0)
Screenshot: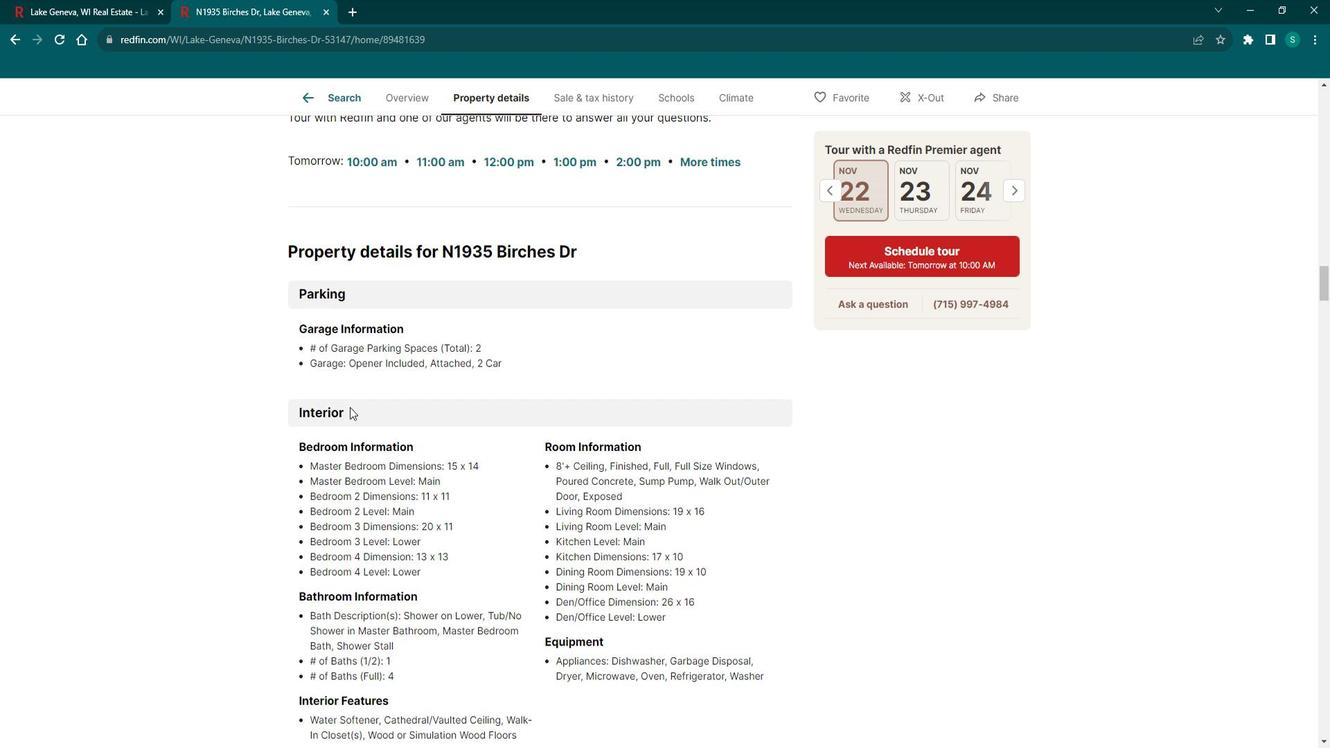 
Action: Mouse moved to (362, 404)
Screenshot: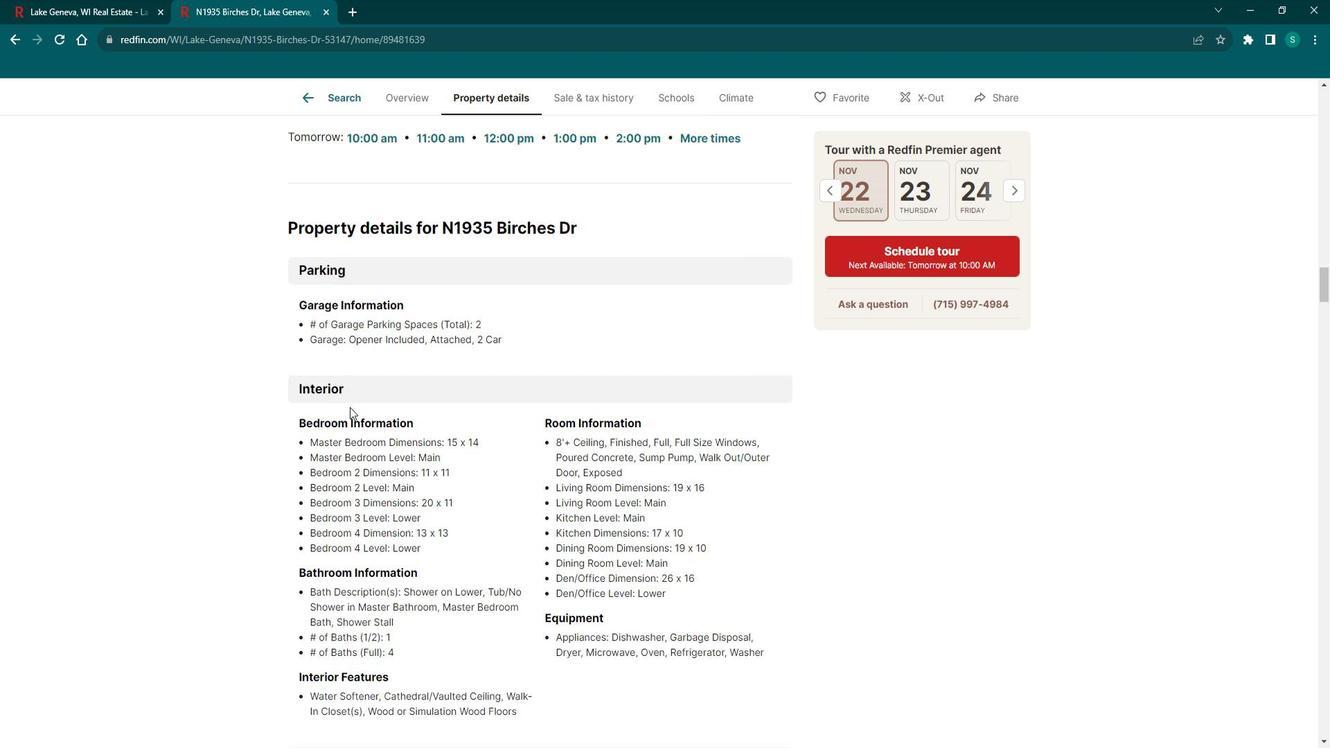 
Action: Mouse scrolled (362, 404) with delta (0, 0)
Screenshot: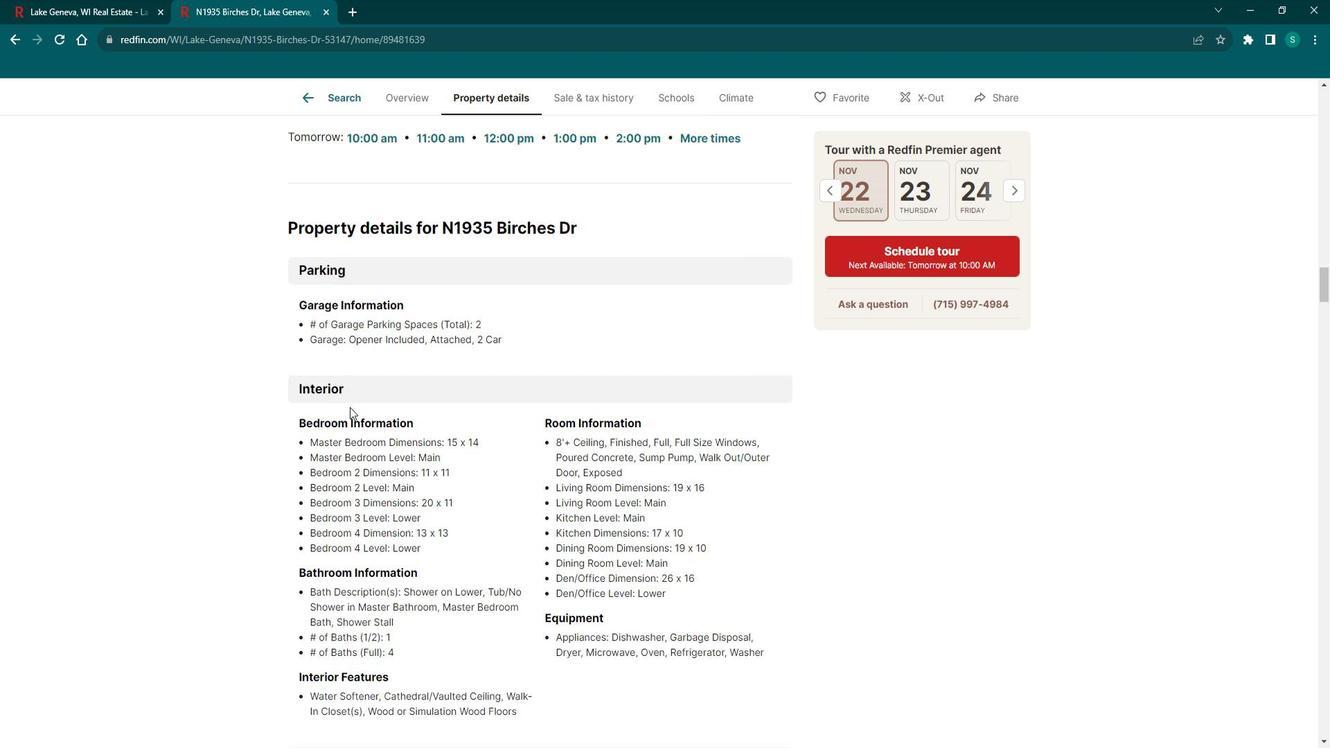 
Action: Mouse scrolled (362, 404) with delta (0, 0)
Screenshot: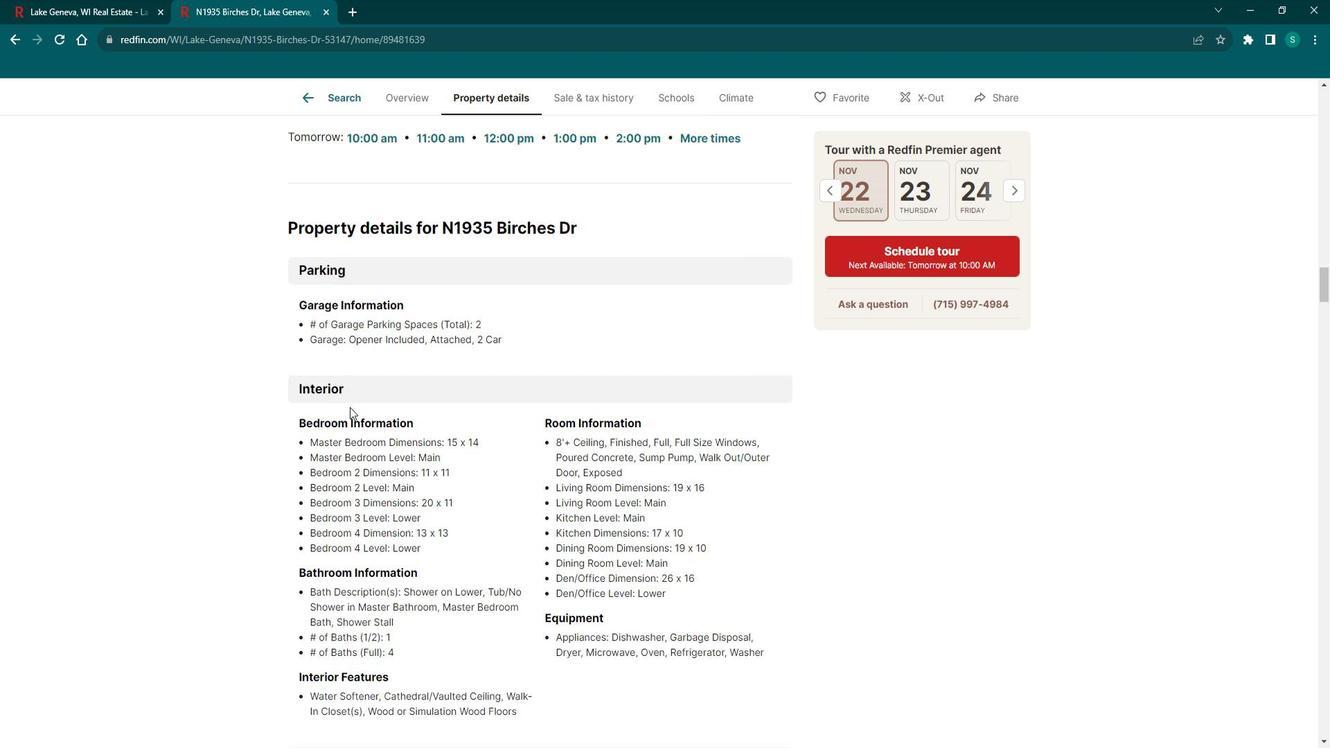 
Action: Mouse scrolled (362, 404) with delta (0, 0)
Screenshot: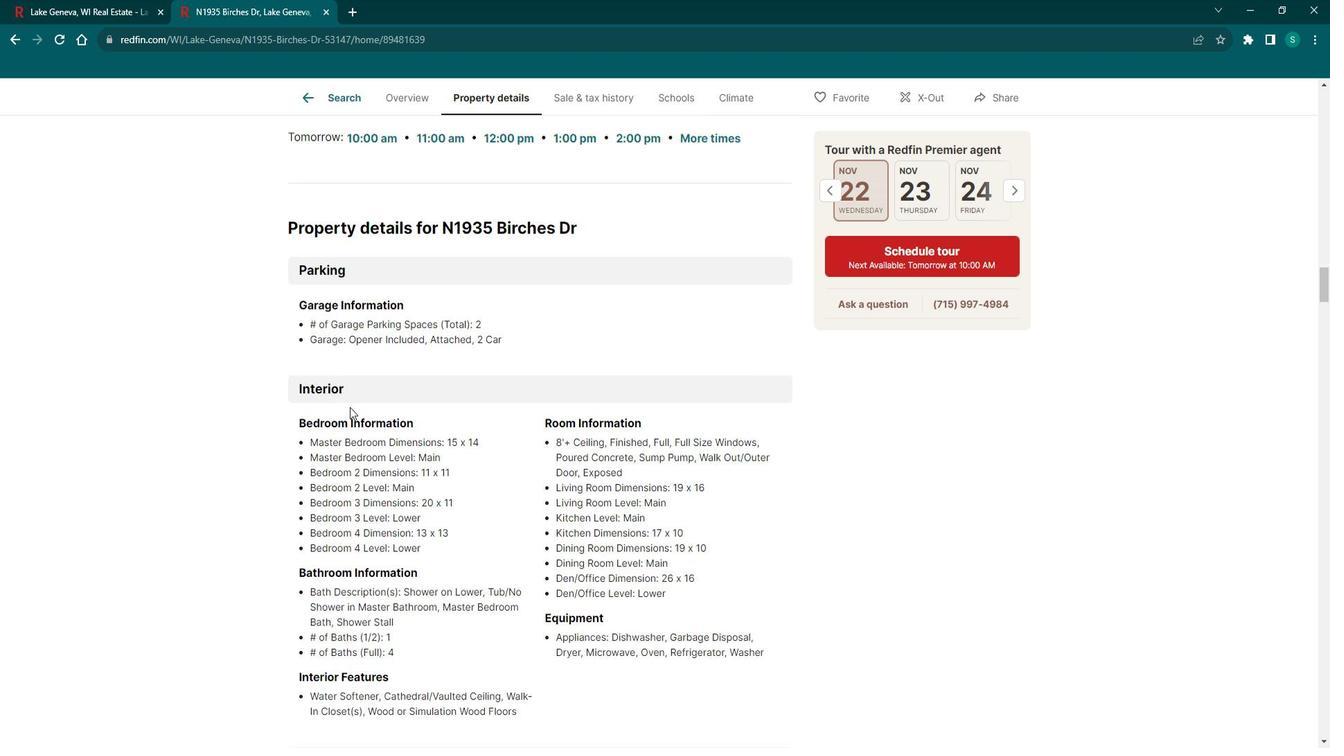 
Action: Mouse scrolled (362, 404) with delta (0, 0)
Screenshot: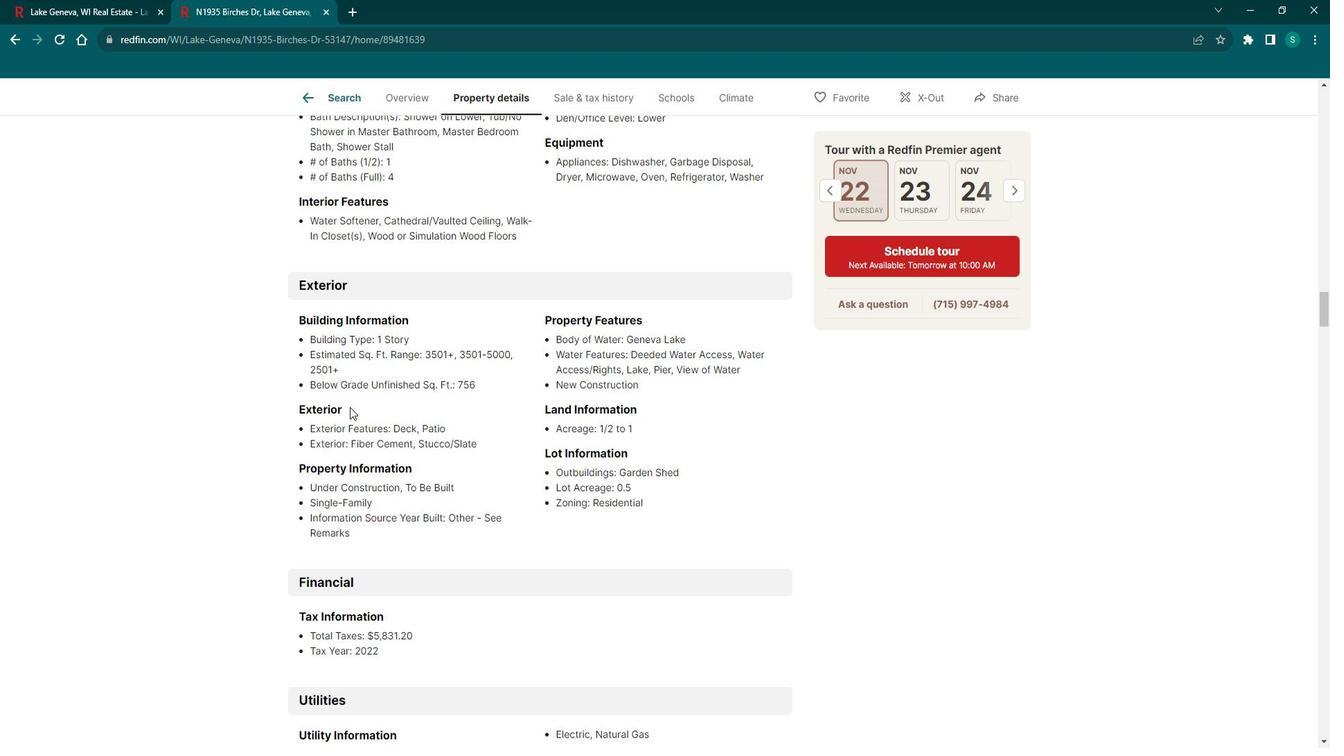 
Action: Mouse scrolled (362, 404) with delta (0, 0)
Screenshot: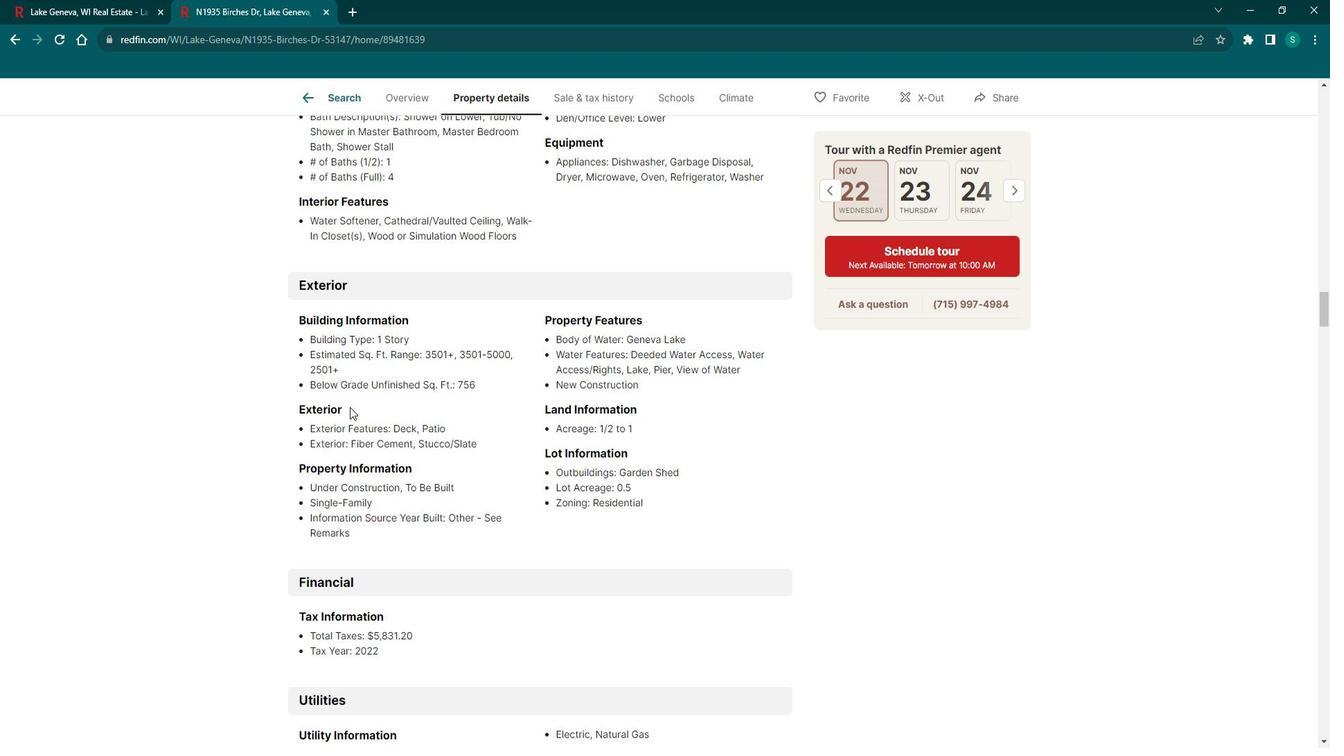 
Action: Mouse scrolled (362, 404) with delta (0, 0)
Screenshot: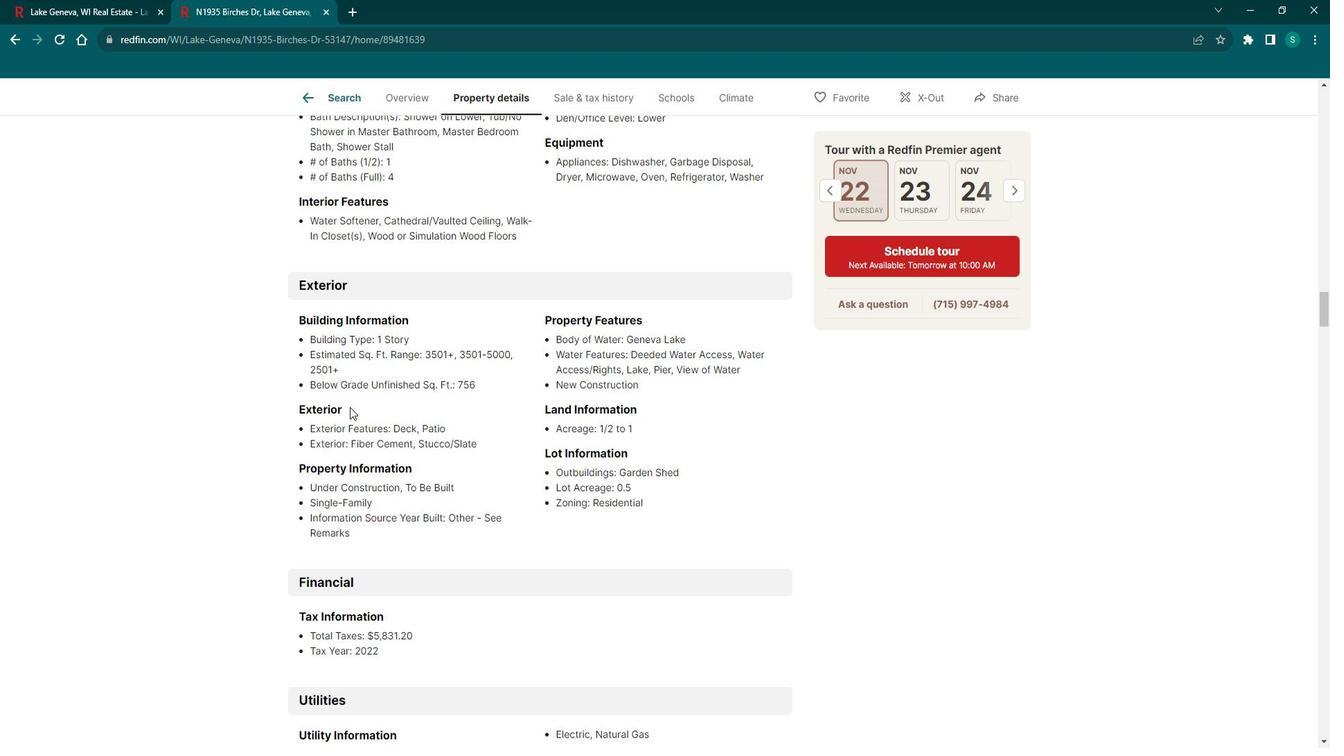 
Action: Mouse scrolled (362, 404) with delta (0, 0)
Screenshot: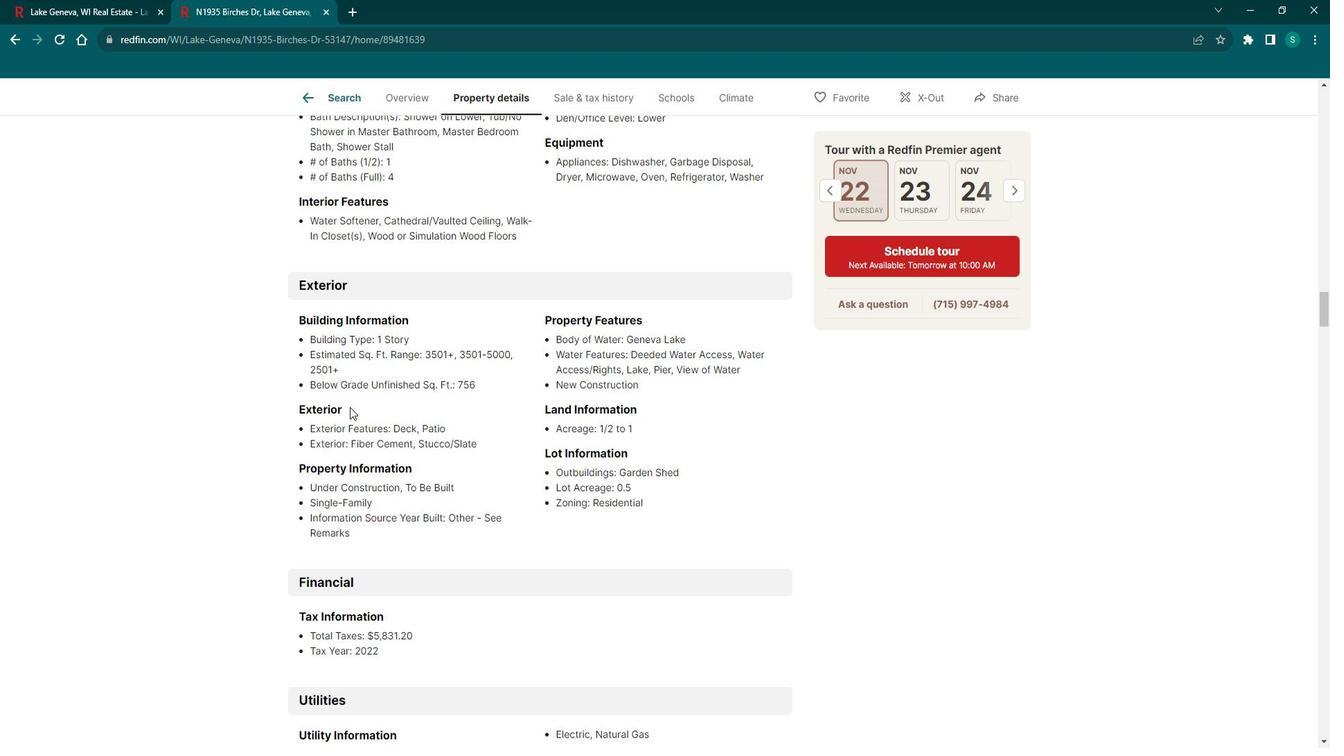 
Action: Mouse scrolled (362, 404) with delta (0, 0)
Screenshot: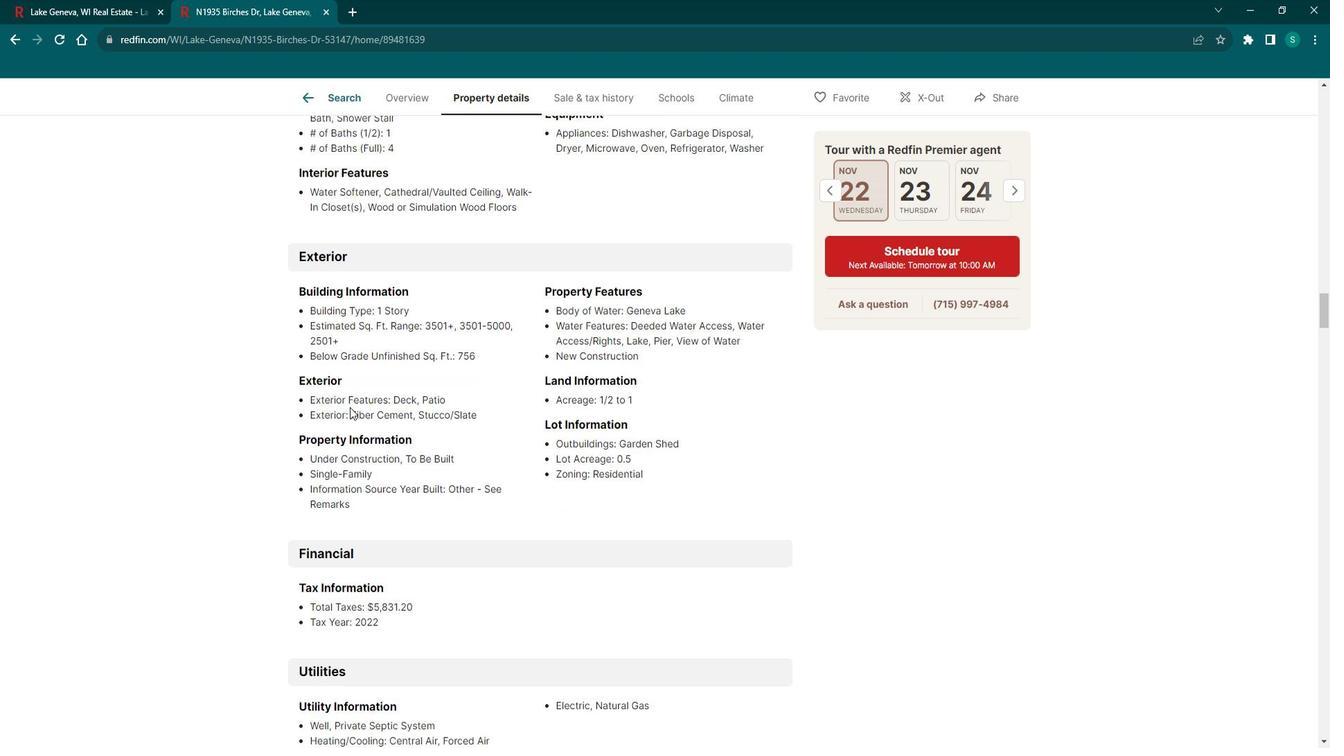 
Action: Mouse scrolled (362, 404) with delta (0, 0)
Screenshot: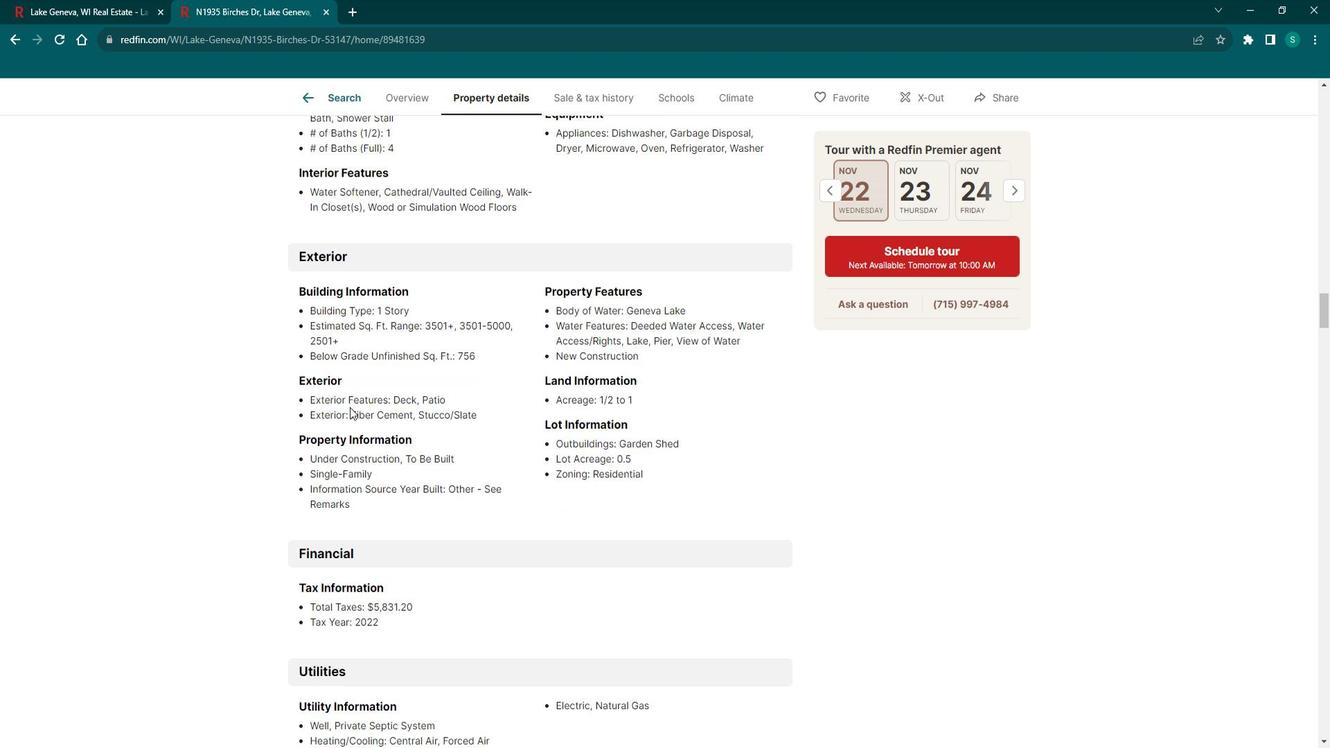 
Action: Mouse scrolled (362, 404) with delta (0, 0)
Screenshot: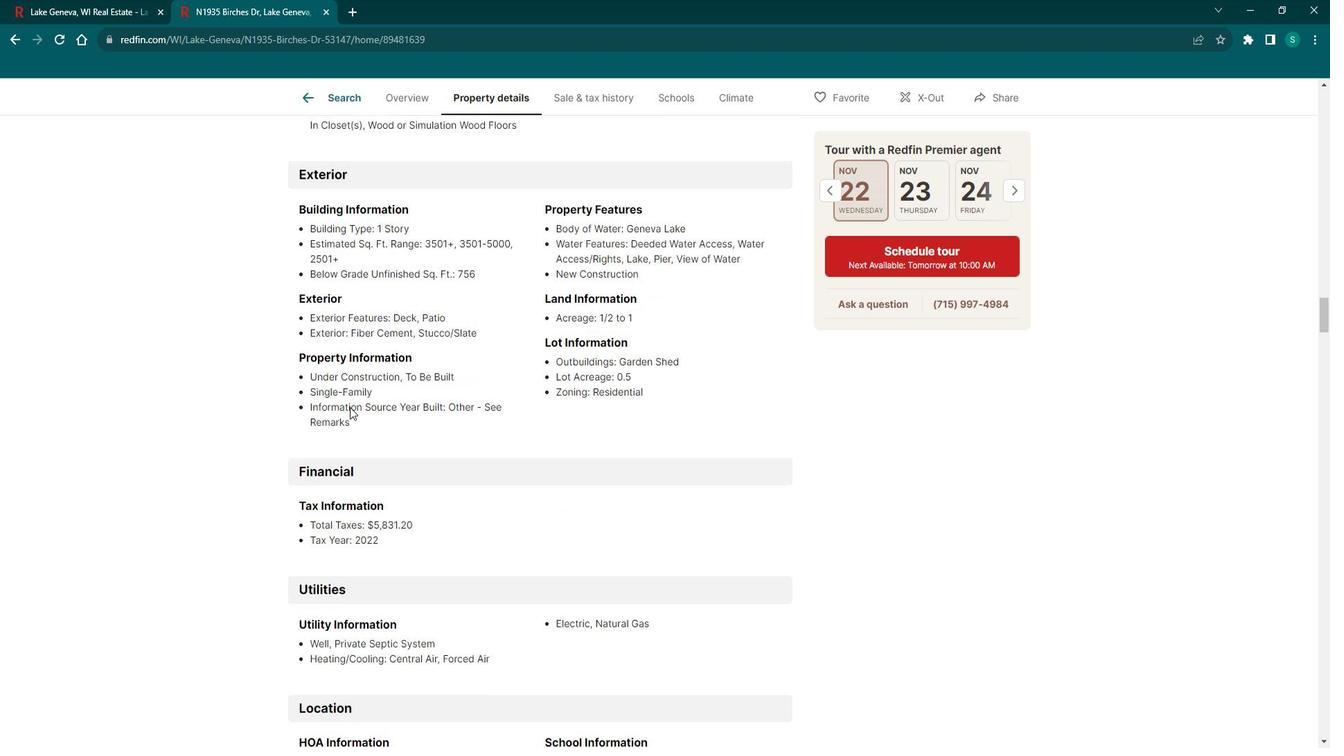 
Action: Mouse scrolled (362, 404) with delta (0, 0)
Screenshot: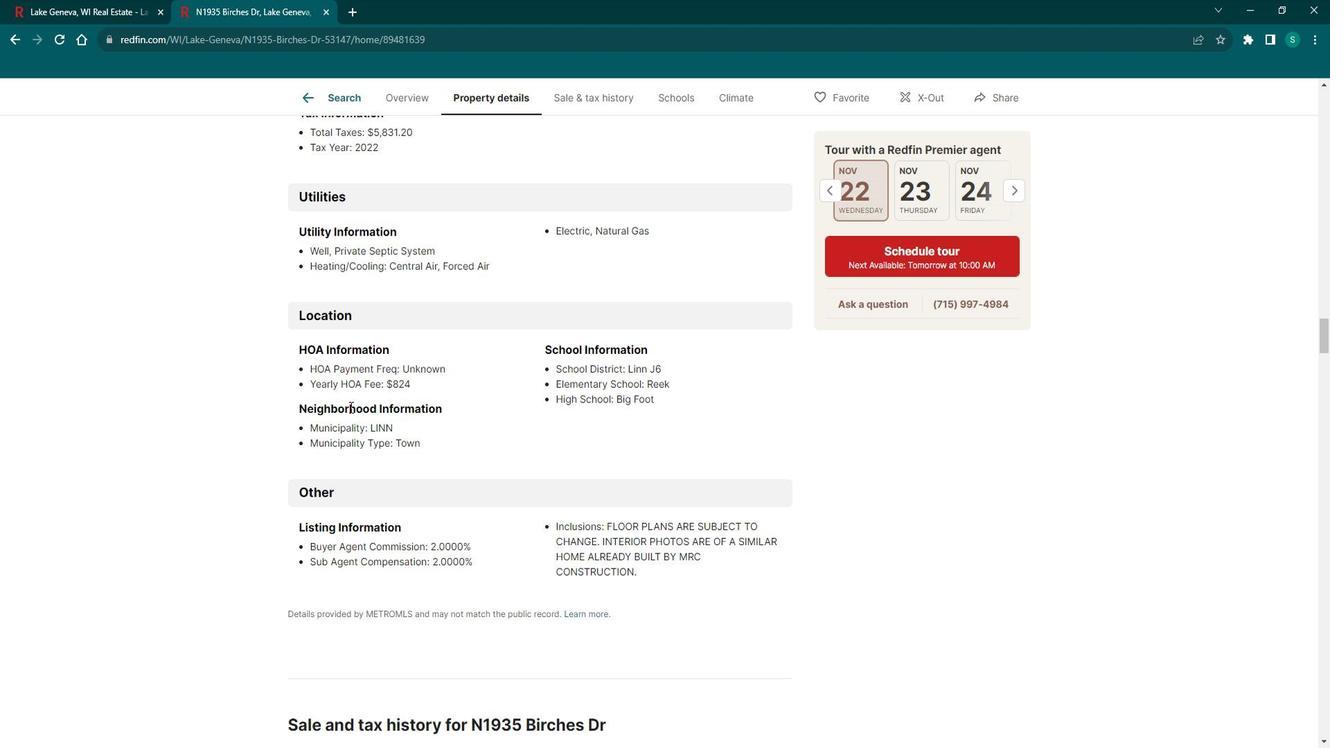 
Action: Mouse scrolled (362, 404) with delta (0, 0)
Screenshot: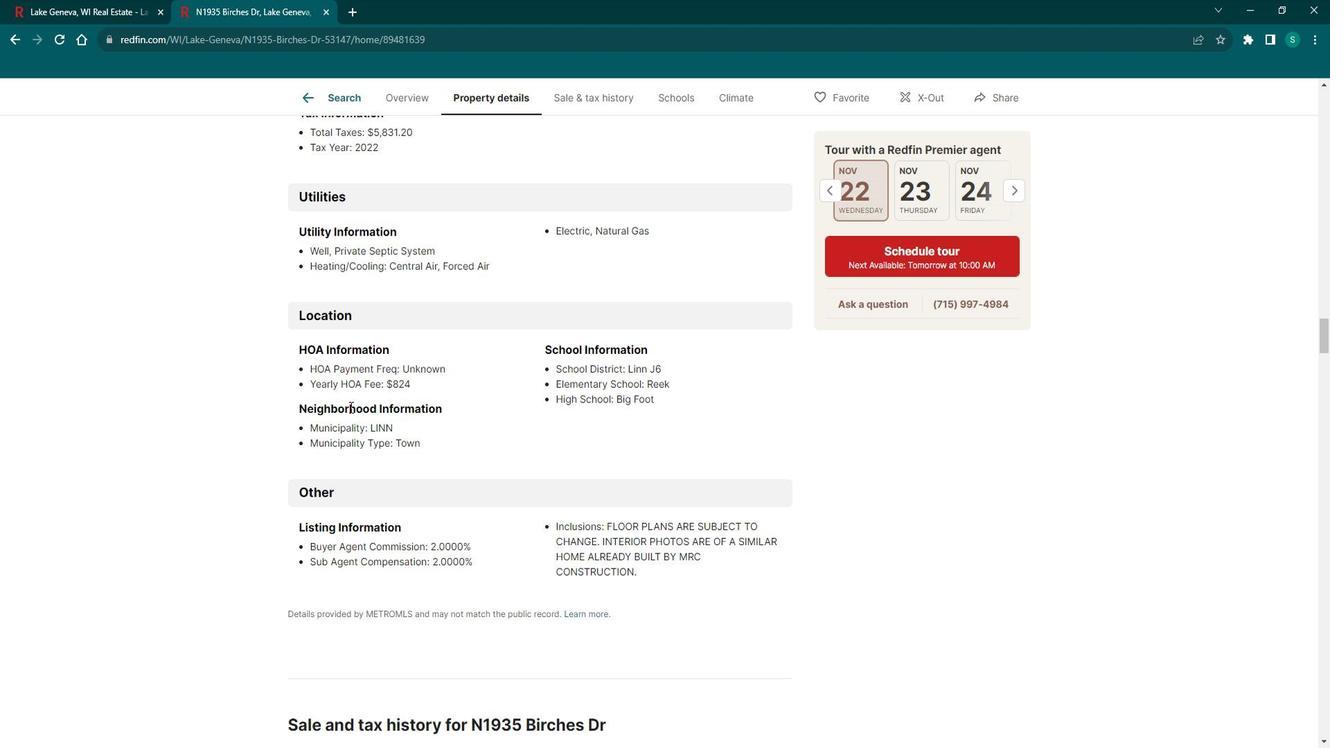 
Action: Mouse scrolled (362, 404) with delta (0, 0)
Screenshot: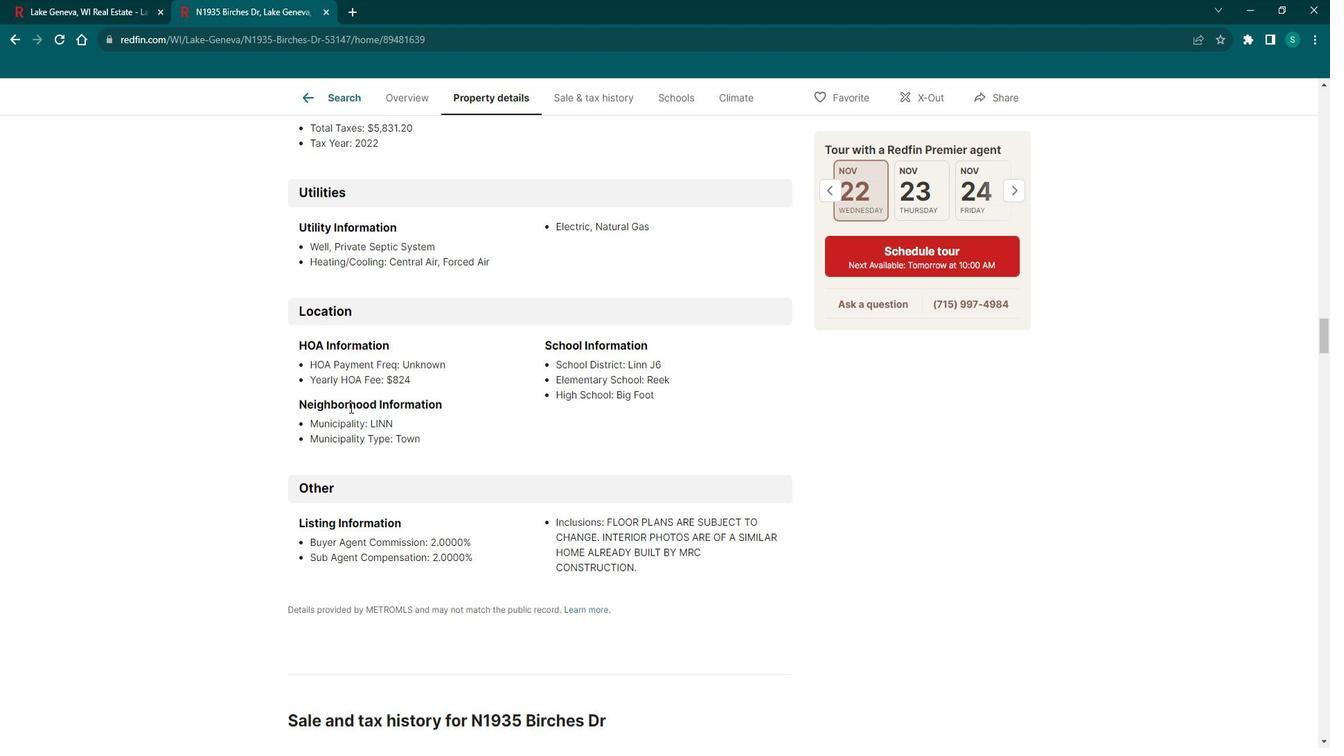 
Action: Mouse scrolled (362, 404) with delta (0, 0)
Screenshot: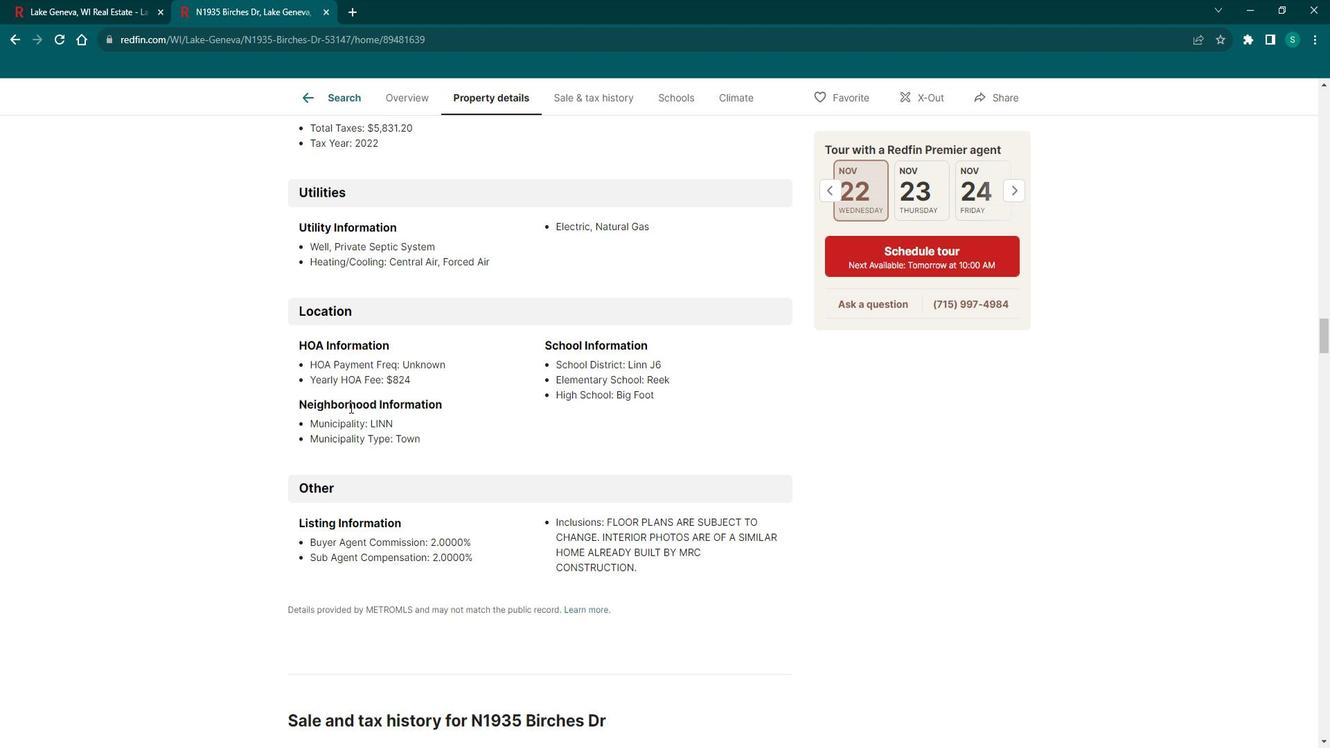 
Action: Mouse scrolled (362, 404) with delta (0, 0)
Screenshot: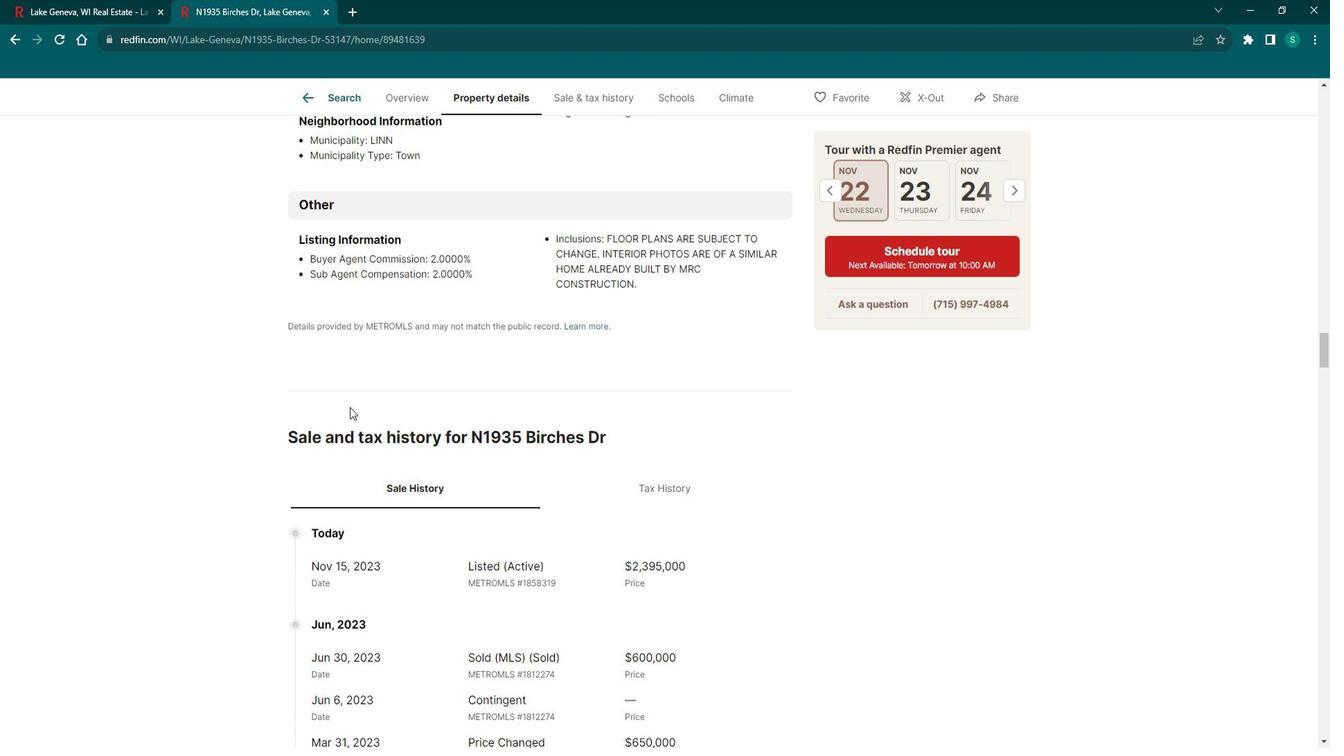 
Action: Mouse scrolled (362, 404) with delta (0, 0)
Screenshot: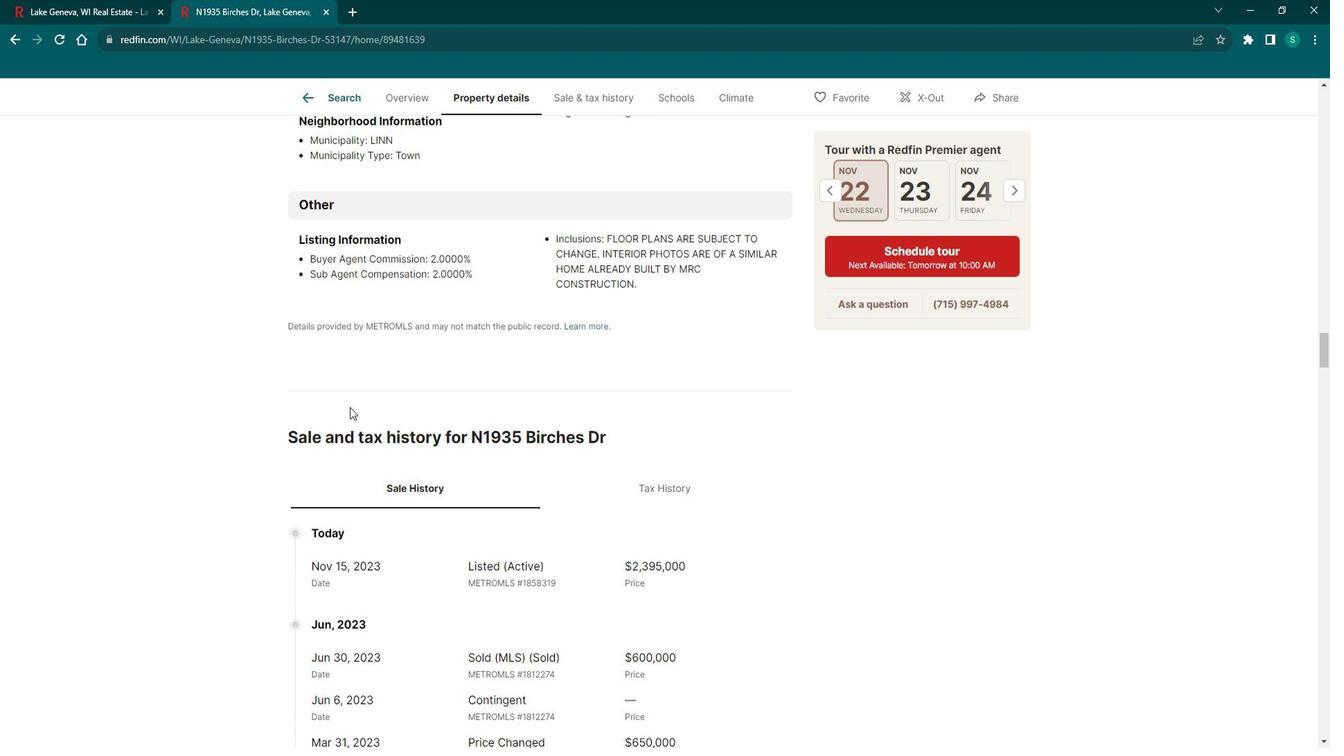 
Action: Mouse scrolled (362, 404) with delta (0, 0)
Screenshot: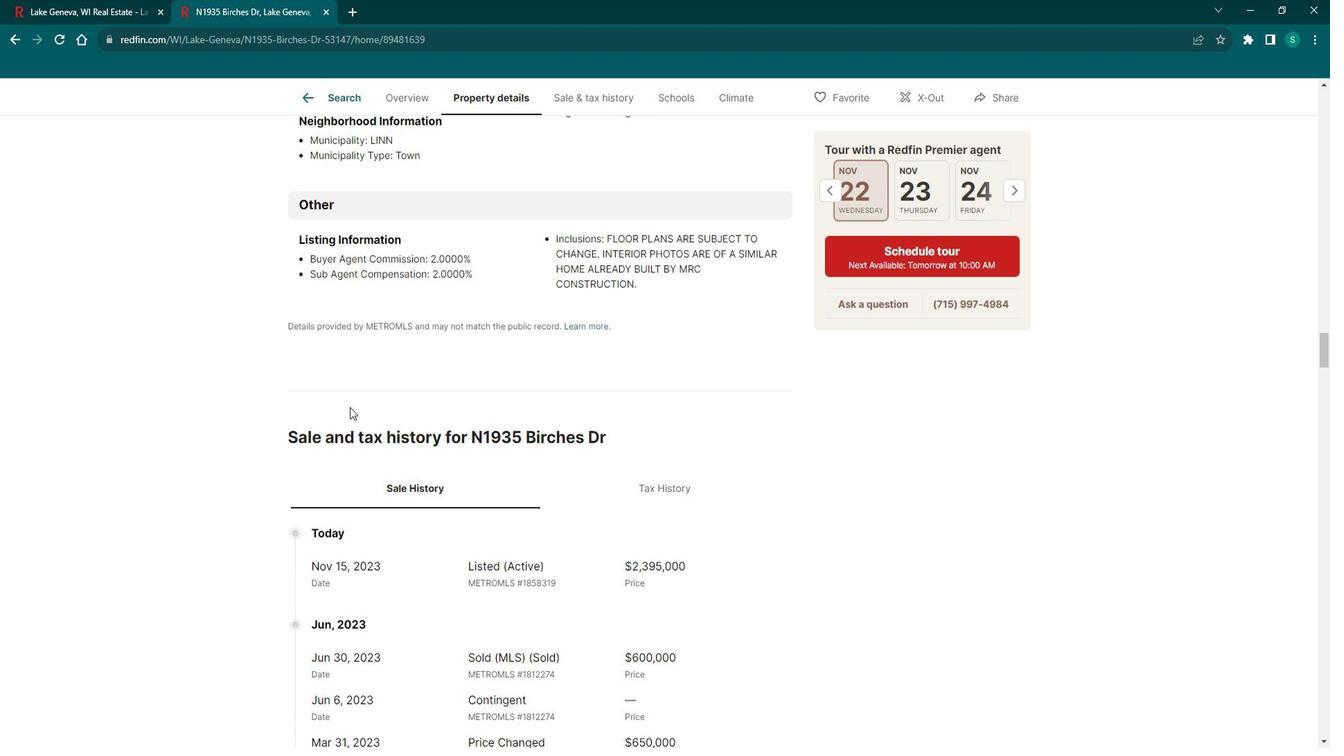 
Action: Mouse scrolled (362, 404) with delta (0, 0)
Screenshot: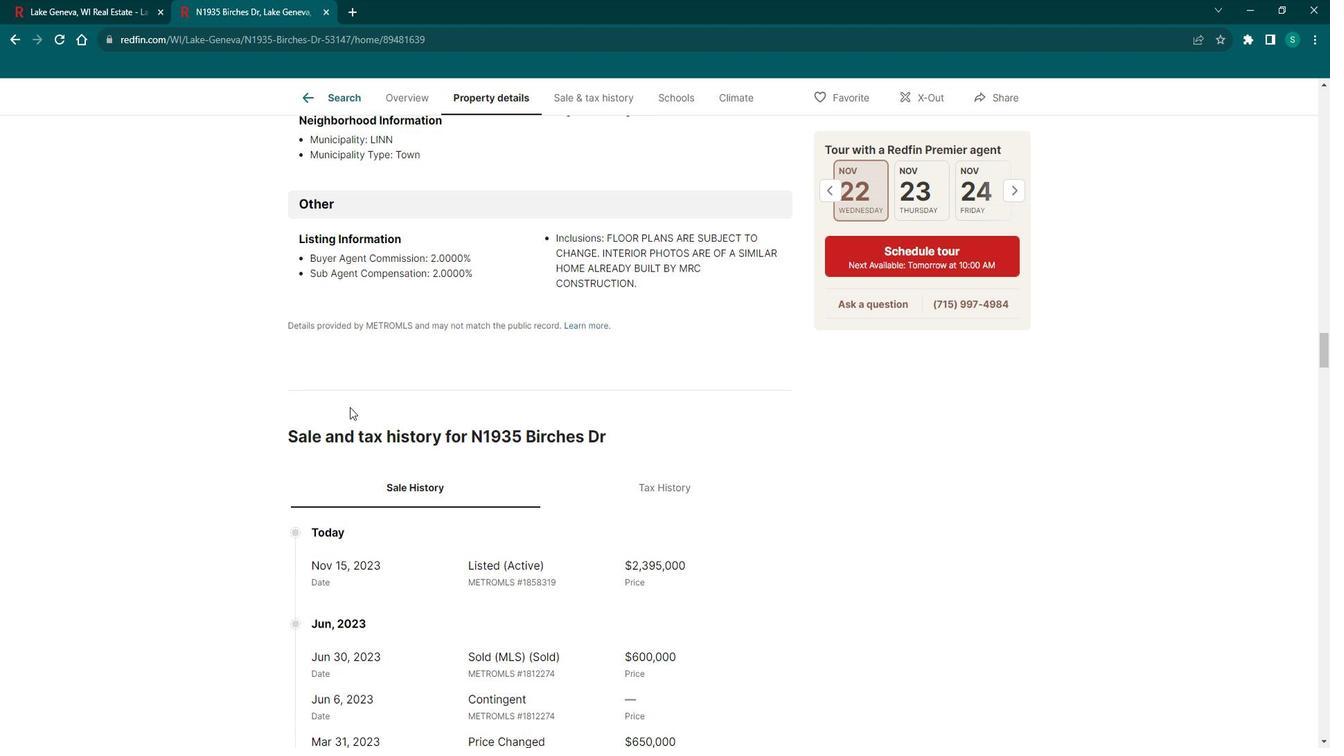 
Action: Mouse scrolled (362, 404) with delta (0, 0)
Screenshot: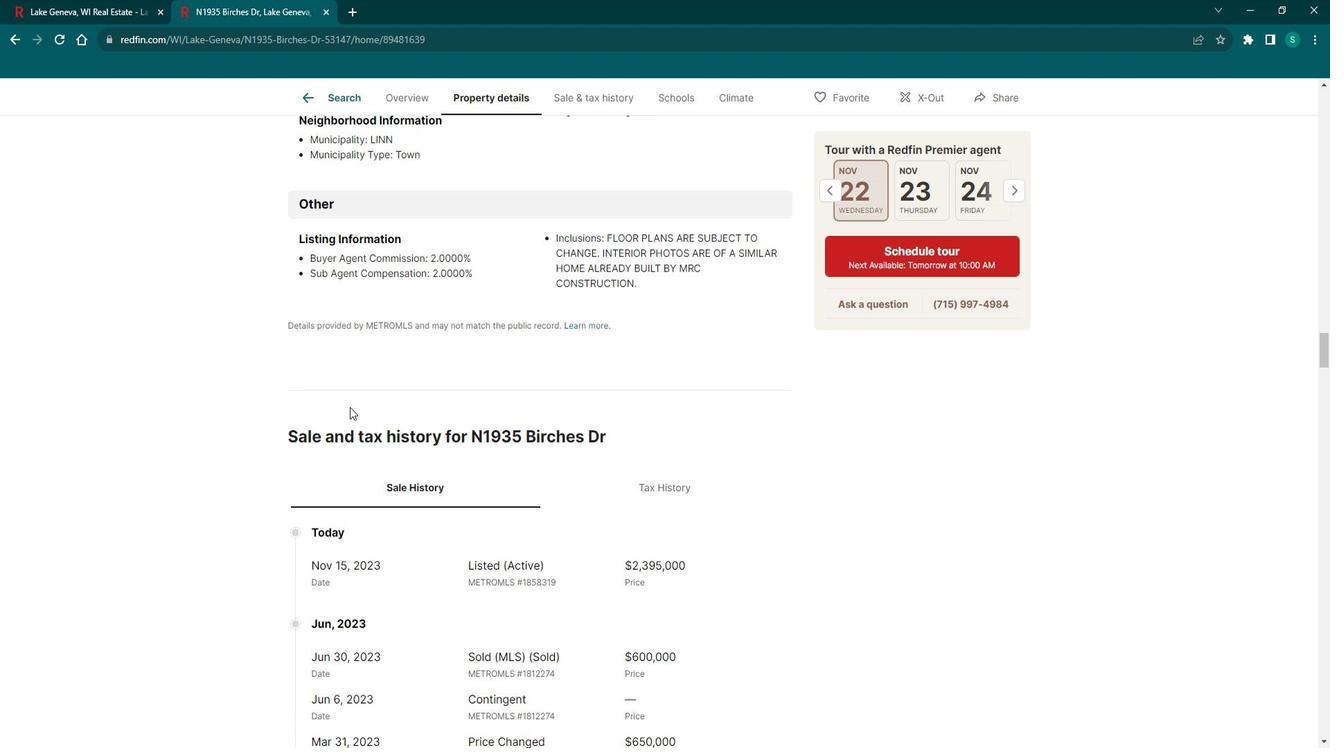 
Action: Mouse scrolled (362, 404) with delta (0, 0)
Screenshot: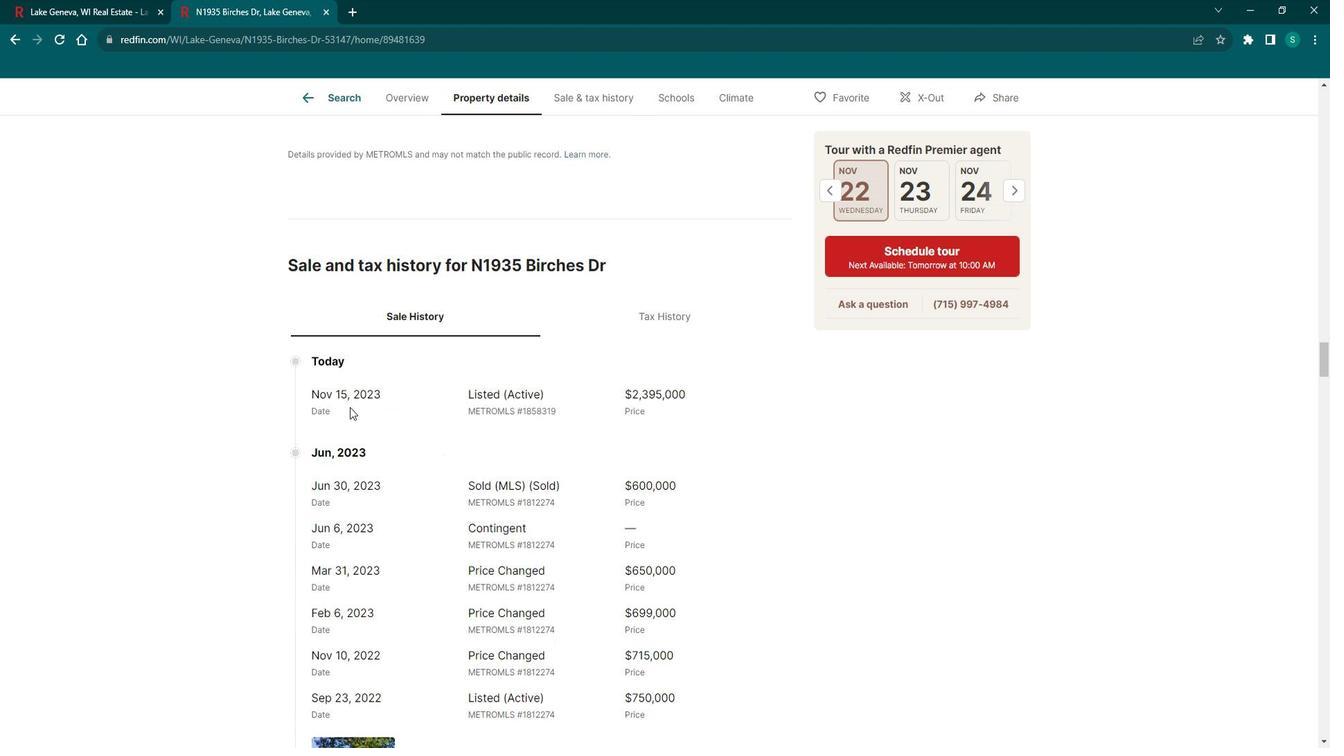 
Action: Mouse scrolled (362, 404) with delta (0, 0)
Screenshot: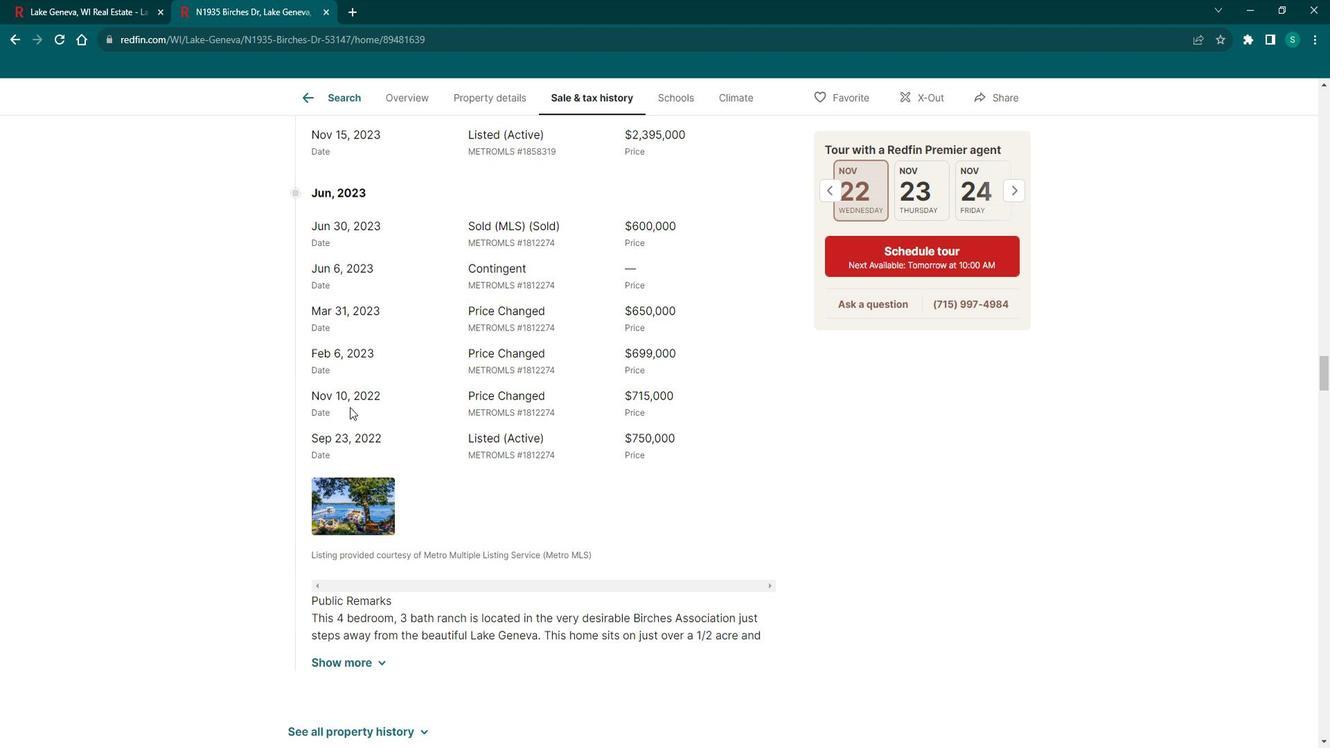 
Action: Mouse scrolled (362, 404) with delta (0, 0)
Screenshot: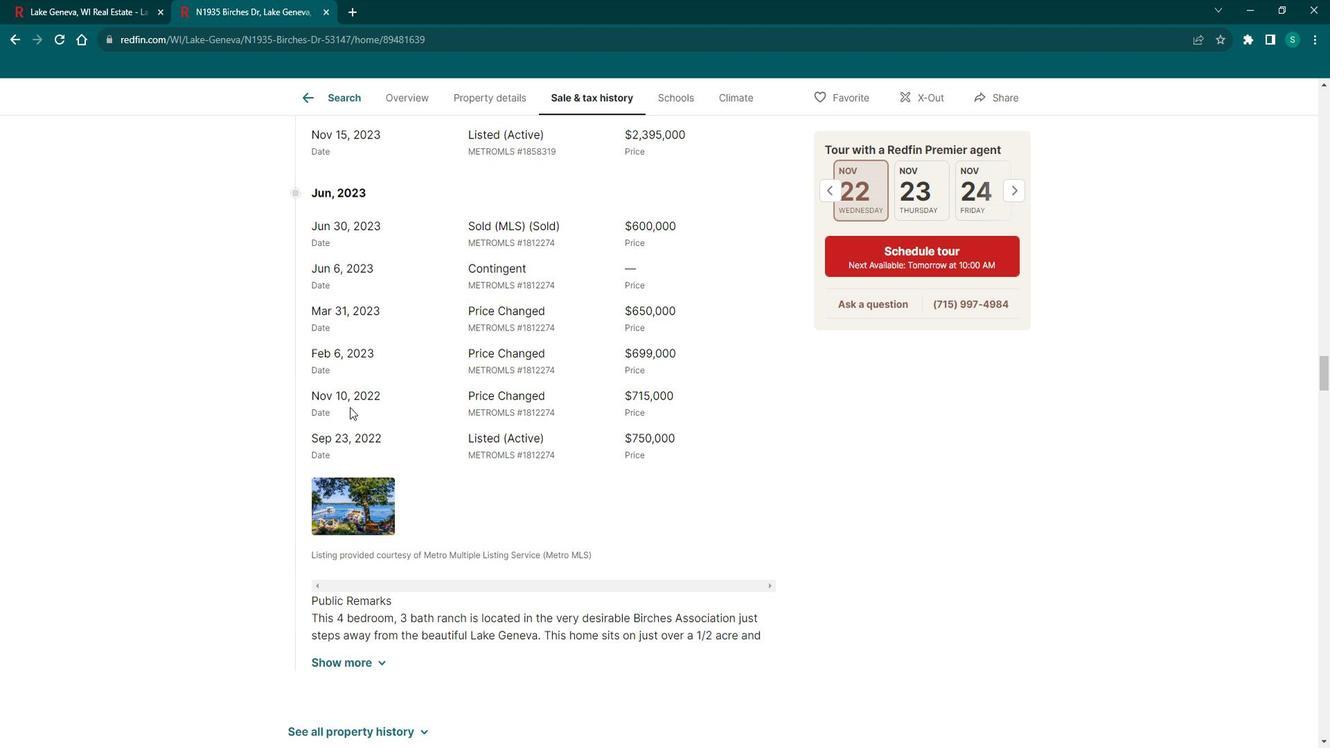 
Action: Mouse scrolled (362, 404) with delta (0, 0)
Screenshot: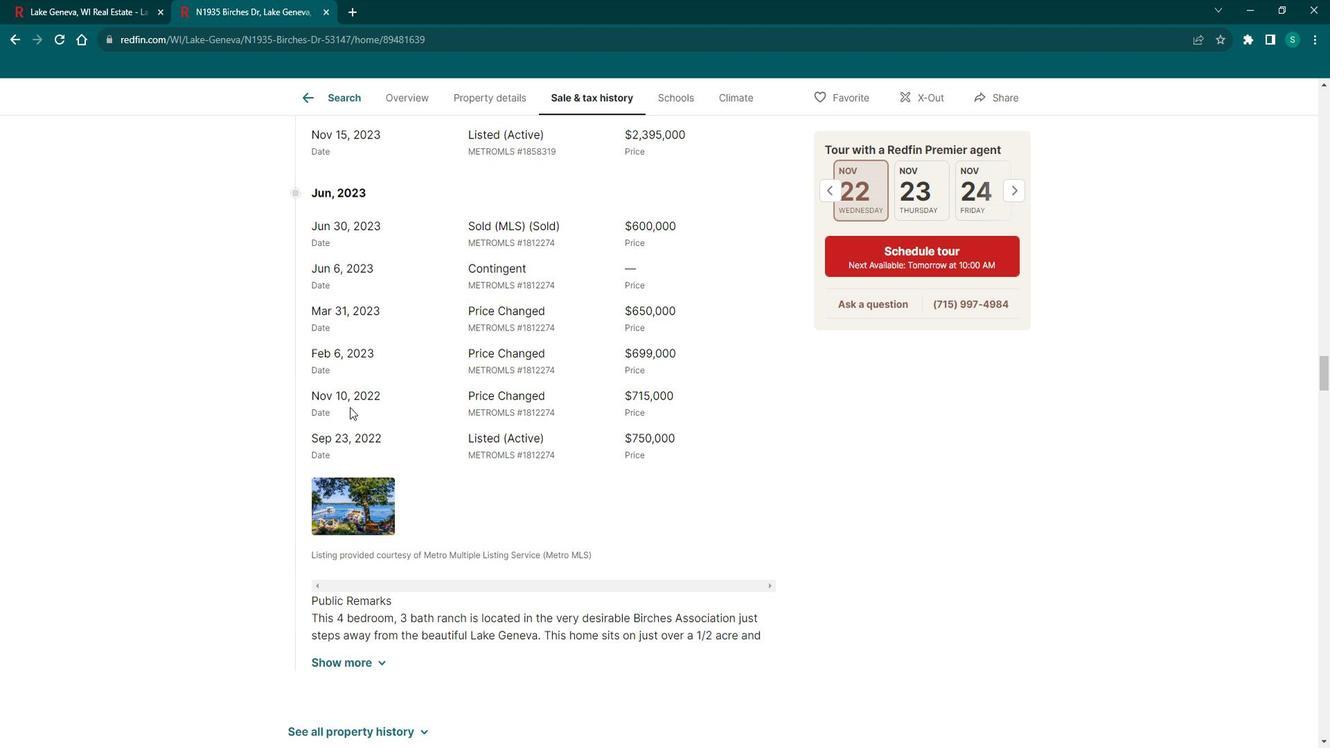 
Action: Mouse scrolled (362, 404) with delta (0, 0)
Screenshot: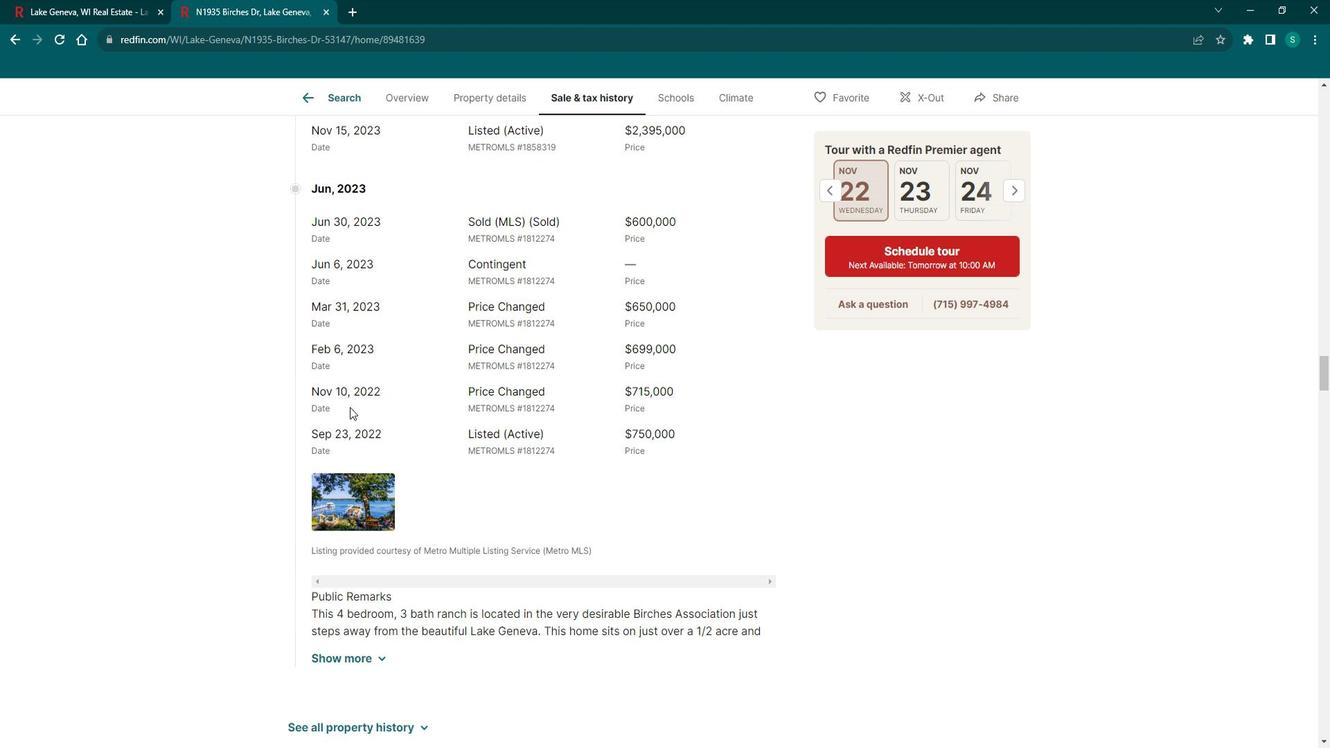 
Action: Mouse scrolled (362, 404) with delta (0, 0)
Screenshot: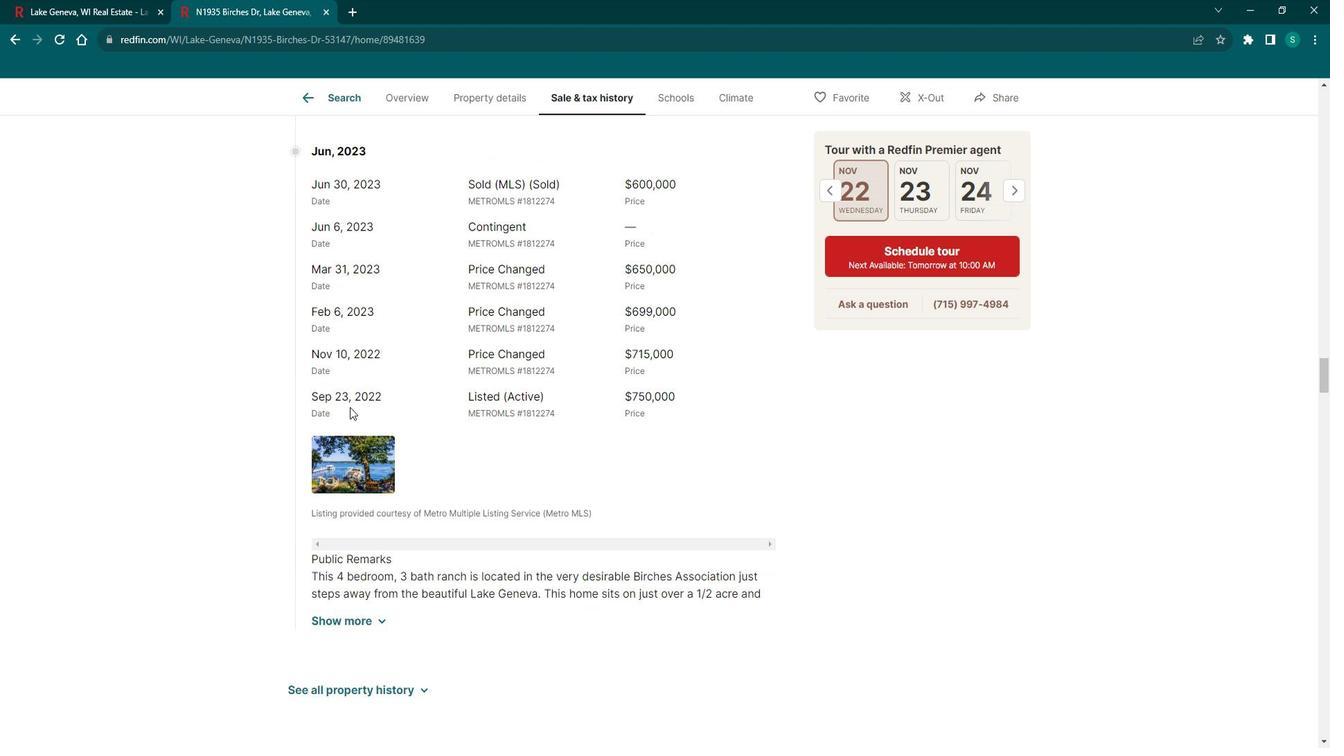 
Action: Mouse moved to (395, 310)
Screenshot: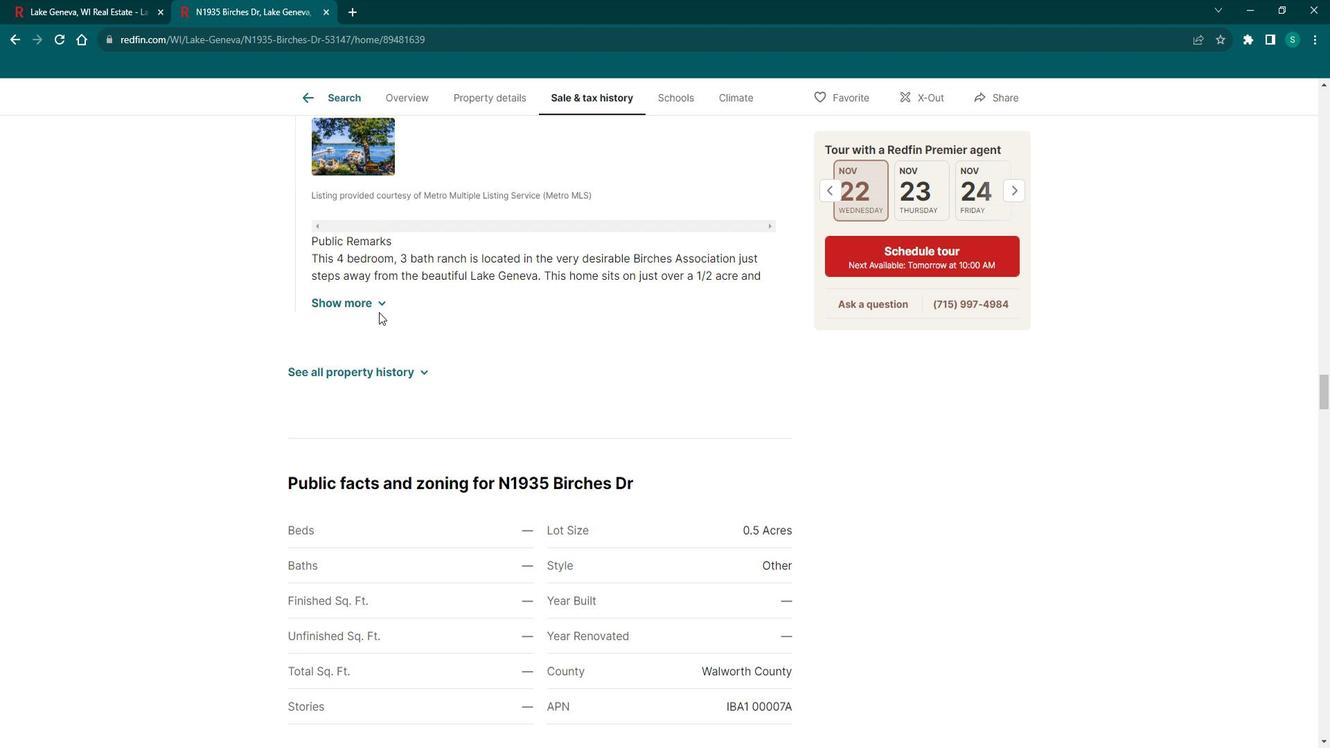 
Action: Mouse pressed left at (395, 310)
Screenshot: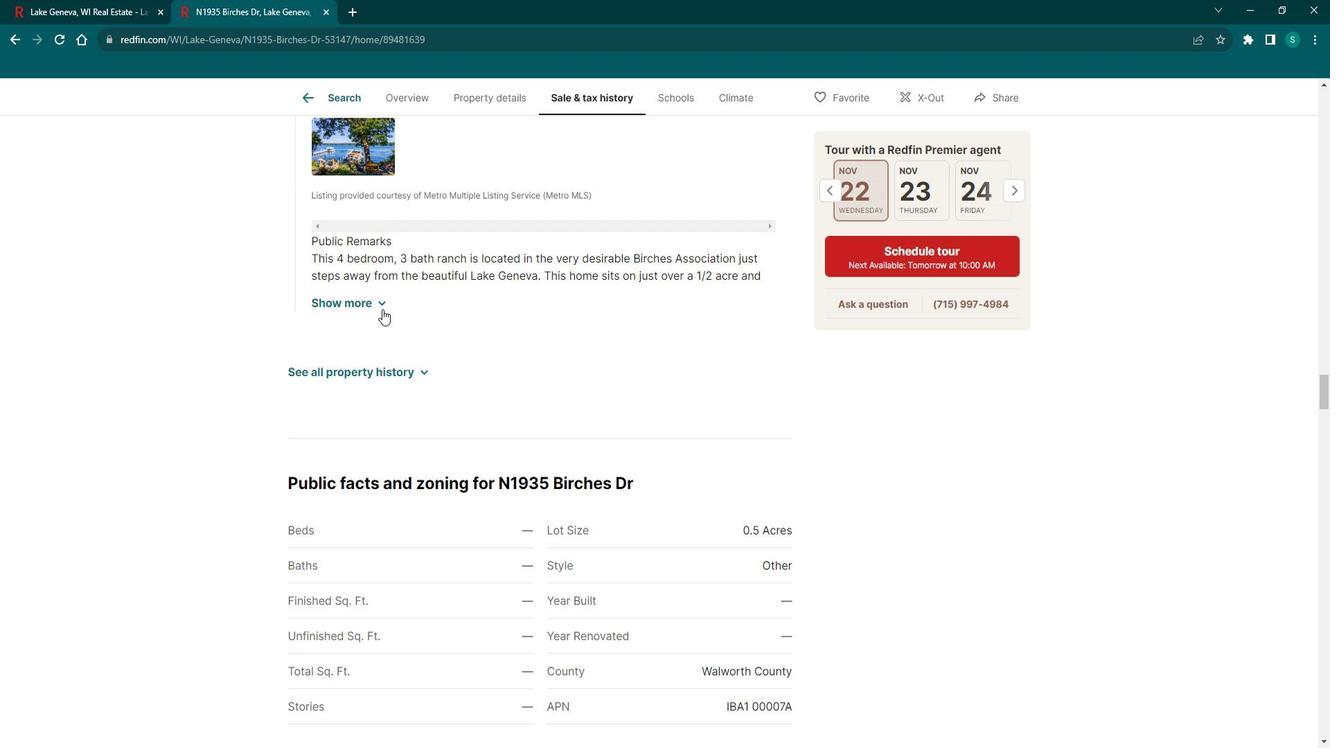 
Action: Mouse moved to (374, 356)
Screenshot: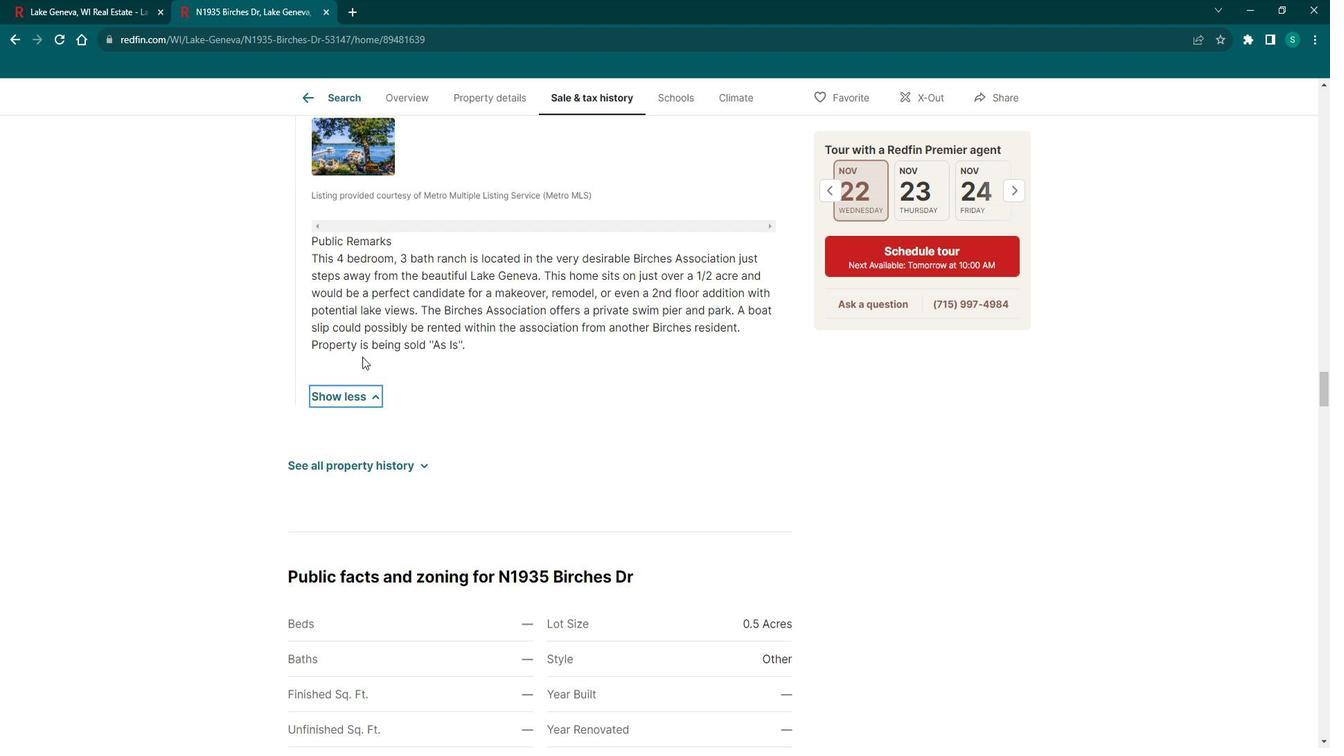 
Action: Mouse scrolled (374, 356) with delta (0, 0)
Screenshot: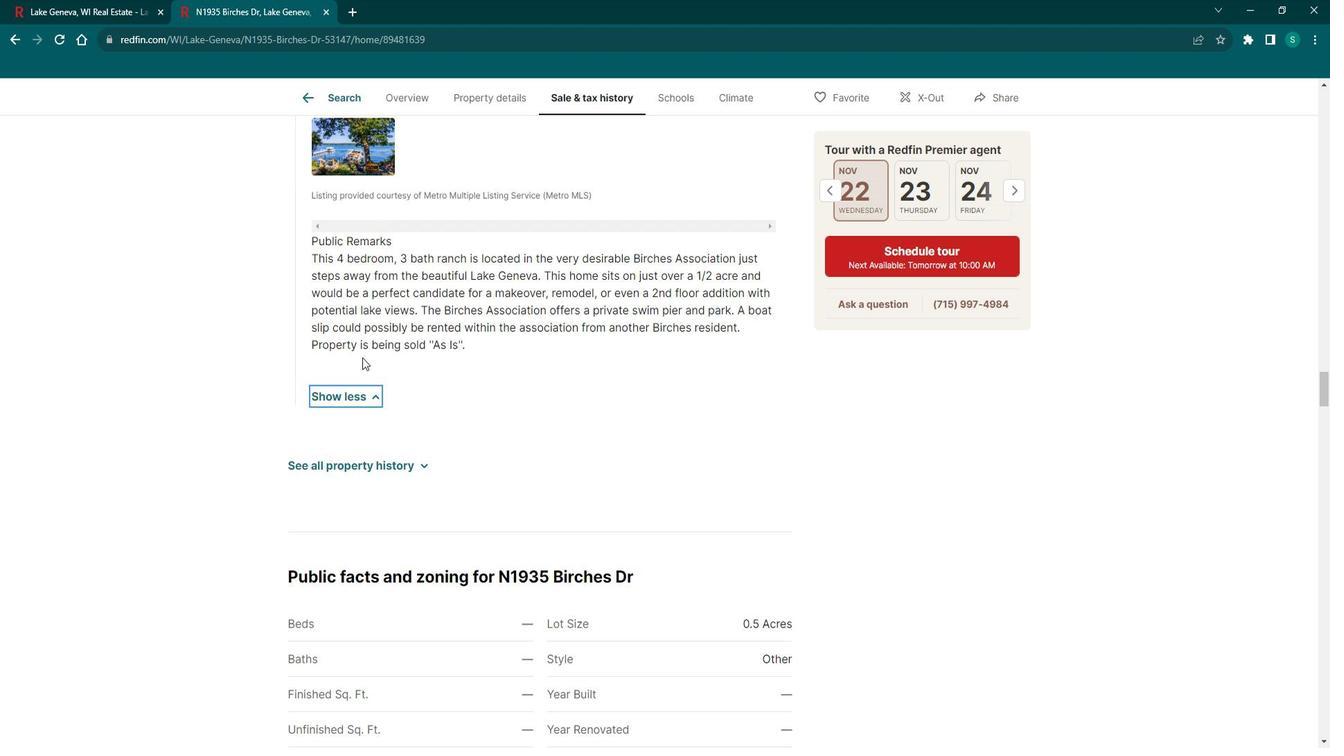 
Action: Mouse scrolled (374, 356) with delta (0, 0)
Screenshot: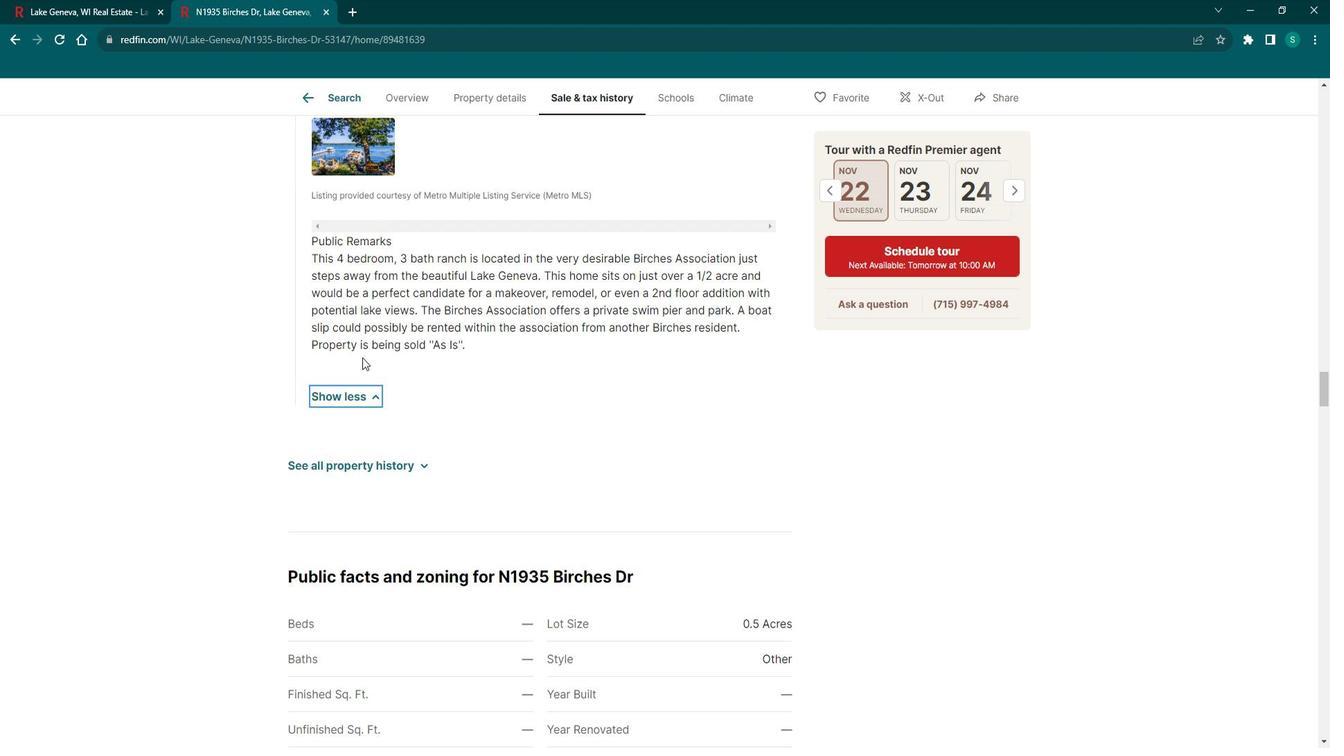 
Action: Mouse scrolled (374, 356) with delta (0, 0)
Screenshot: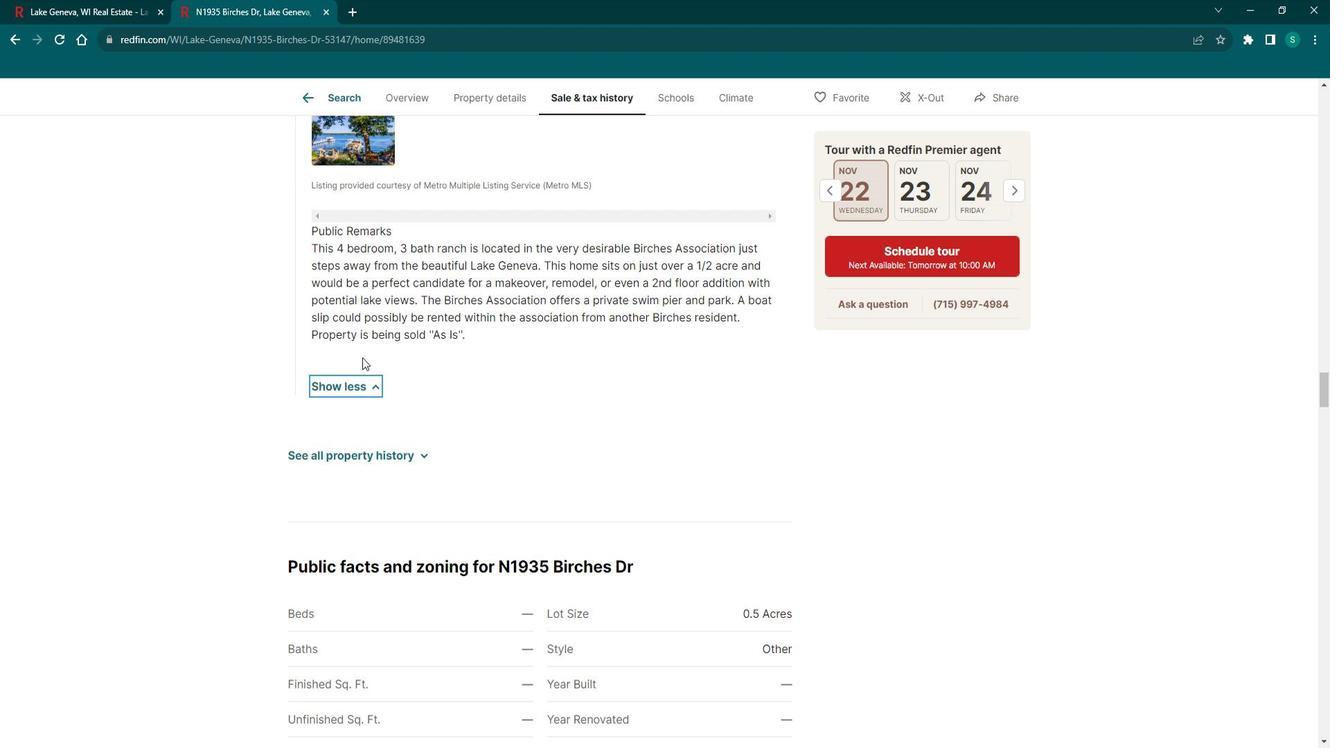 
Action: Mouse scrolled (374, 356) with delta (0, 0)
Screenshot: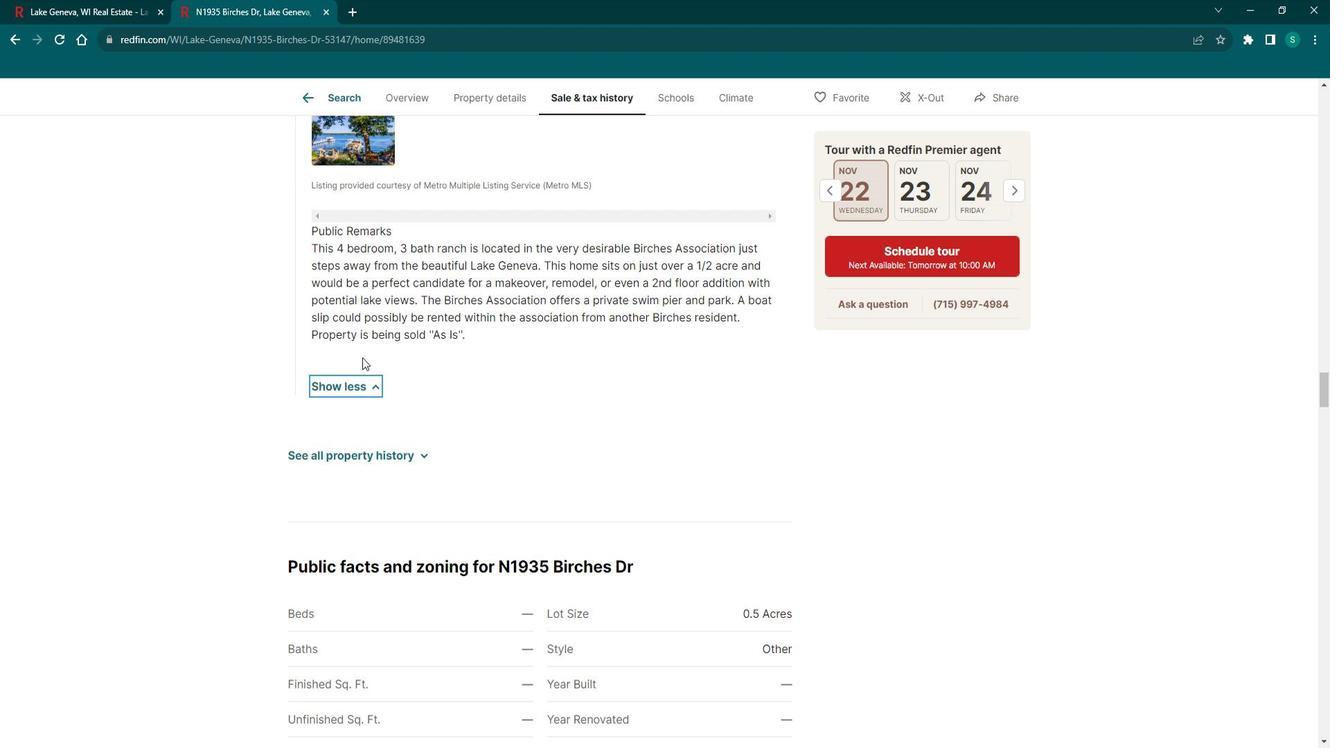 
Action: Mouse moved to (374, 356)
Screenshot: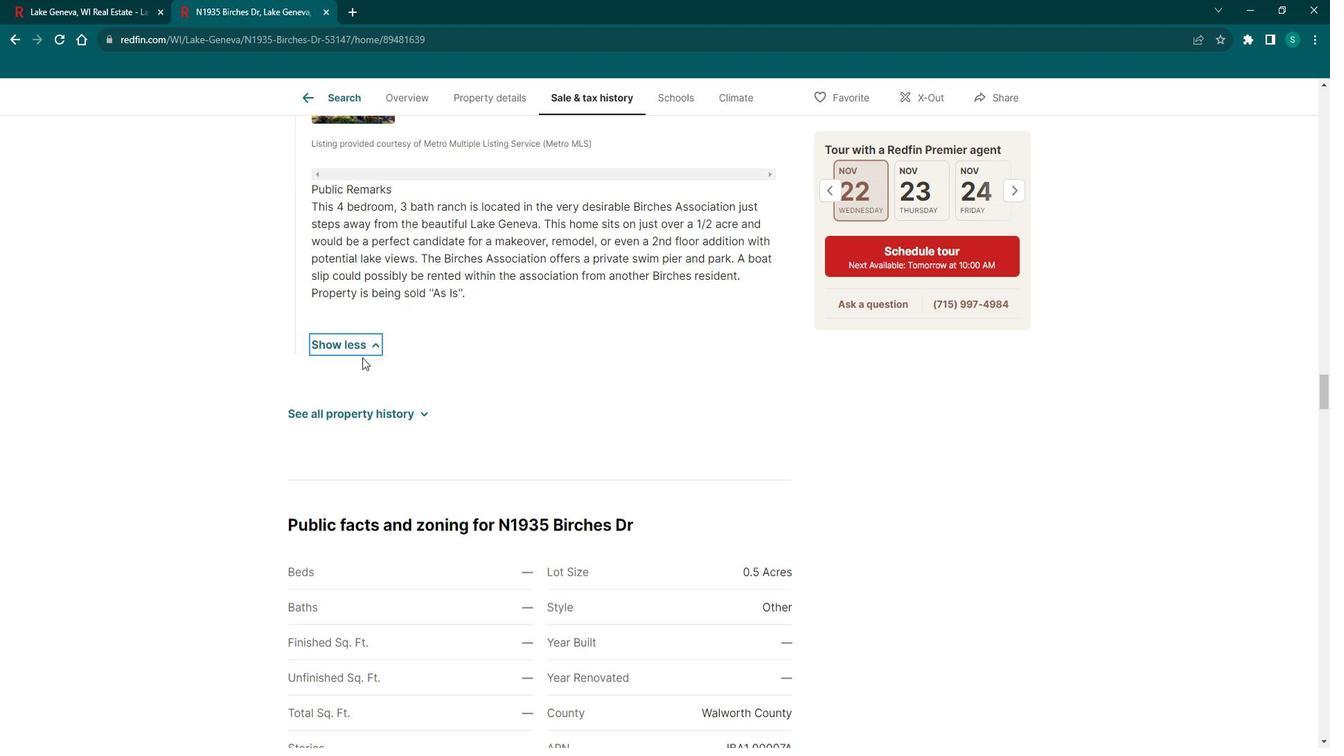 
Action: Mouse scrolled (374, 356) with delta (0, 0)
Screenshot: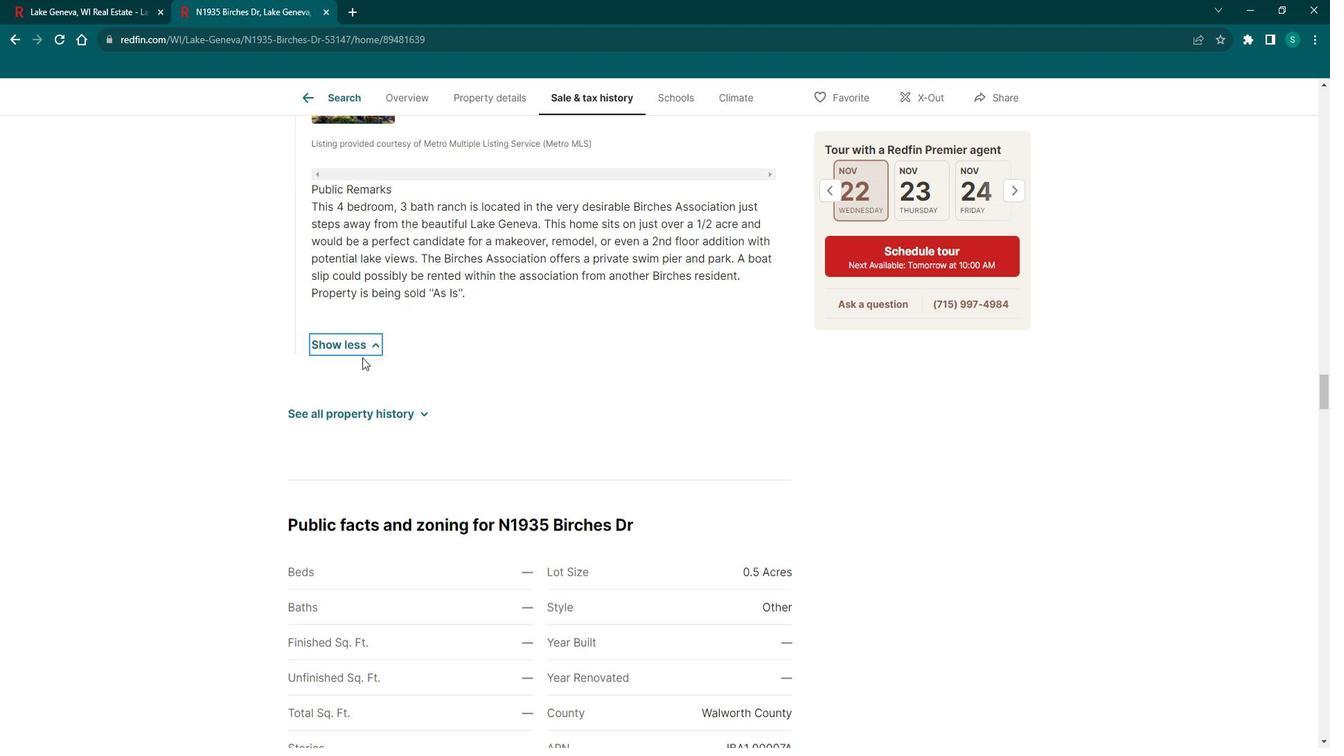 
Action: Mouse moved to (373, 359)
Screenshot: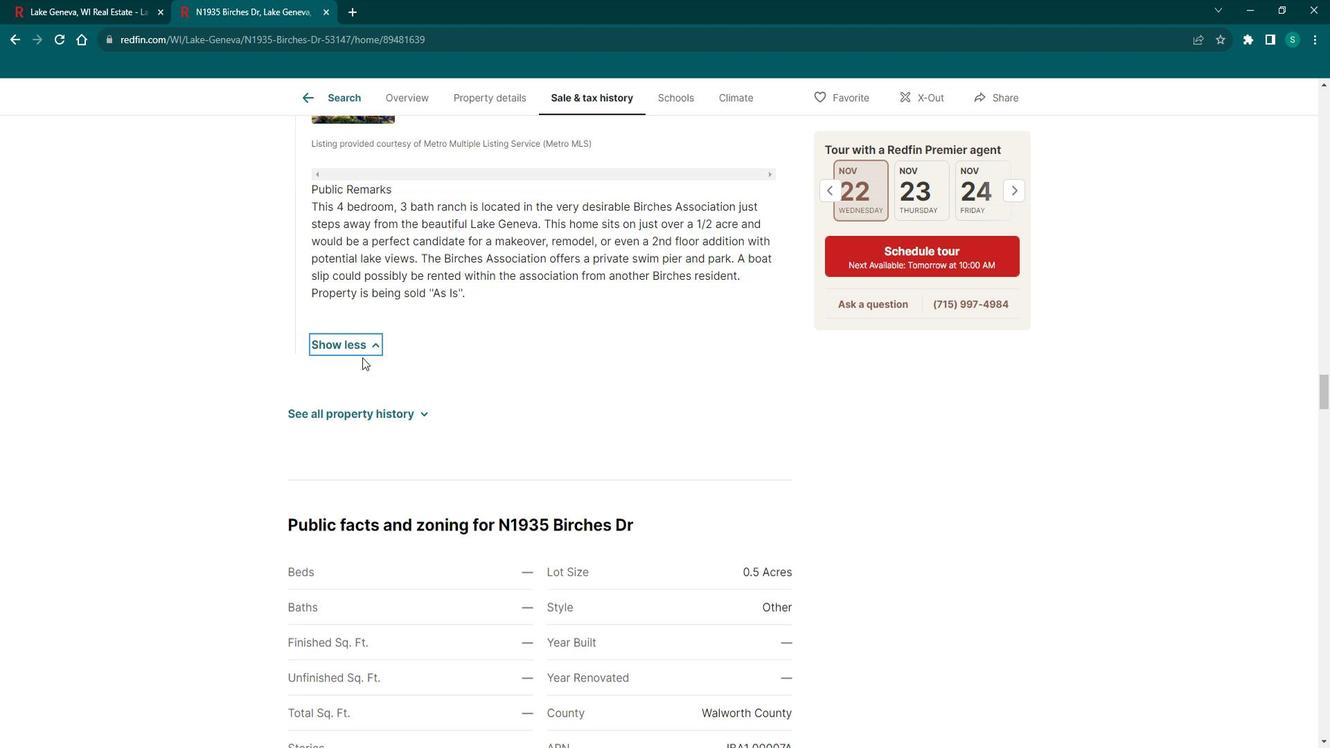 
Action: Mouse scrolled (373, 358) with delta (0, 0)
Screenshot: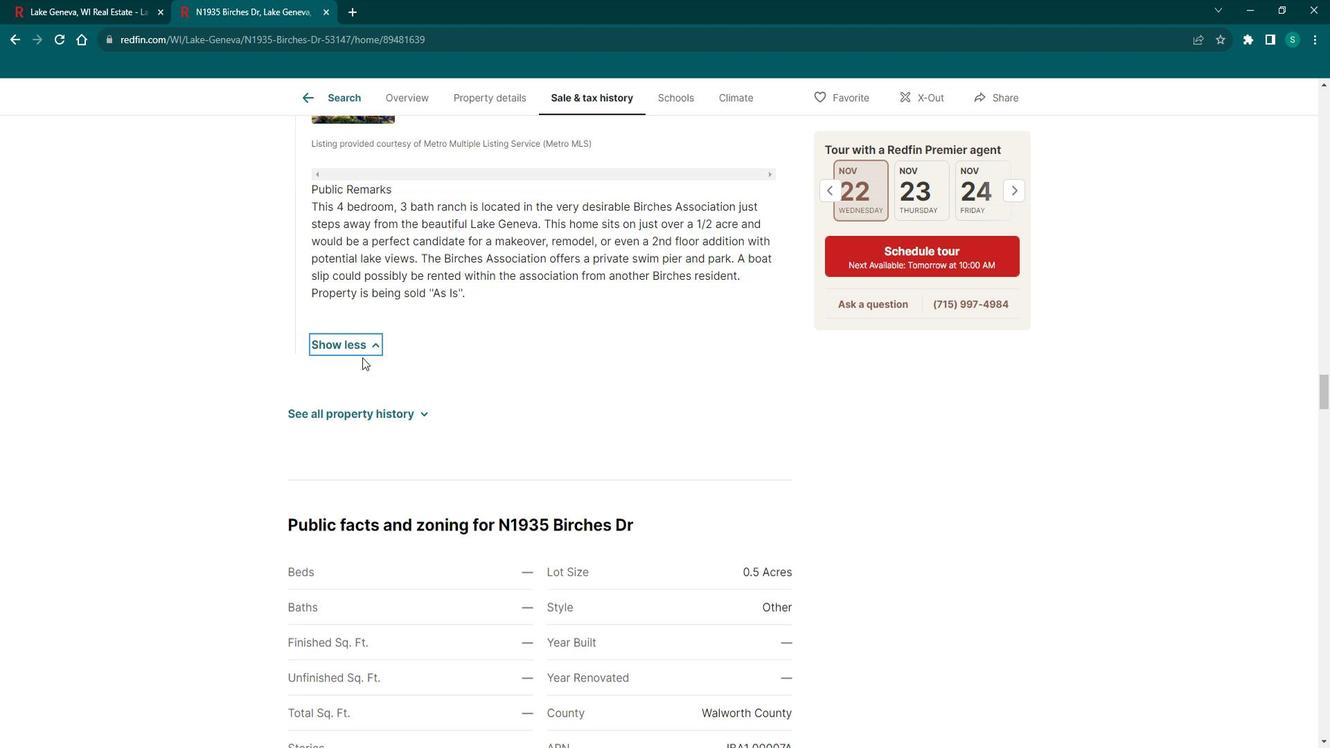 
Action: Mouse scrolled (373, 358) with delta (0, 0)
Screenshot: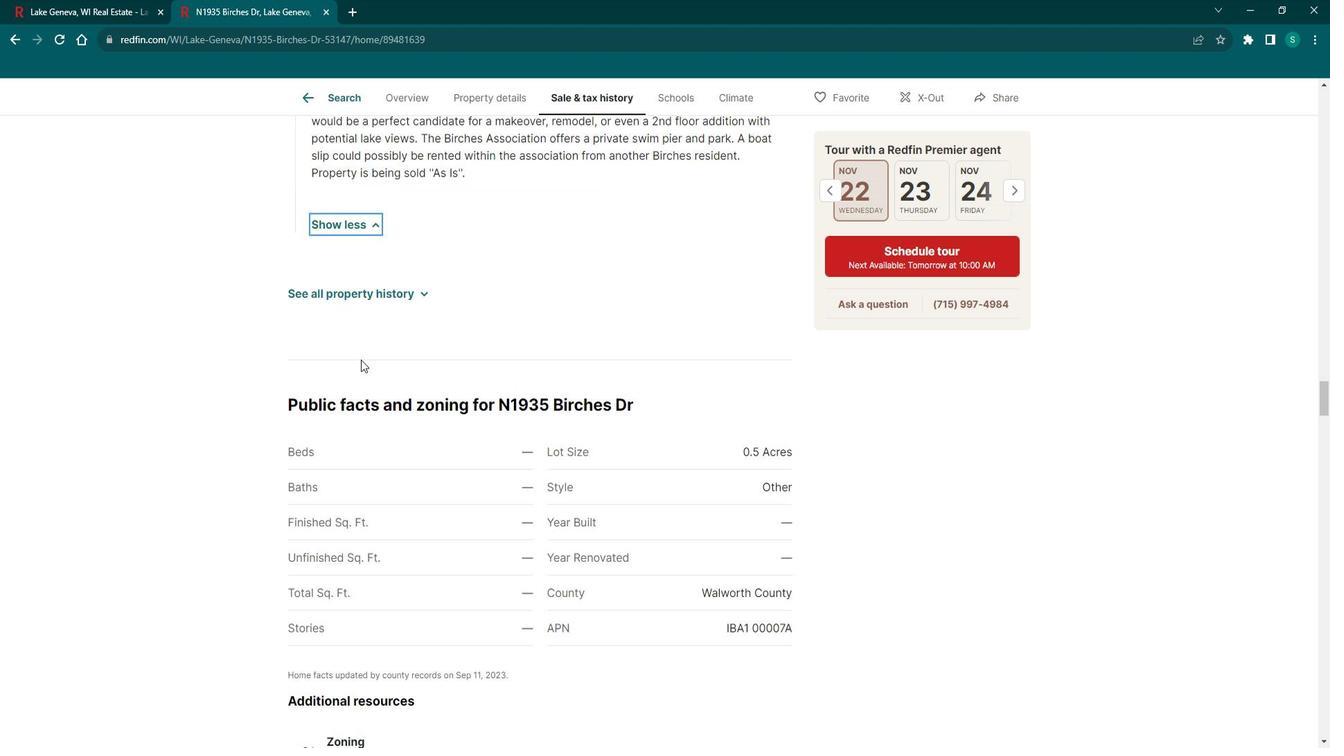 
Action: Mouse scrolled (373, 358) with delta (0, 0)
Screenshot: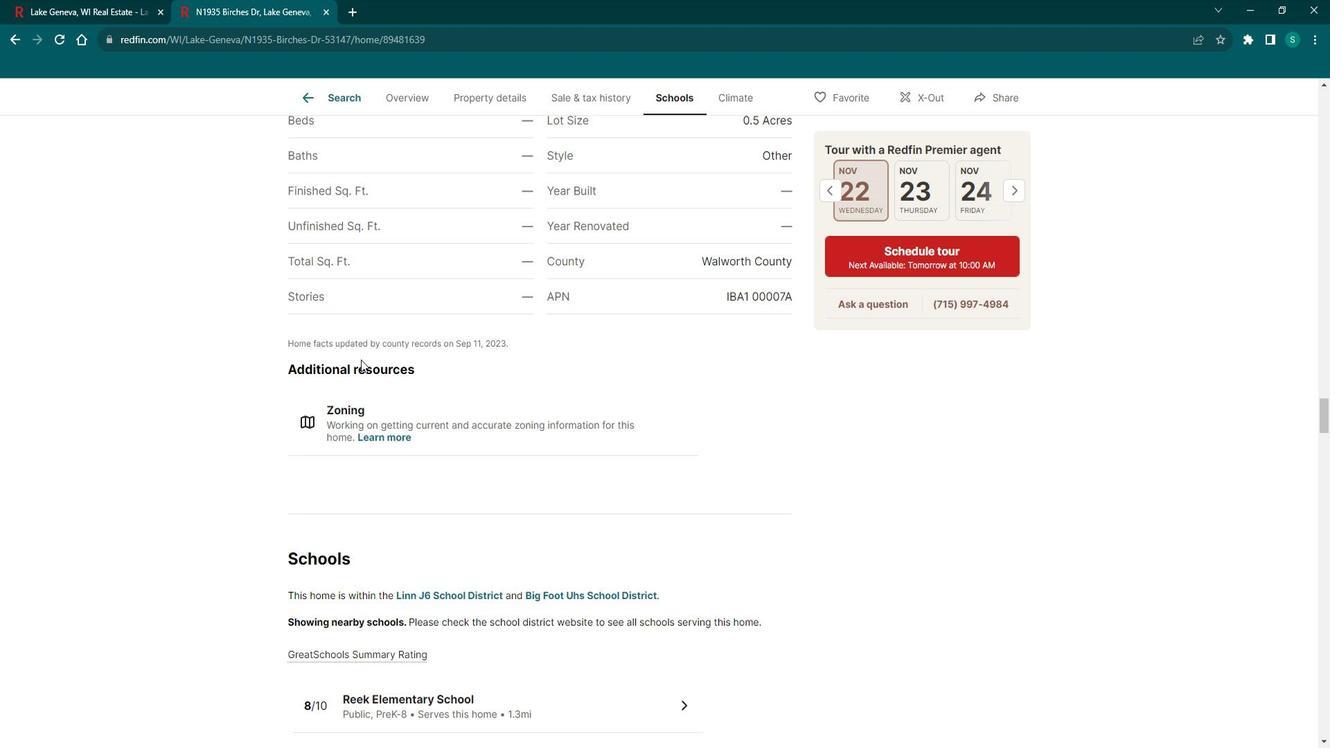 
Action: Mouse scrolled (373, 358) with delta (0, 0)
Screenshot: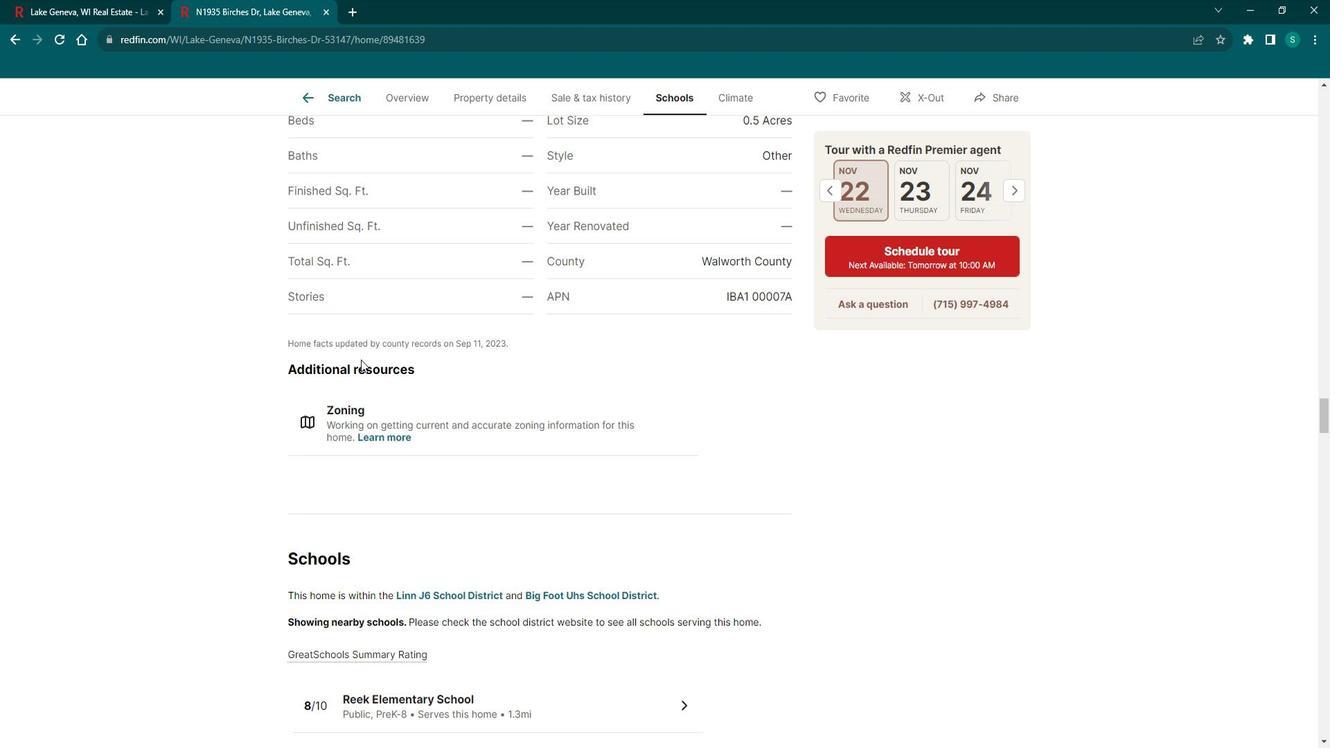 
Action: Mouse scrolled (373, 358) with delta (0, 0)
Screenshot: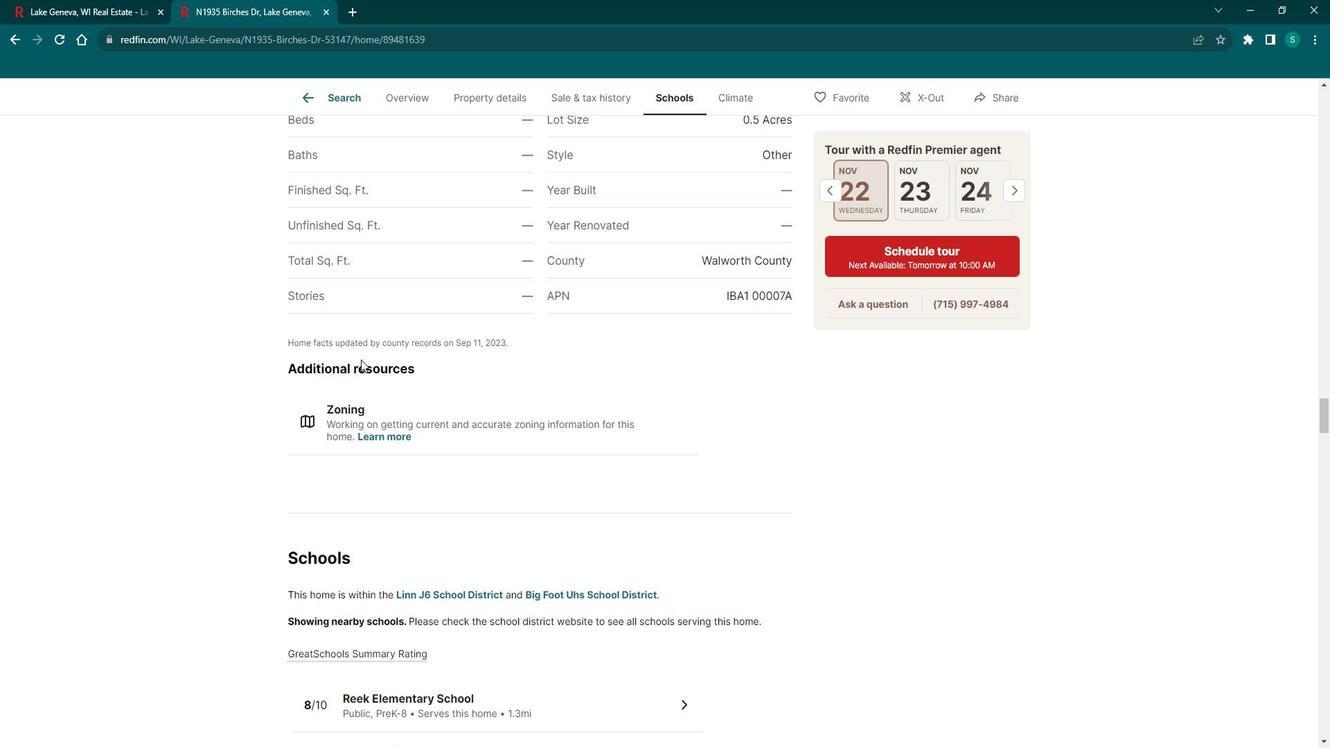 
Action: Mouse scrolled (373, 358) with delta (0, 0)
Screenshot: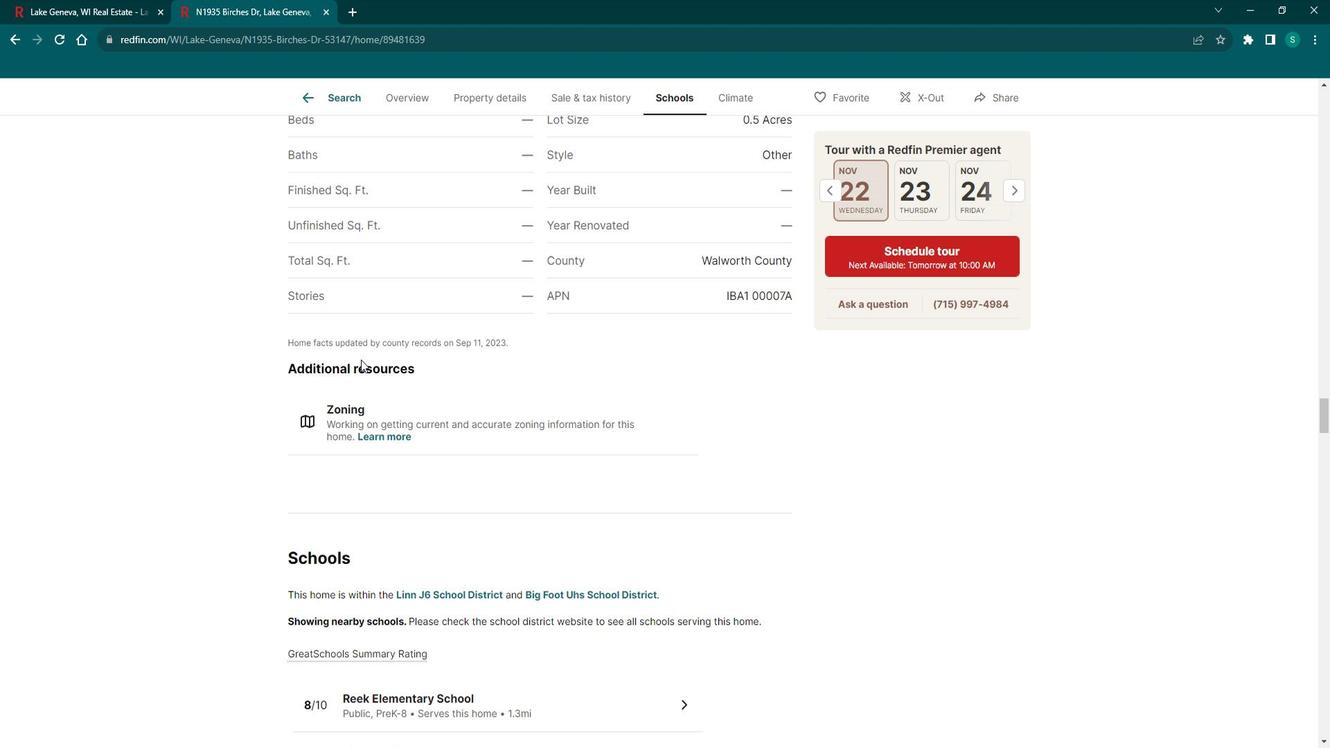 
Action: Mouse scrolled (373, 358) with delta (0, 0)
Screenshot: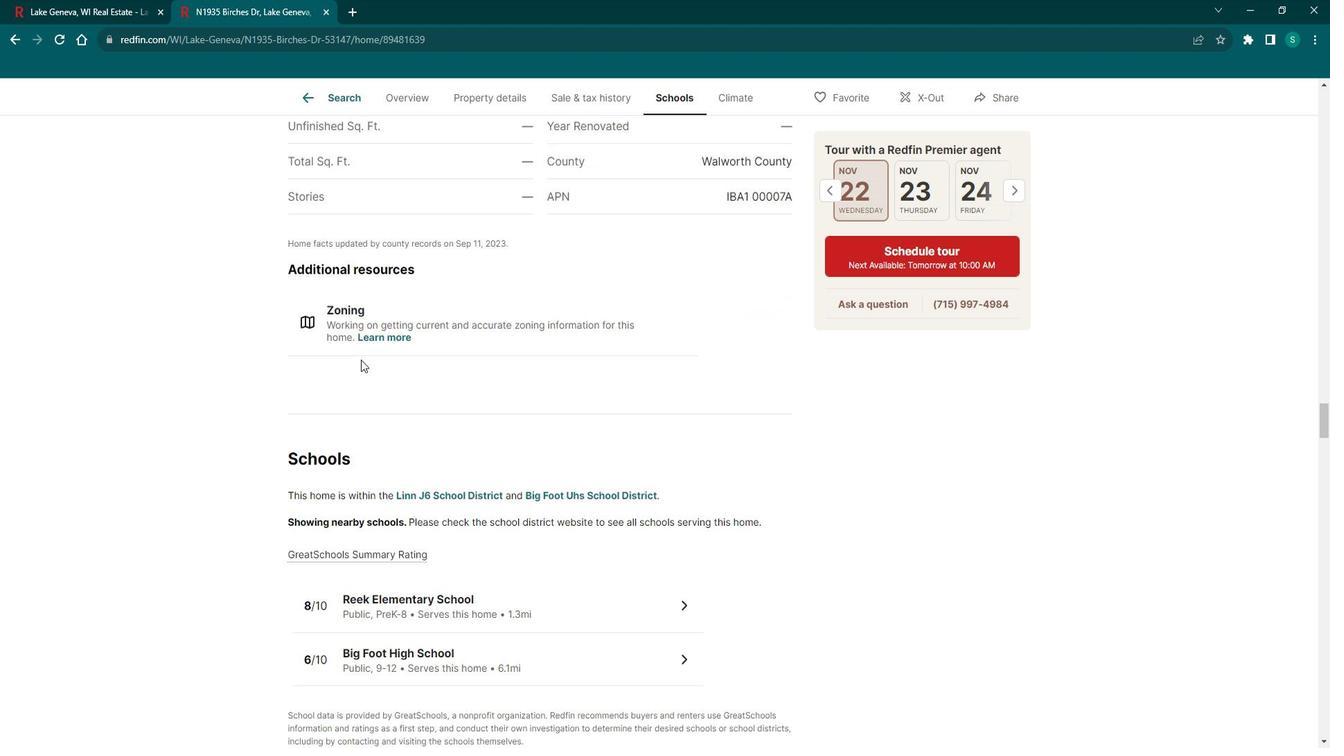 
Action: Mouse scrolled (373, 358) with delta (0, 0)
Screenshot: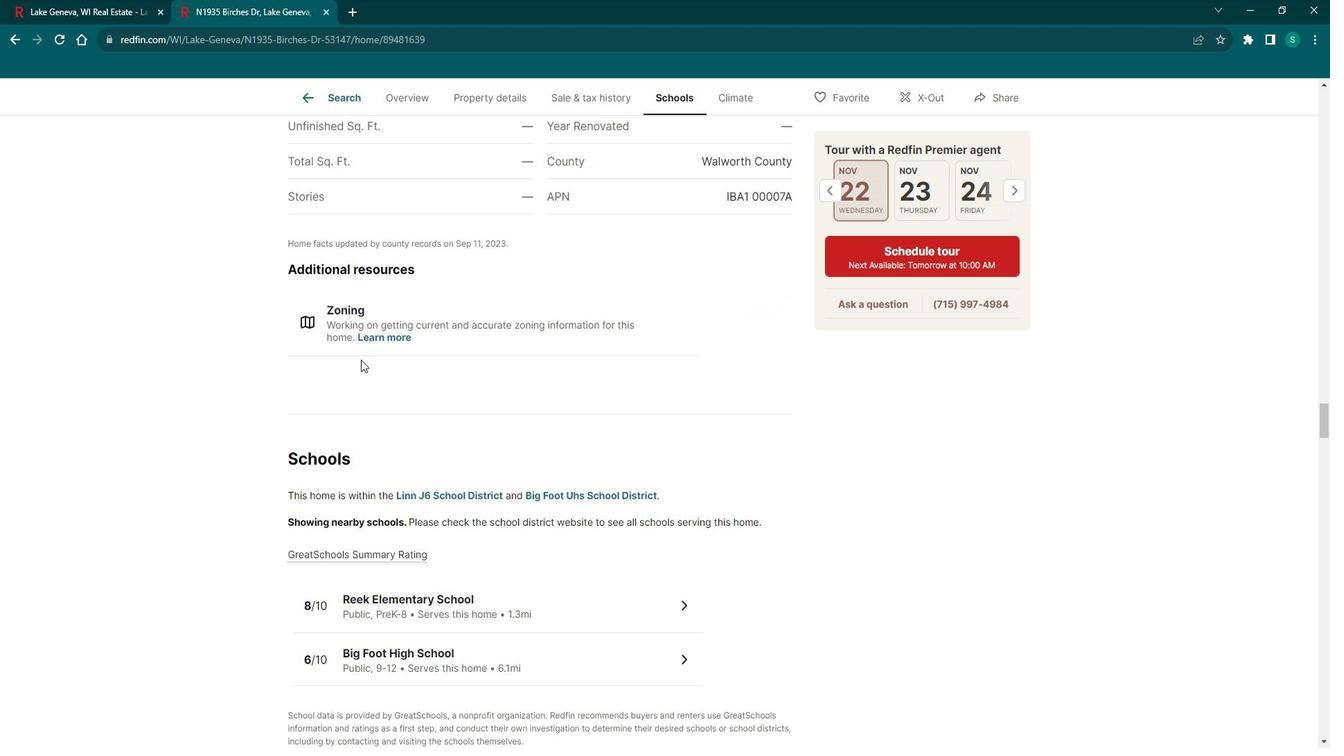 
Action: Mouse scrolled (373, 358) with delta (0, 0)
Screenshot: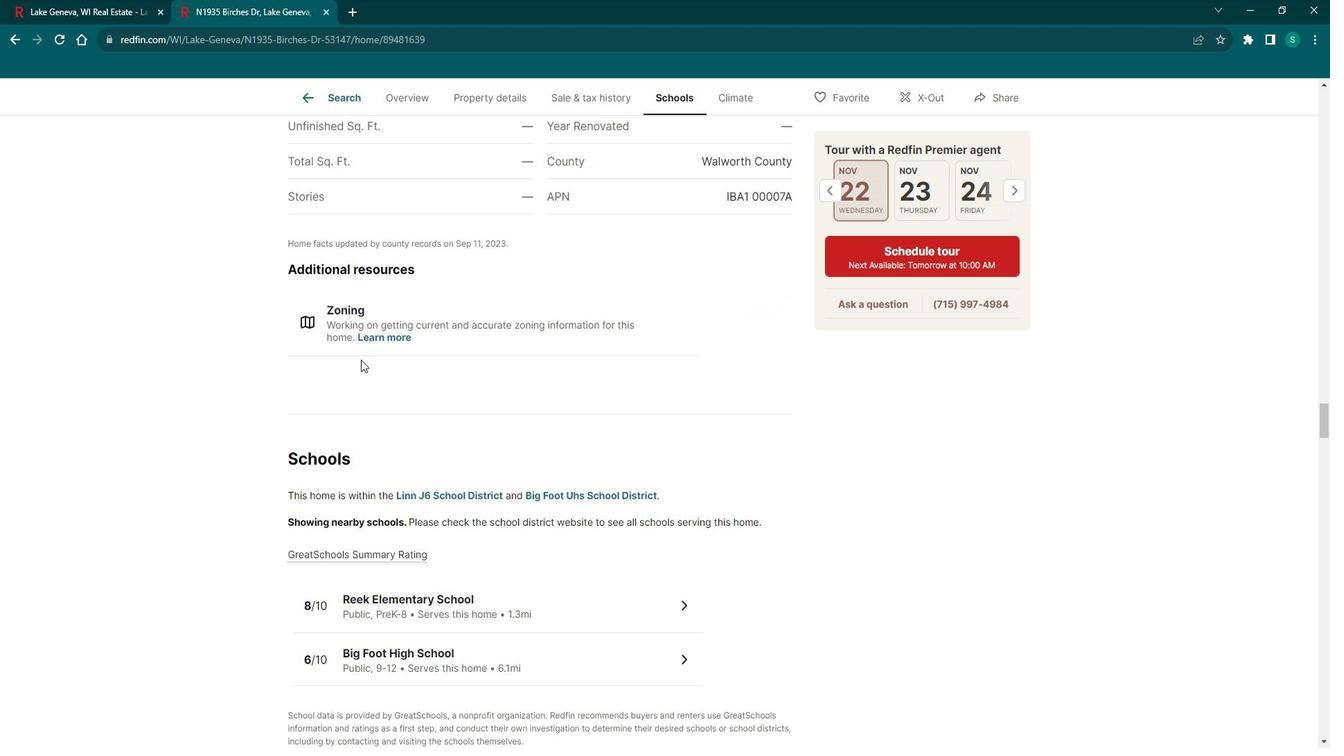 
Action: Mouse scrolled (373, 358) with delta (0, 0)
Screenshot: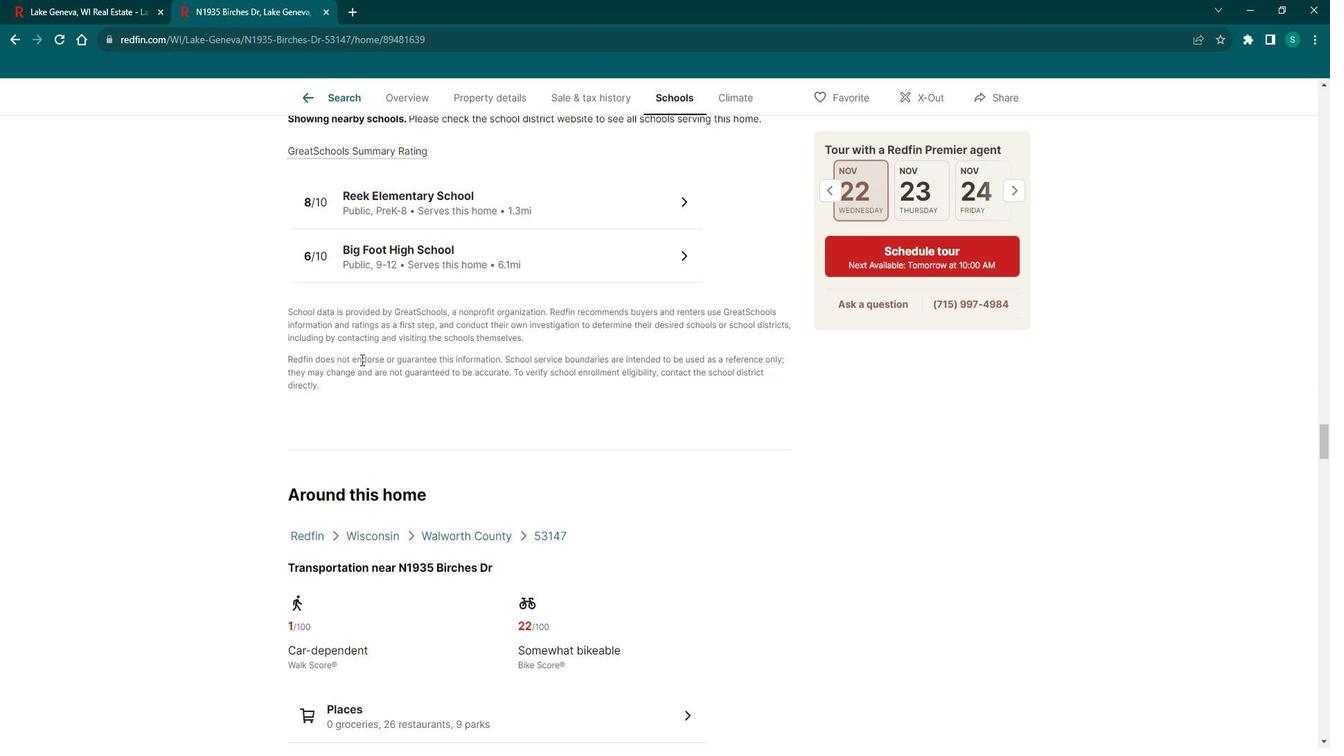 
Action: Mouse scrolled (373, 358) with delta (0, 0)
Screenshot: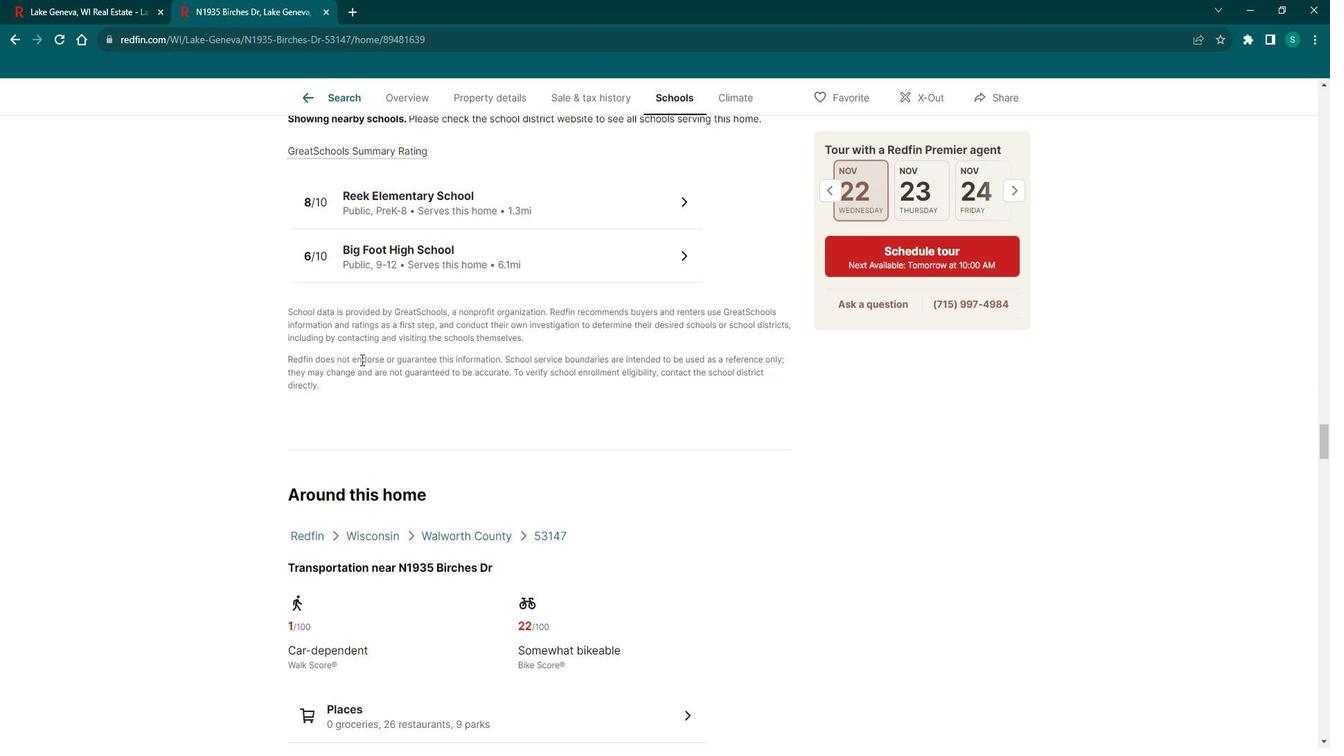 
Action: Mouse scrolled (373, 358) with delta (0, 0)
Screenshot: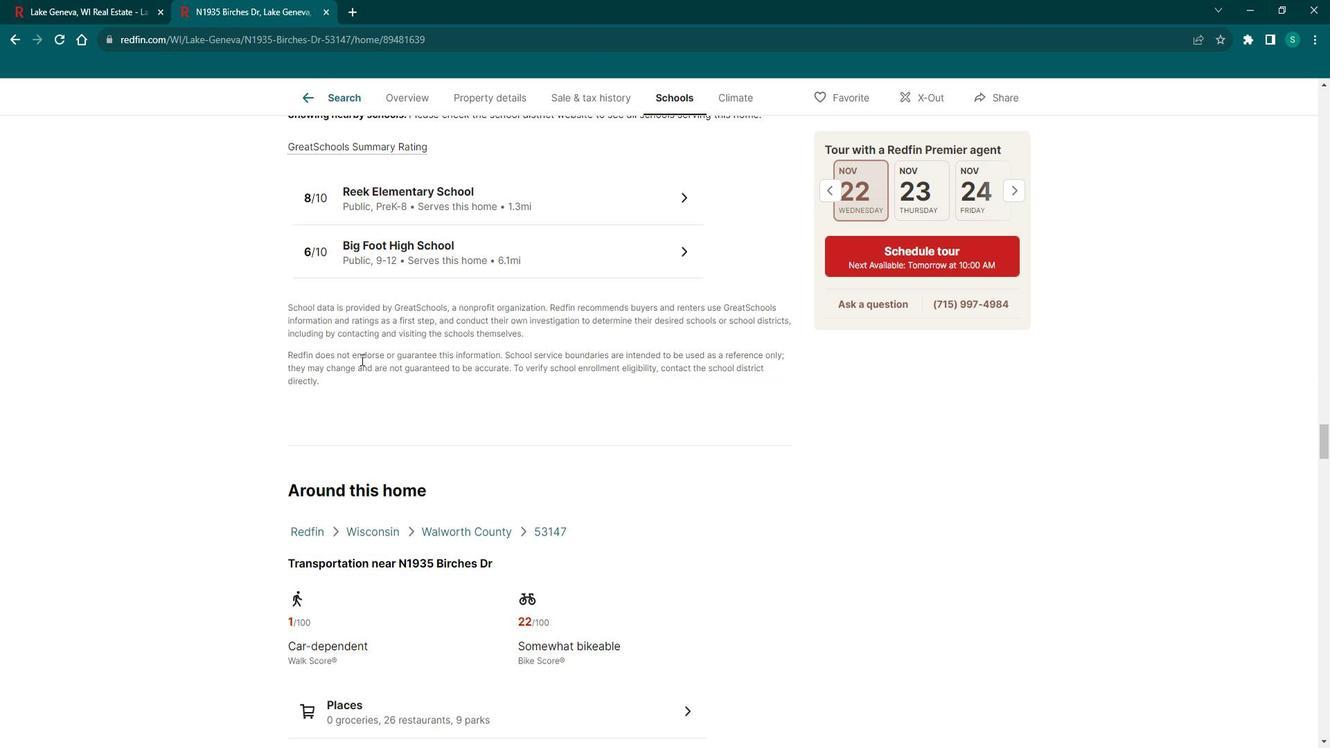 
Action: Mouse scrolled (373, 358) with delta (0, 0)
Screenshot: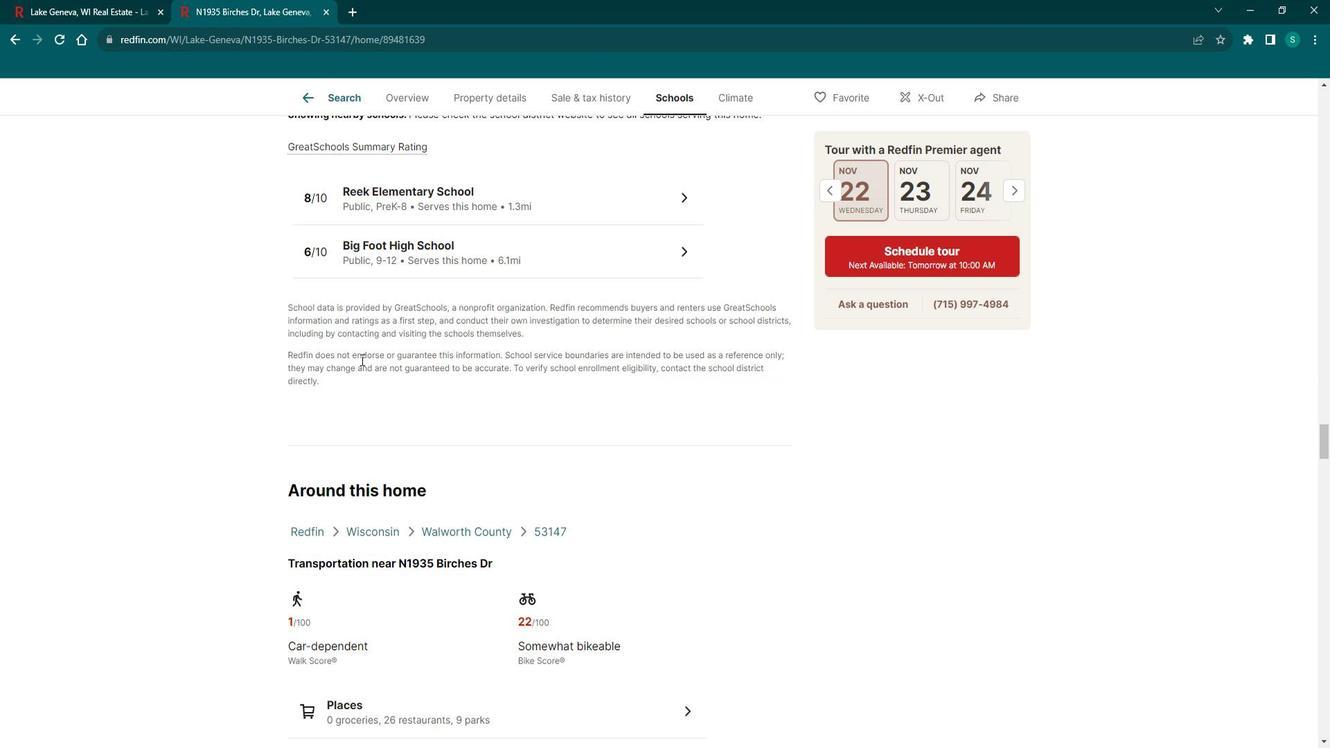
Action: Mouse scrolled (373, 358) with delta (0, 0)
Screenshot: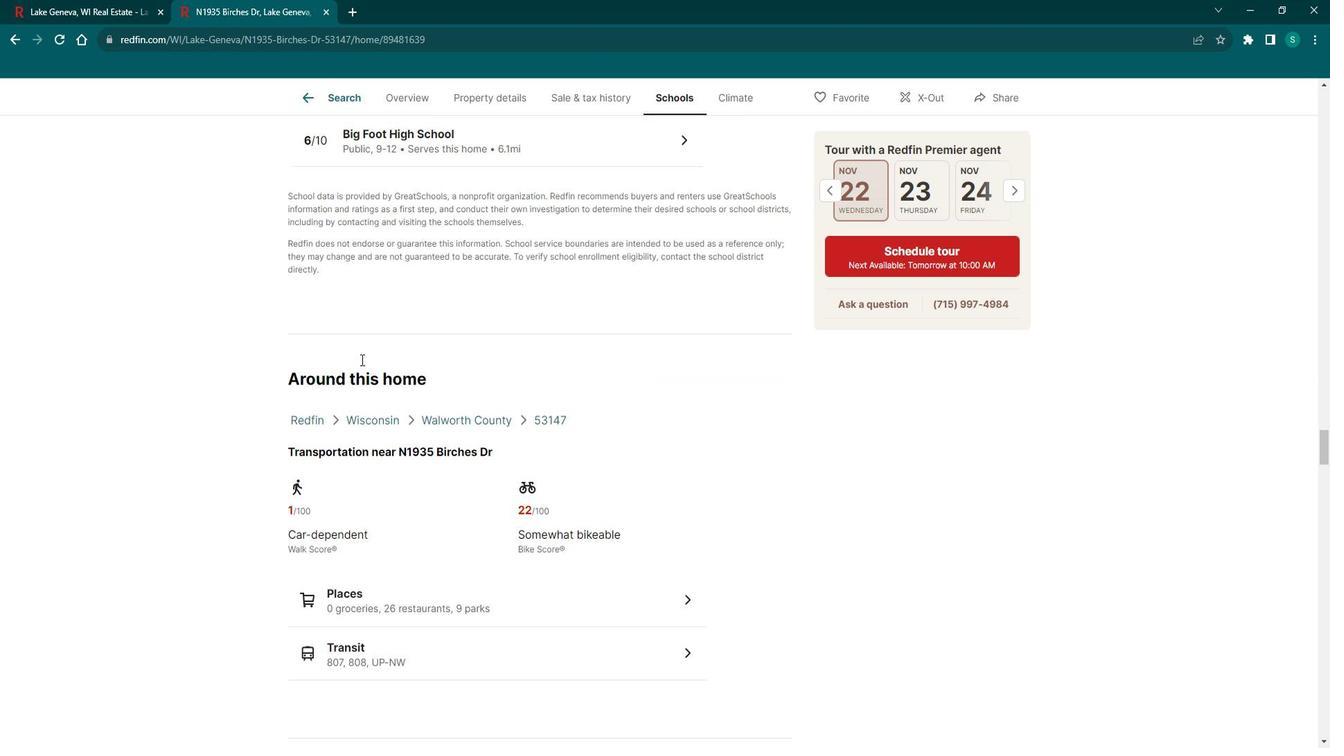 
Action: Mouse scrolled (373, 358) with delta (0, 0)
Screenshot: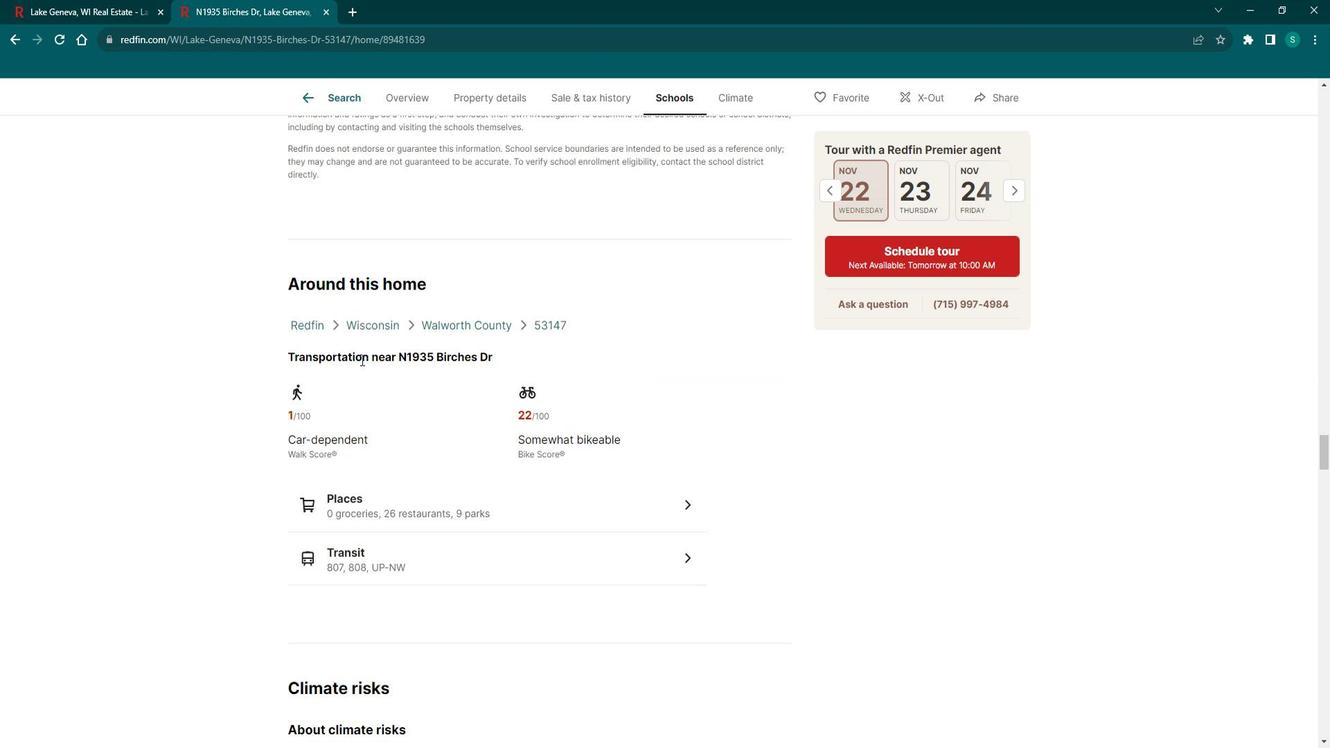 
Action: Mouse scrolled (373, 358) with delta (0, 0)
Screenshot: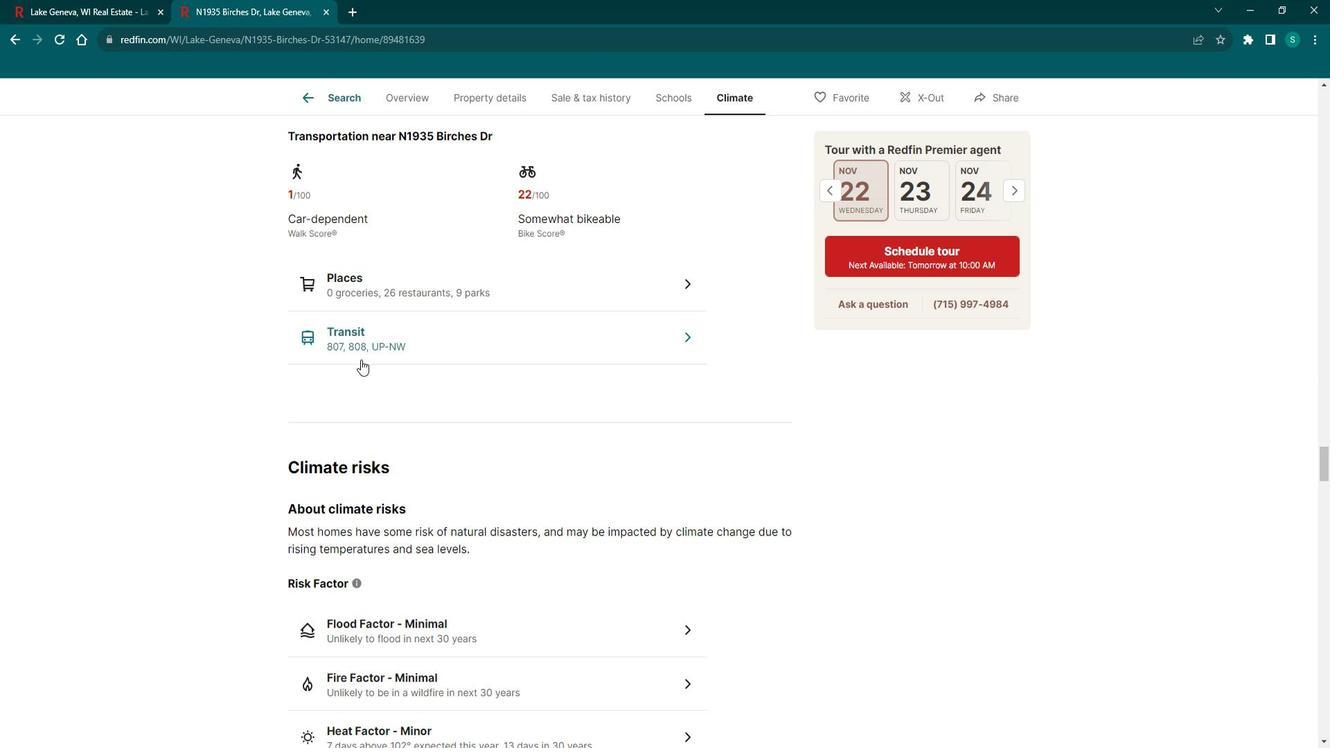 
Action: Mouse scrolled (373, 358) with delta (0, 0)
Screenshot: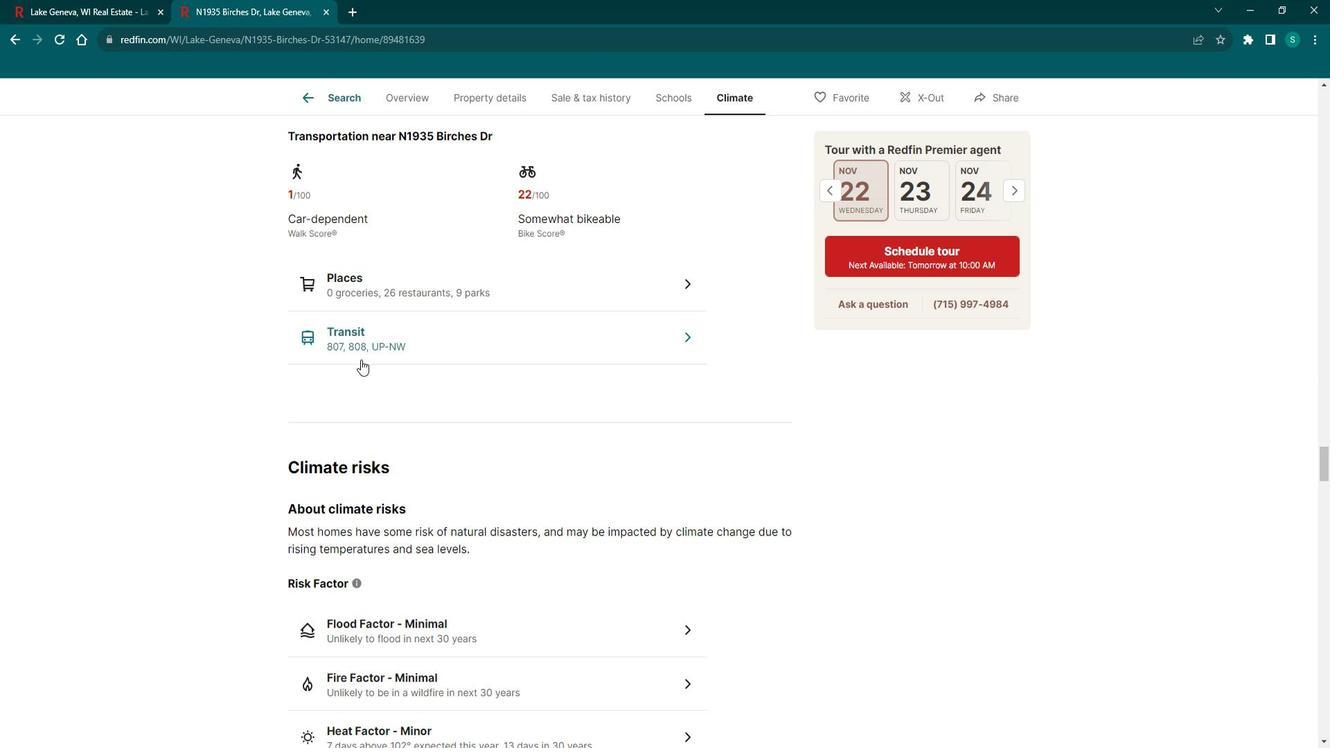 
Action: Mouse scrolled (373, 358) with delta (0, 0)
Screenshot: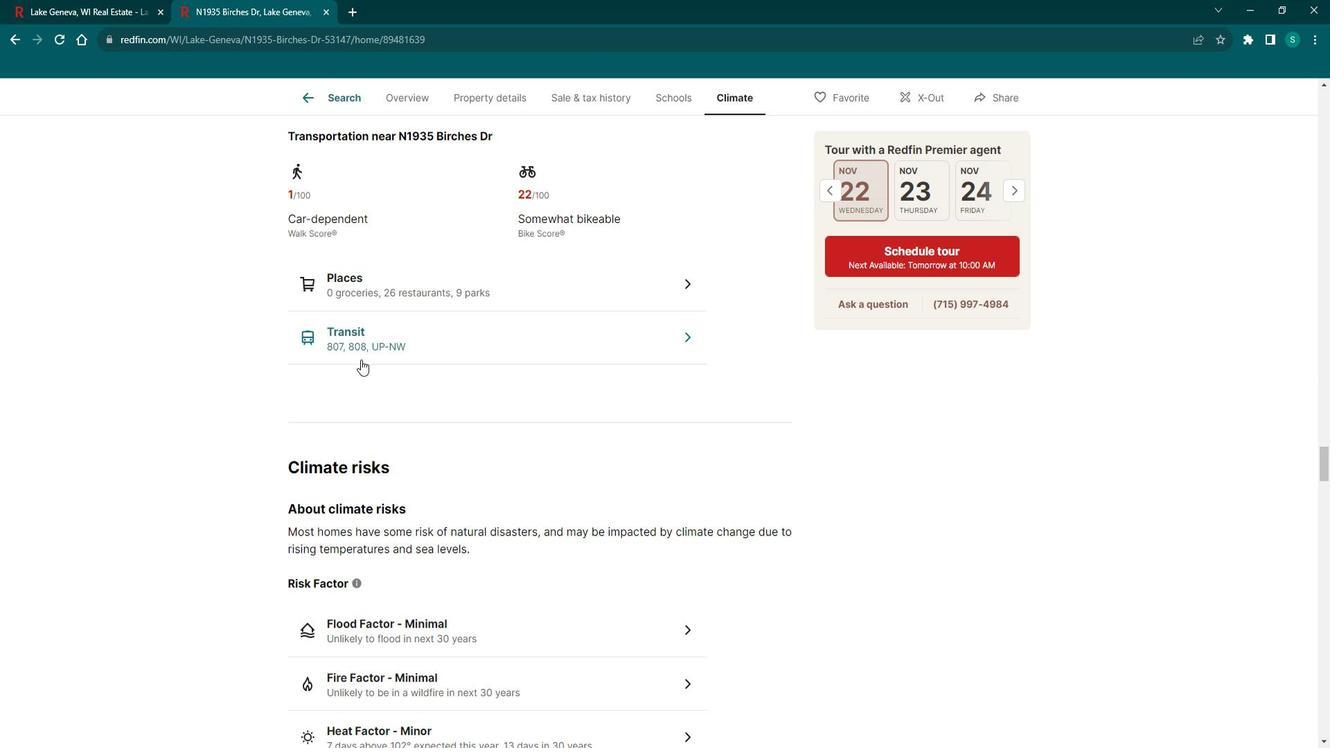 
Action: Mouse scrolled (373, 358) with delta (0, 0)
Screenshot: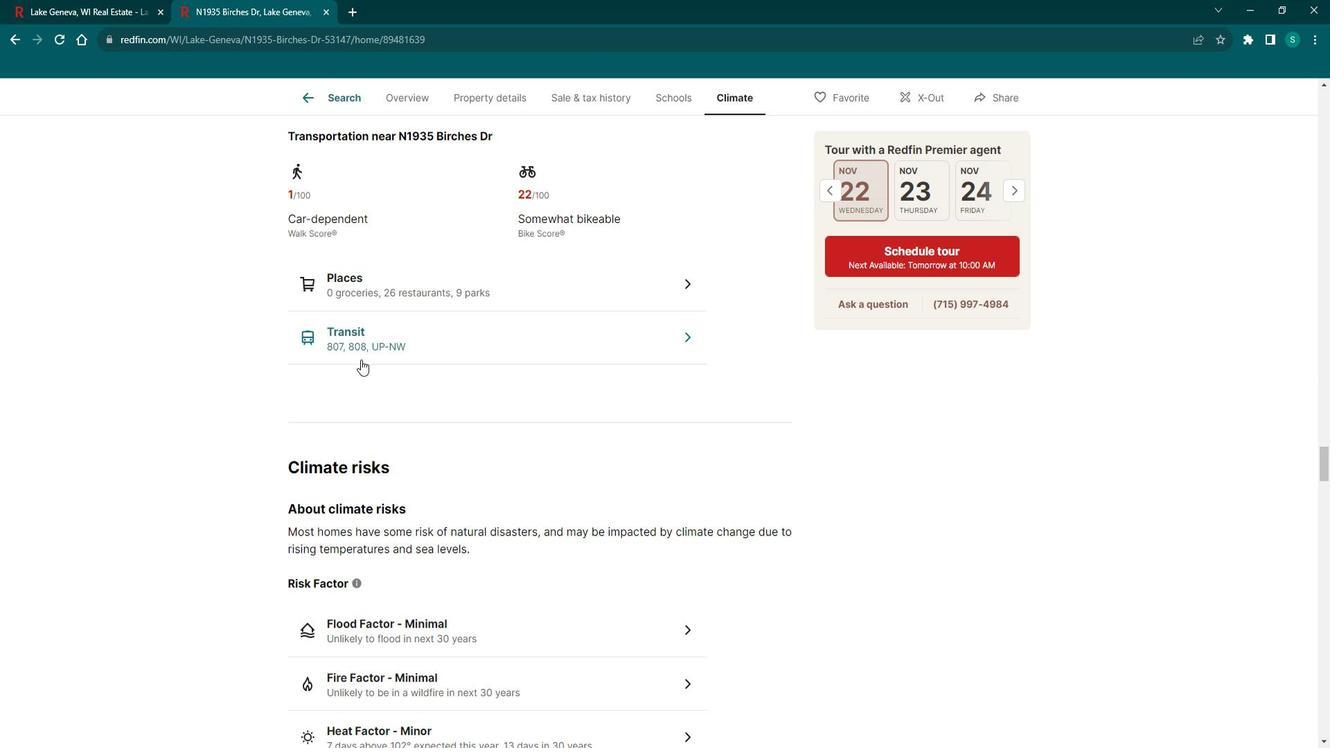 
Action: Mouse scrolled (373, 358) with delta (0, 0)
Screenshot: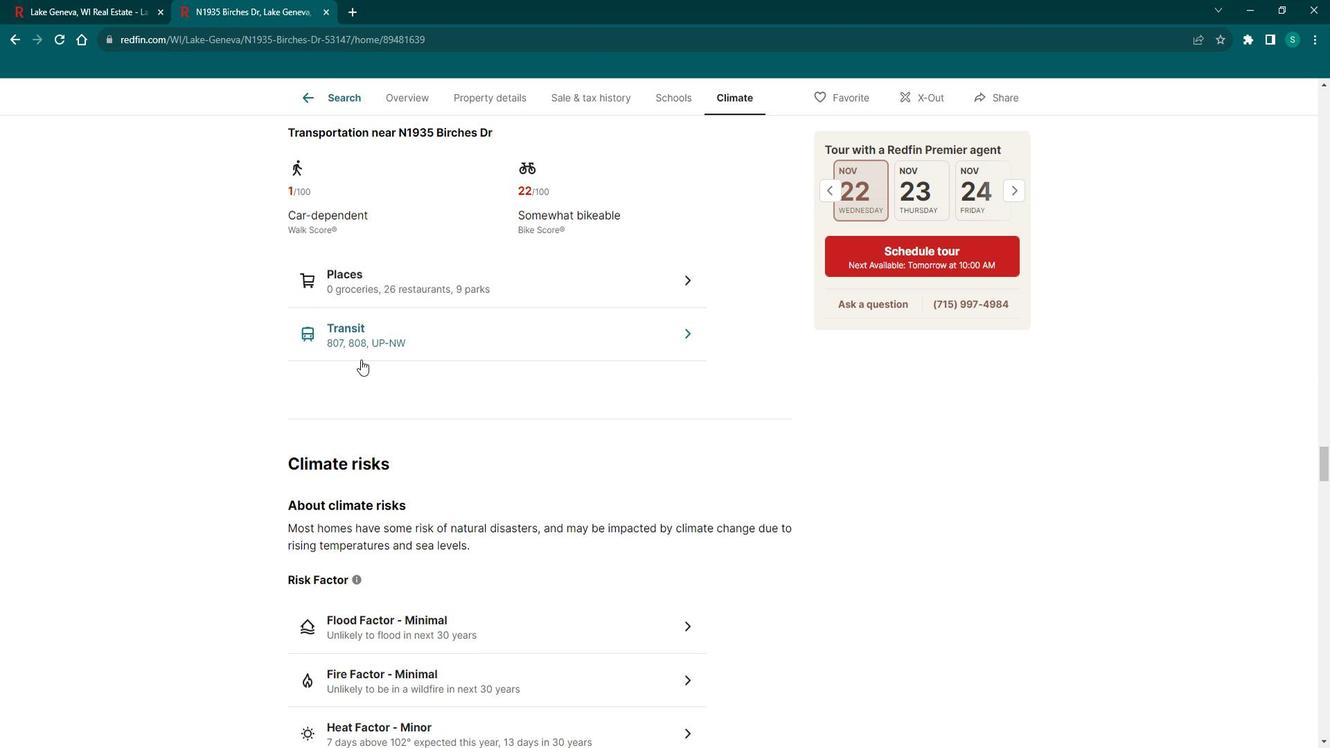 
Action: Mouse scrolled (373, 358) with delta (0, 0)
Screenshot: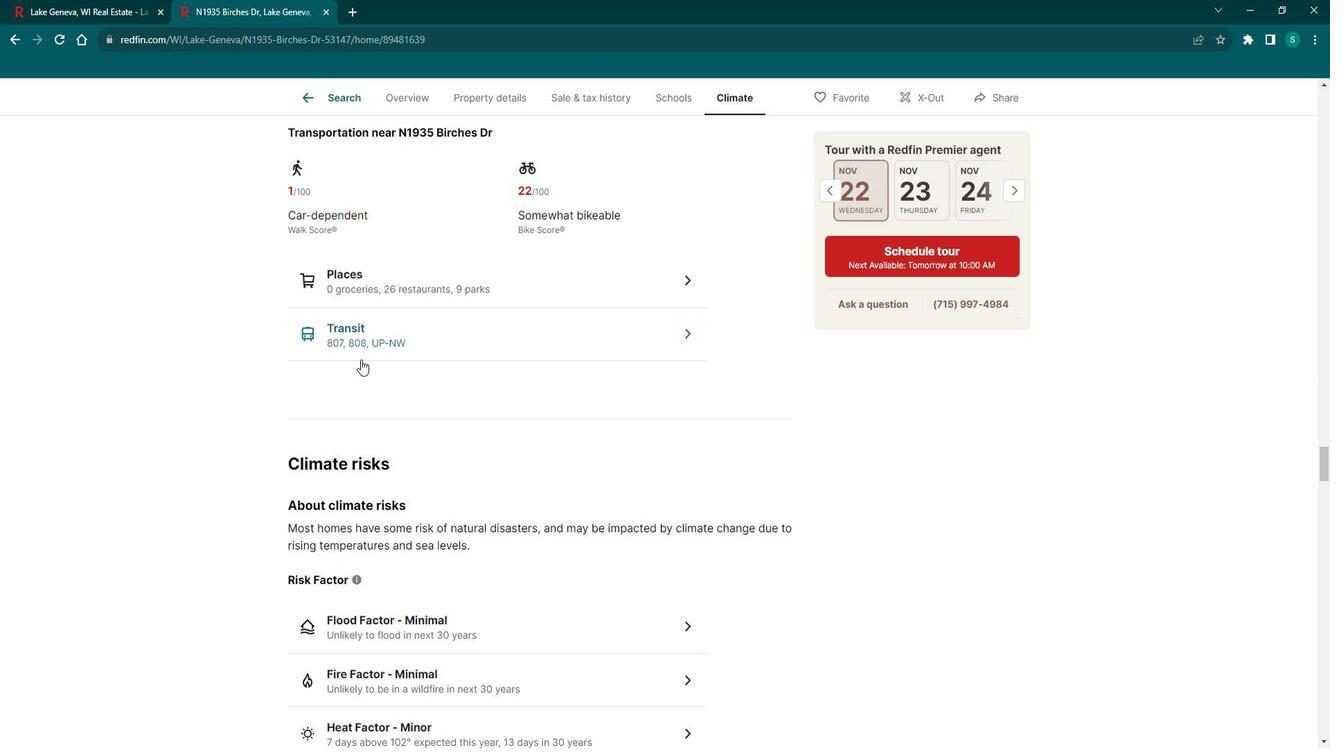 
Action: Mouse scrolled (373, 358) with delta (0, 0)
Screenshot: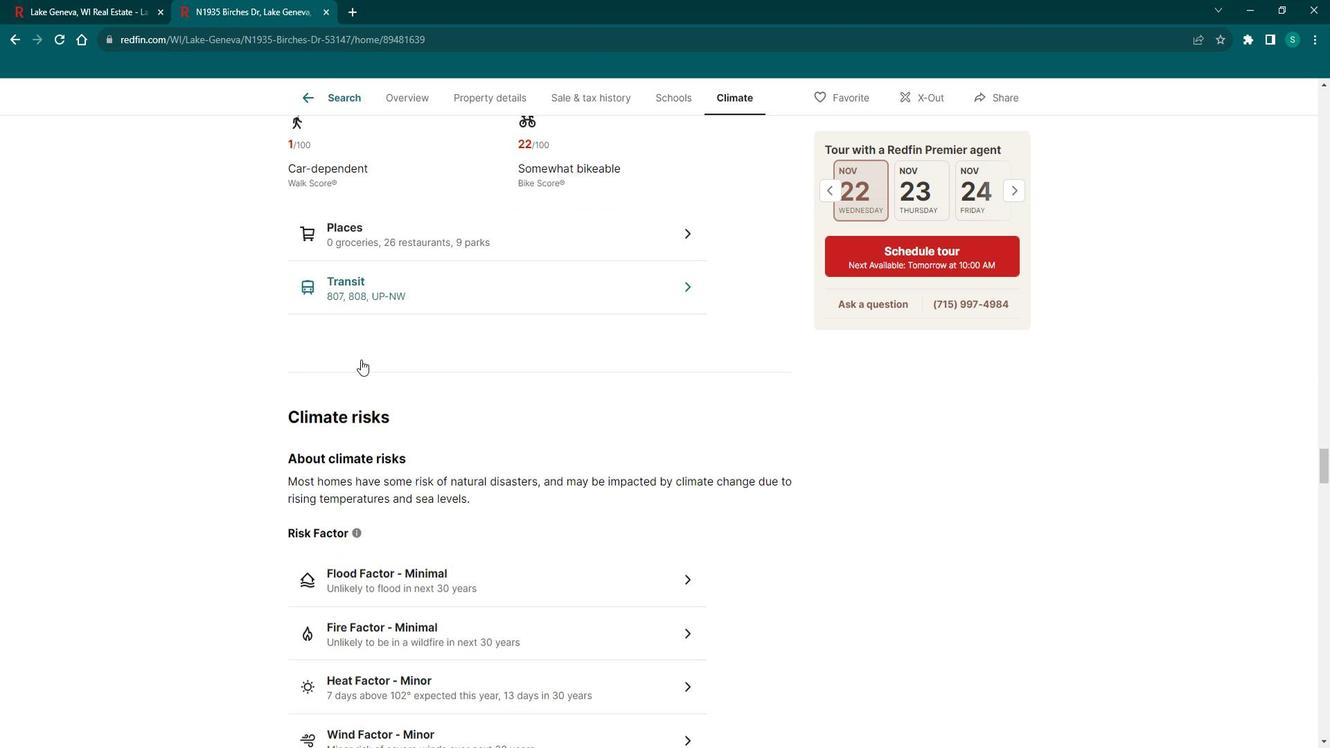 
Action: Mouse scrolled (373, 358) with delta (0, 0)
Screenshot: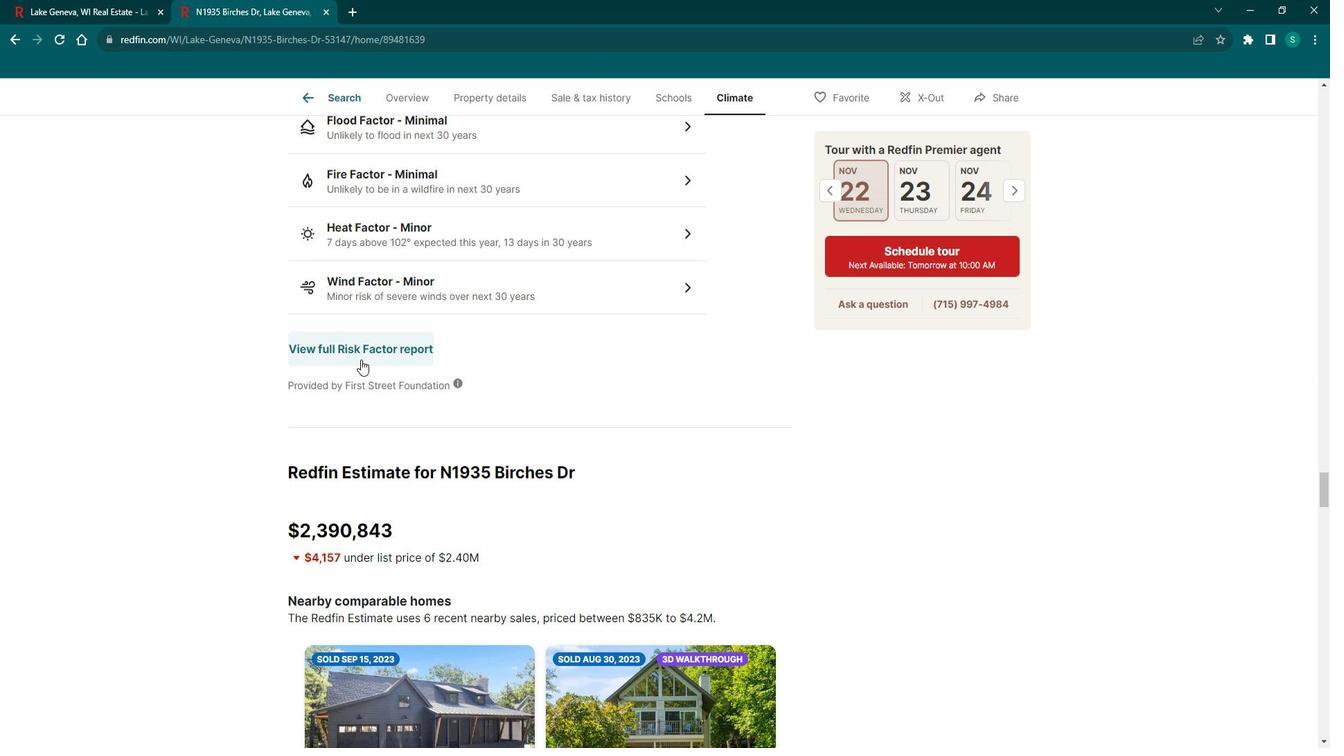 
Action: Mouse scrolled (373, 358) with delta (0, 0)
Screenshot: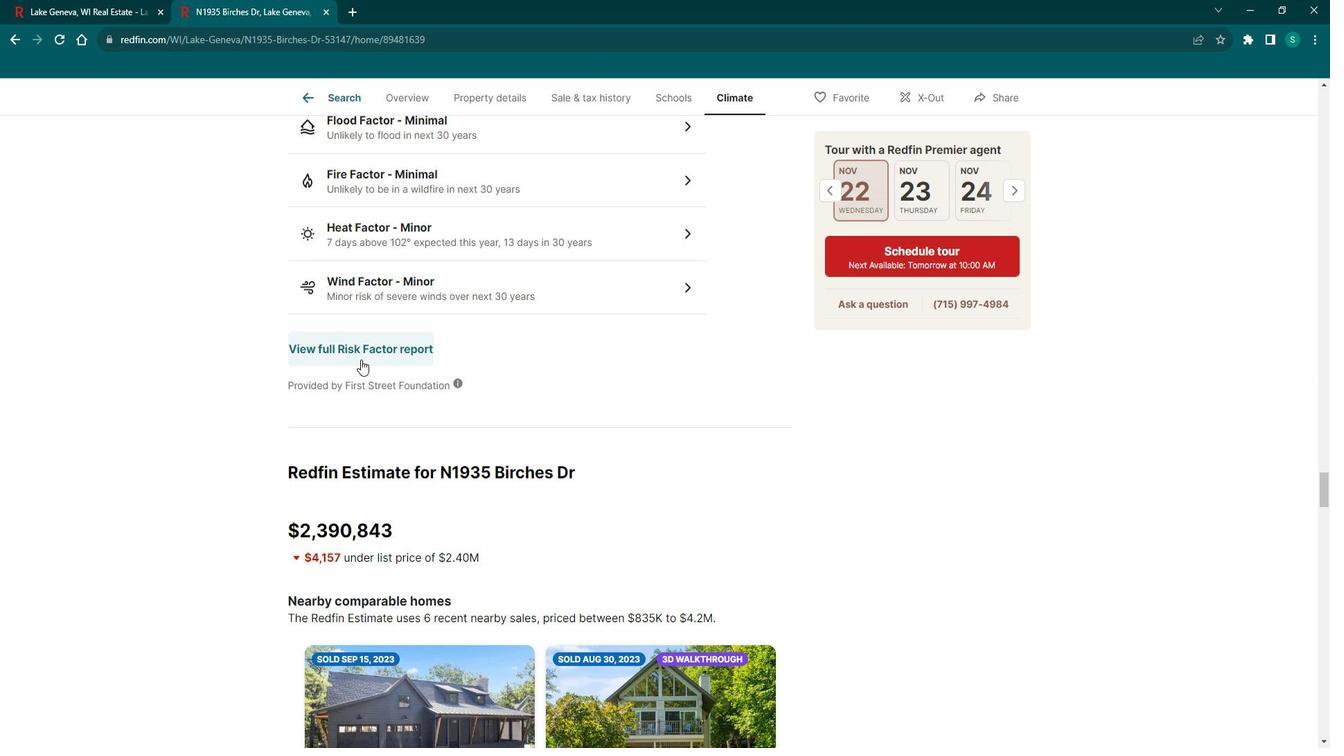 
Action: Mouse scrolled (373, 358) with delta (0, 0)
Screenshot: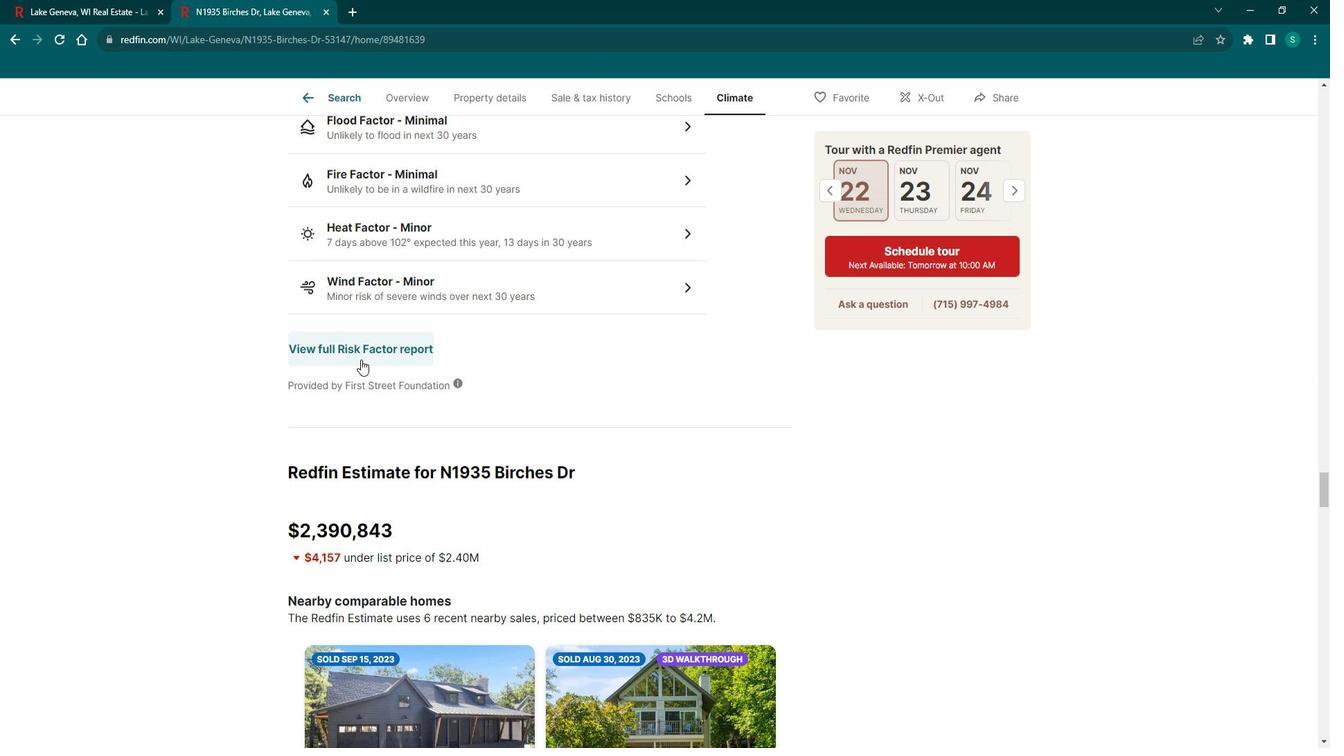 
Action: Mouse scrolled (373, 358) with delta (0, 0)
Screenshot: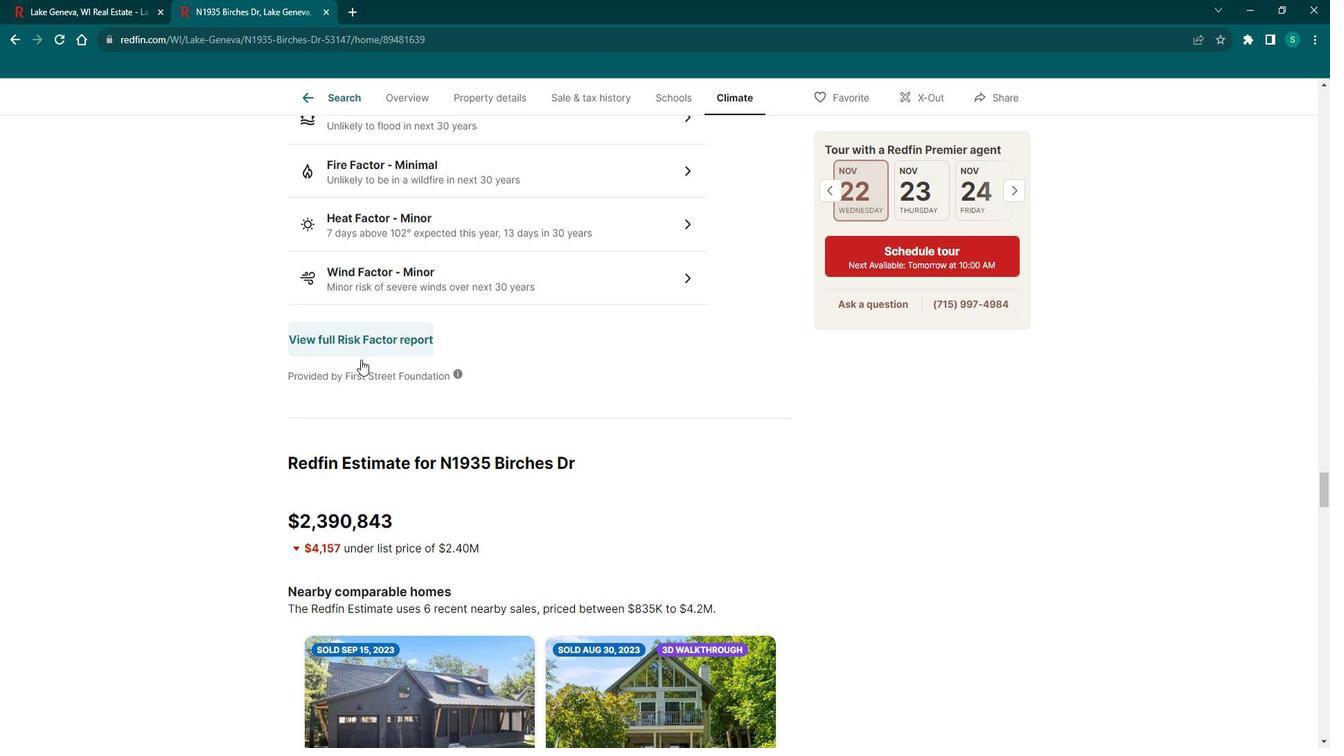
Action: Mouse scrolled (373, 358) with delta (0, 0)
Screenshot: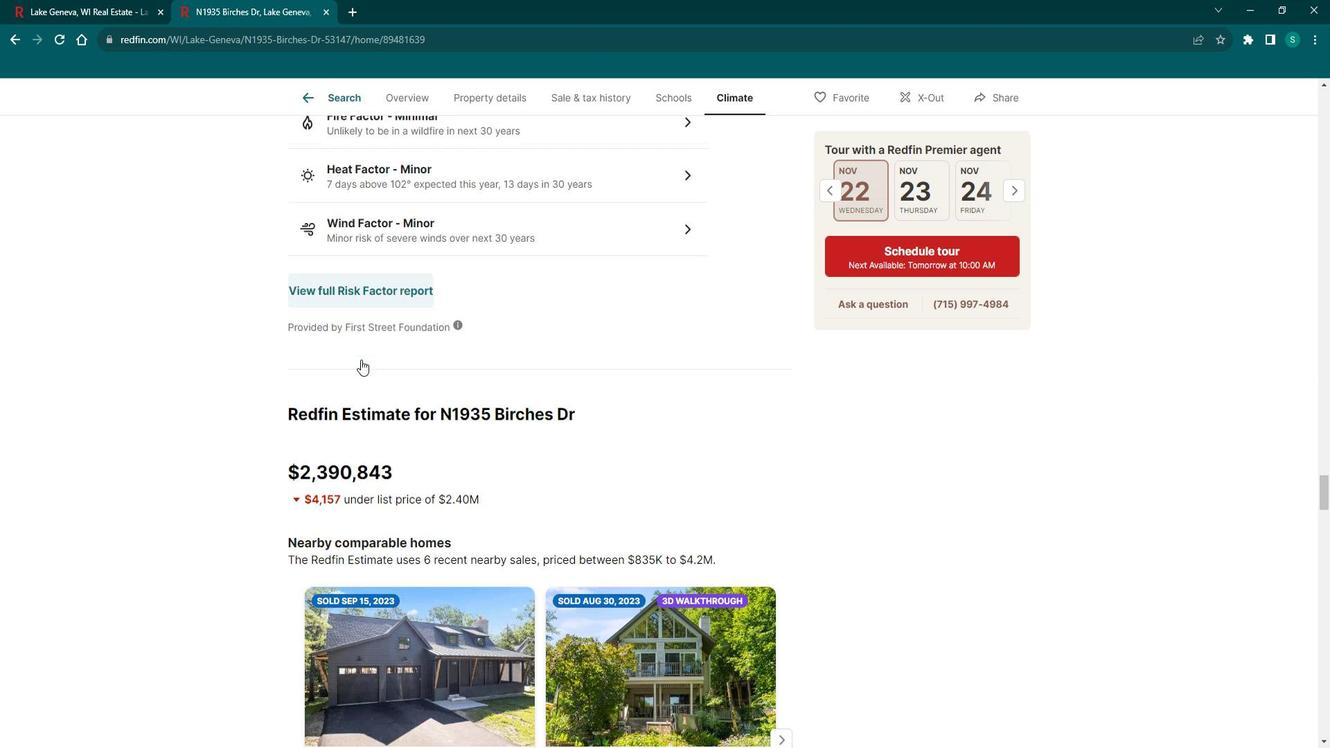 
Action: Mouse scrolled (373, 358) with delta (0, 0)
Screenshot: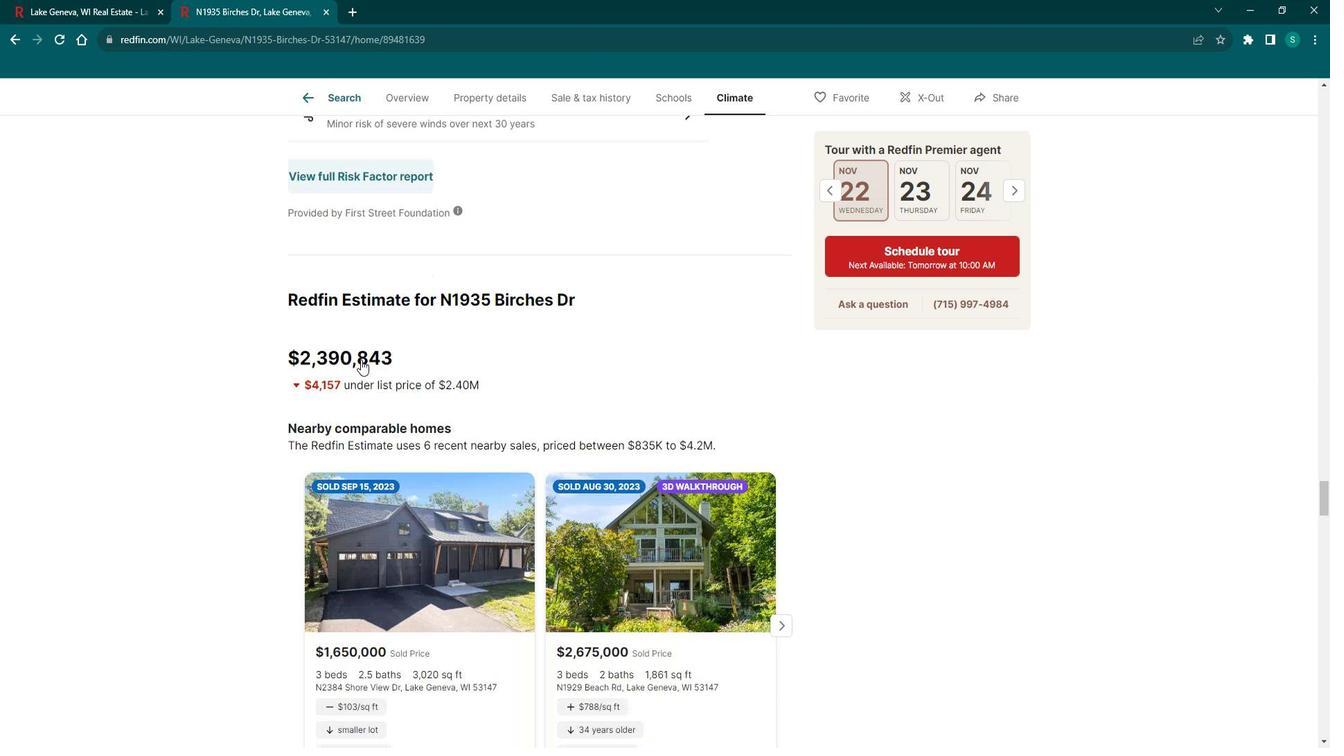 
Action: Mouse scrolled (373, 358) with delta (0, 0)
Screenshot: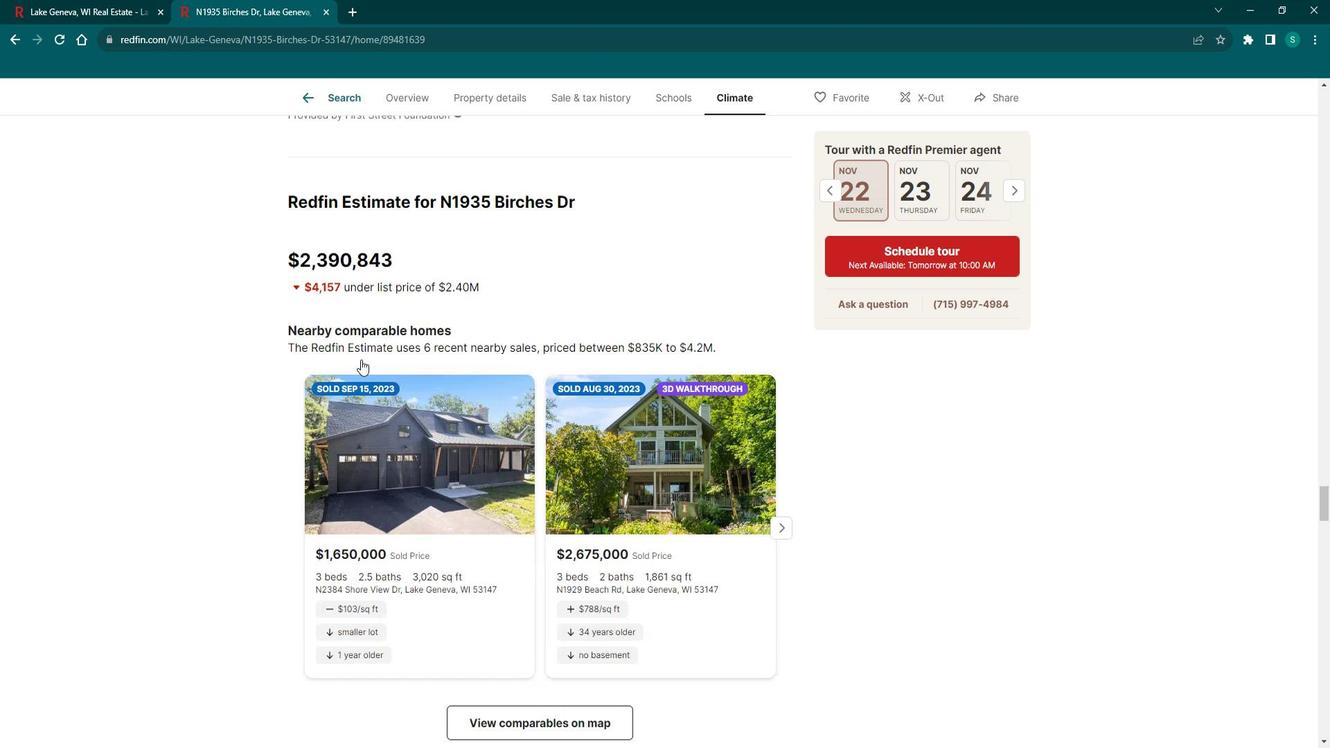 
Action: Mouse scrolled (373, 358) with delta (0, 0)
Screenshot: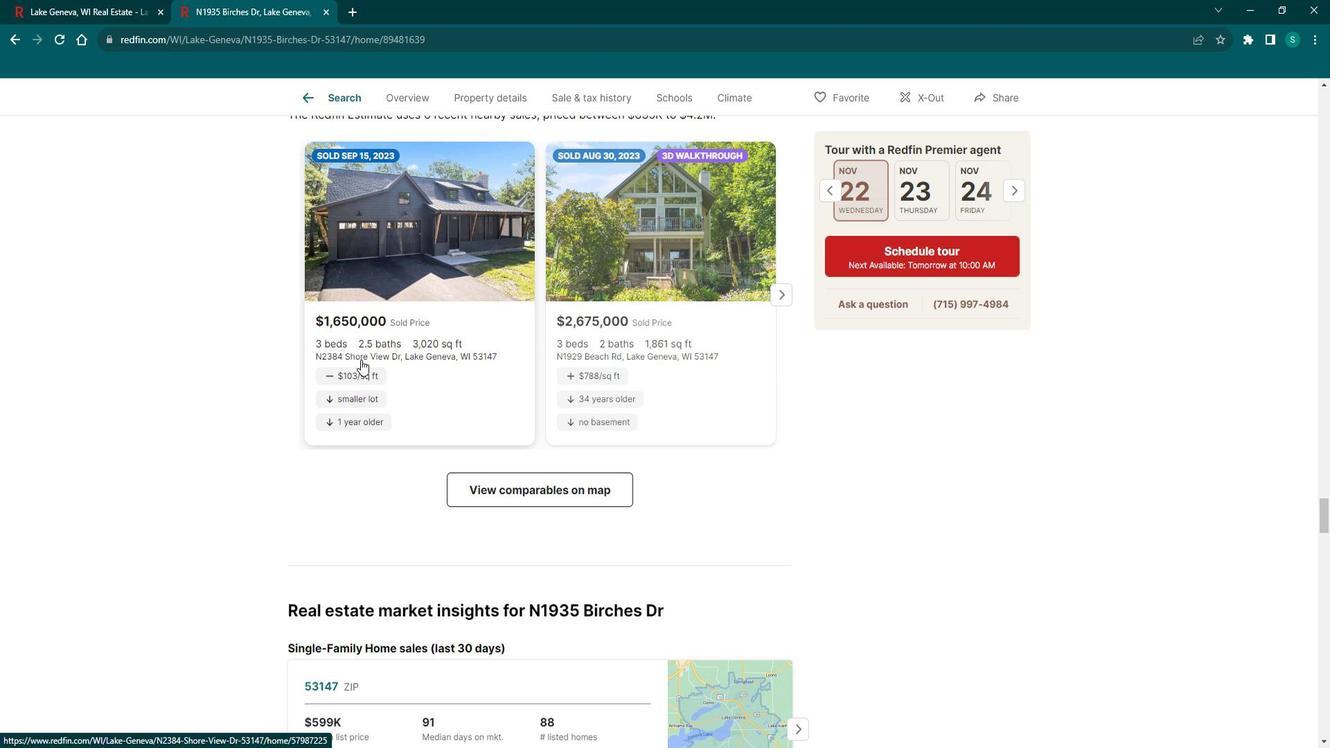 
Action: Mouse scrolled (373, 358) with delta (0, 0)
Screenshot: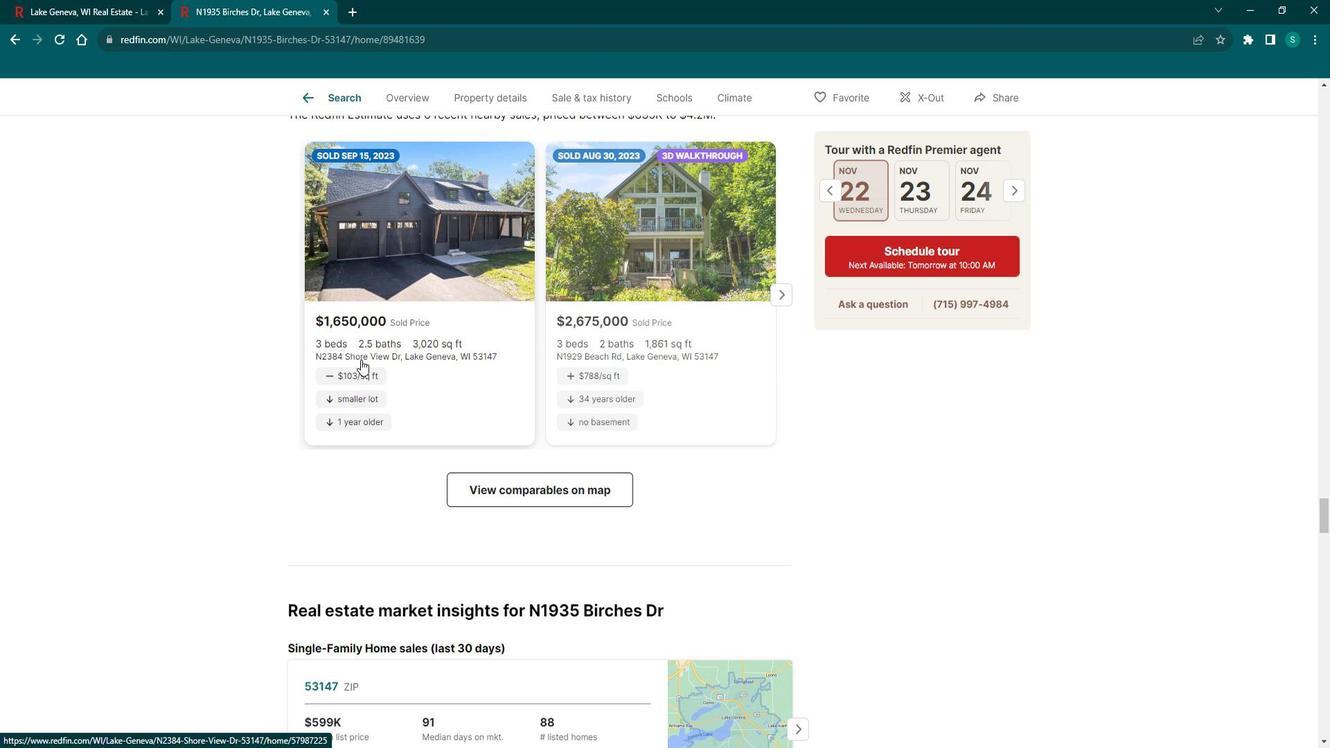 
Action: Mouse scrolled (373, 358) with delta (0, 0)
Screenshot: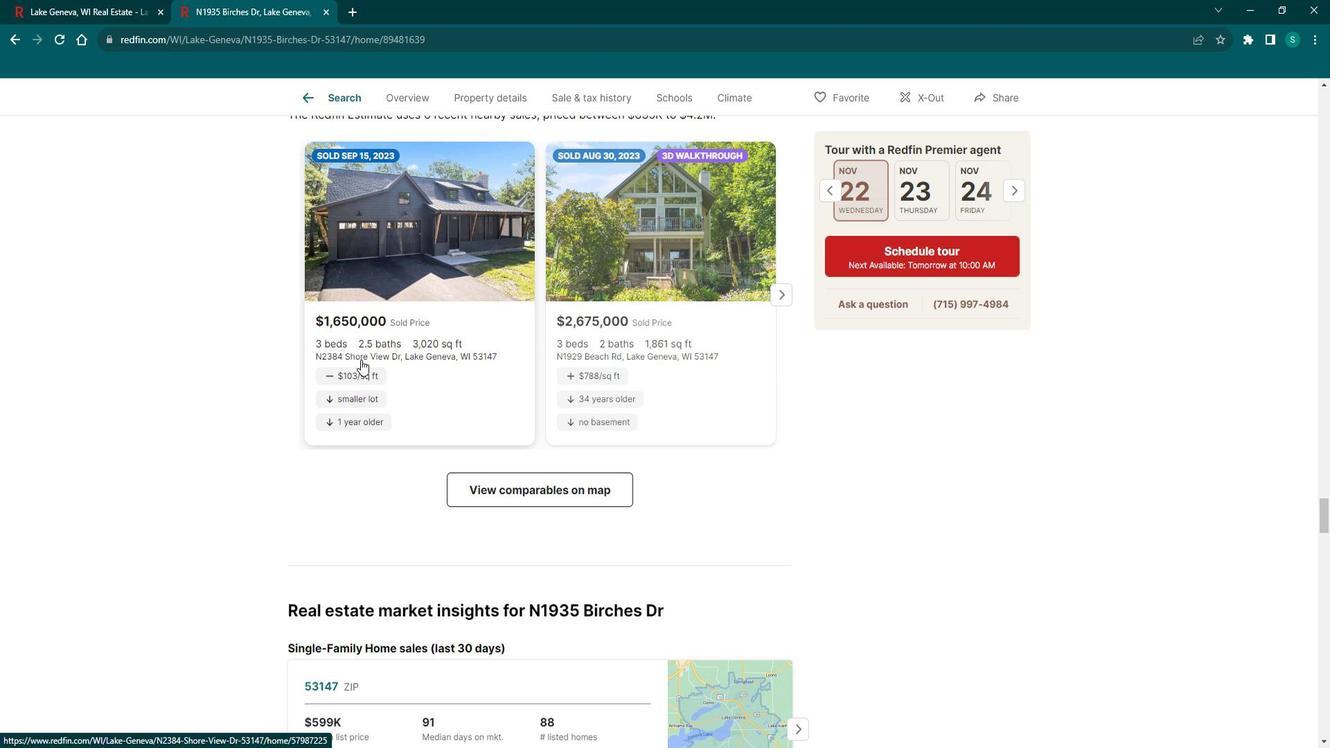 
Action: Mouse scrolled (373, 358) with delta (0, 0)
Screenshot: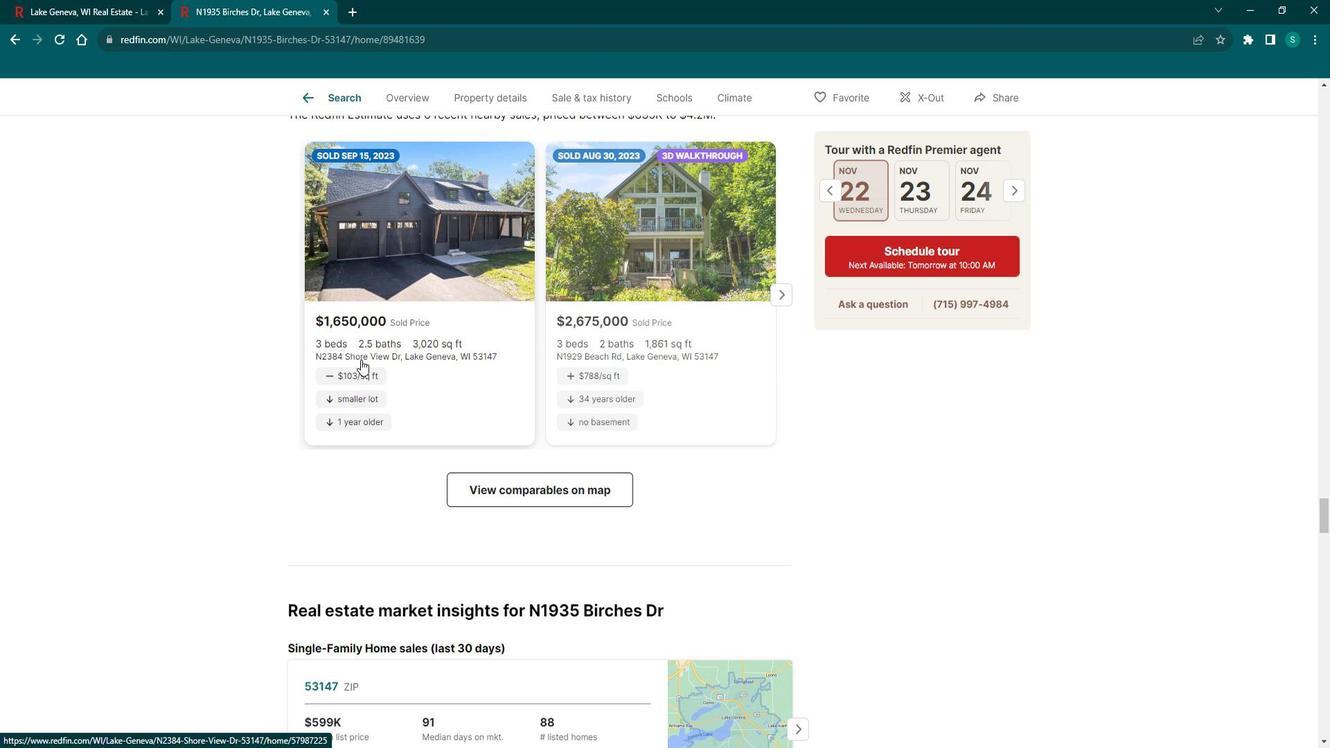 
Action: Mouse scrolled (373, 358) with delta (0, 0)
Screenshot: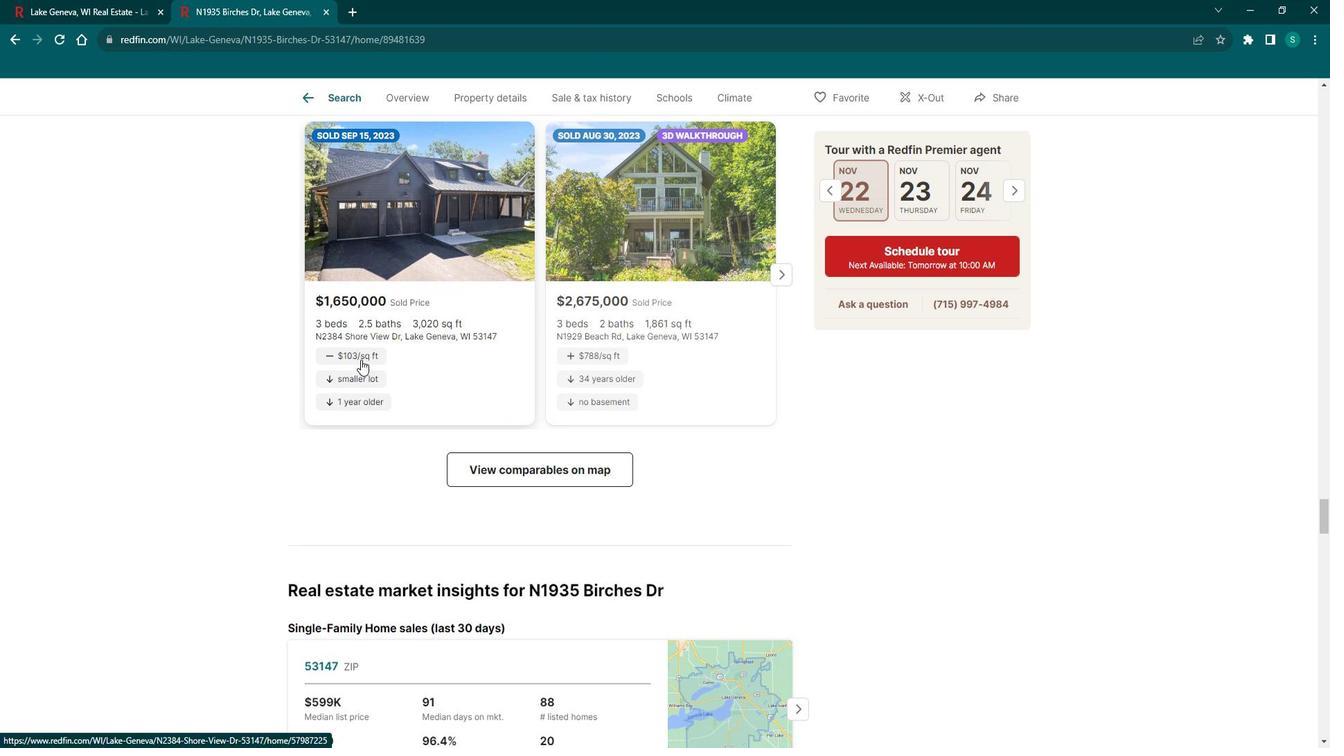 
Action: Mouse scrolled (373, 358) with delta (0, 0)
Screenshot: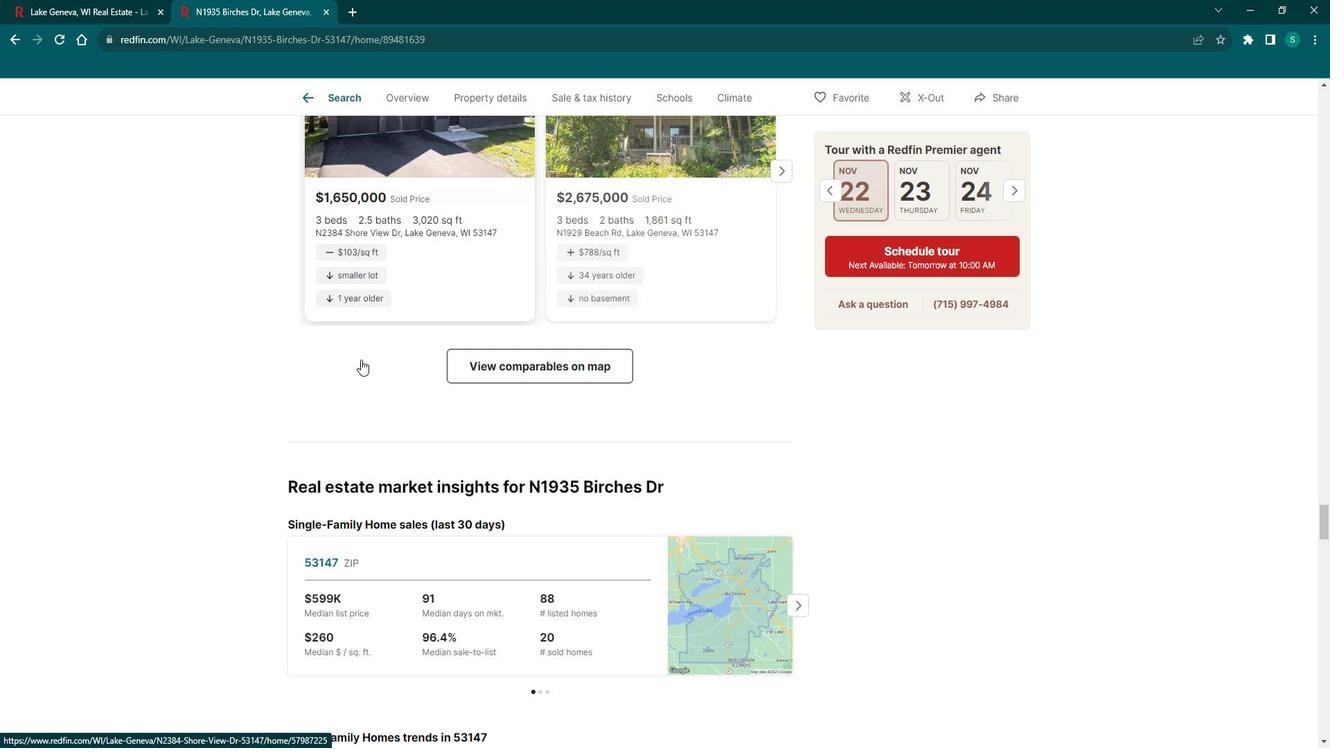 
Action: Mouse scrolled (373, 358) with delta (0, 0)
Screenshot: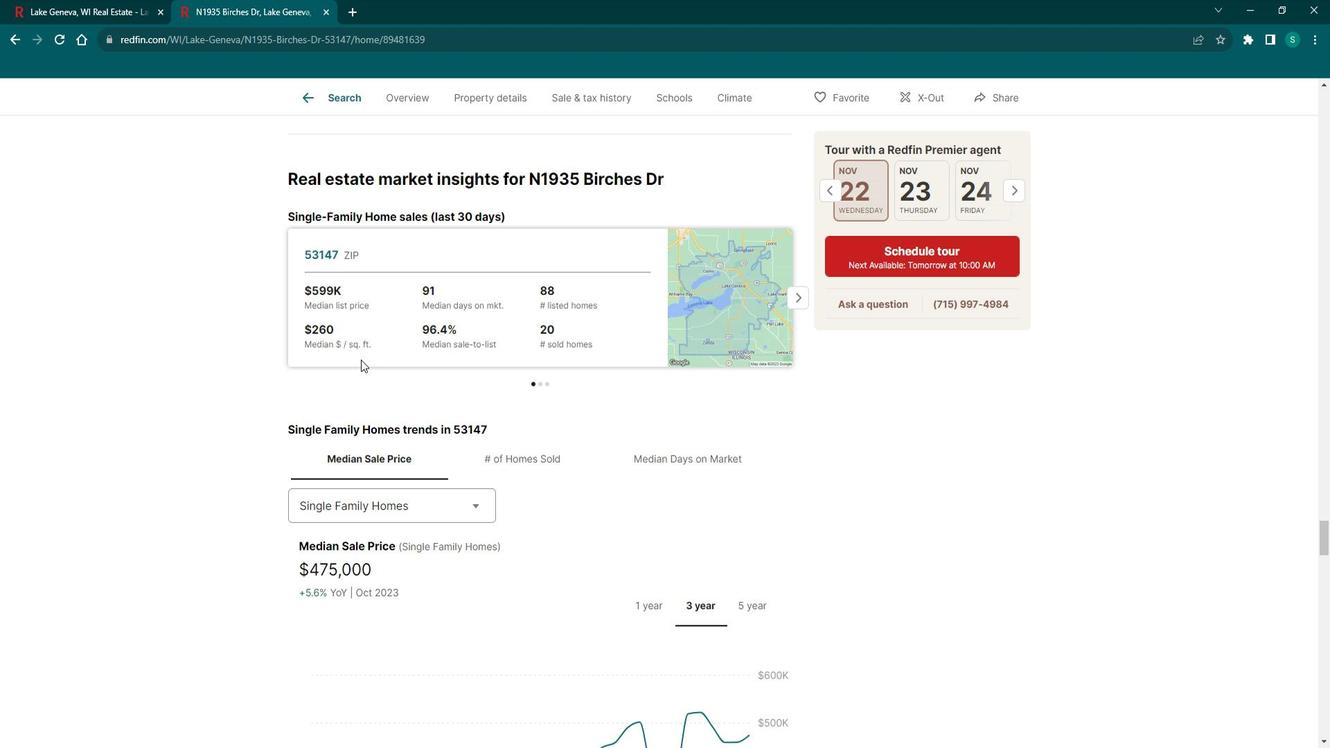 
Action: Mouse scrolled (373, 358) with delta (0, 0)
Screenshot: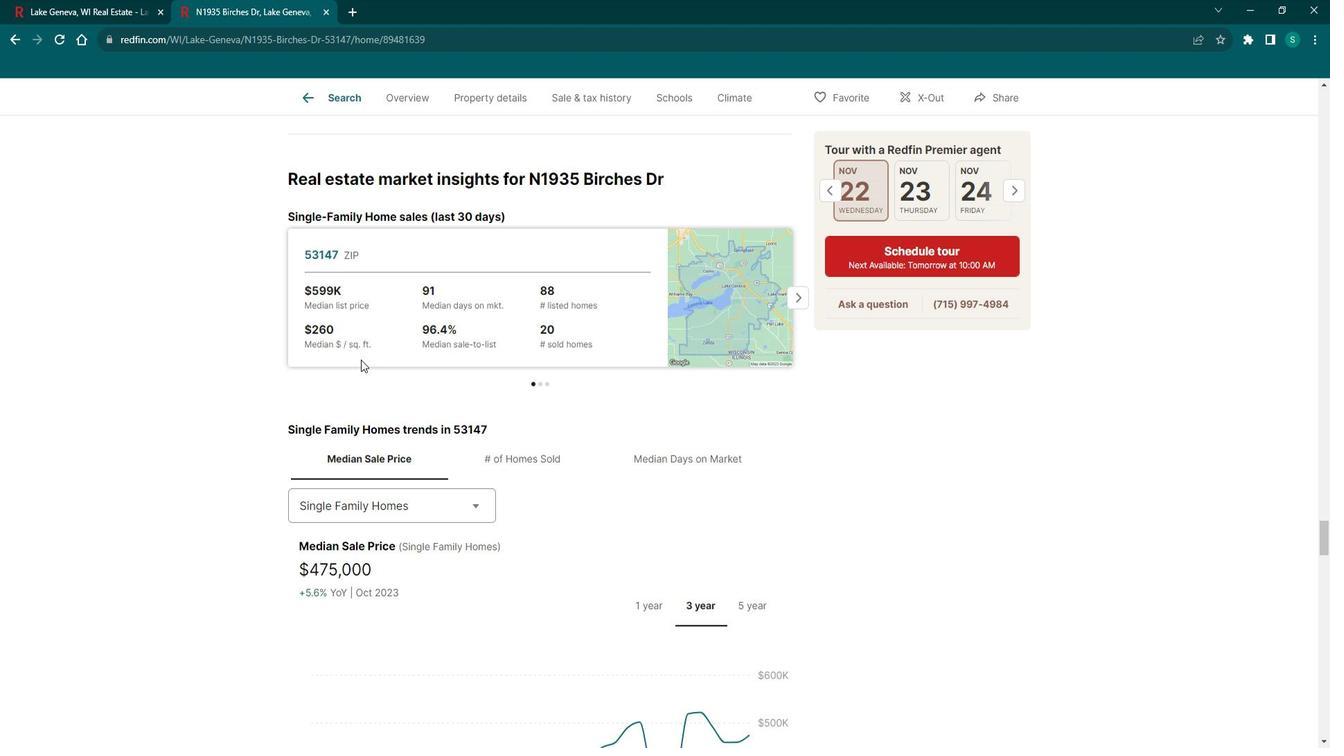 
Action: Mouse scrolled (373, 358) with delta (0, 0)
Screenshot: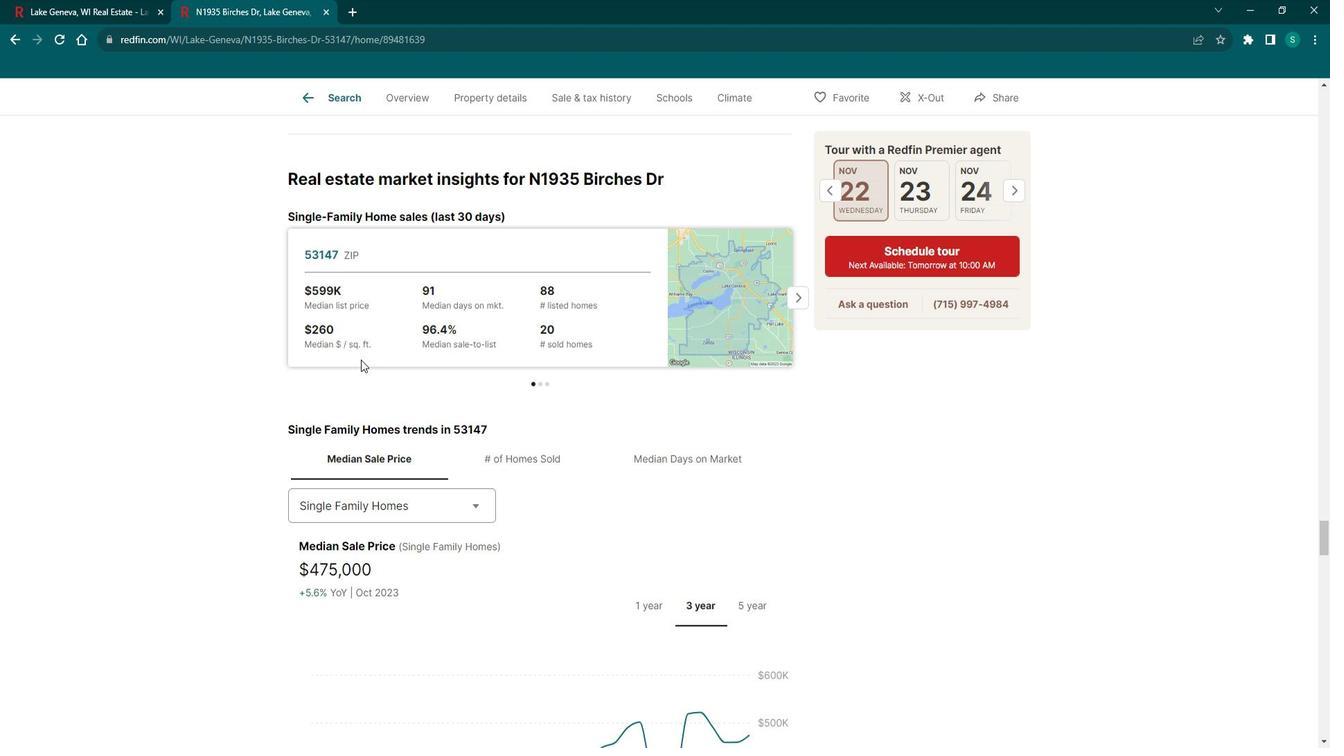 
Action: Mouse scrolled (373, 358) with delta (0, 0)
Screenshot: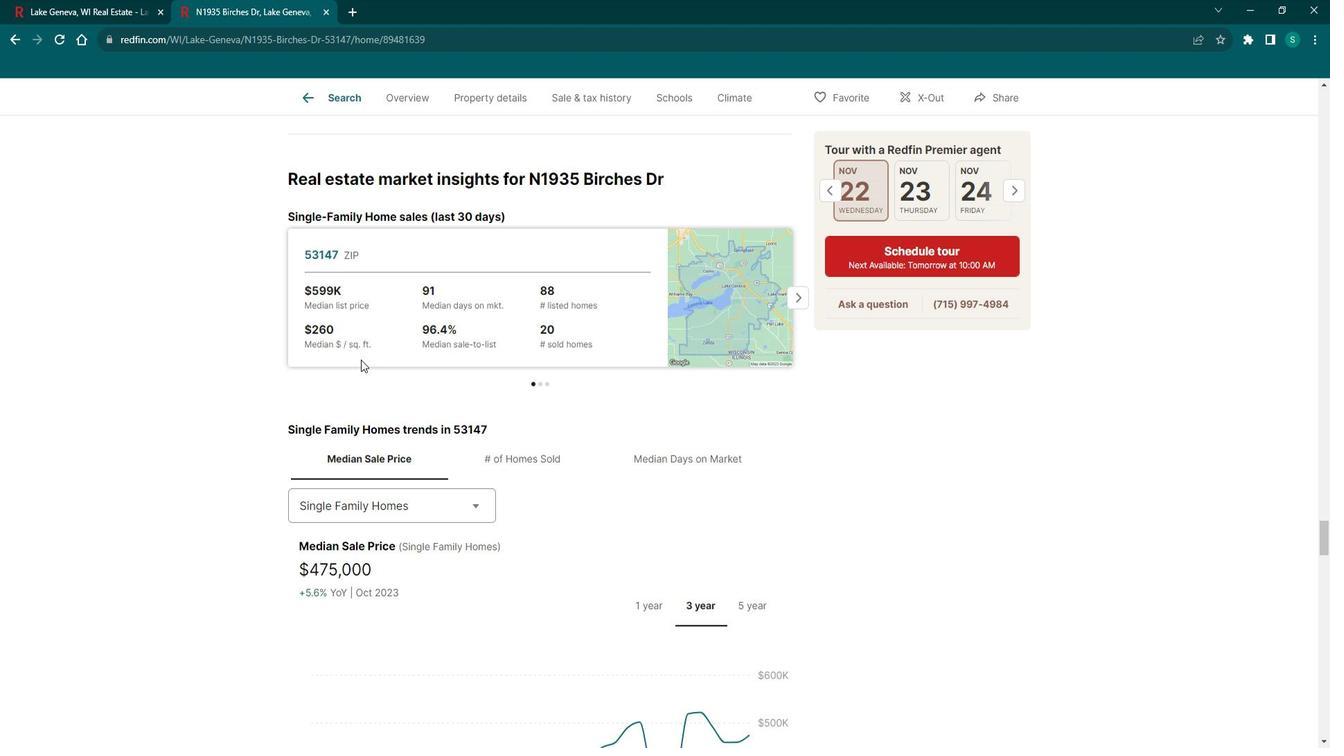 
Action: Mouse scrolled (373, 358) with delta (0, 0)
Screenshot: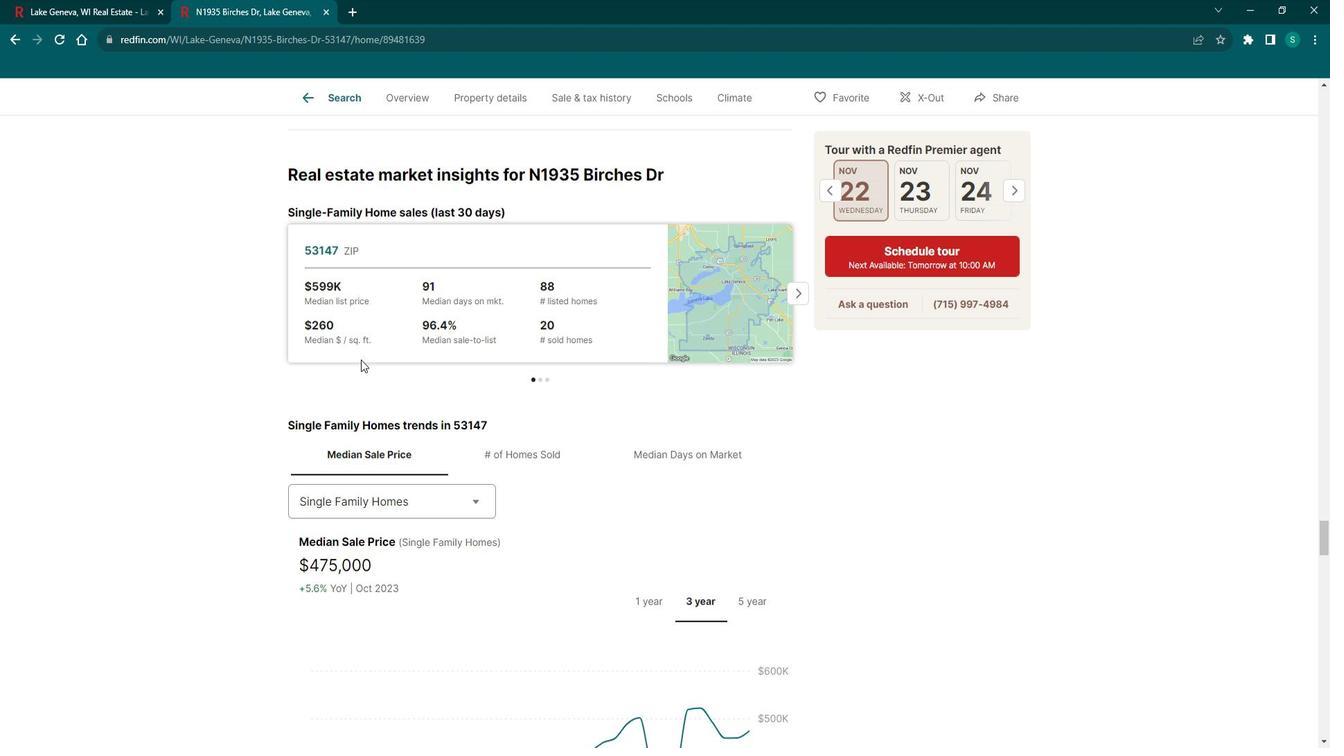 
Action: Mouse scrolled (373, 358) with delta (0, 0)
Screenshot: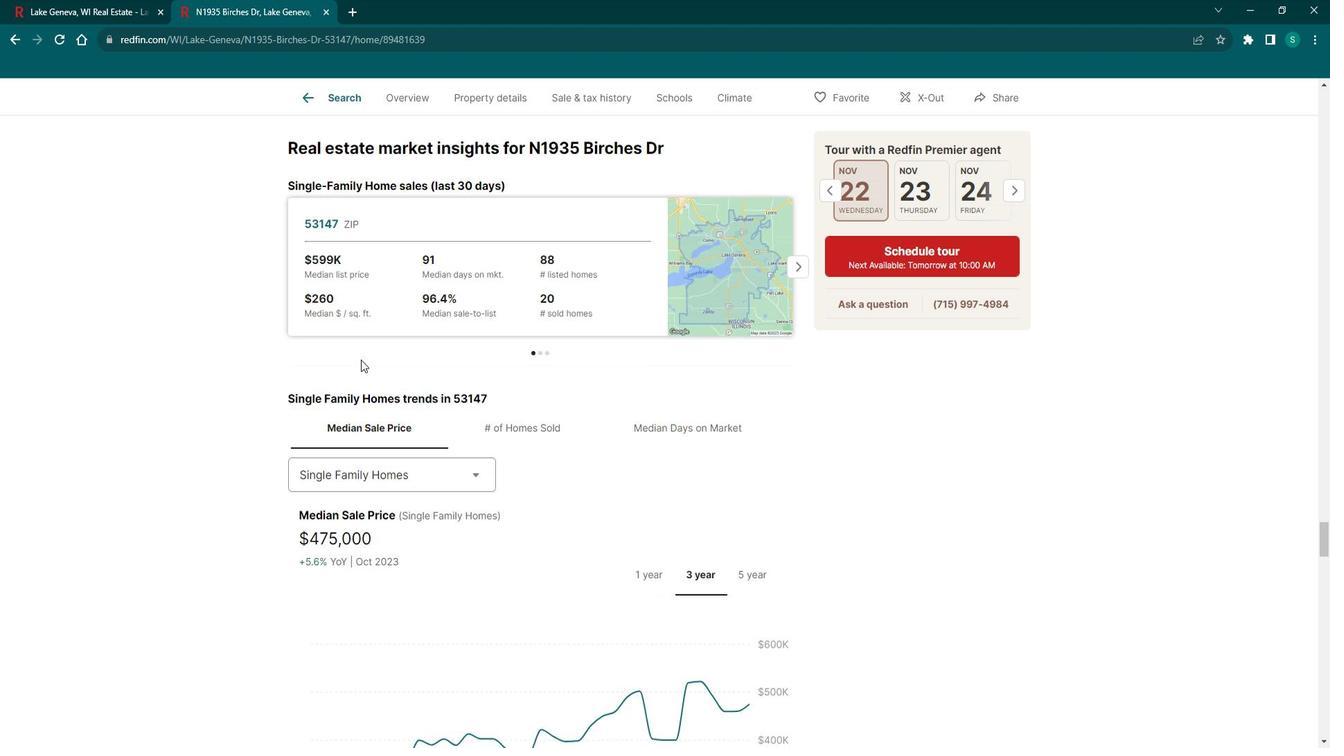 
Action: Mouse scrolled (373, 358) with delta (0, 0)
Screenshot: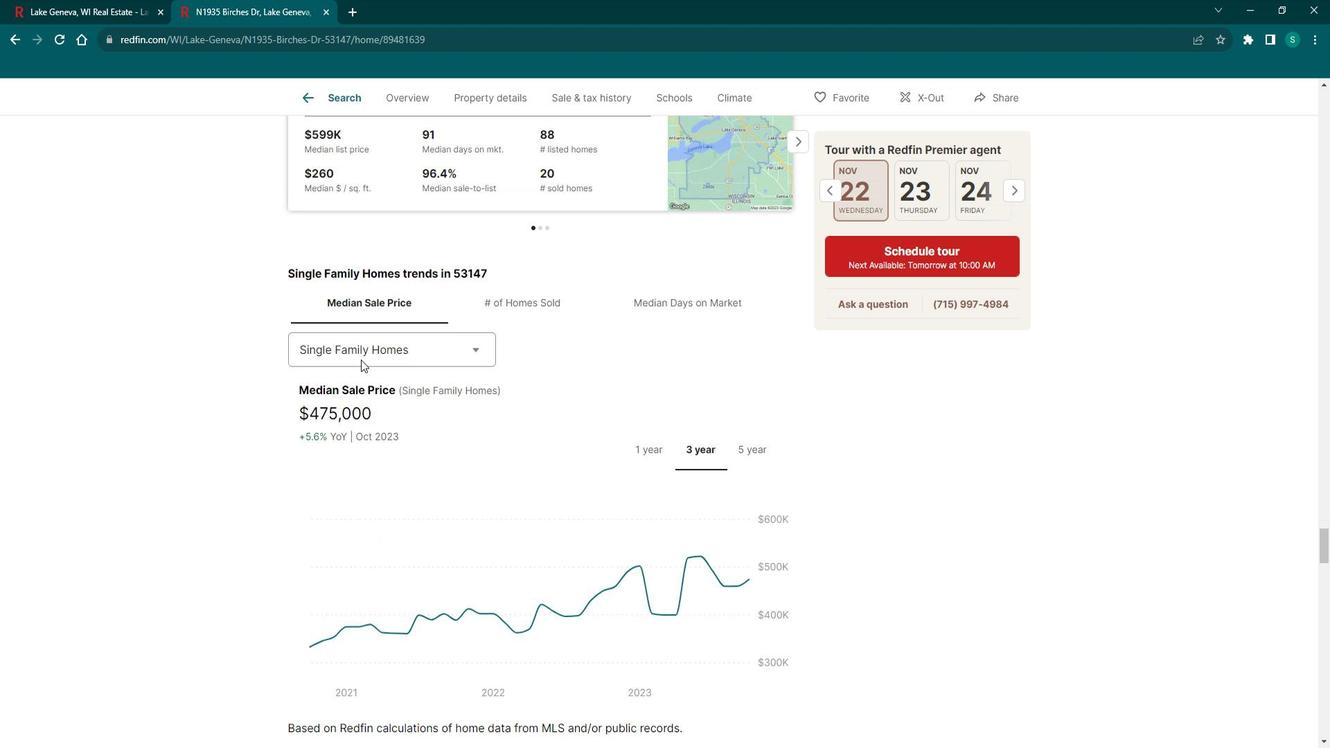 
Action: Mouse scrolled (373, 358) with delta (0, 0)
Screenshot: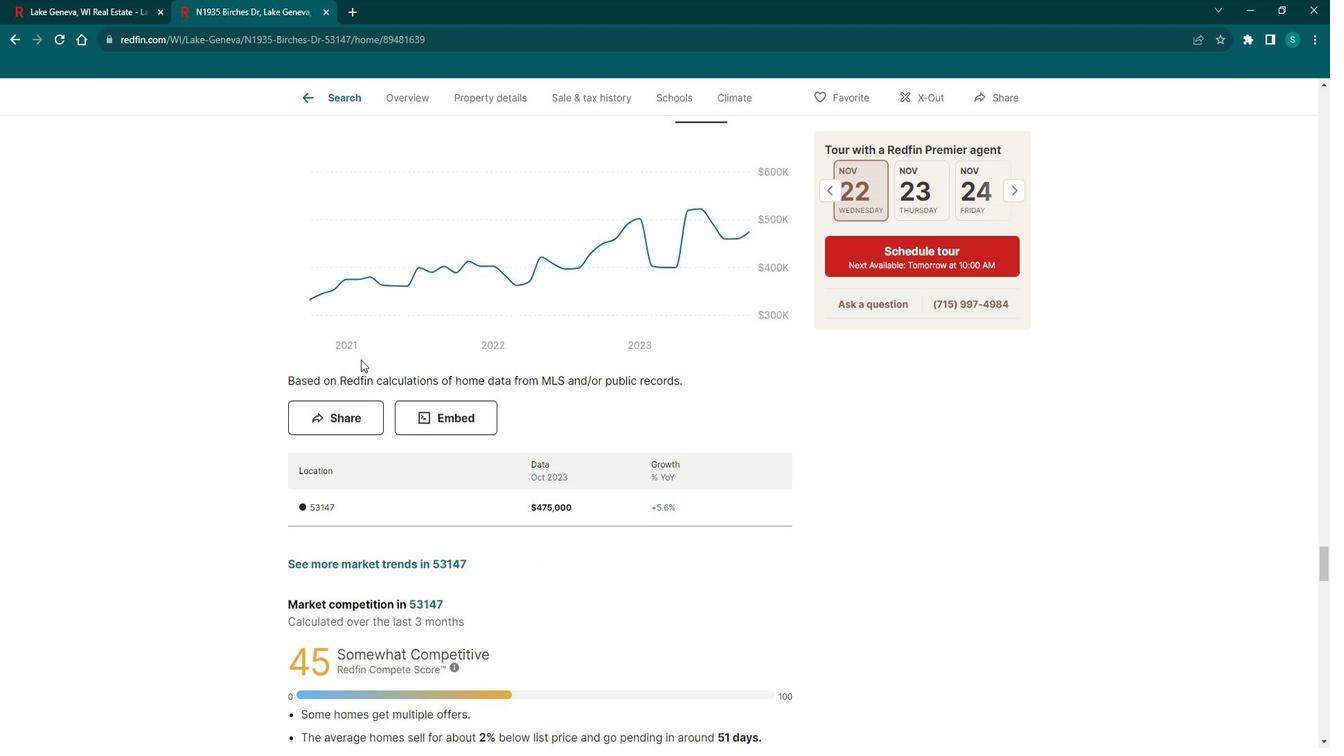 
Action: Mouse scrolled (373, 358) with delta (0, 0)
Screenshot: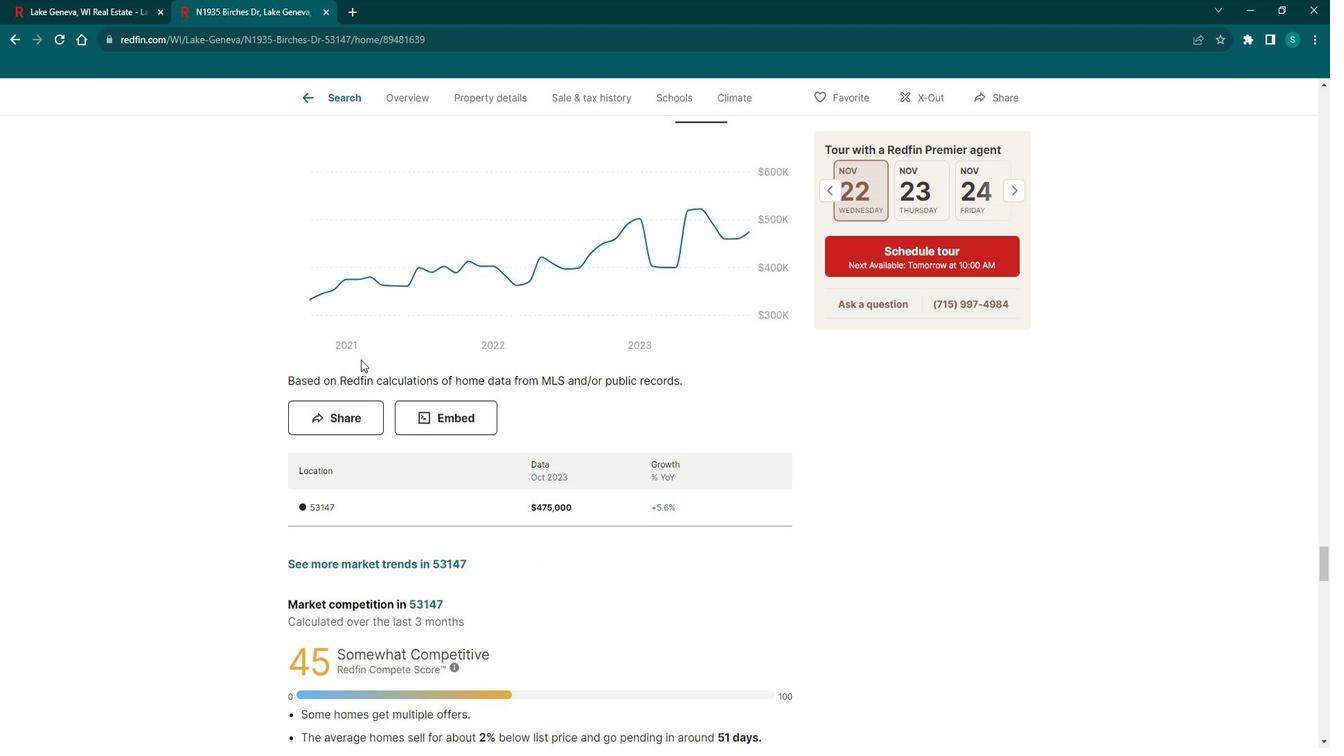 
Action: Mouse scrolled (373, 358) with delta (0, 0)
Screenshot: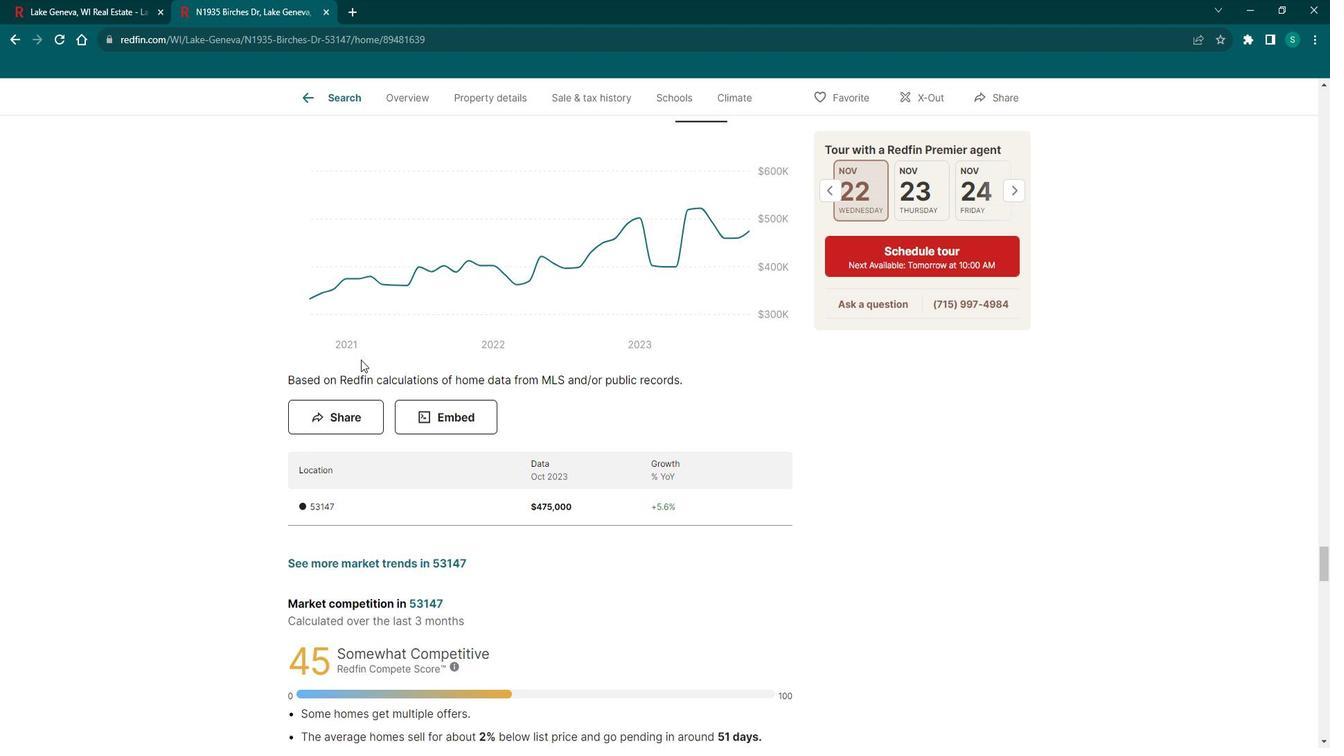 
Action: Mouse scrolled (373, 358) with delta (0, 0)
Screenshot: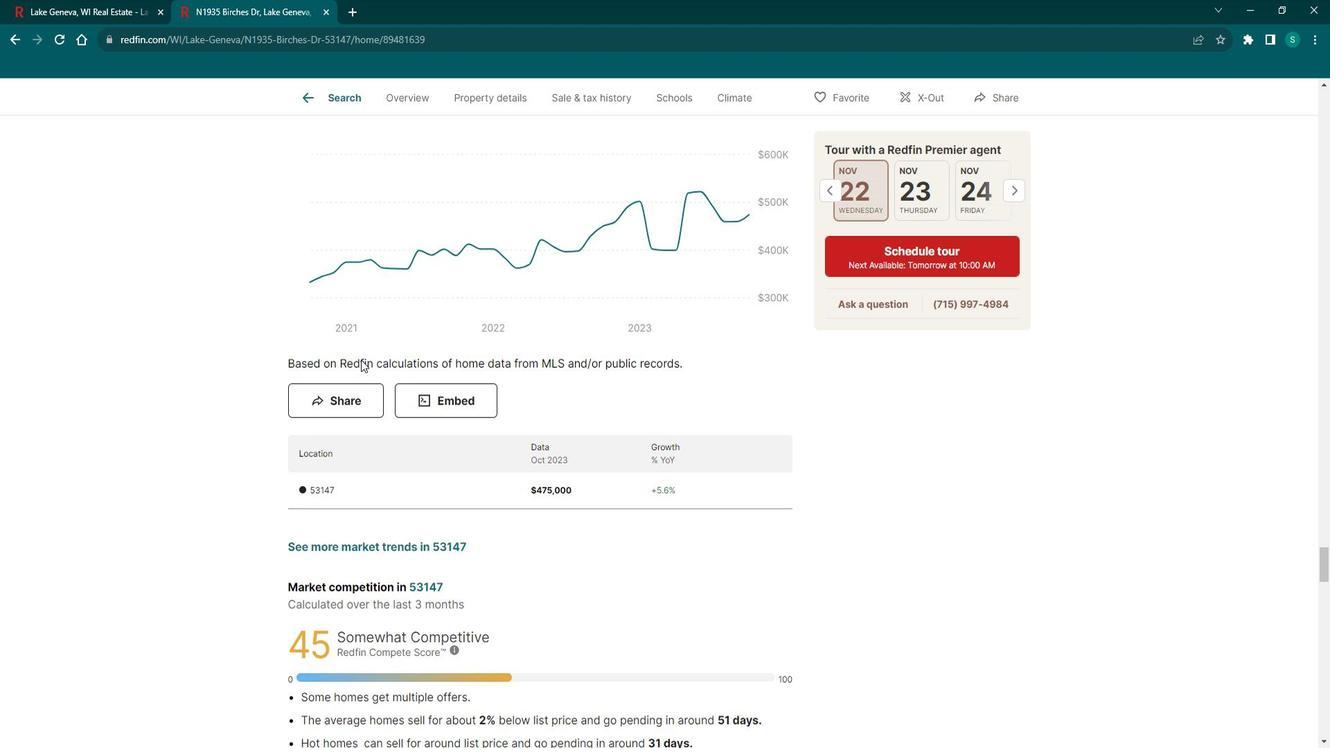 
Action: Mouse scrolled (373, 358) with delta (0, 0)
Screenshot: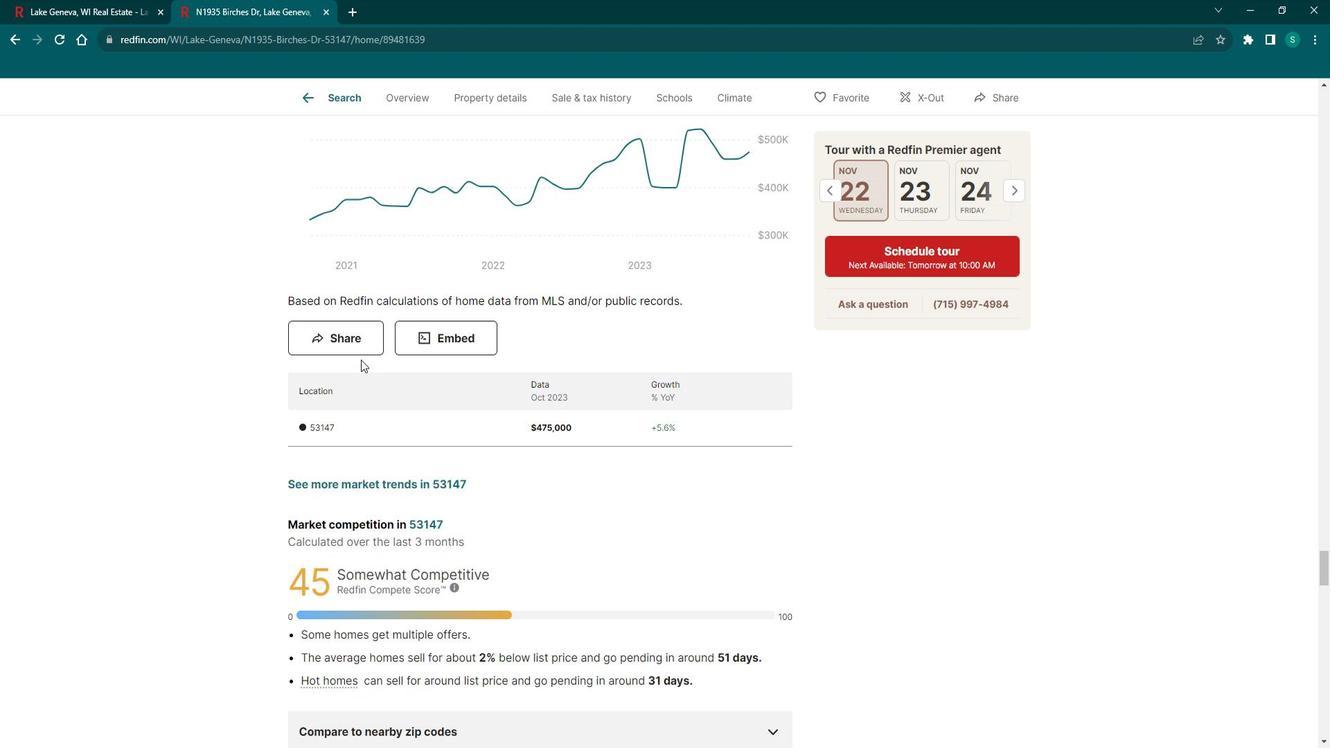 
Action: Mouse scrolled (373, 358) with delta (0, 0)
Screenshot: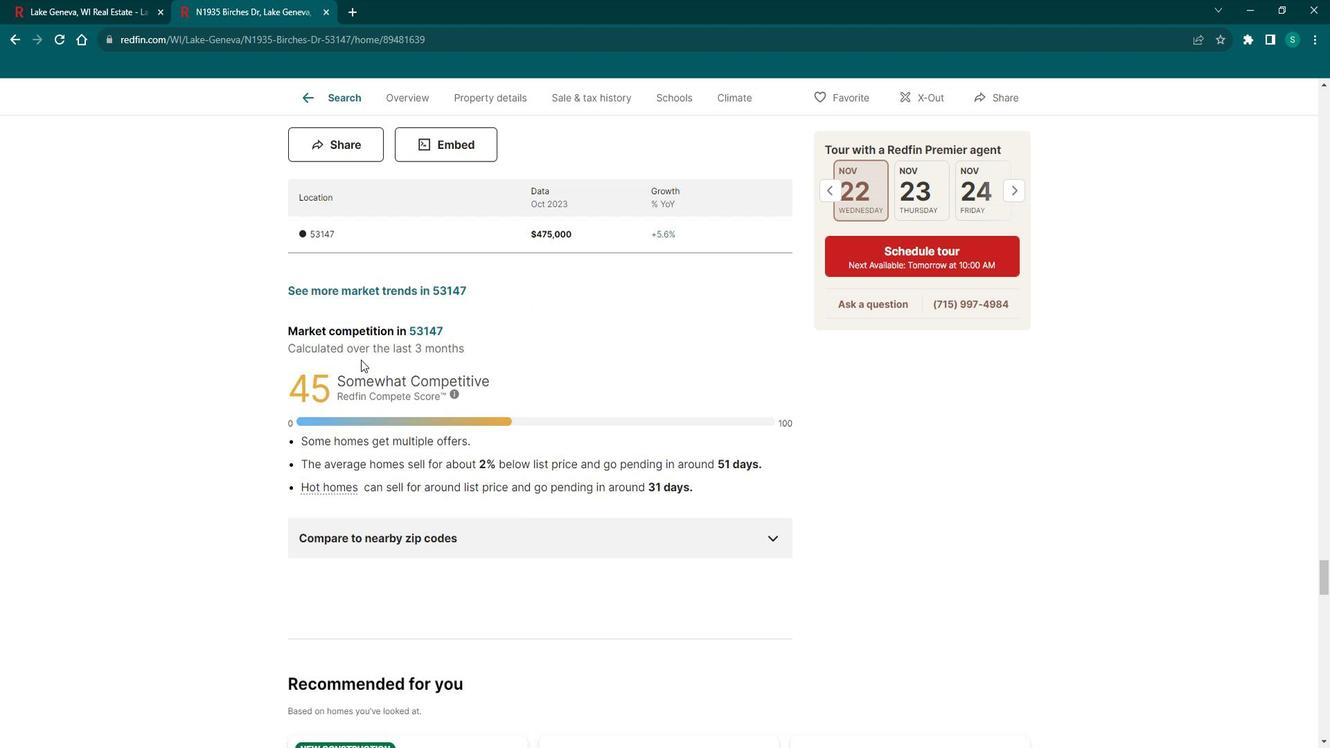 
Action: Mouse moved to (372, 106)
Screenshot: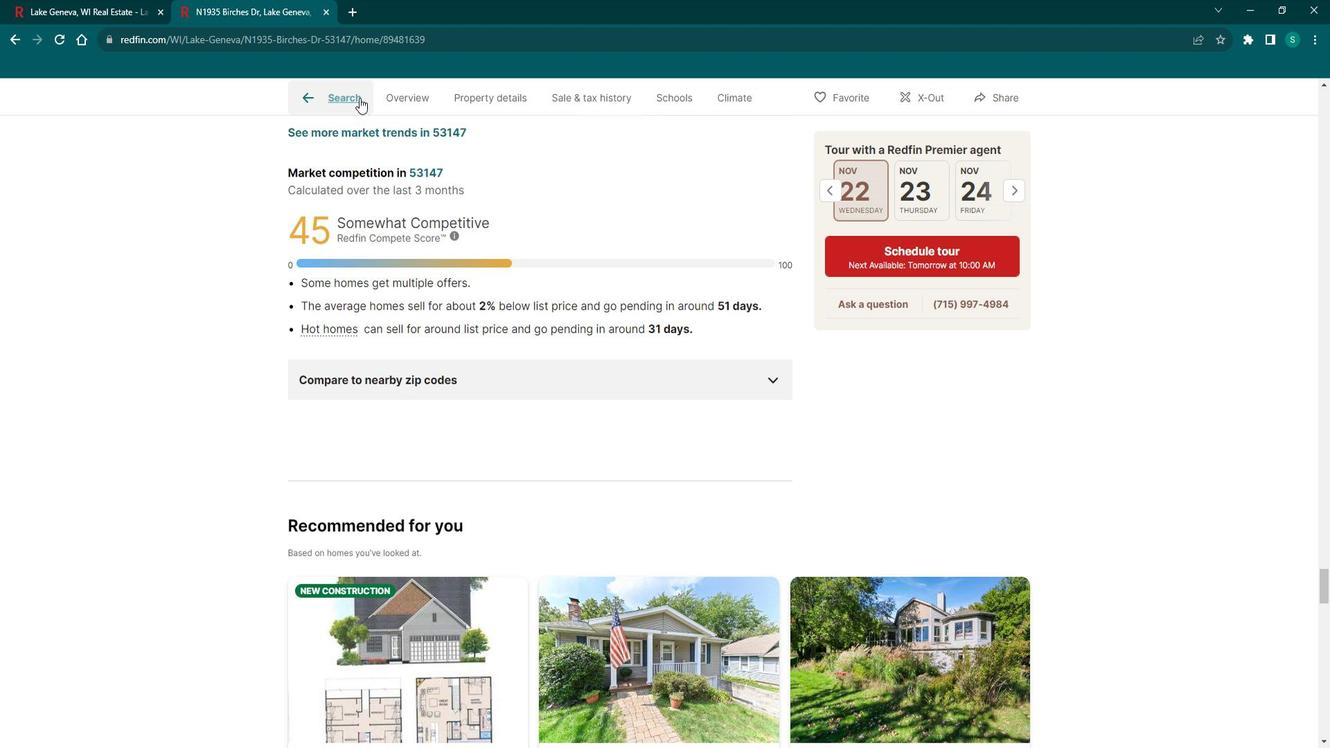 
Action: Mouse pressed left at (372, 106)
Screenshot: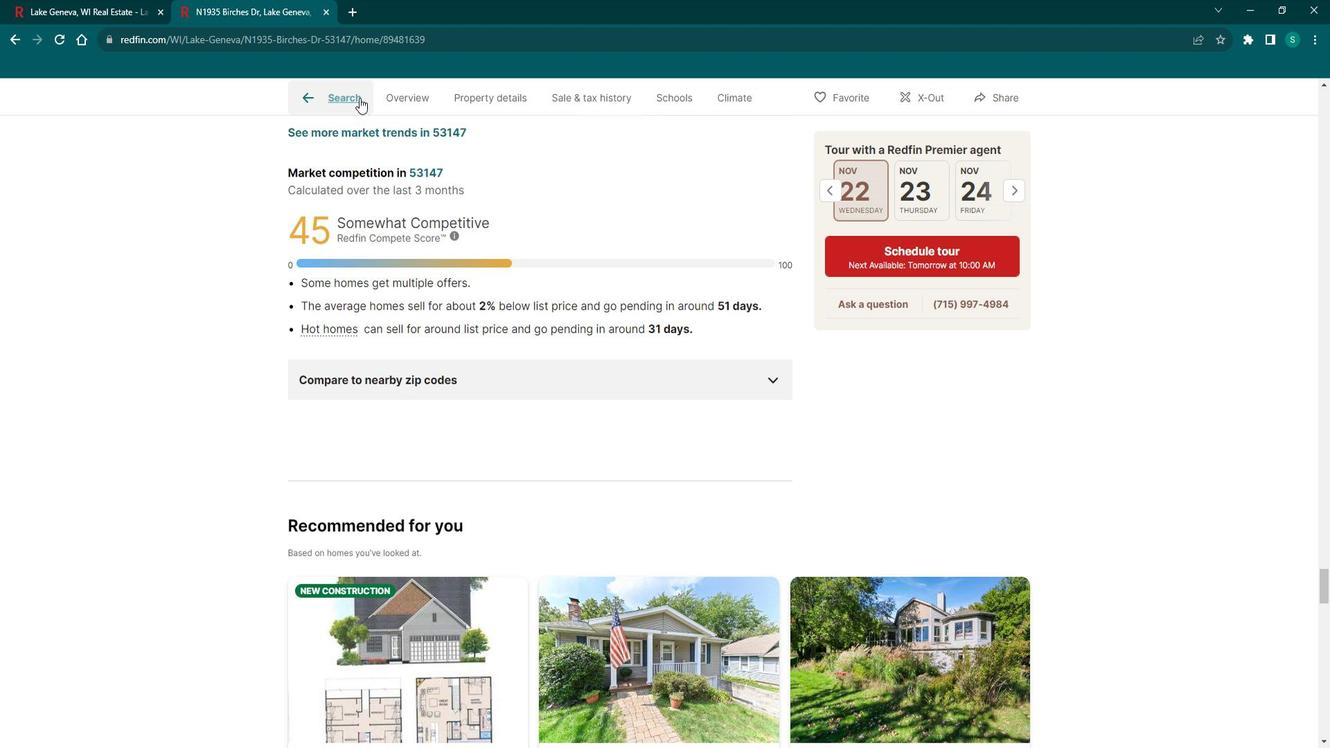 
Action: Mouse moved to (1160, 423)
Screenshot: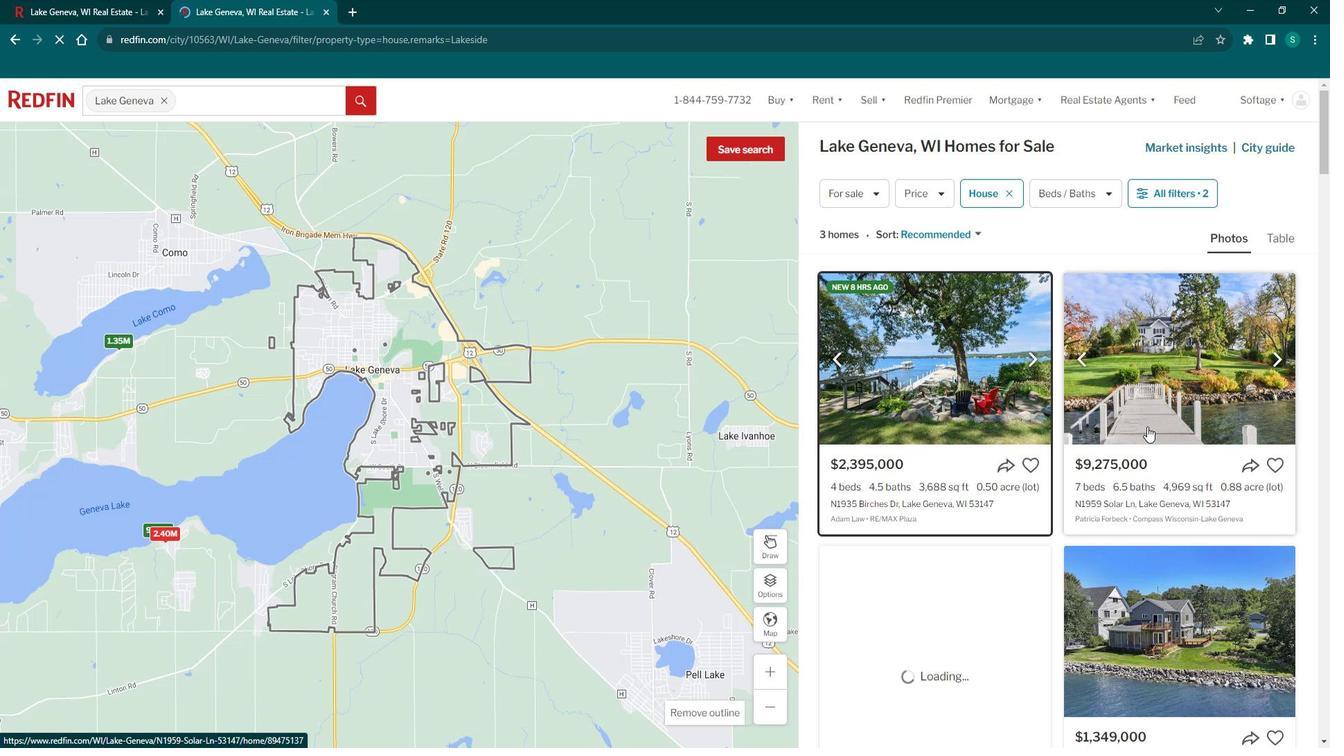 
Action: Mouse pressed left at (1160, 423)
Screenshot: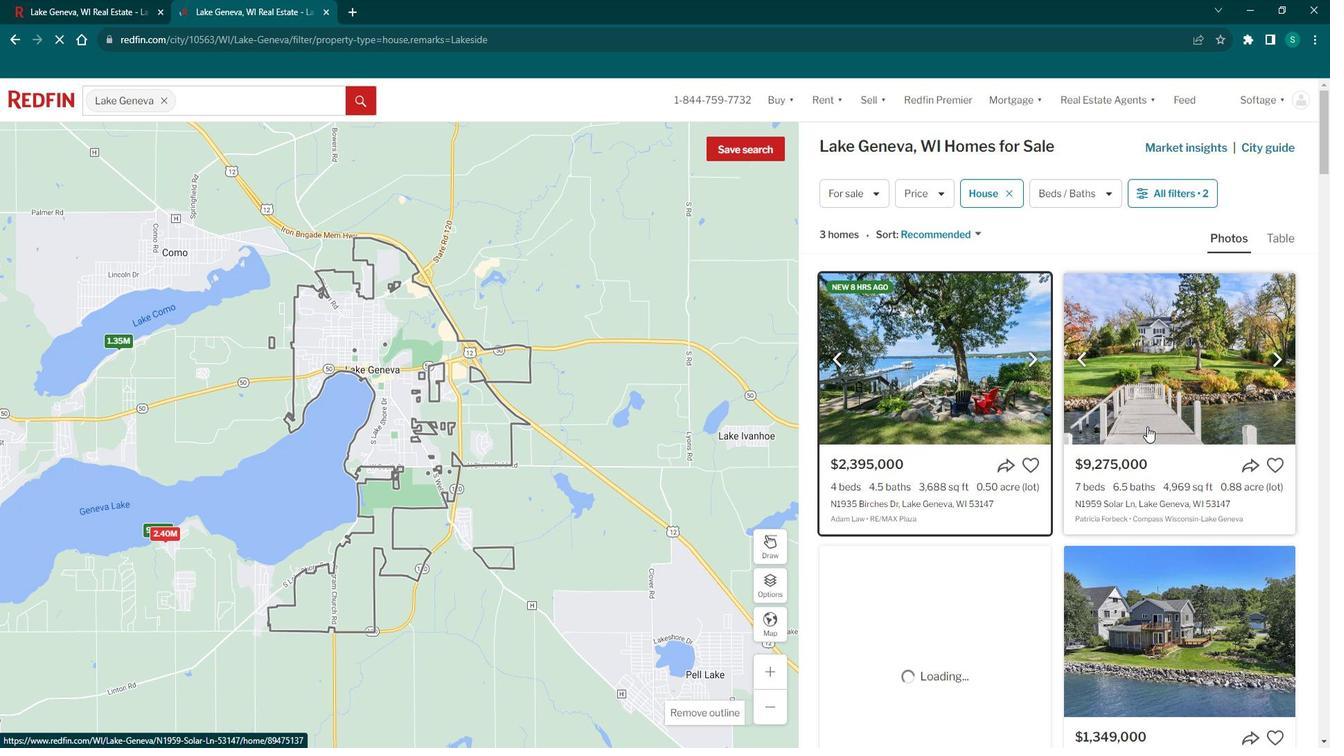 
Action: Mouse moved to (619, 317)
Screenshot: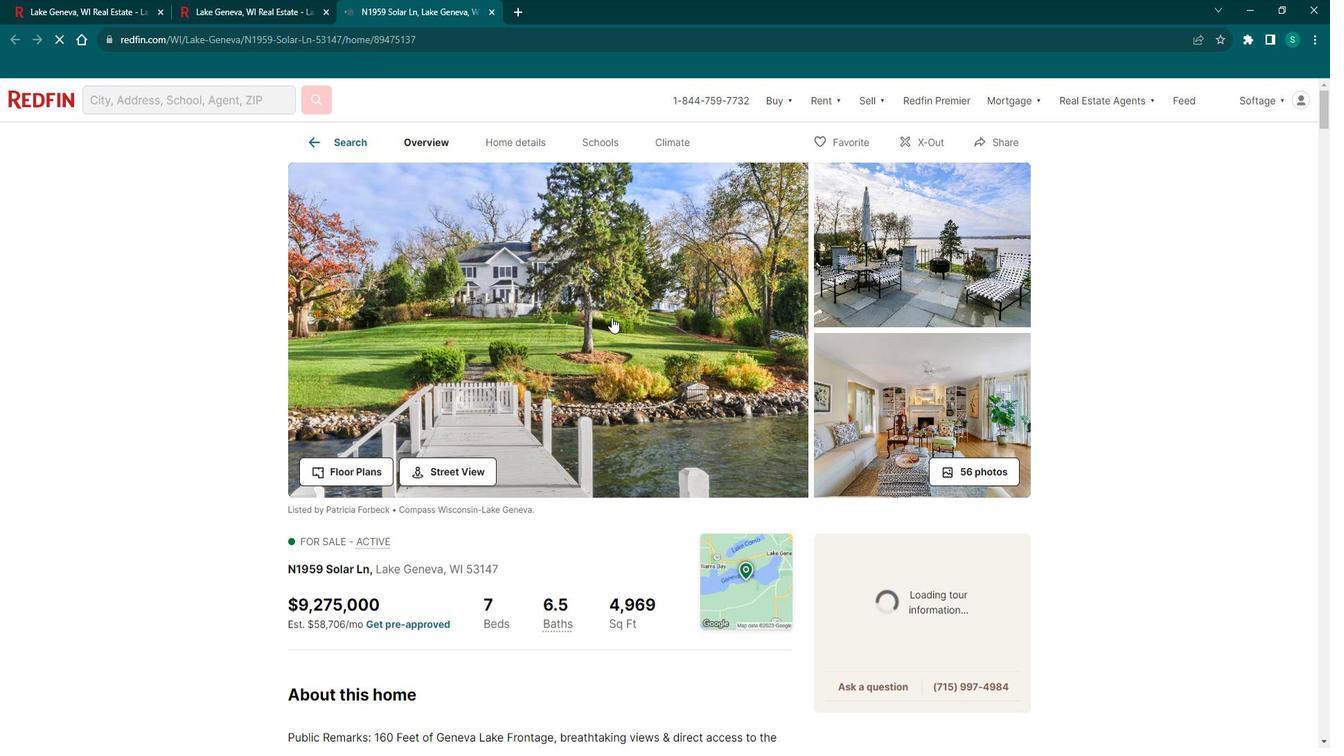
Action: Mouse pressed left at (619, 317)
Screenshot: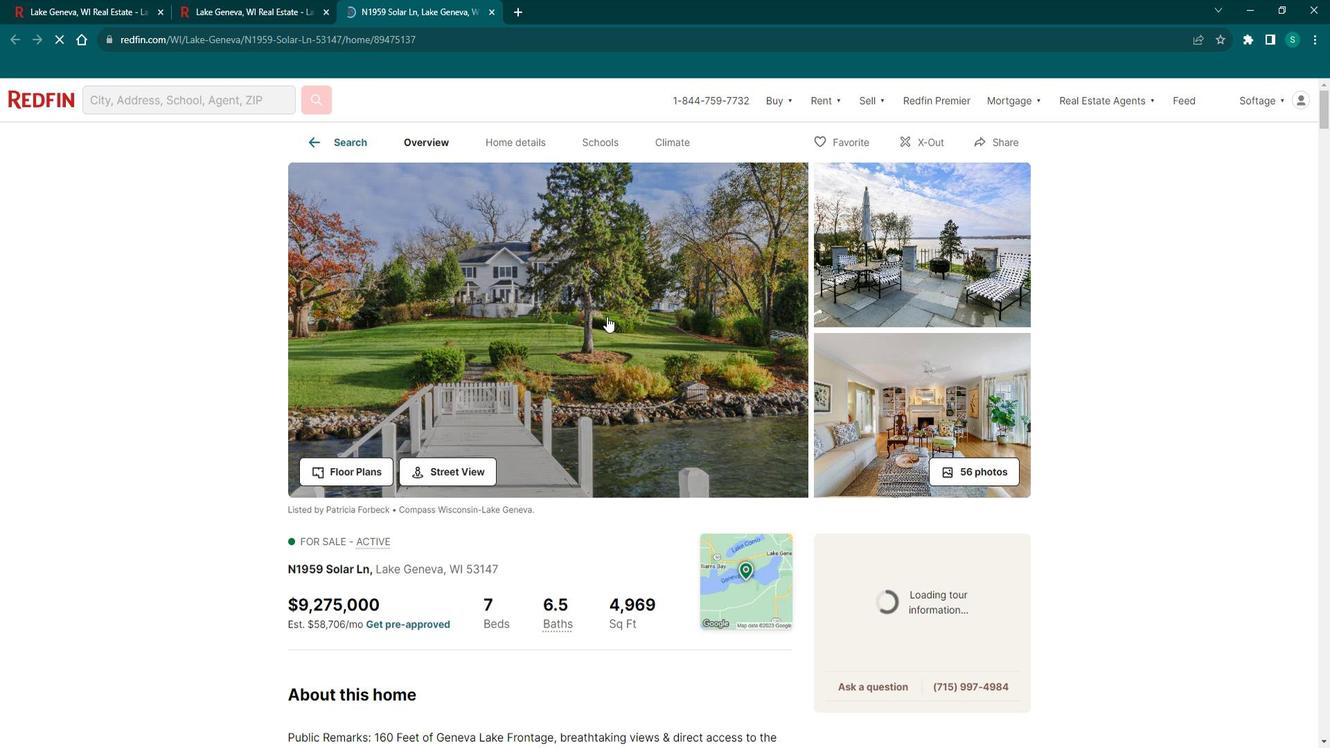 
Action: Mouse moved to (397, 326)
Screenshot: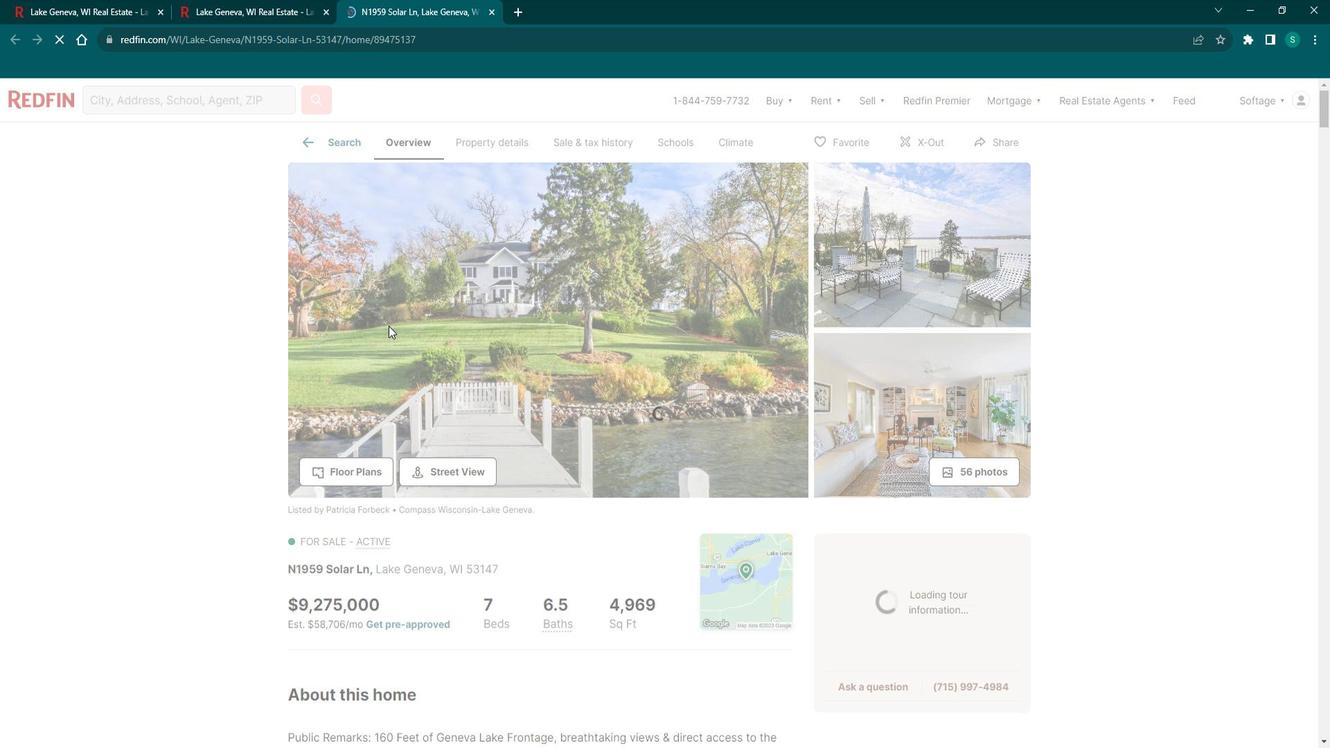 
Action: Mouse pressed left at (397, 326)
Screenshot: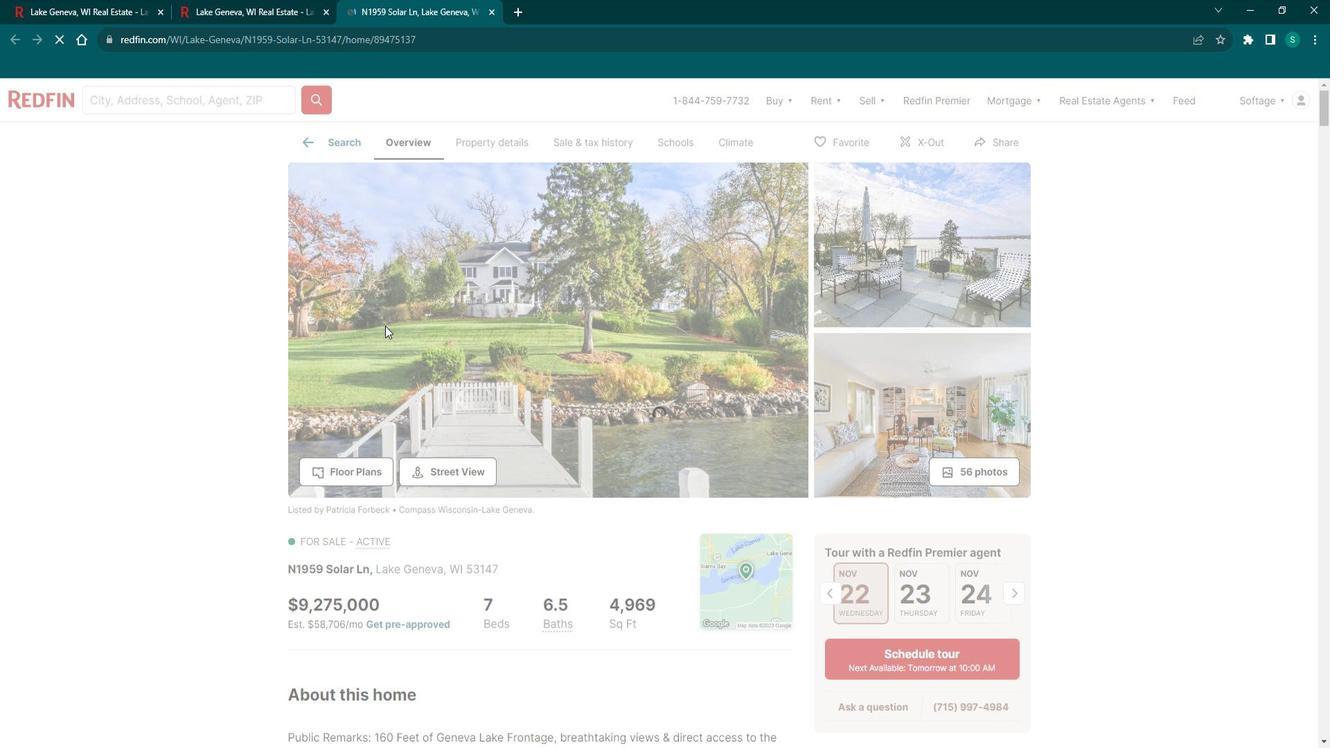 
Action: Mouse moved to (186, 231)
Screenshot: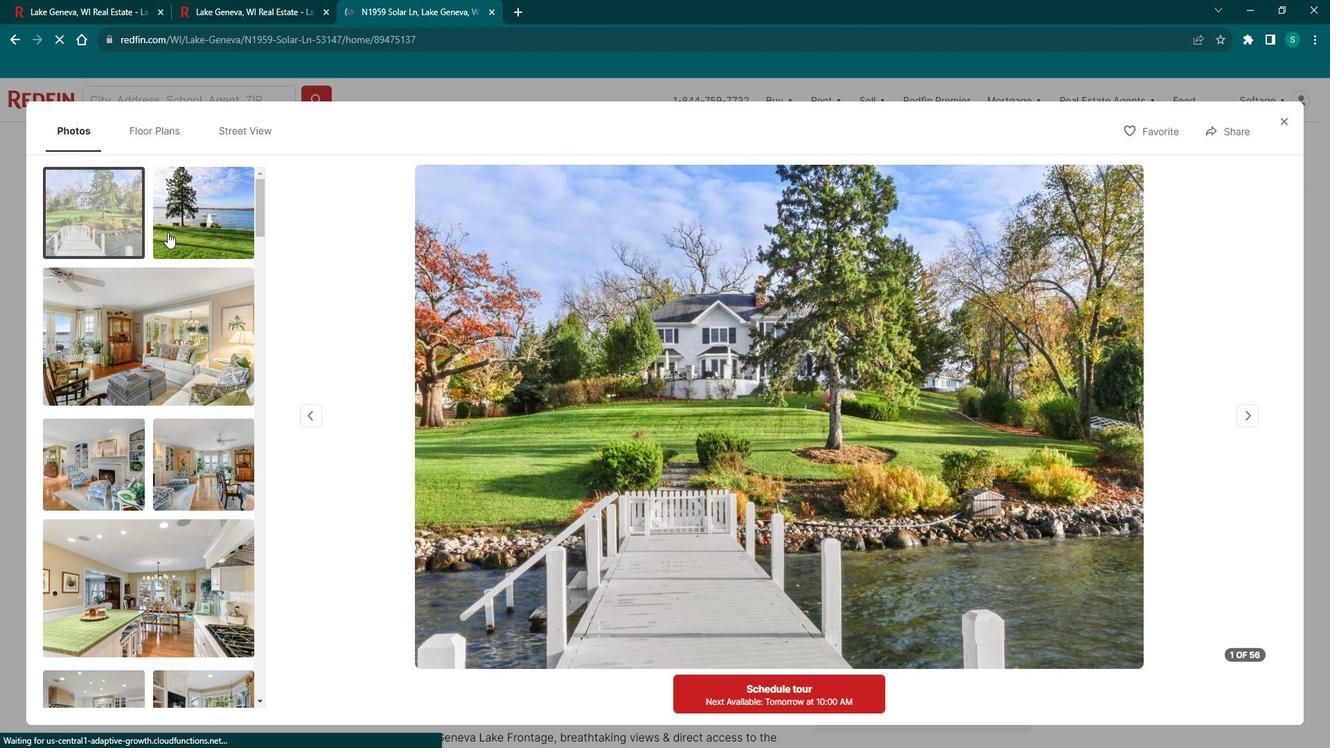 
Action: Mouse pressed left at (186, 231)
Screenshot: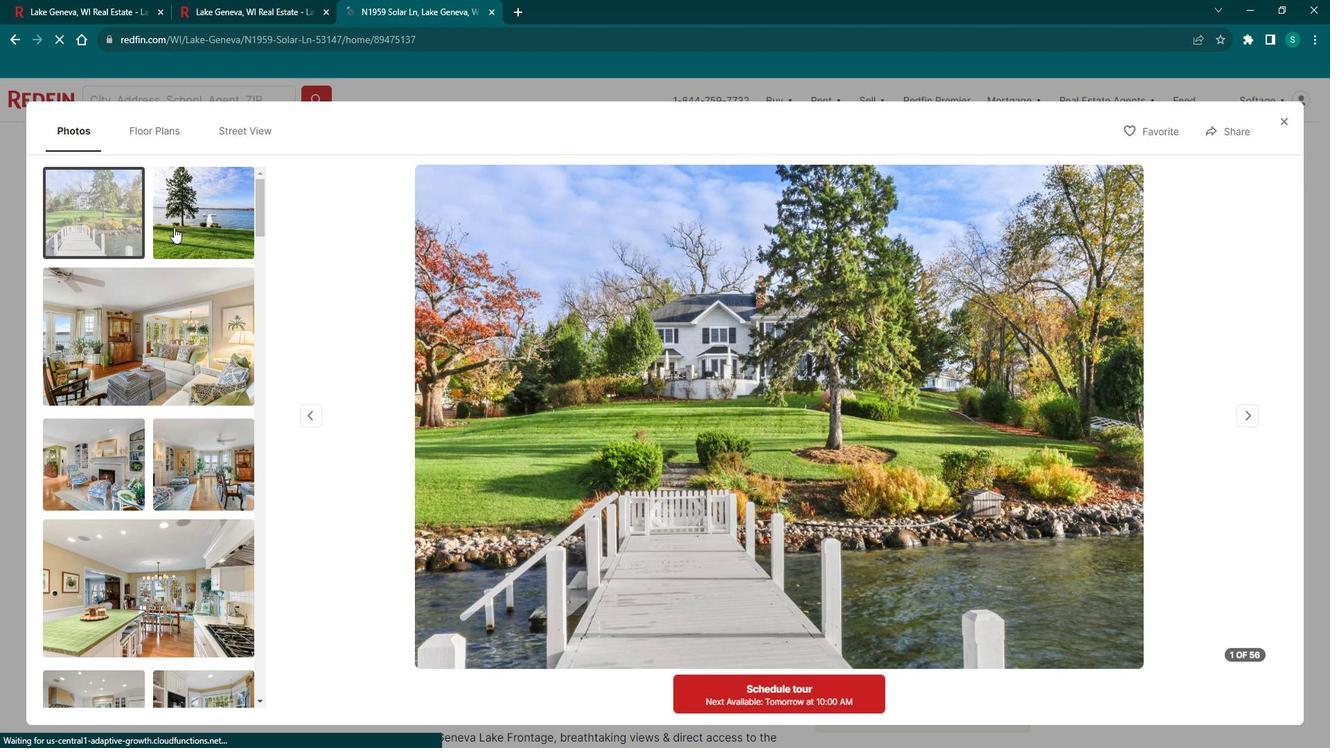 
Action: Mouse moved to (144, 338)
Screenshot: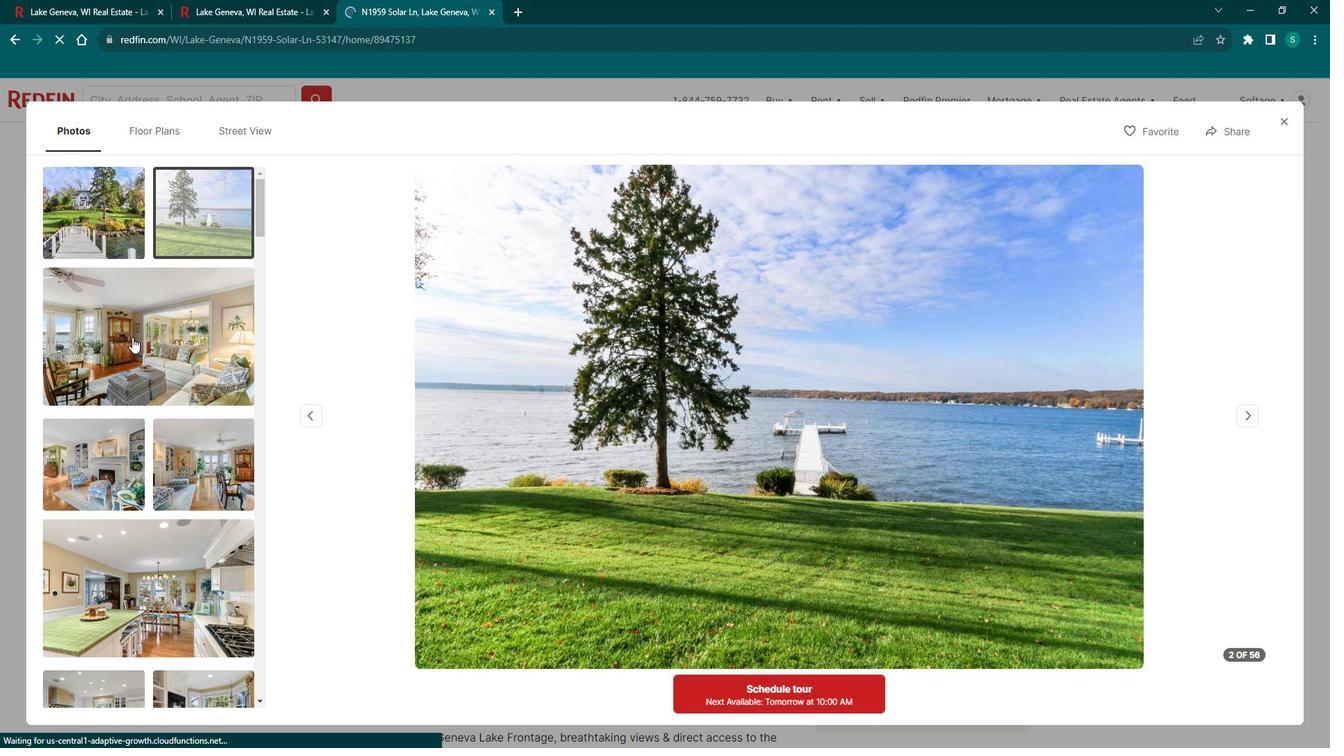 
Action: Mouse pressed left at (144, 338)
Screenshot: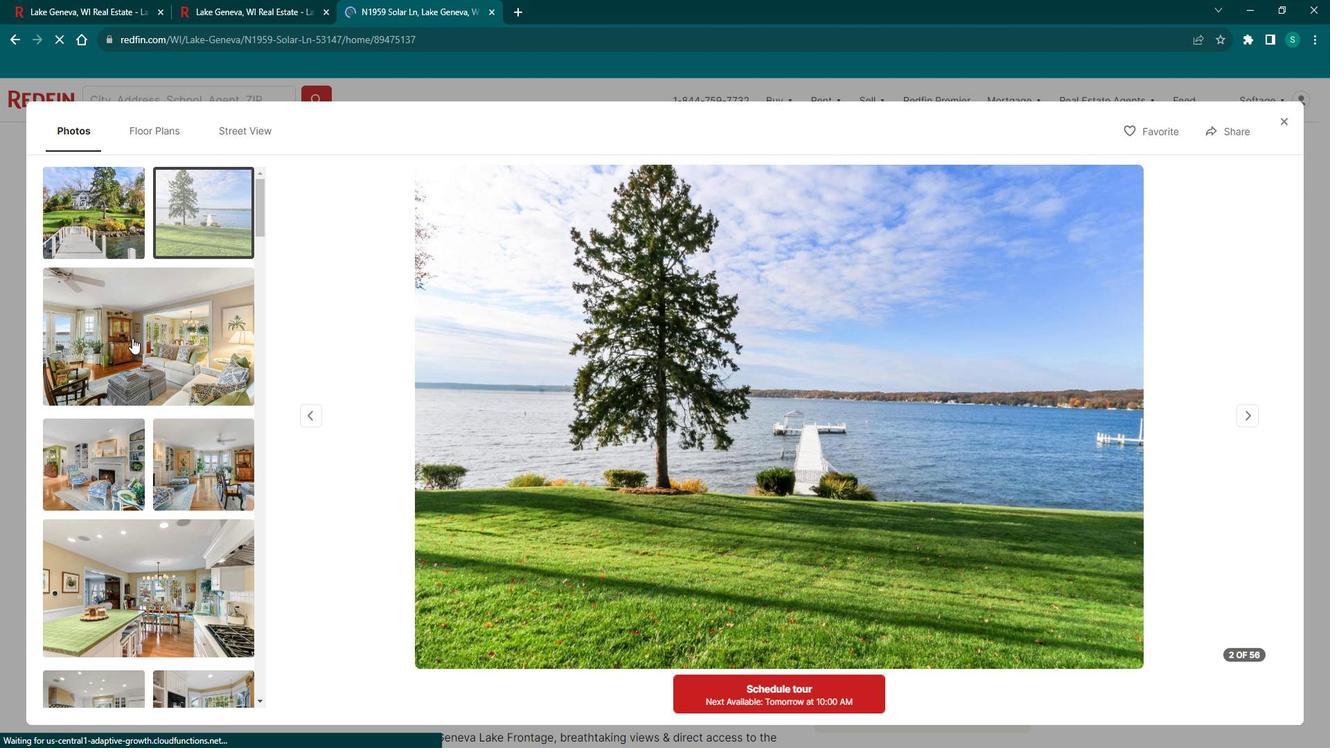 
Action: Mouse moved to (87, 426)
Screenshot: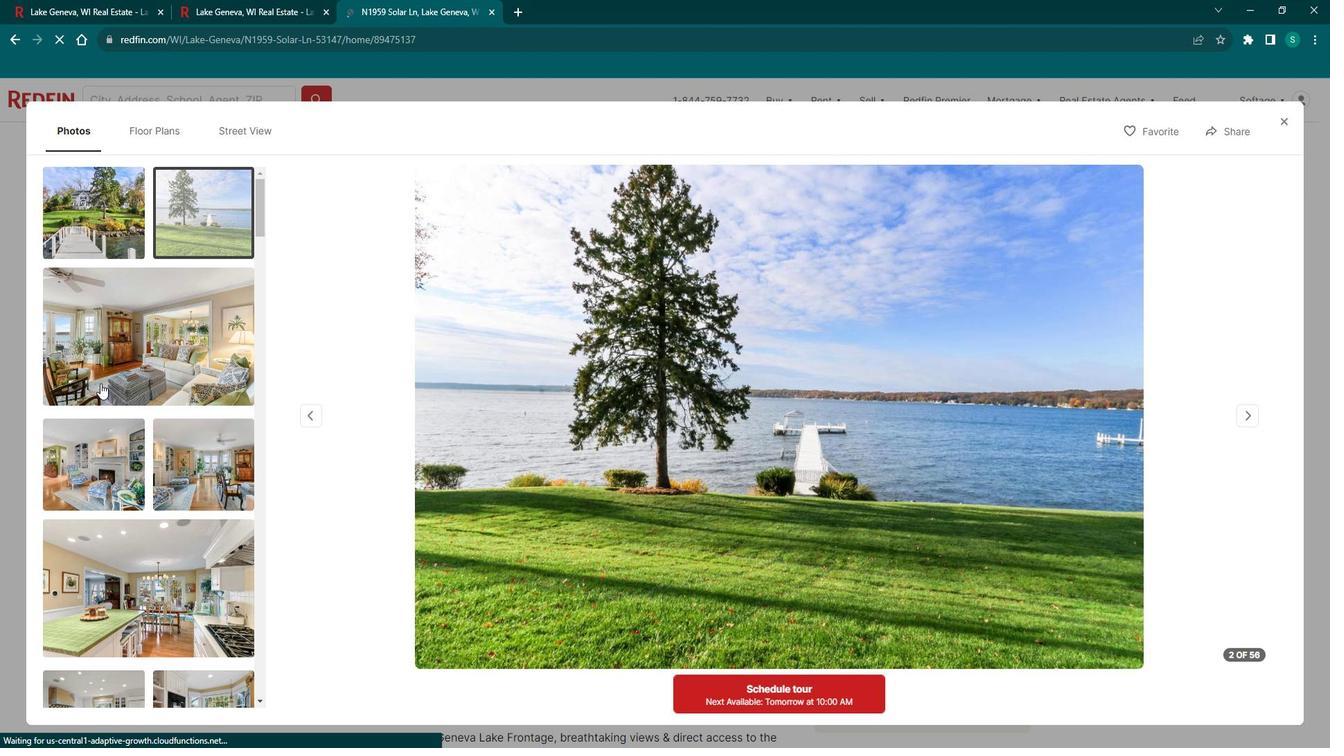 
Action: Mouse pressed left at (87, 426)
Screenshot: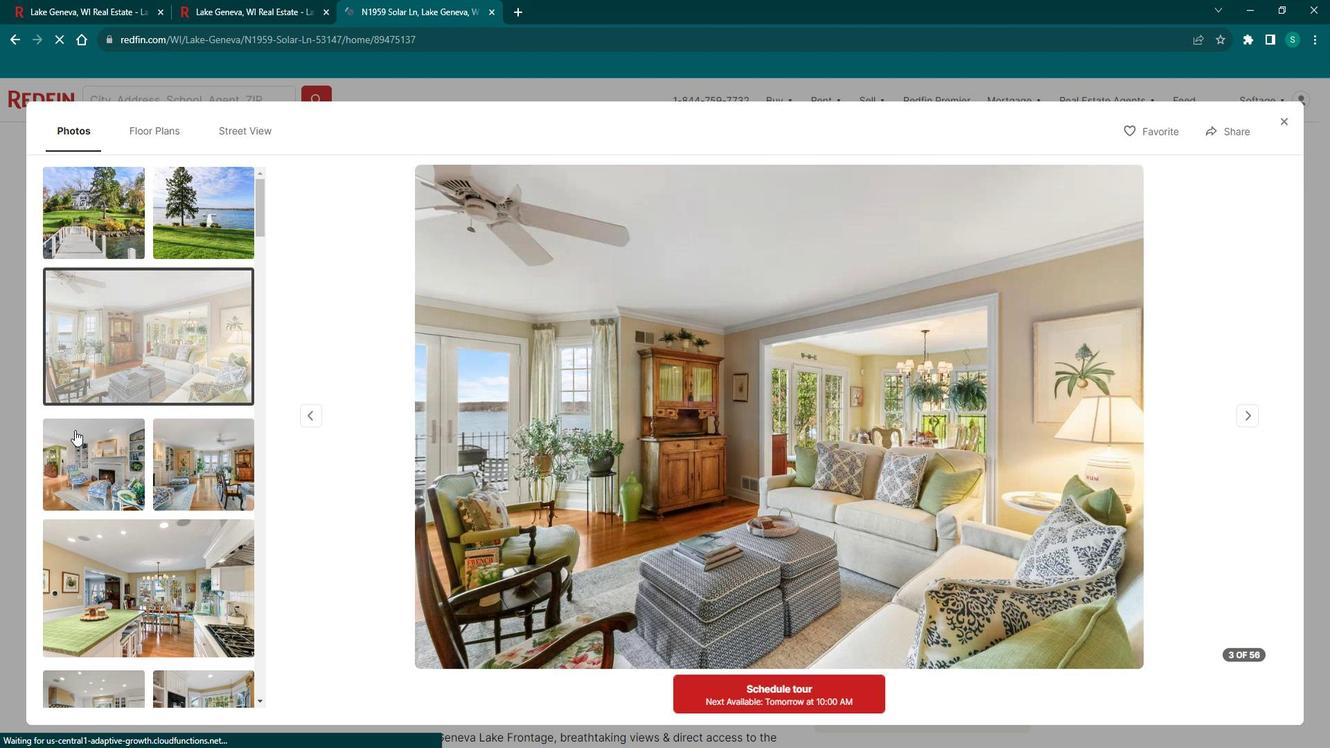 
Action: Mouse moved to (215, 442)
Screenshot: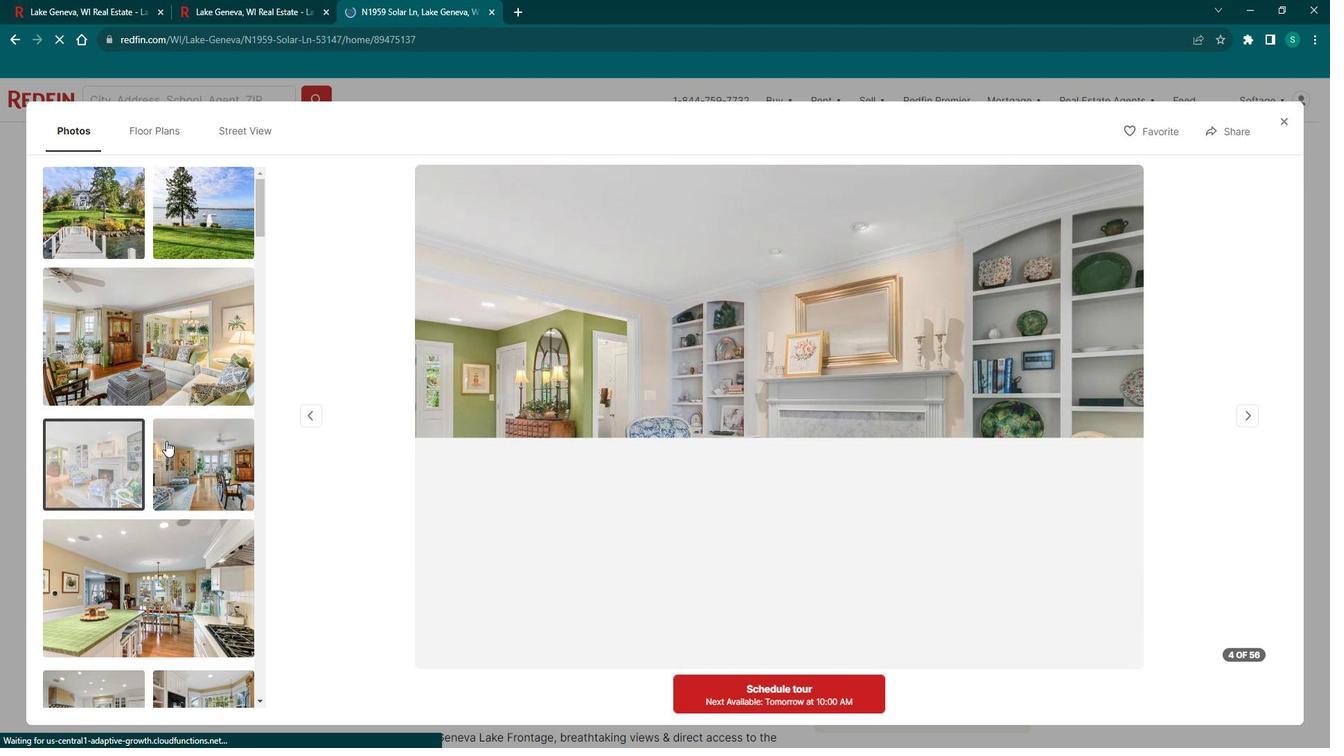 
Action: Mouse pressed left at (215, 442)
Screenshot: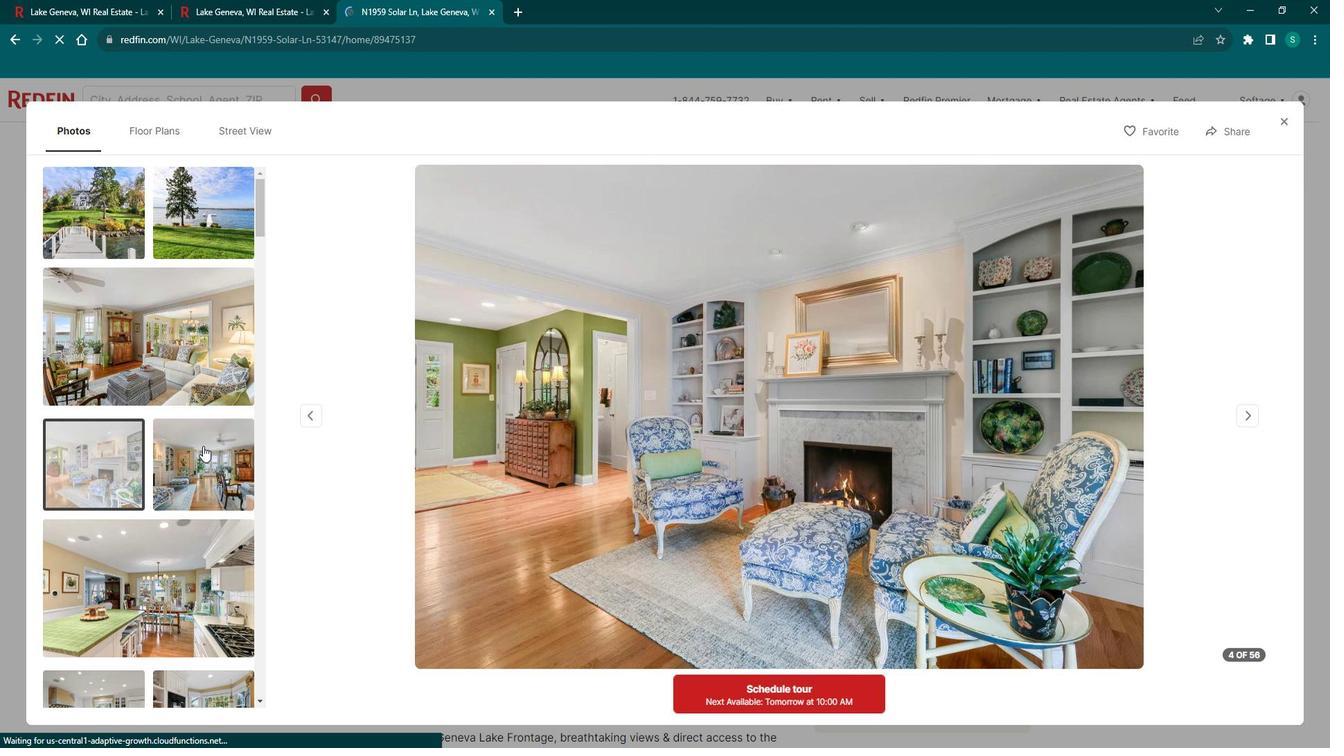 
Action: Mouse moved to (115, 557)
Screenshot: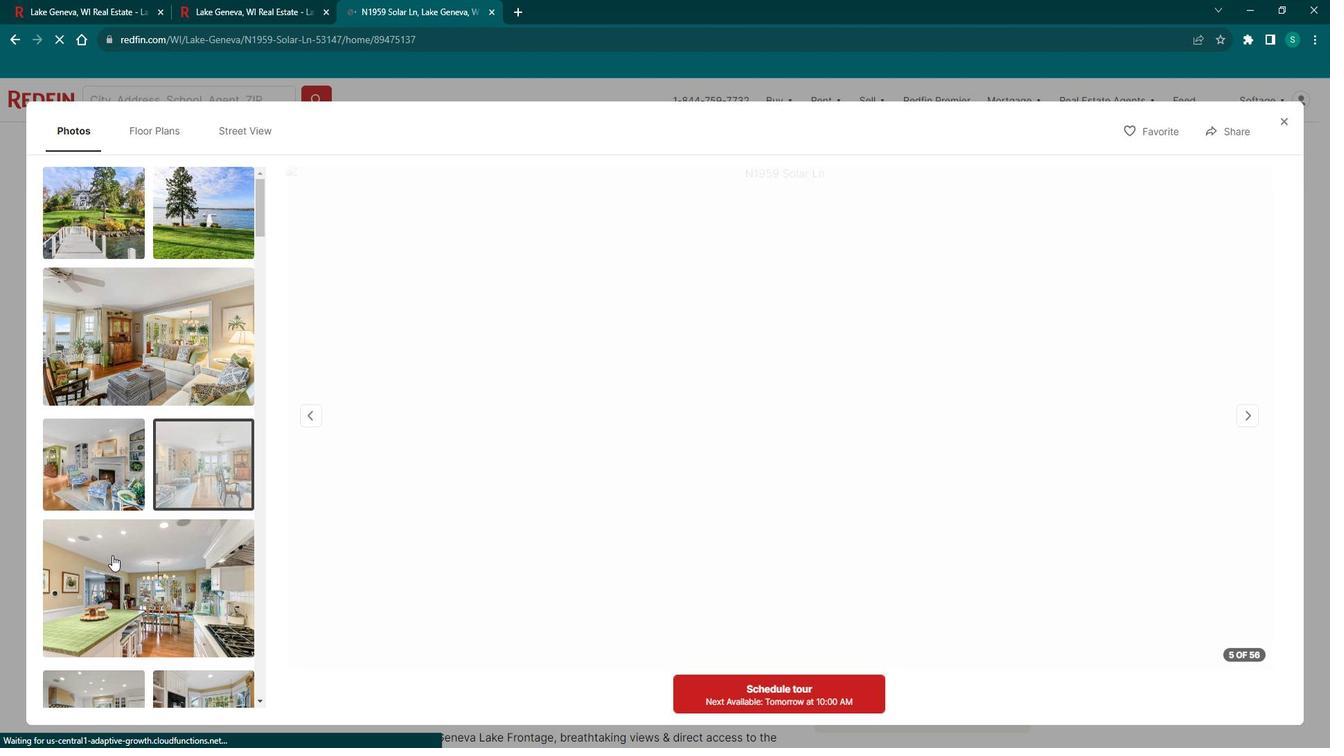 
Action: Mouse pressed left at (115, 557)
Screenshot: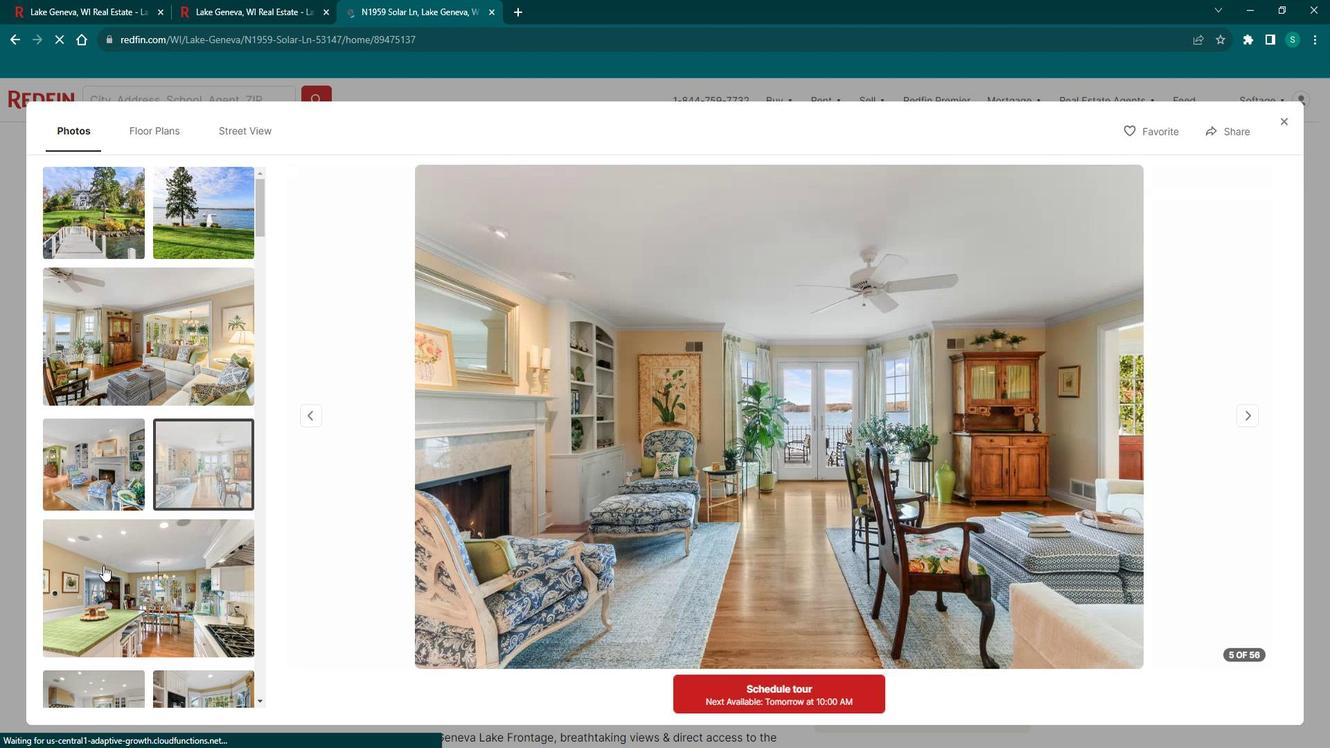 
Action: Mouse moved to (127, 525)
Screenshot: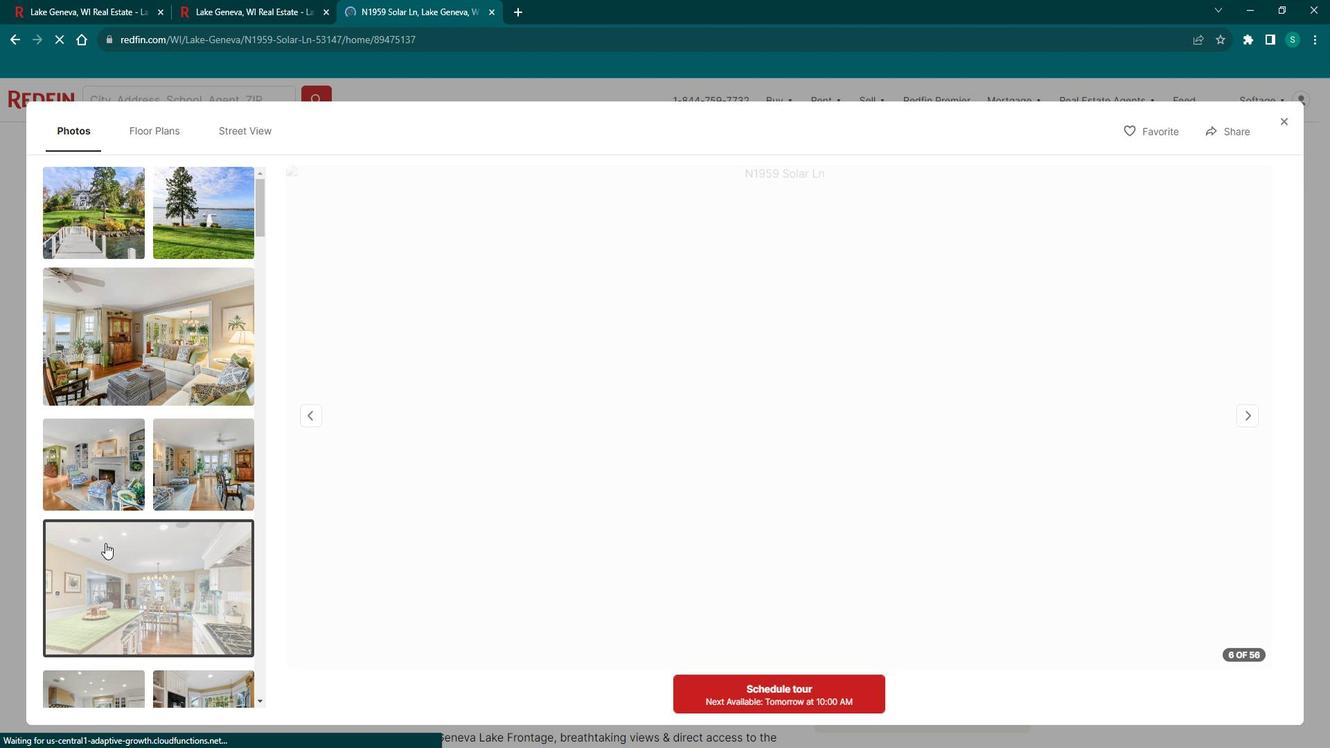 
Action: Mouse scrolled (127, 524) with delta (0, 0)
Screenshot: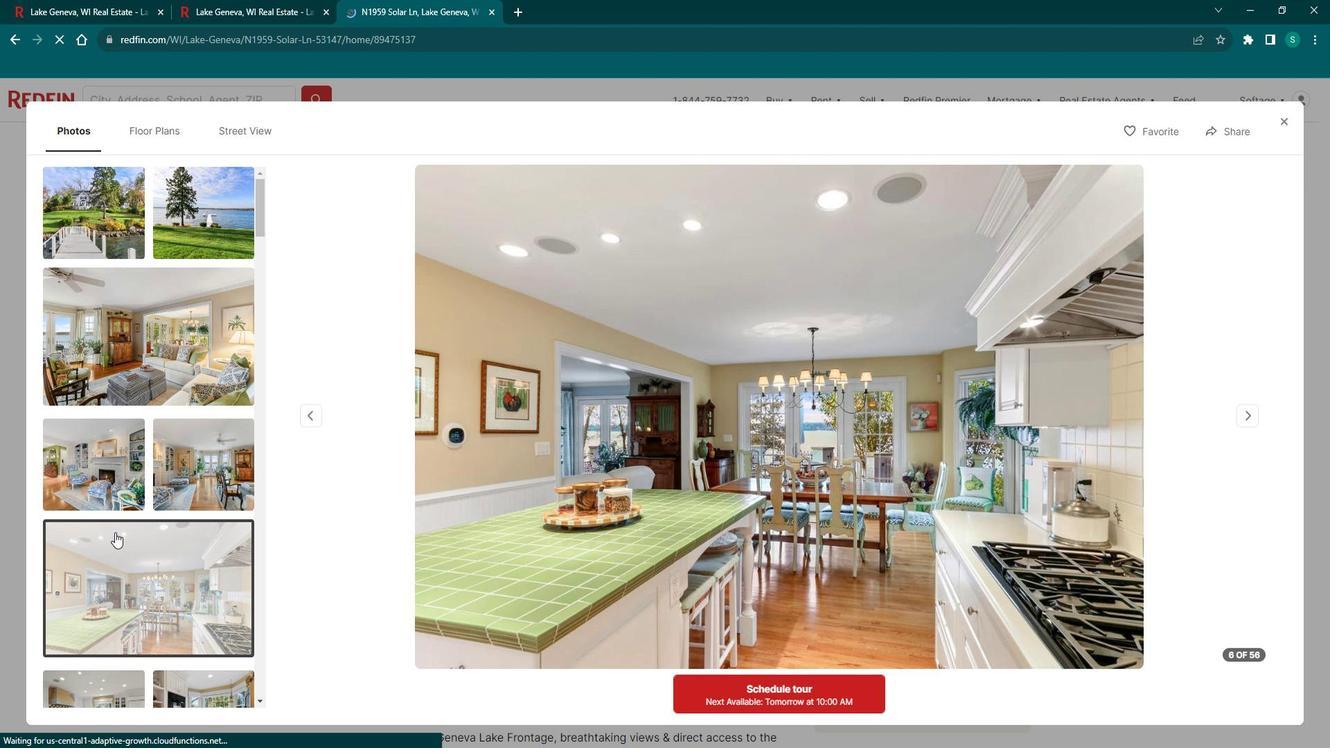 
Action: Mouse scrolled (127, 524) with delta (0, 0)
Screenshot: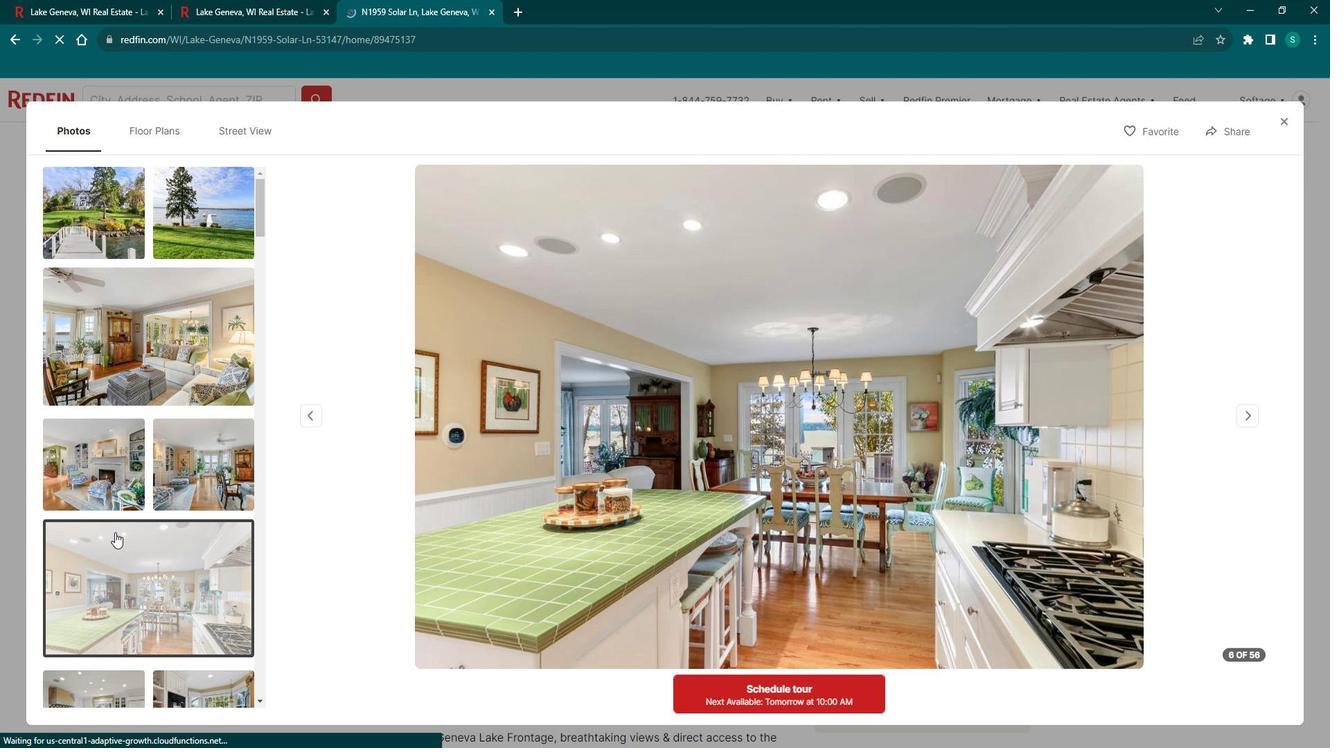 
Action: Mouse scrolled (127, 524) with delta (0, 0)
Screenshot: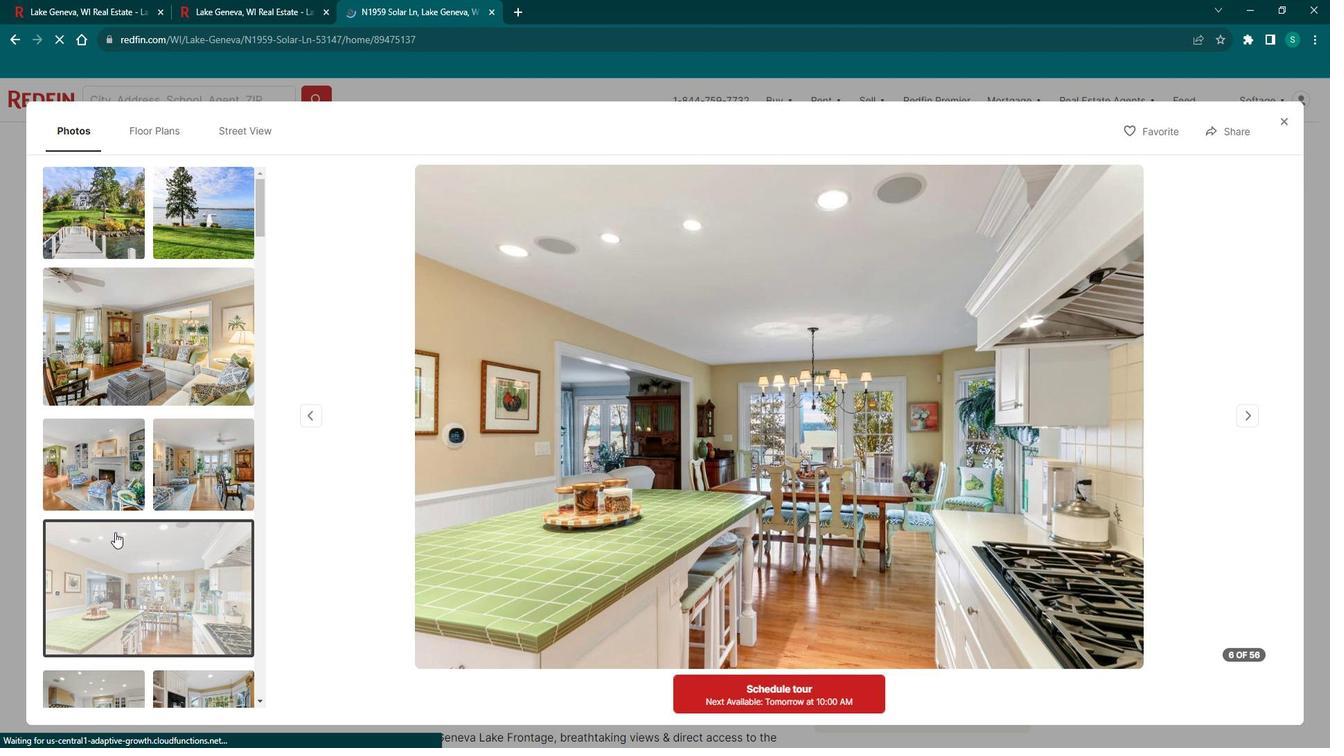 
Action: Mouse moved to (121, 479)
Screenshot: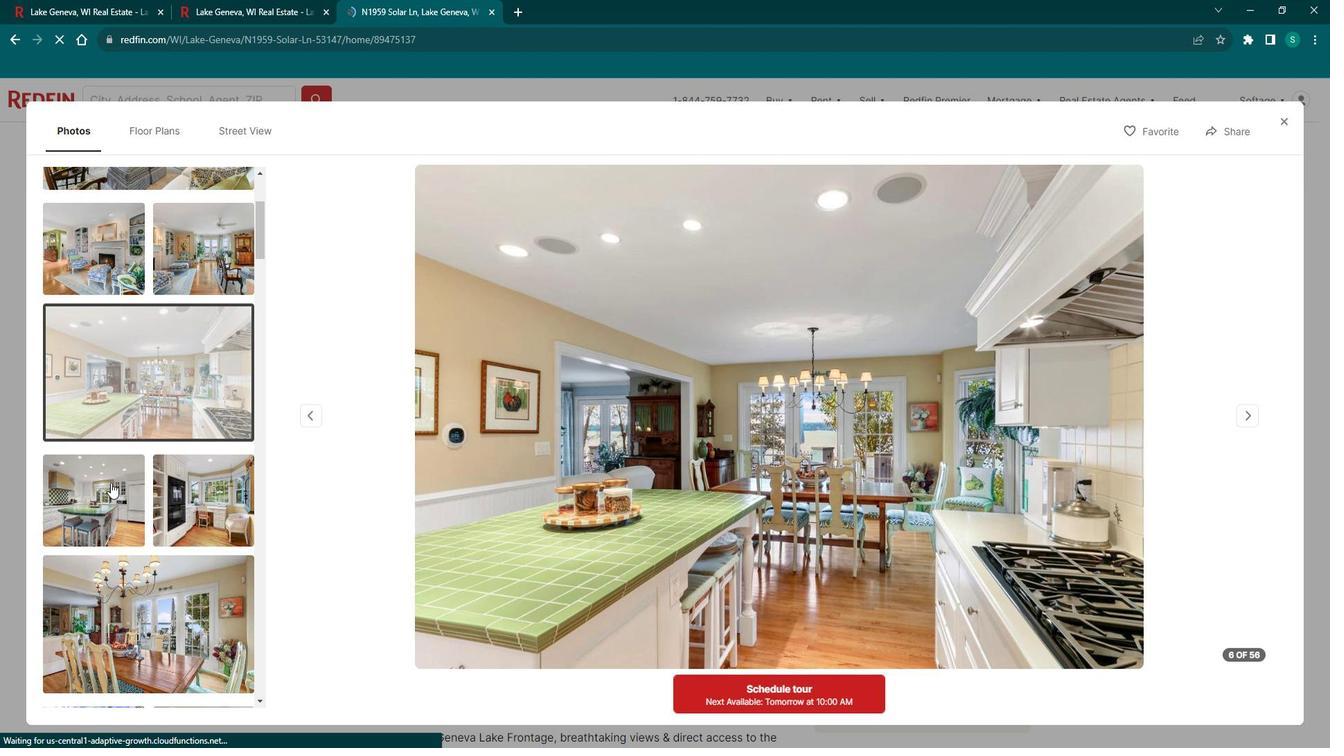 
Action: Mouse pressed left at (121, 479)
Screenshot: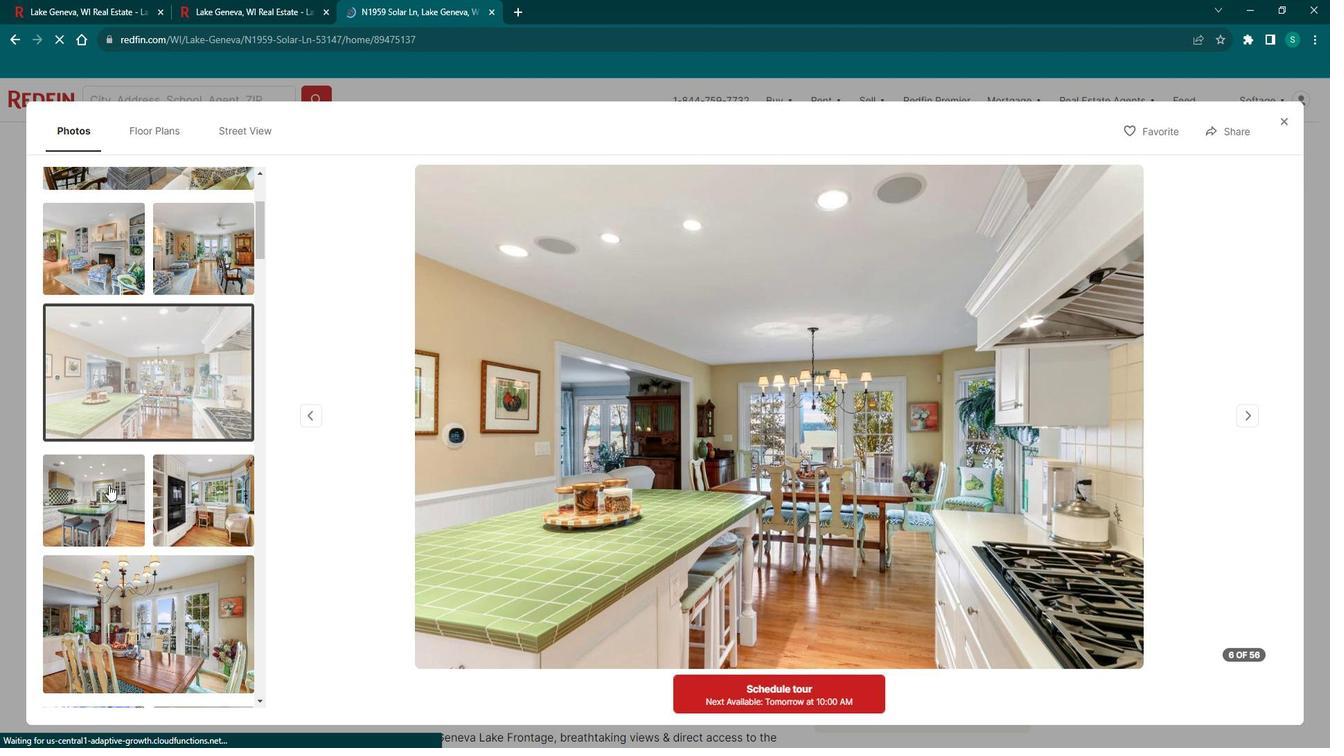 
Action: Mouse moved to (253, 497)
Screenshot: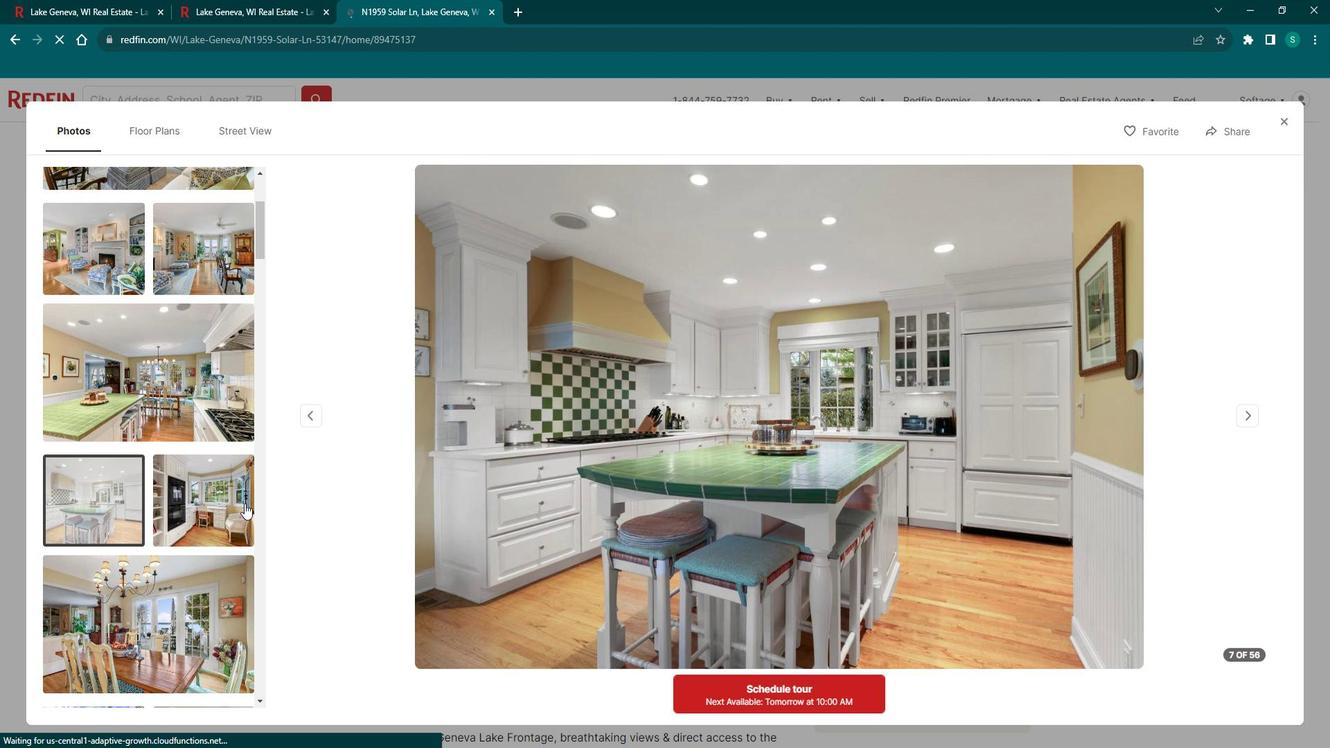 
Action: Mouse pressed left at (253, 497)
Screenshot: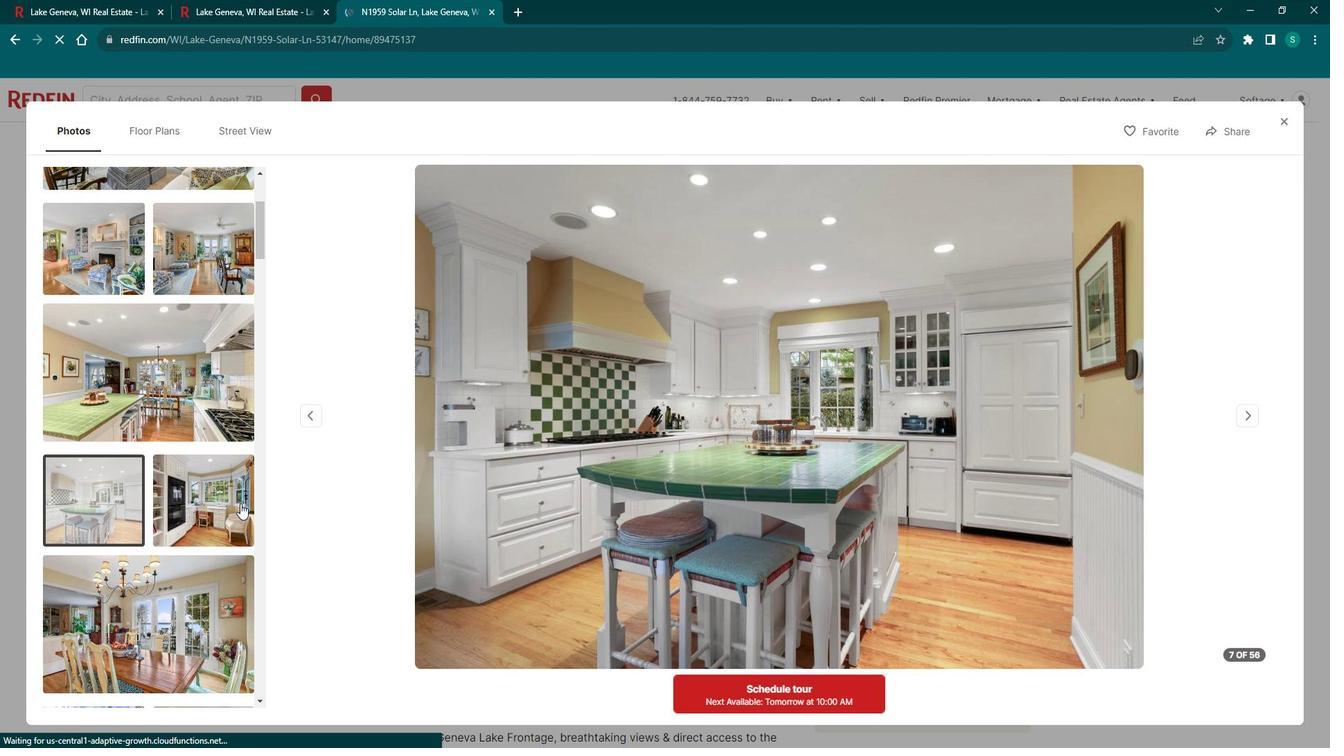 
Action: Mouse moved to (189, 578)
Screenshot: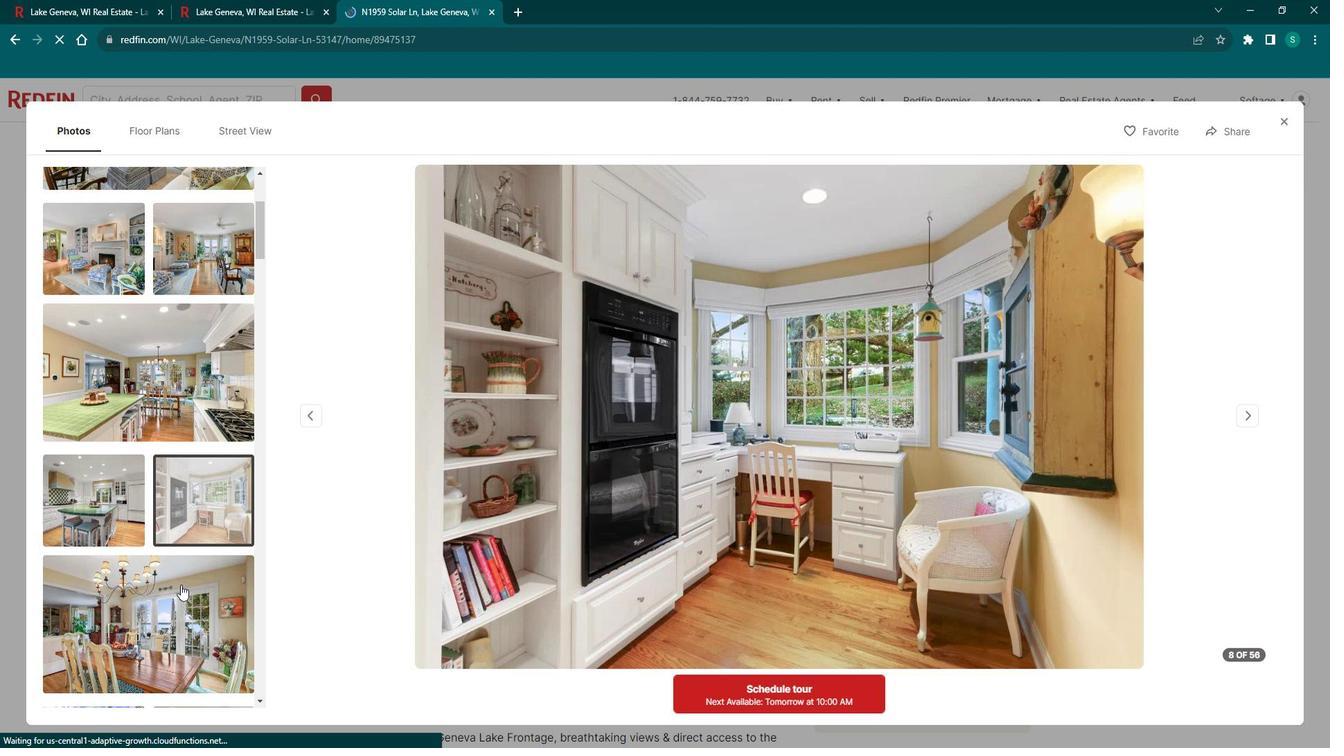 
Action: Mouse pressed left at (189, 578)
Screenshot: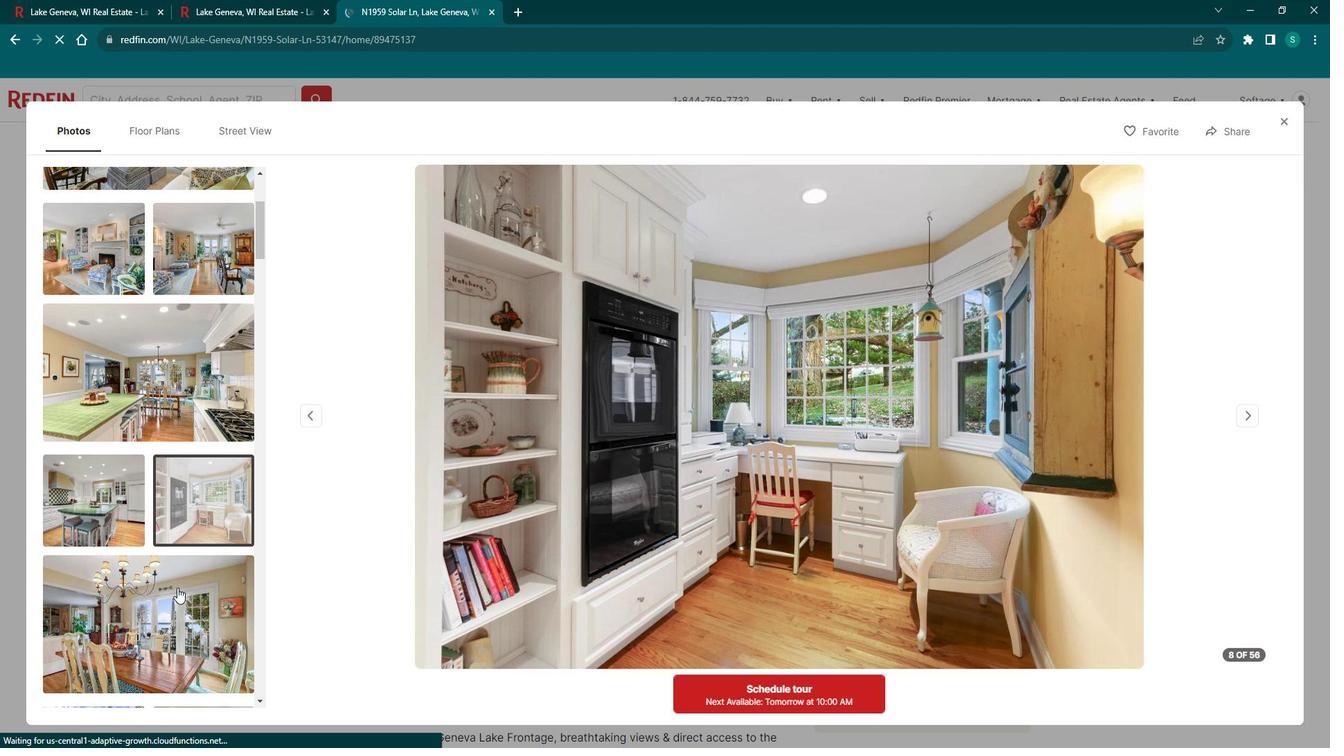 
Action: Mouse moved to (183, 542)
Screenshot: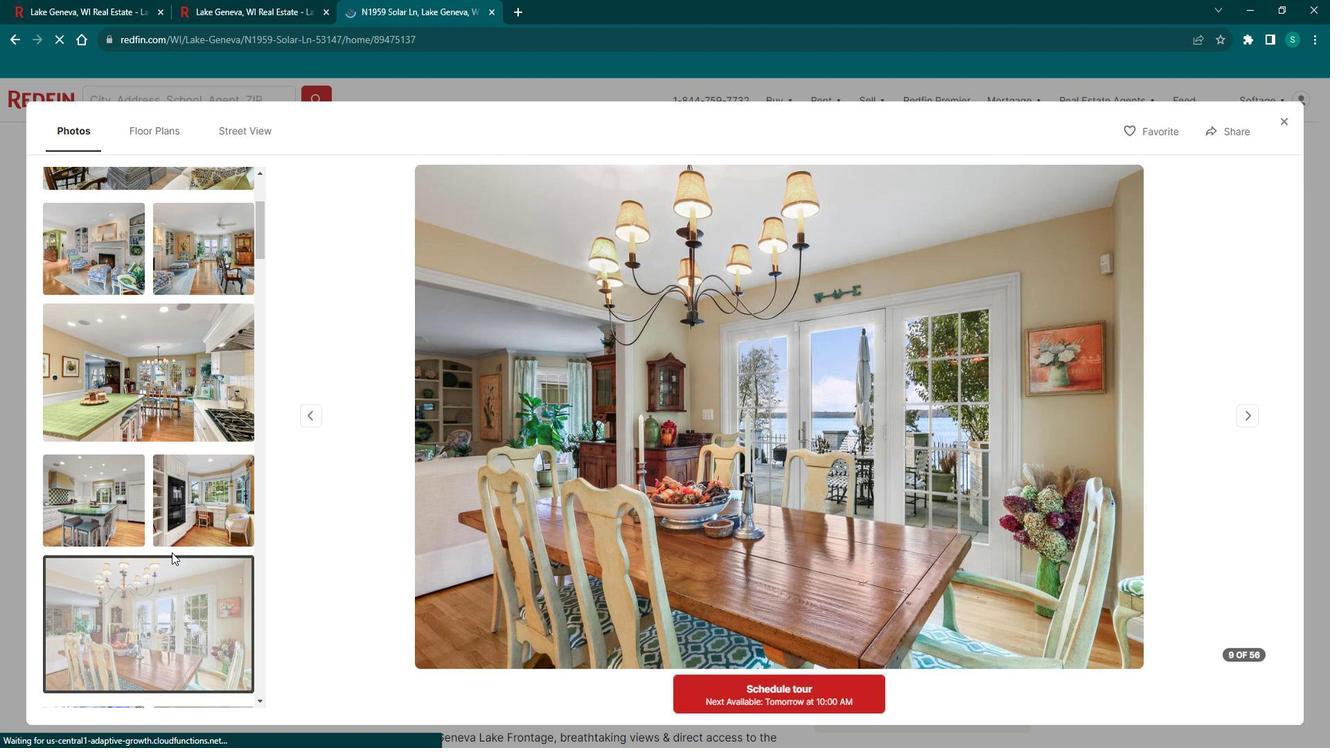 
Action: Mouse scrolled (183, 542) with delta (0, 0)
